 Task: Find the cheapest one-way business class flight from New Delhi to London for June 15th, 2023.
Action: Mouse moved to (380, 313)
Screenshot: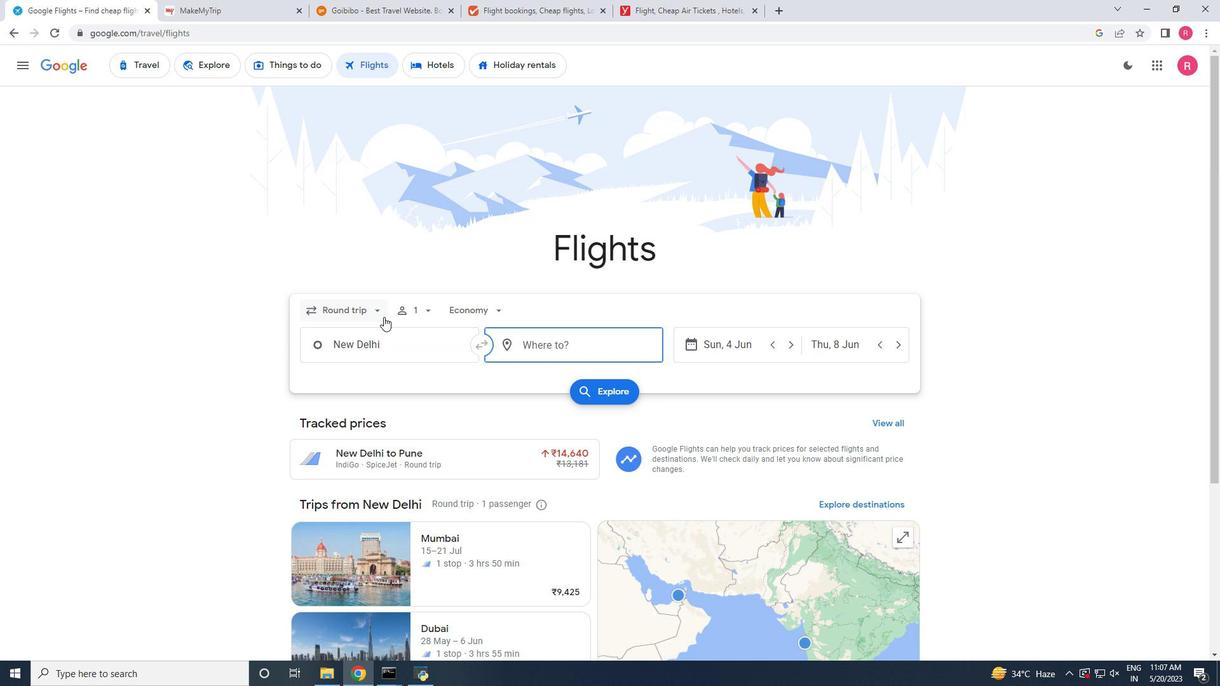 
Action: Mouse pressed left at (380, 313)
Screenshot: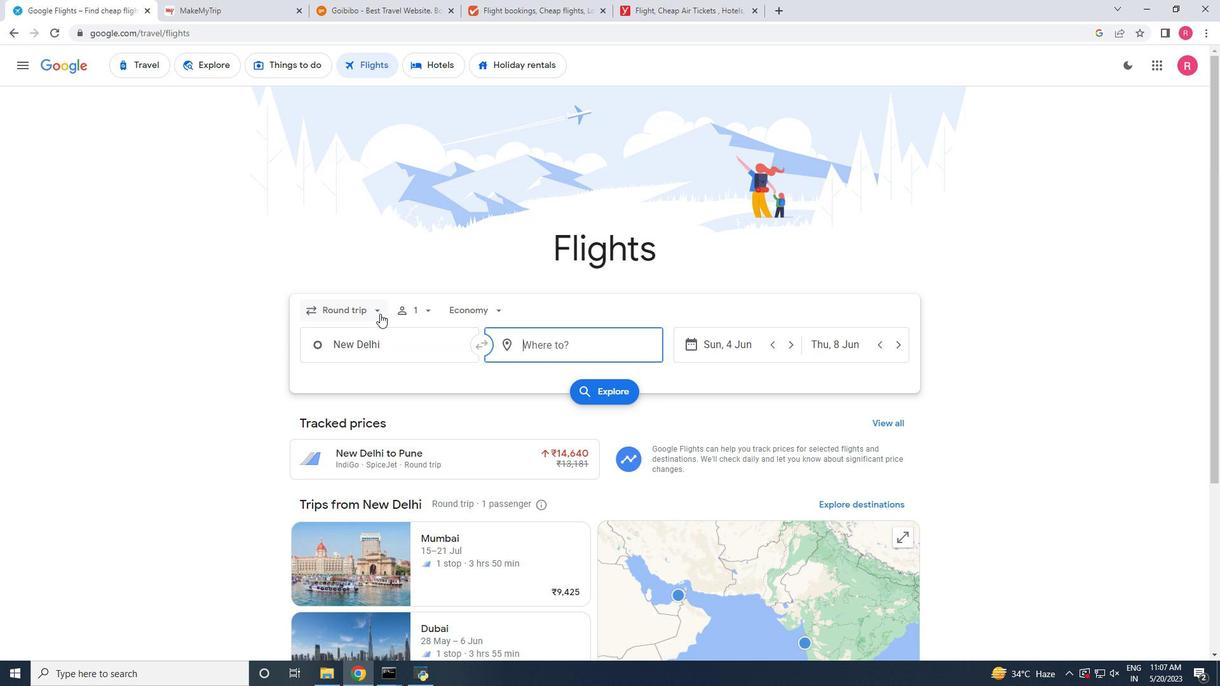 
Action: Mouse moved to (337, 364)
Screenshot: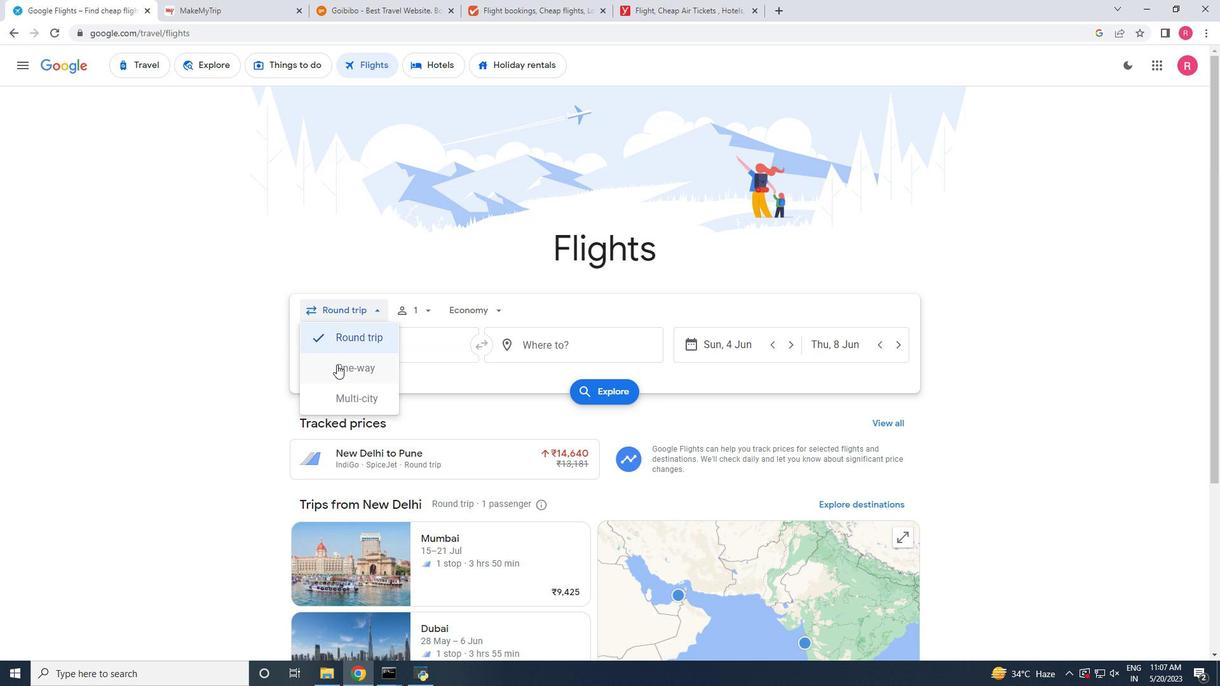 
Action: Mouse pressed left at (337, 364)
Screenshot: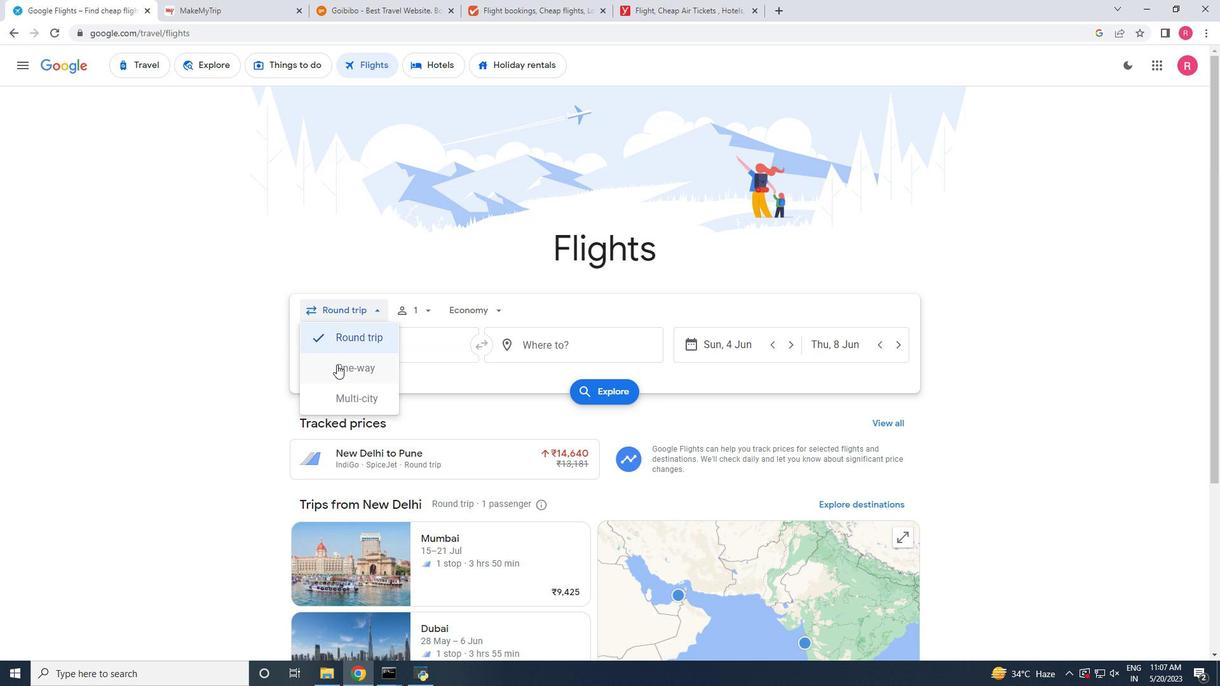 
Action: Mouse moved to (429, 308)
Screenshot: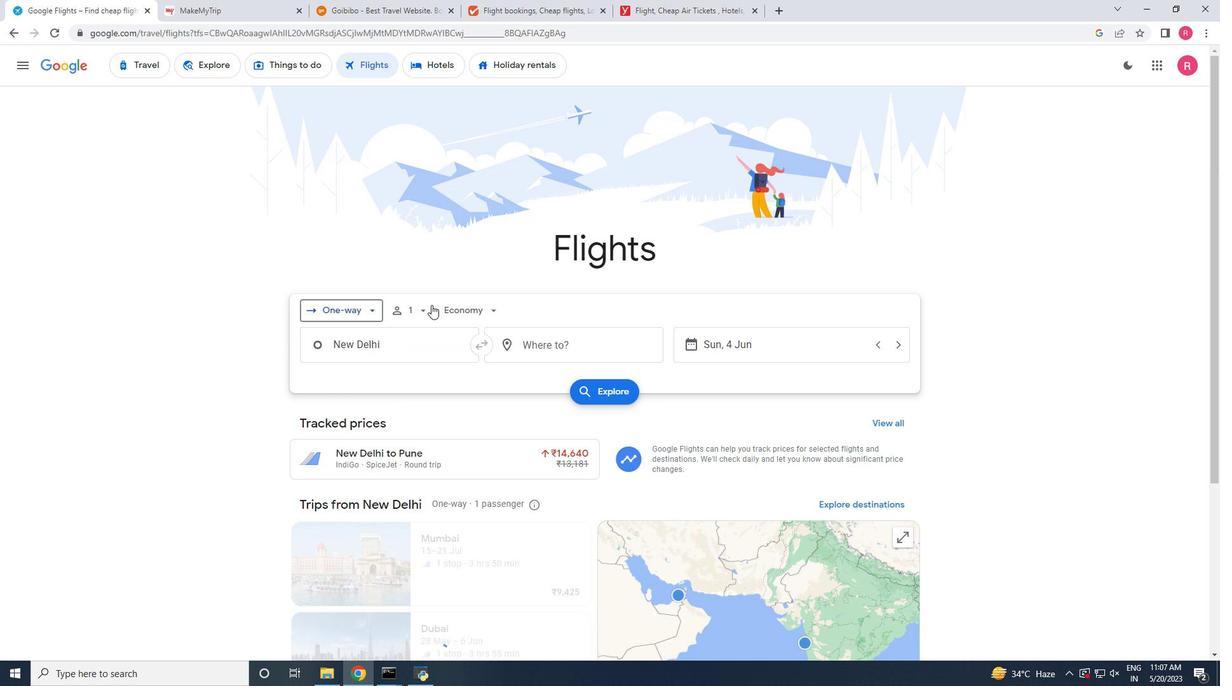 
Action: Mouse pressed left at (429, 308)
Screenshot: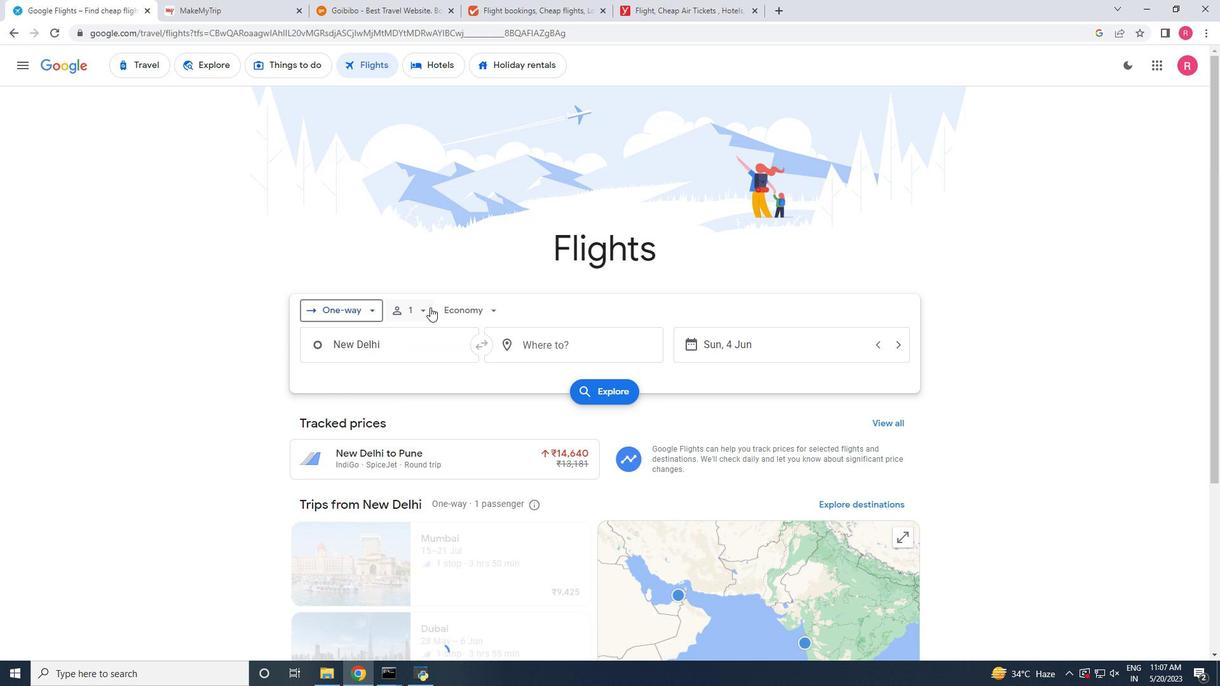 
Action: Mouse moved to (507, 481)
Screenshot: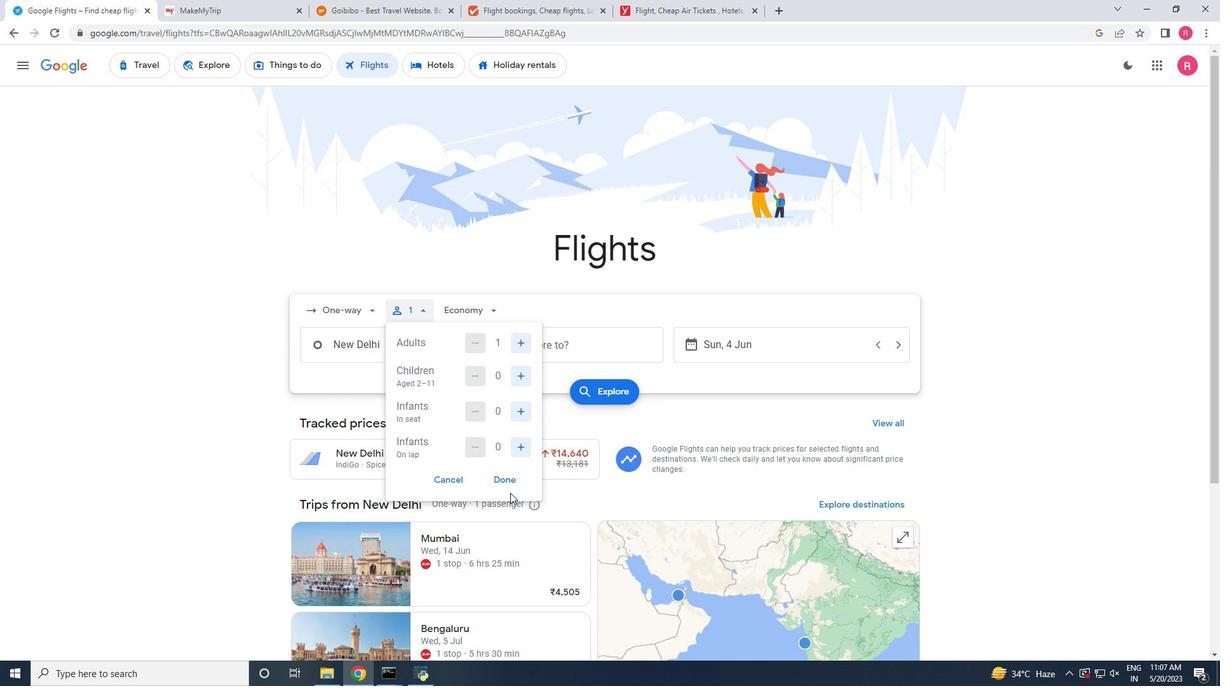 
Action: Mouse pressed left at (507, 481)
Screenshot: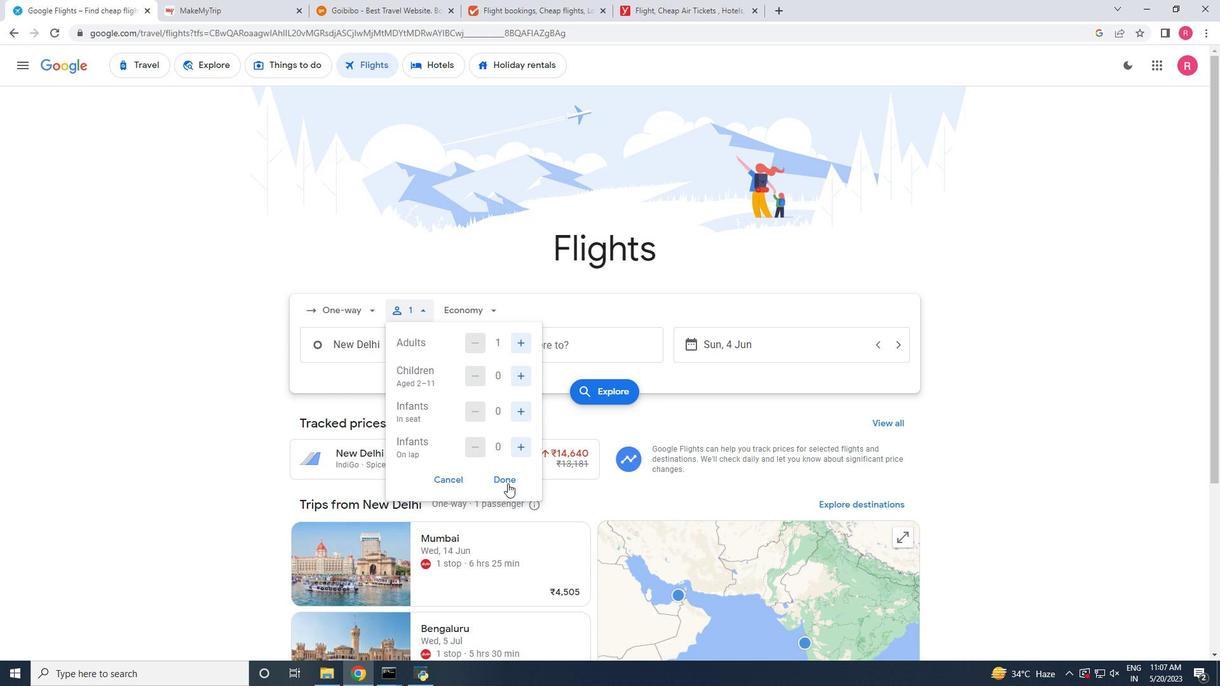 
Action: Mouse moved to (468, 308)
Screenshot: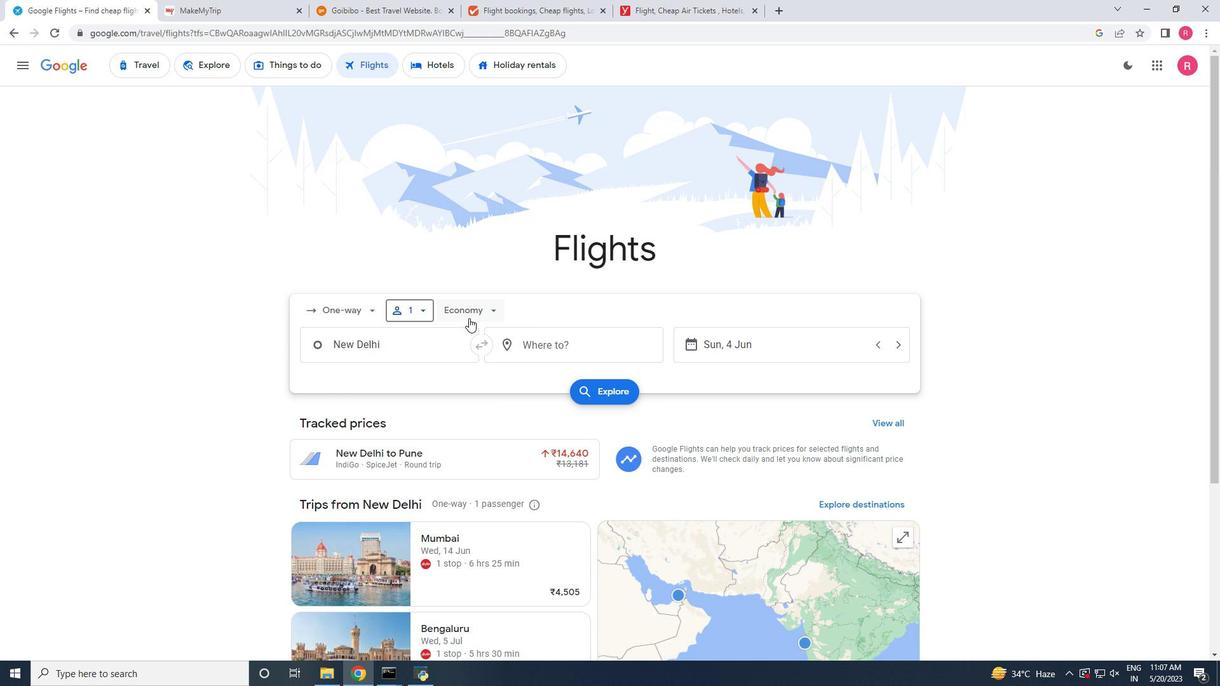 
Action: Mouse pressed left at (468, 308)
Screenshot: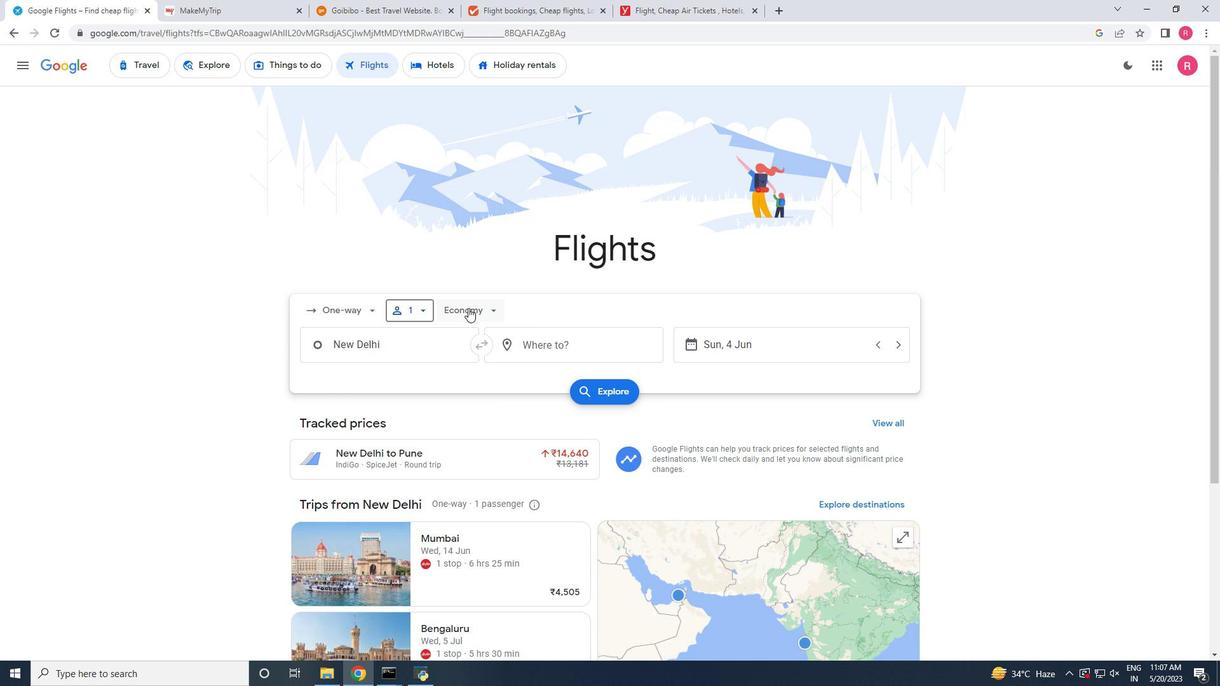 
Action: Mouse moved to (505, 394)
Screenshot: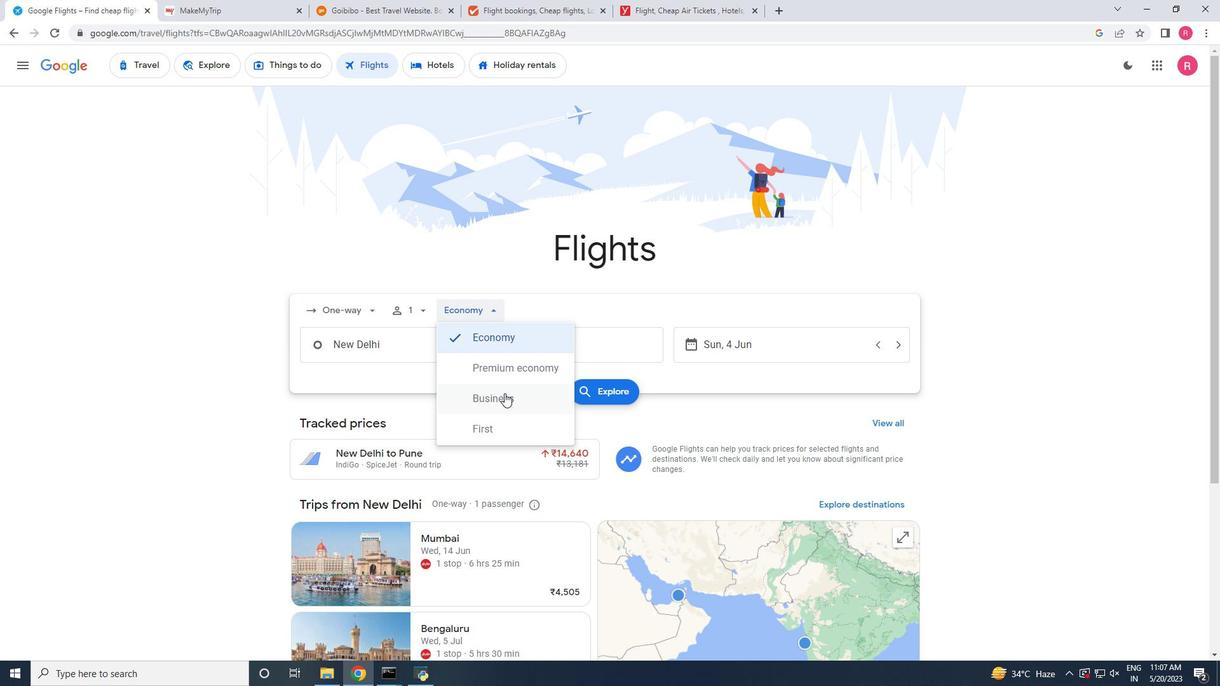 
Action: Mouse pressed left at (505, 394)
Screenshot: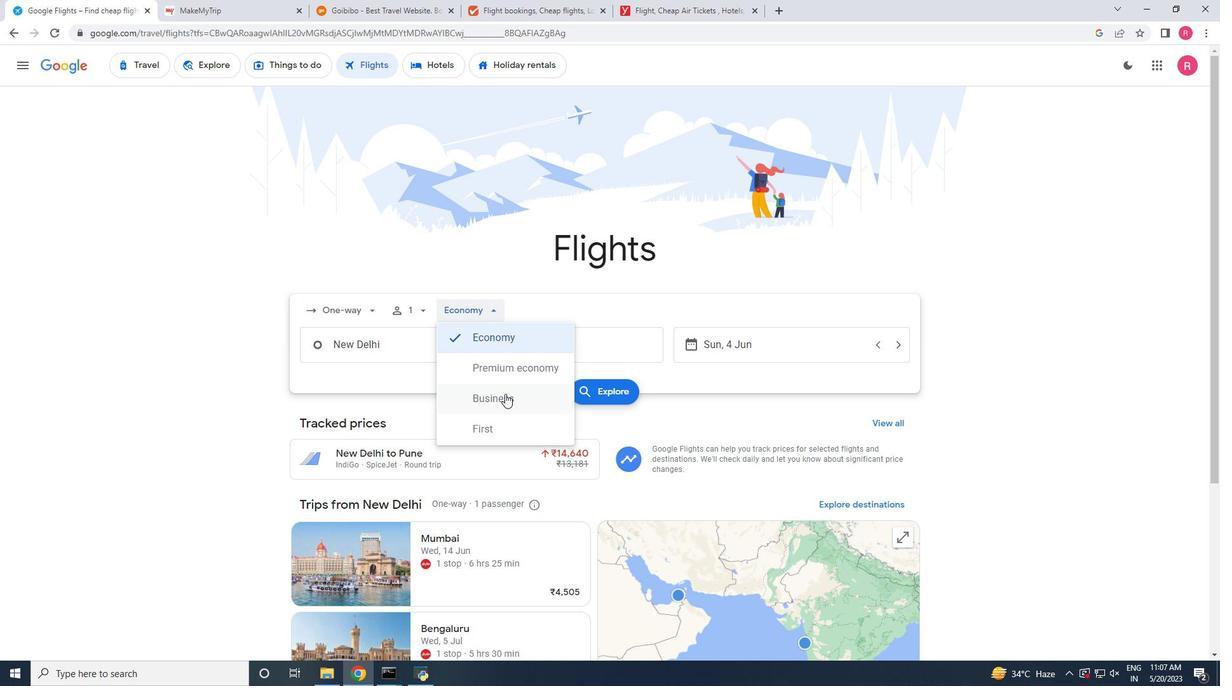 
Action: Mouse moved to (399, 353)
Screenshot: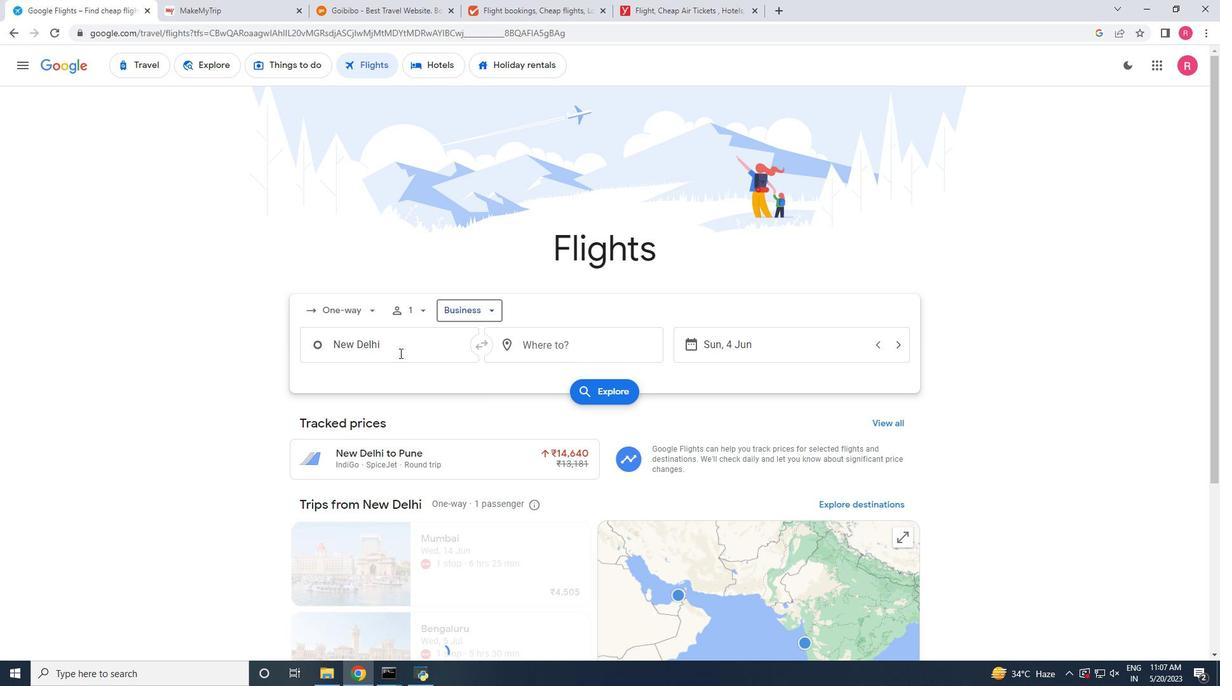 
Action: Mouse pressed left at (399, 353)
Screenshot: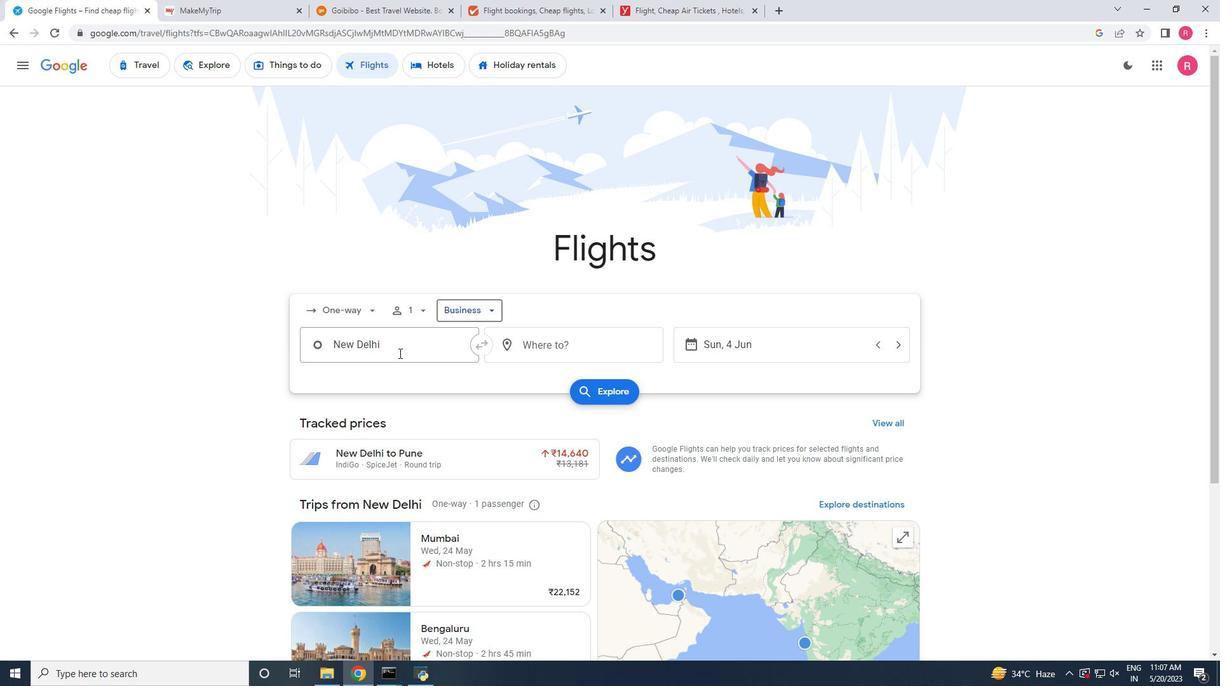 
Action: Mouse moved to (424, 419)
Screenshot: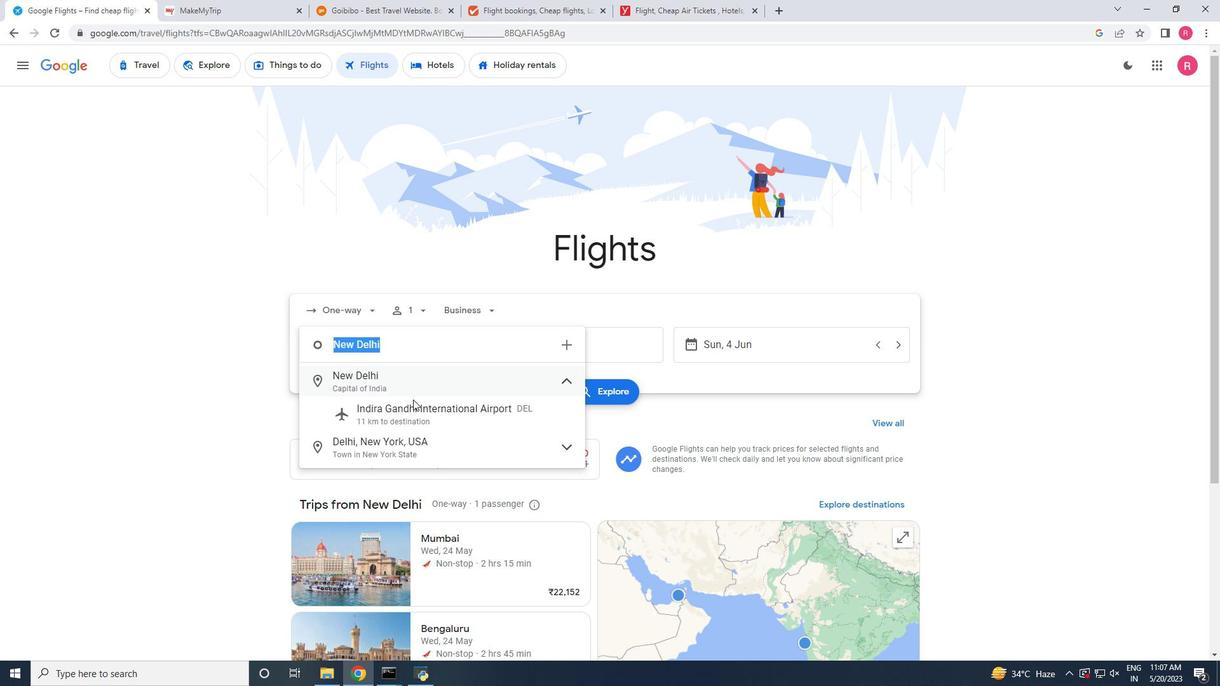 
Action: Mouse pressed left at (424, 419)
Screenshot: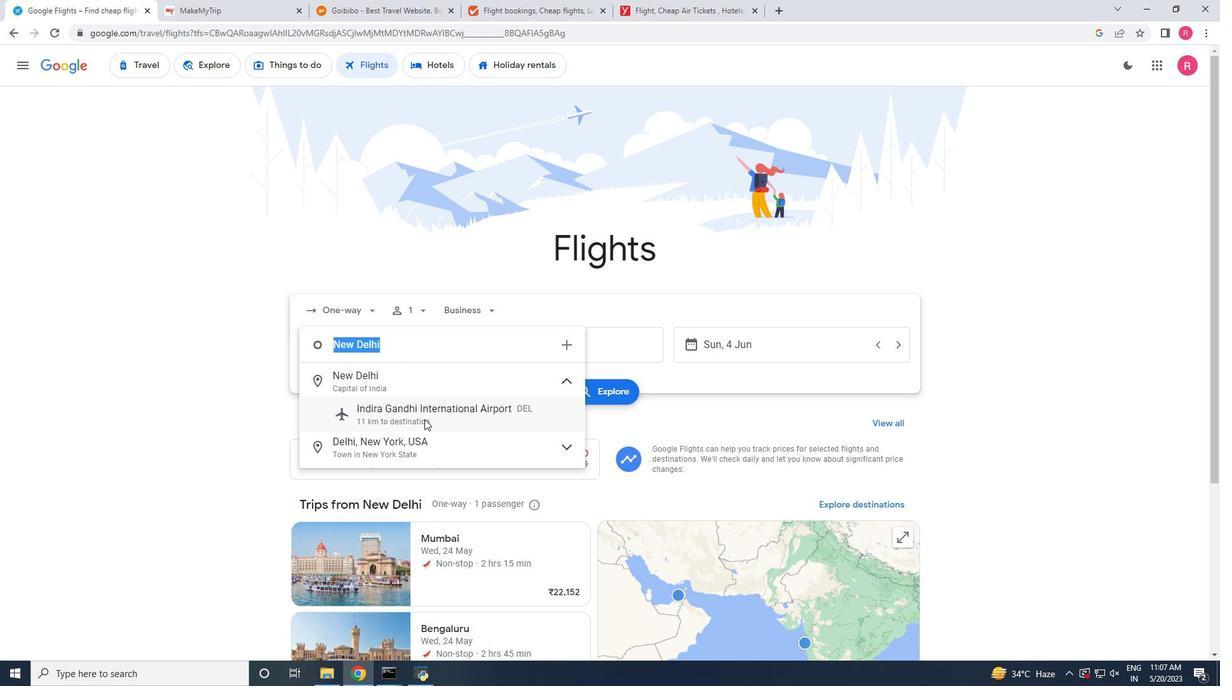 
Action: Mouse moved to (579, 342)
Screenshot: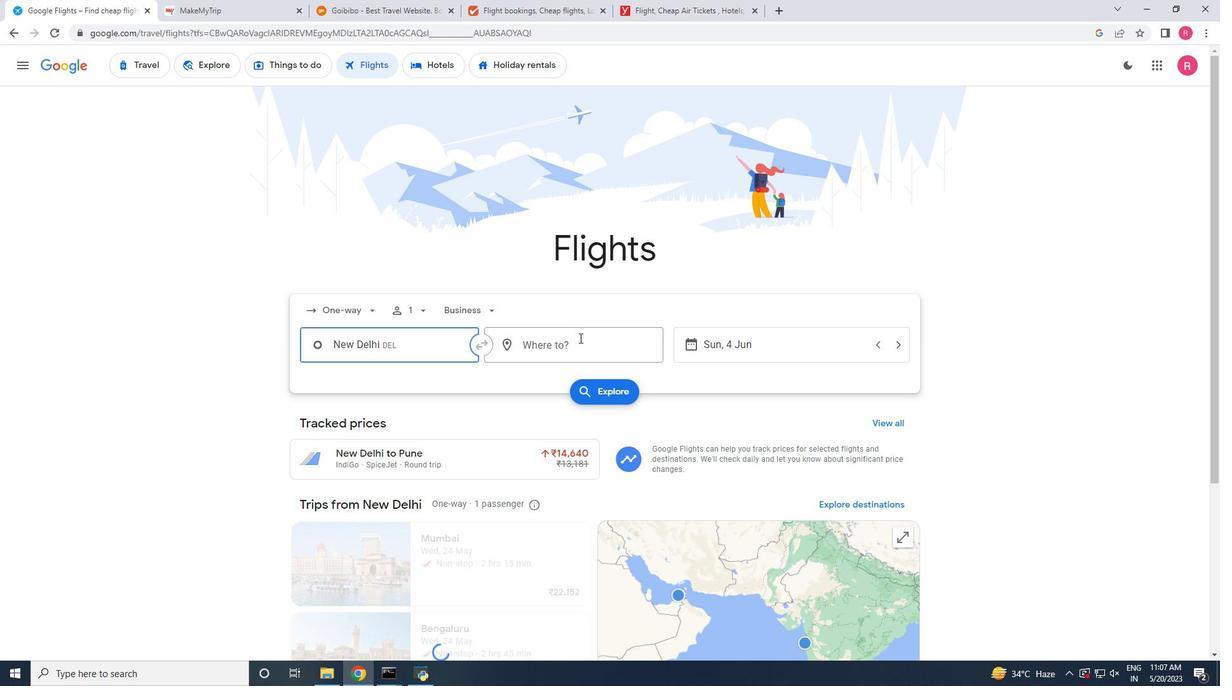 
Action: Mouse pressed left at (579, 342)
Screenshot: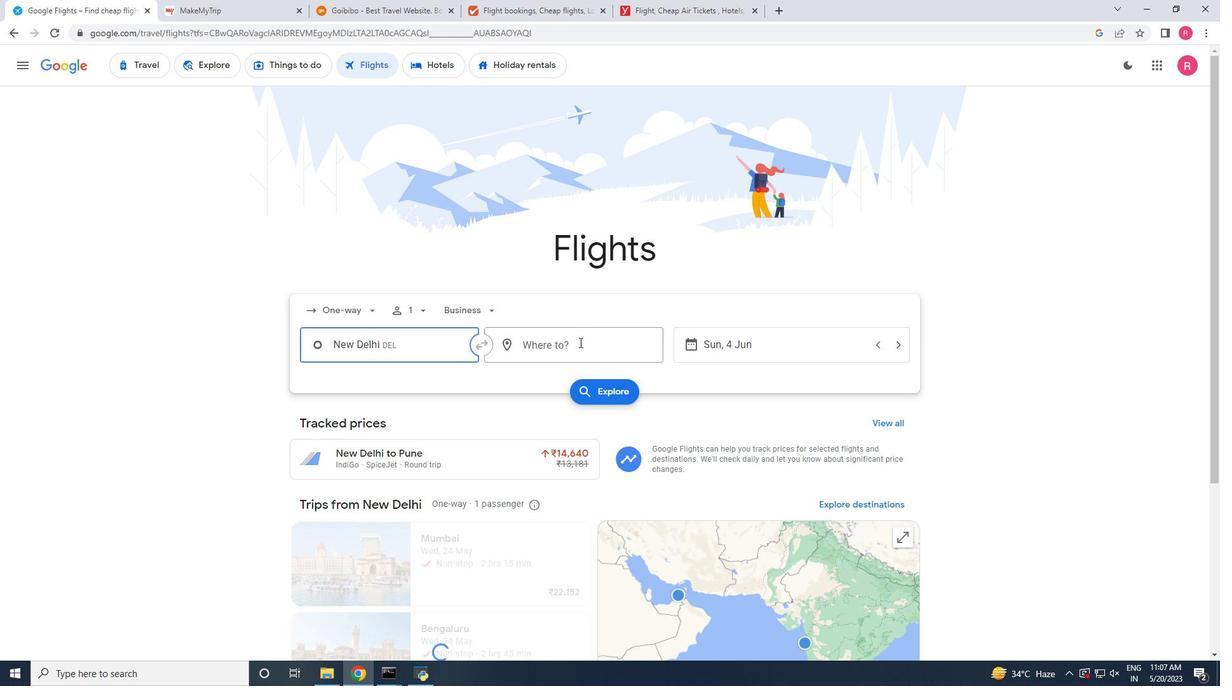 
Action: Key pressed g<Key.backspace>lan<Key.backspace>o<Key.backspace><Key.backspace>
Screenshot: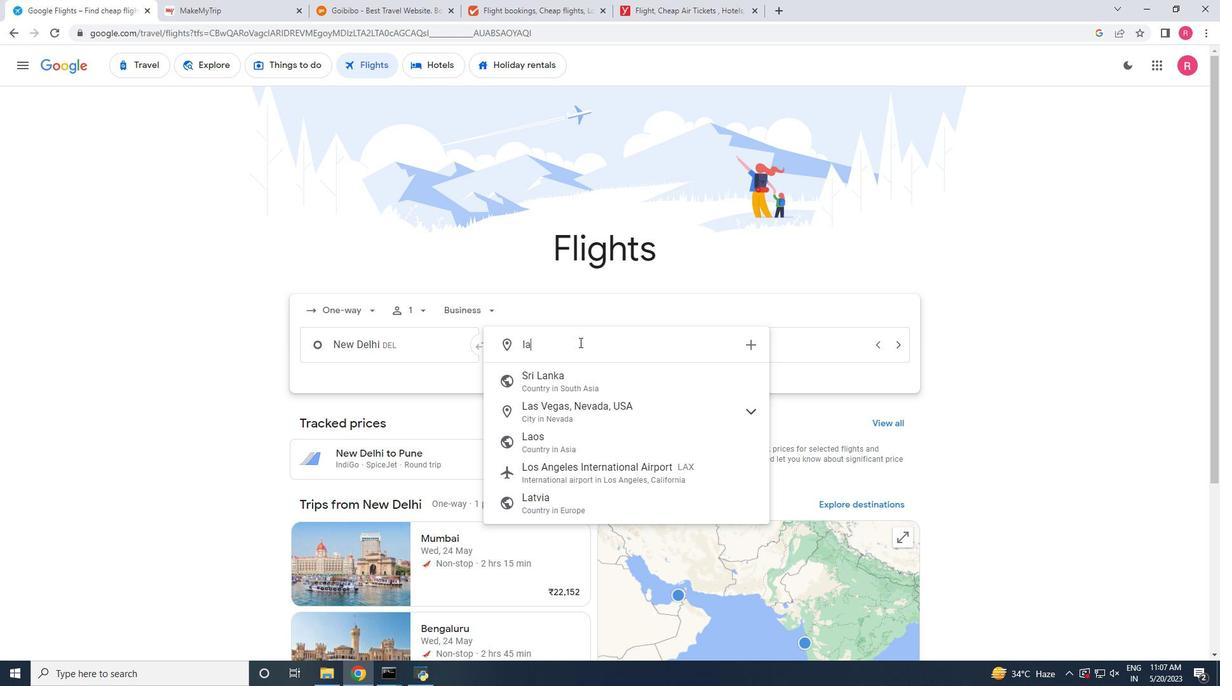 
Action: Mouse moved to (582, 380)
Screenshot: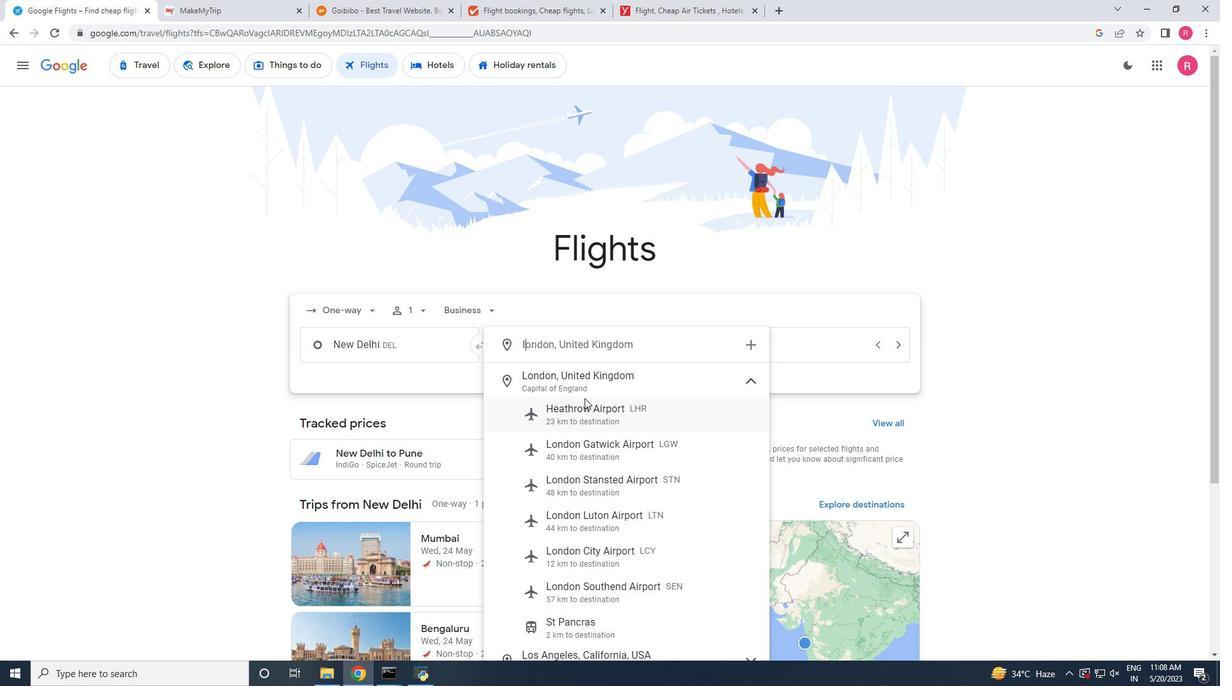 
Action: Mouse pressed left at (582, 380)
Screenshot: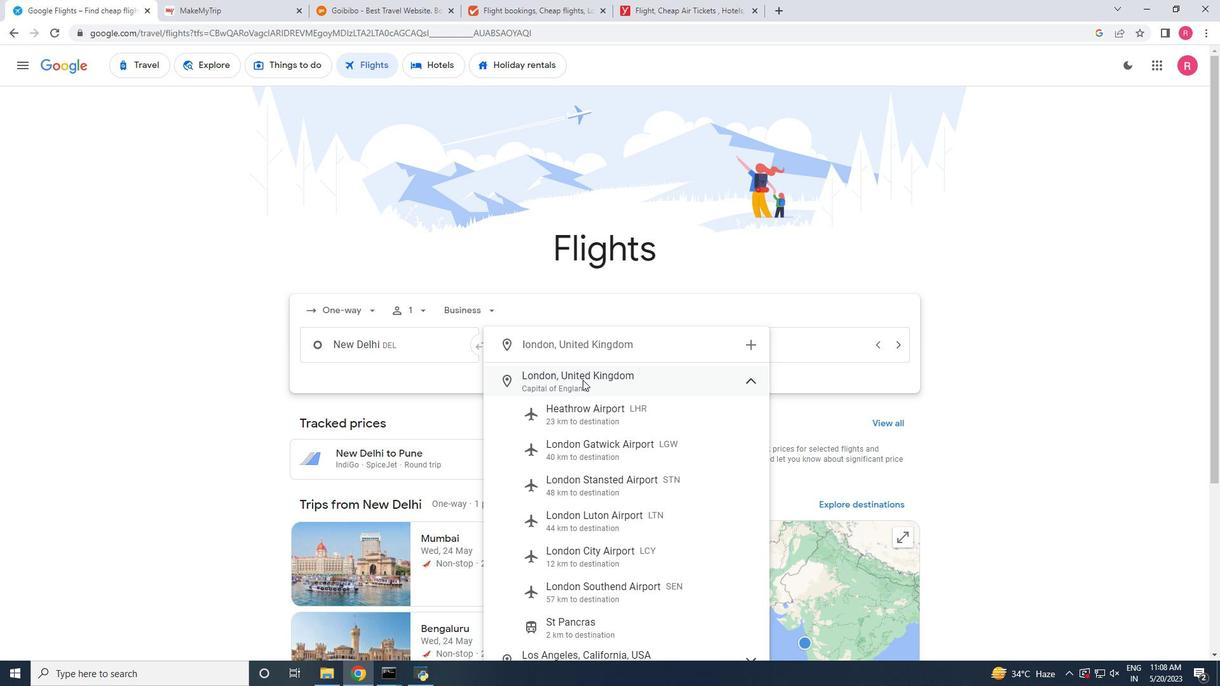 
Action: Mouse moved to (772, 343)
Screenshot: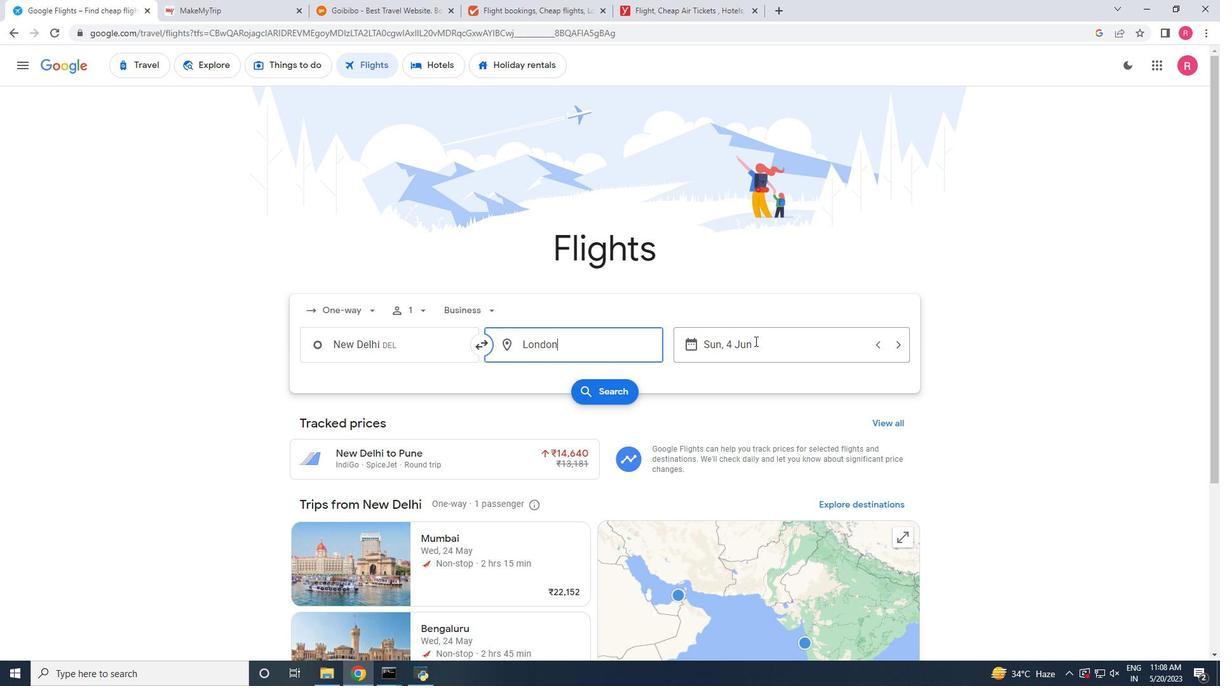 
Action: Mouse pressed left at (772, 343)
Screenshot: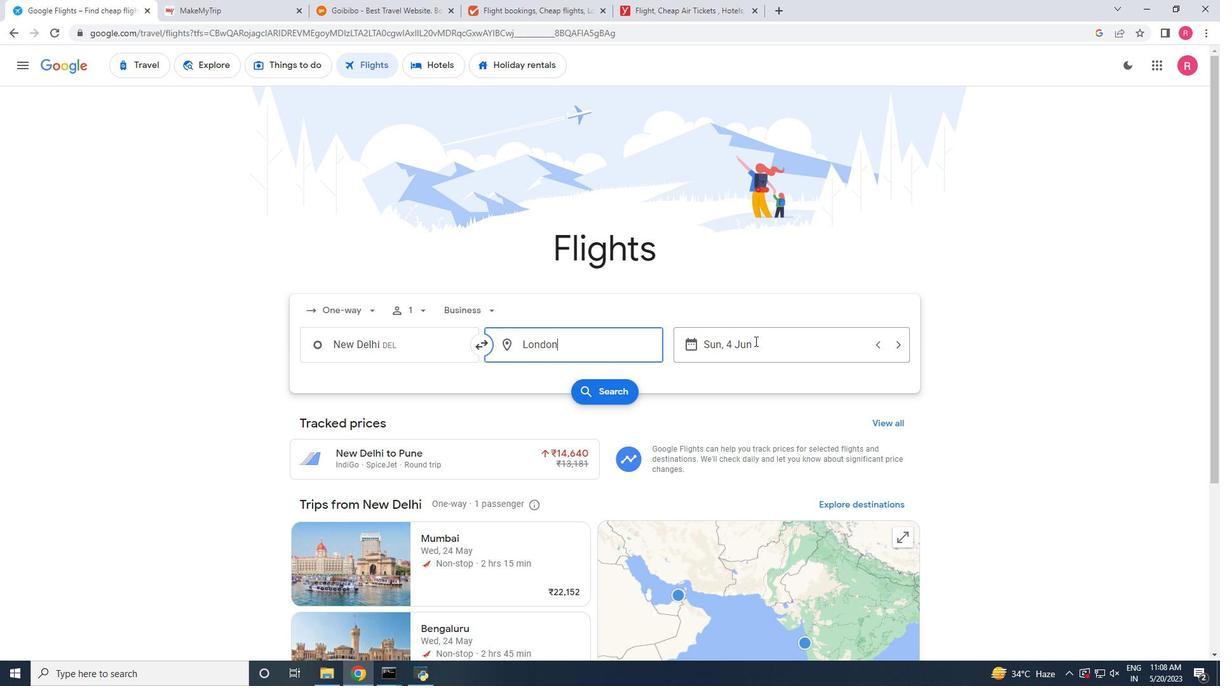 
Action: Mouse moved to (825, 492)
Screenshot: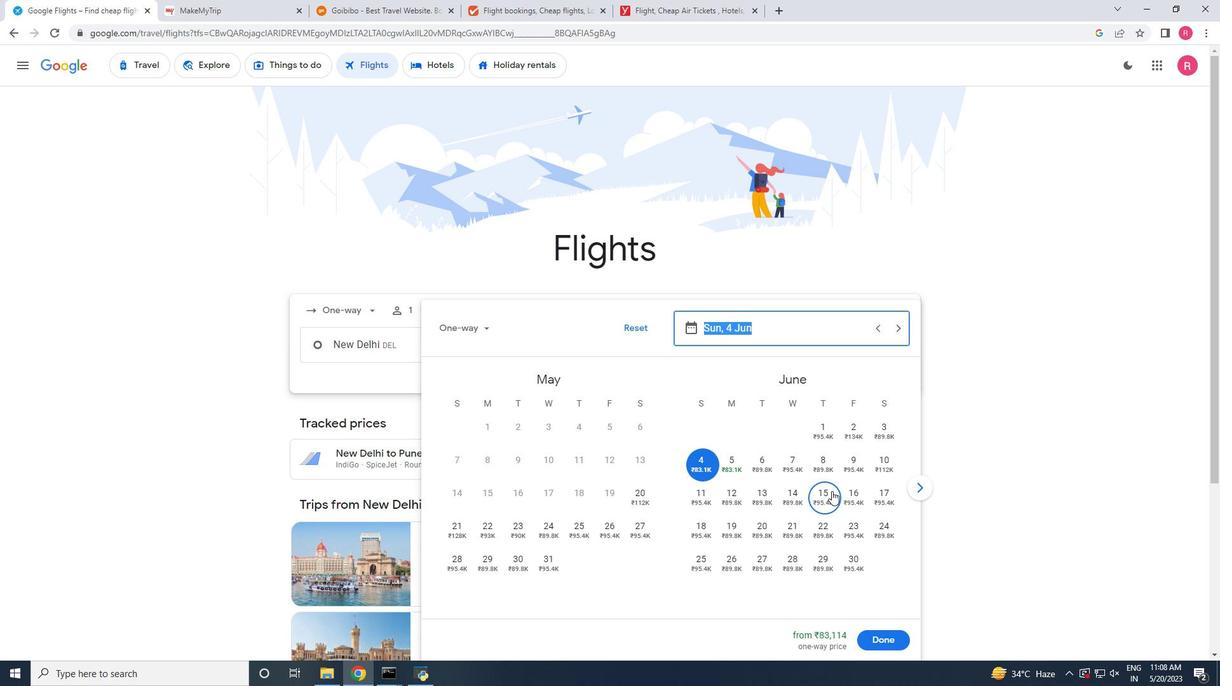 
Action: Mouse pressed left at (825, 492)
Screenshot: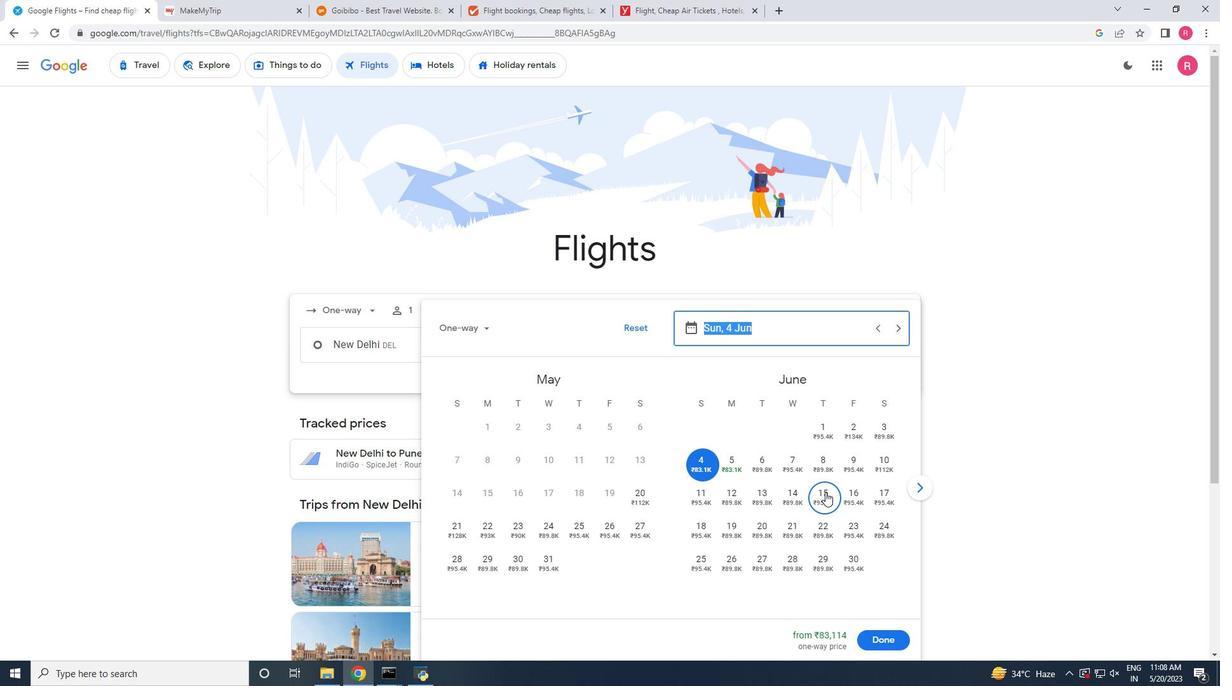 
Action: Mouse moved to (878, 638)
Screenshot: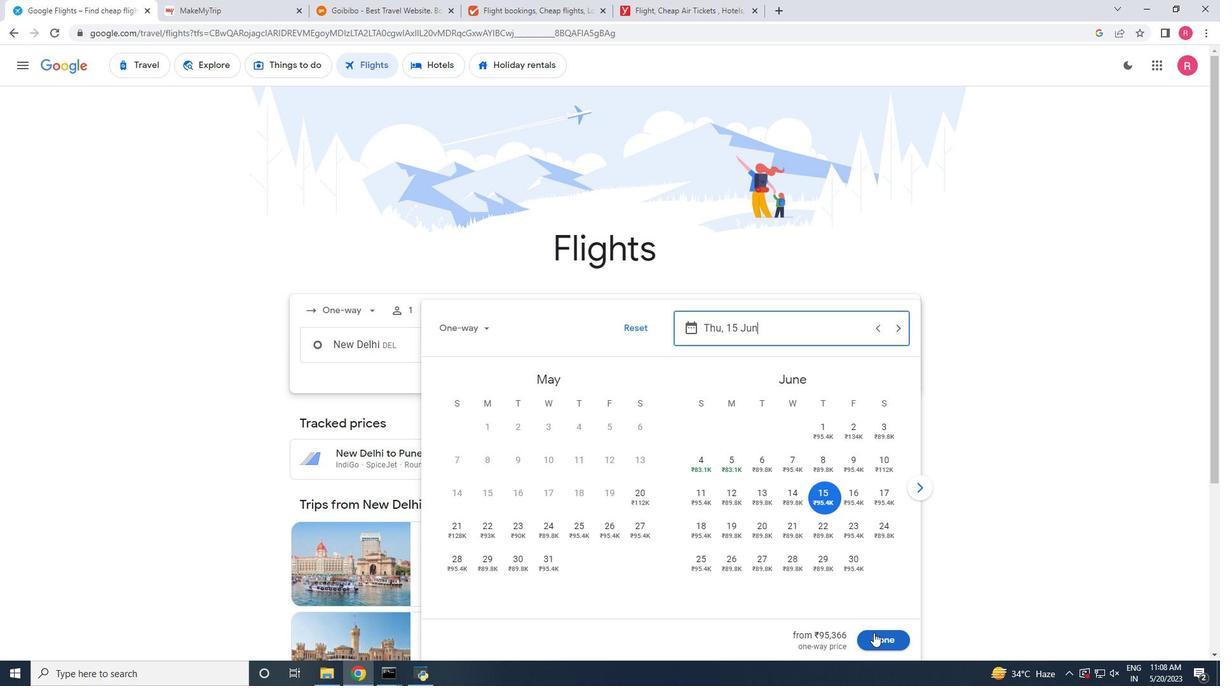 
Action: Mouse pressed left at (878, 638)
Screenshot: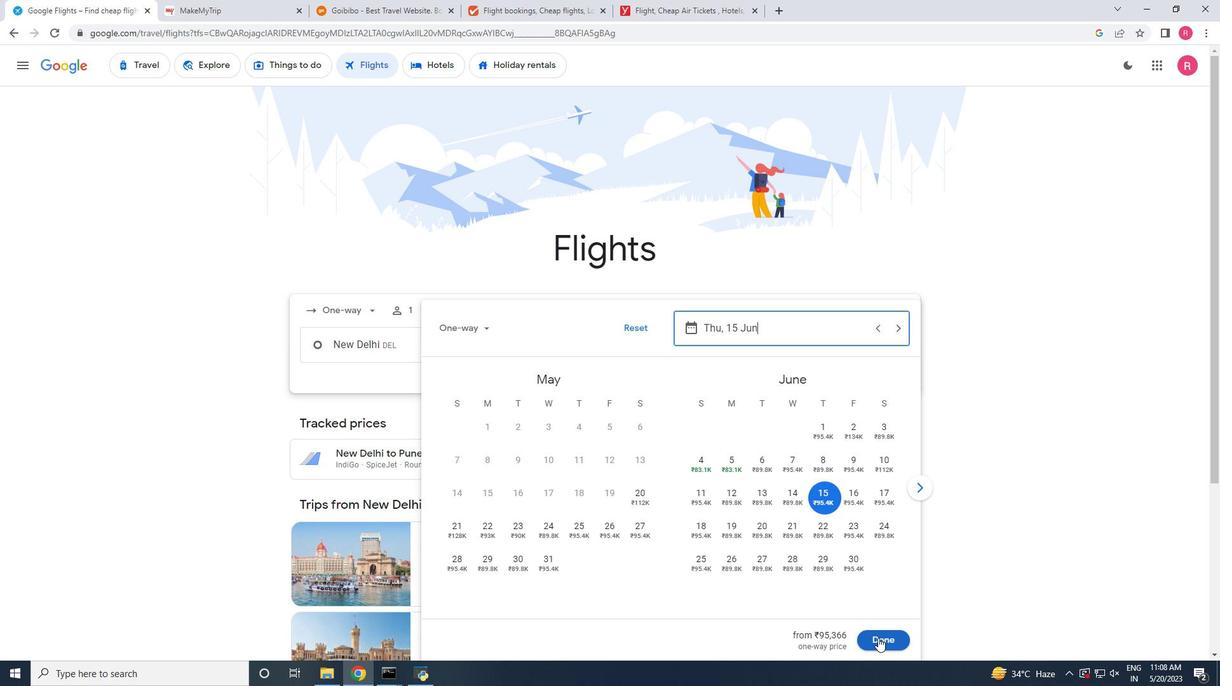 
Action: Mouse moved to (612, 385)
Screenshot: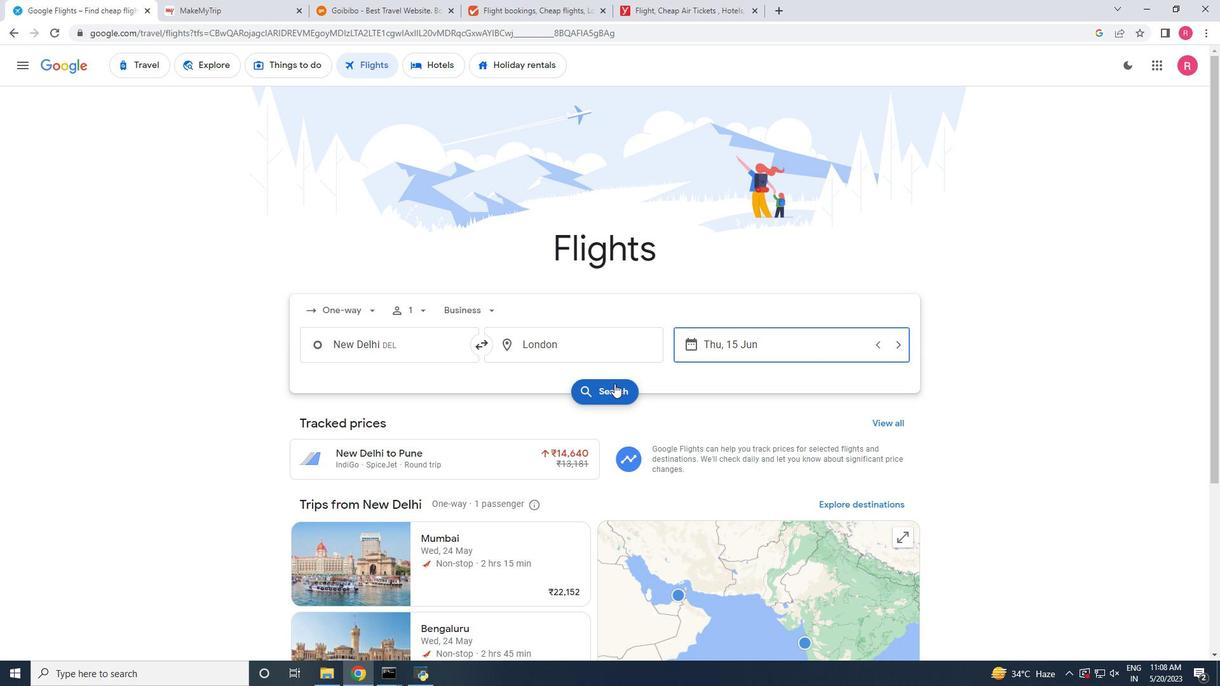 
Action: Mouse pressed left at (612, 385)
Screenshot: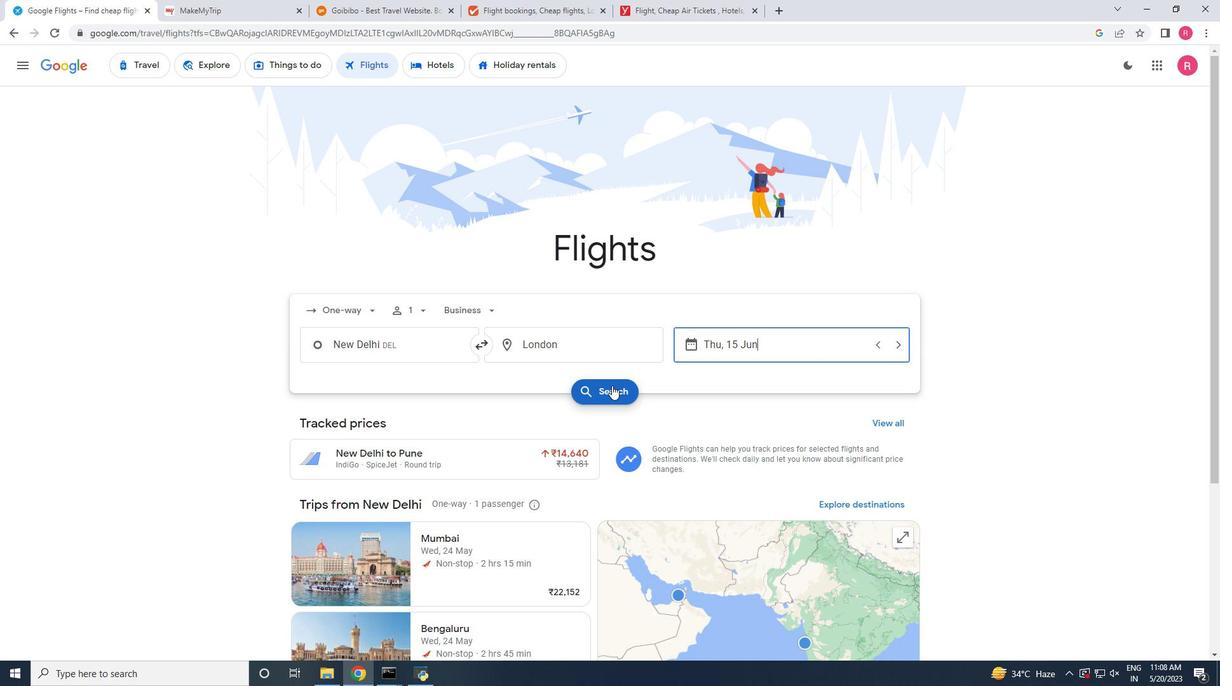 
Action: Mouse moved to (905, 338)
Screenshot: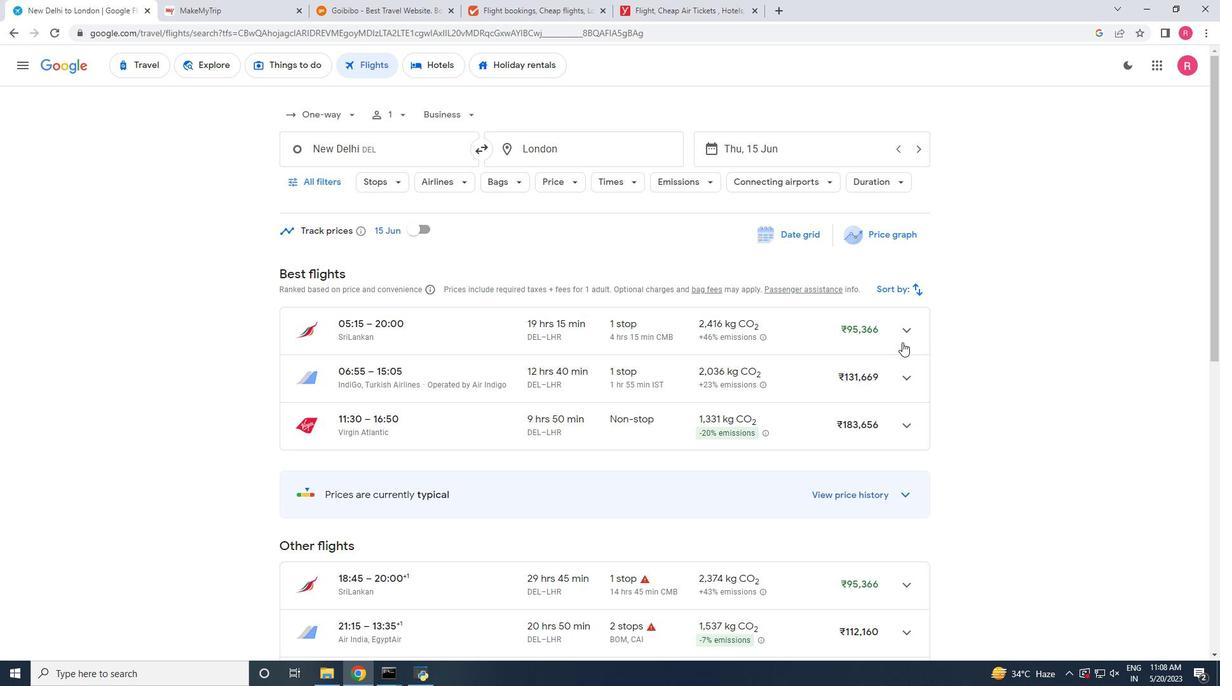 
Action: Mouse pressed left at (905, 338)
Screenshot: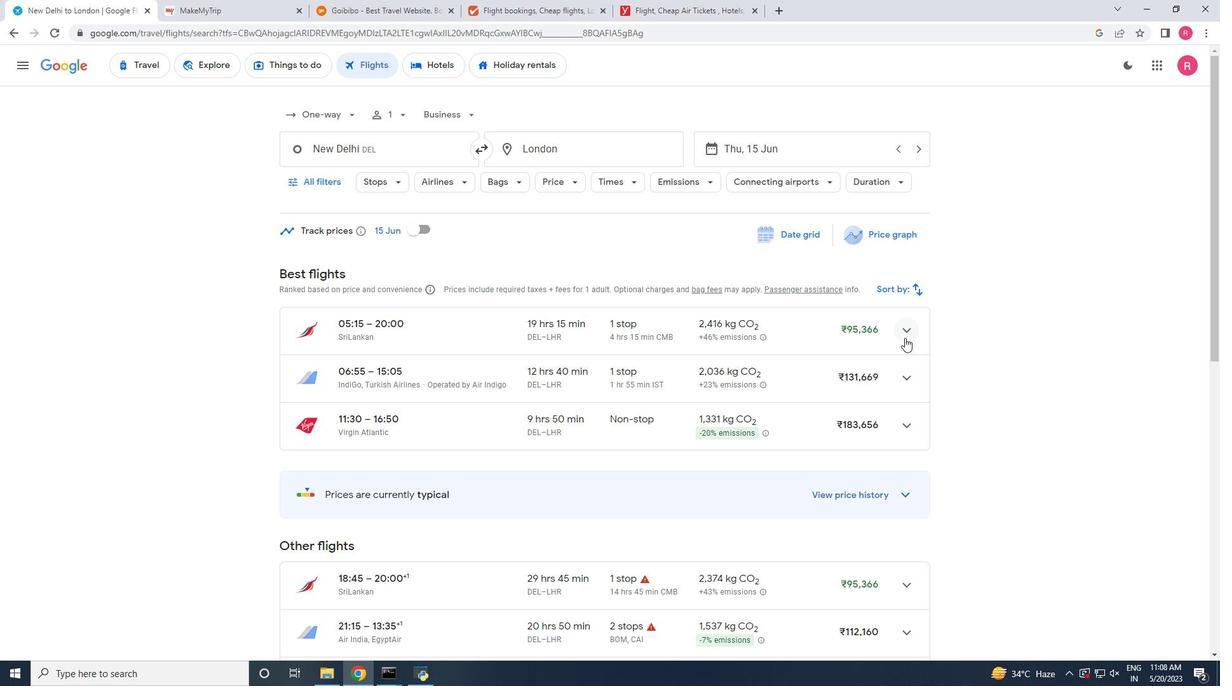 
Action: Mouse moved to (903, 337)
Screenshot: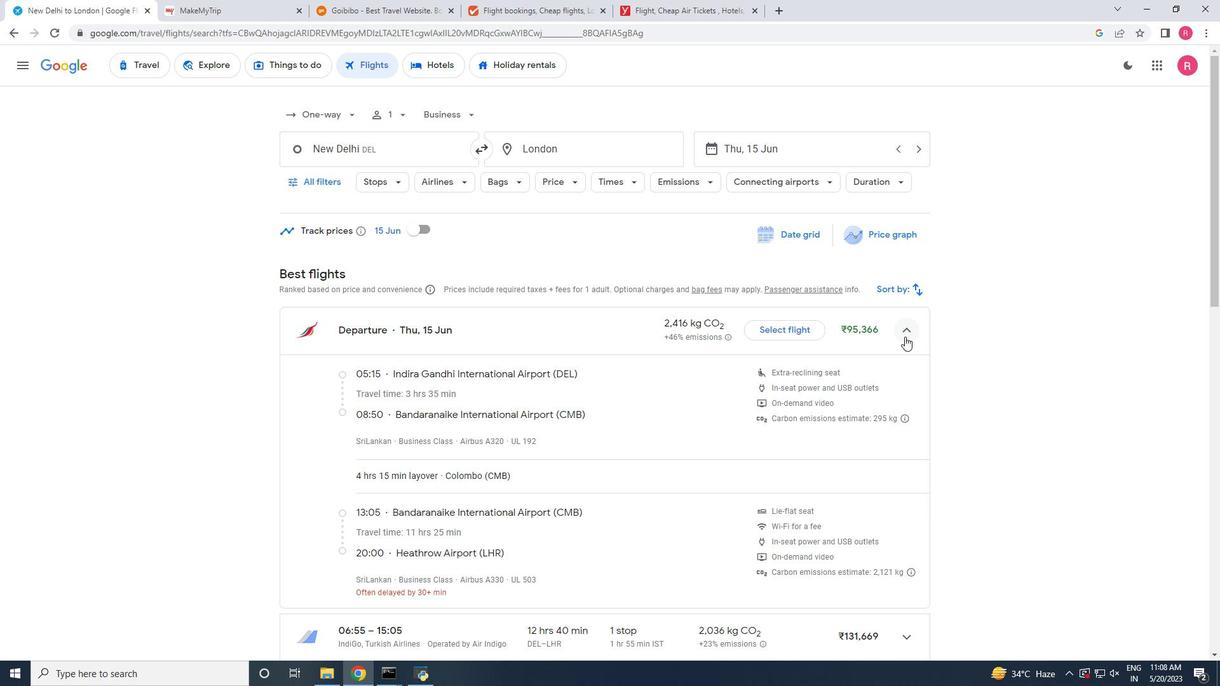 
Action: Mouse scrolled (903, 336) with delta (0, 0)
Screenshot: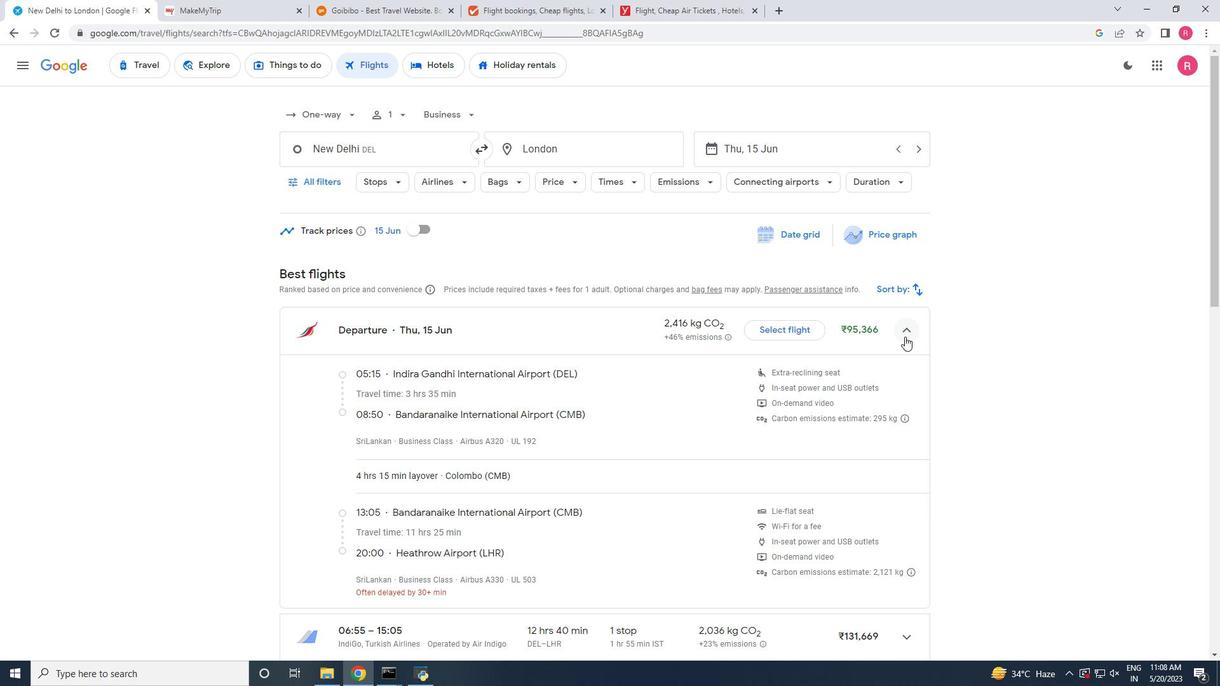 
Action: Mouse moved to (901, 338)
Screenshot: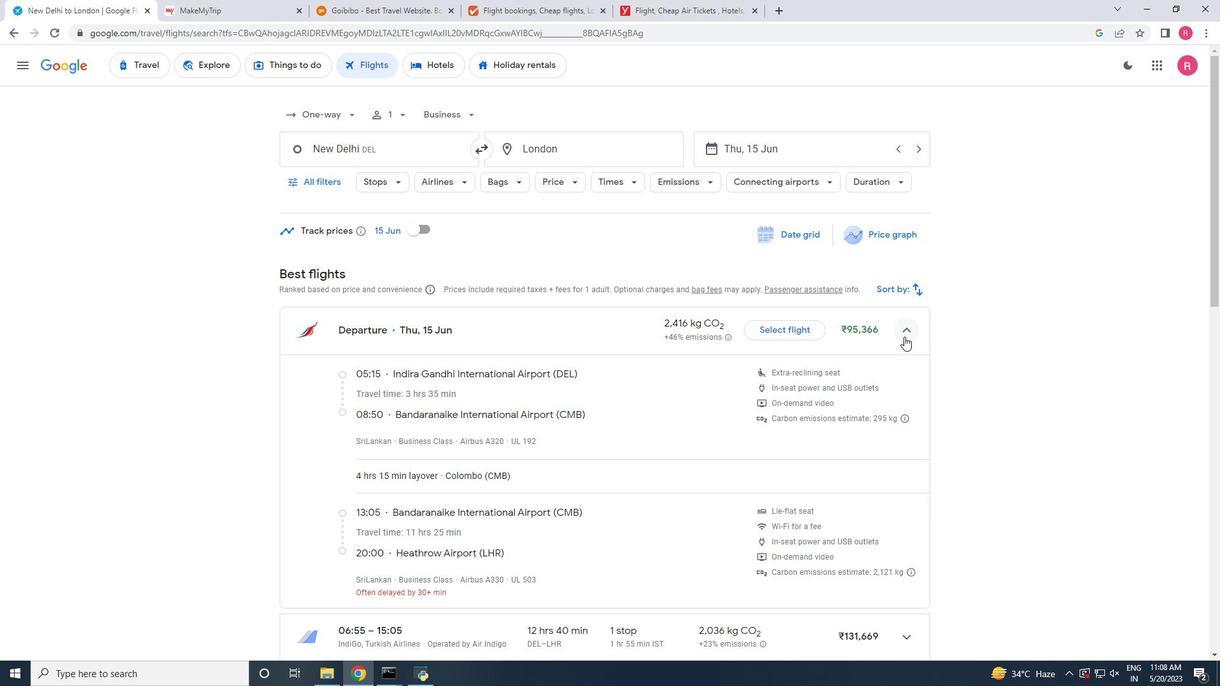 
Action: Mouse scrolled (901, 337) with delta (0, 0)
Screenshot: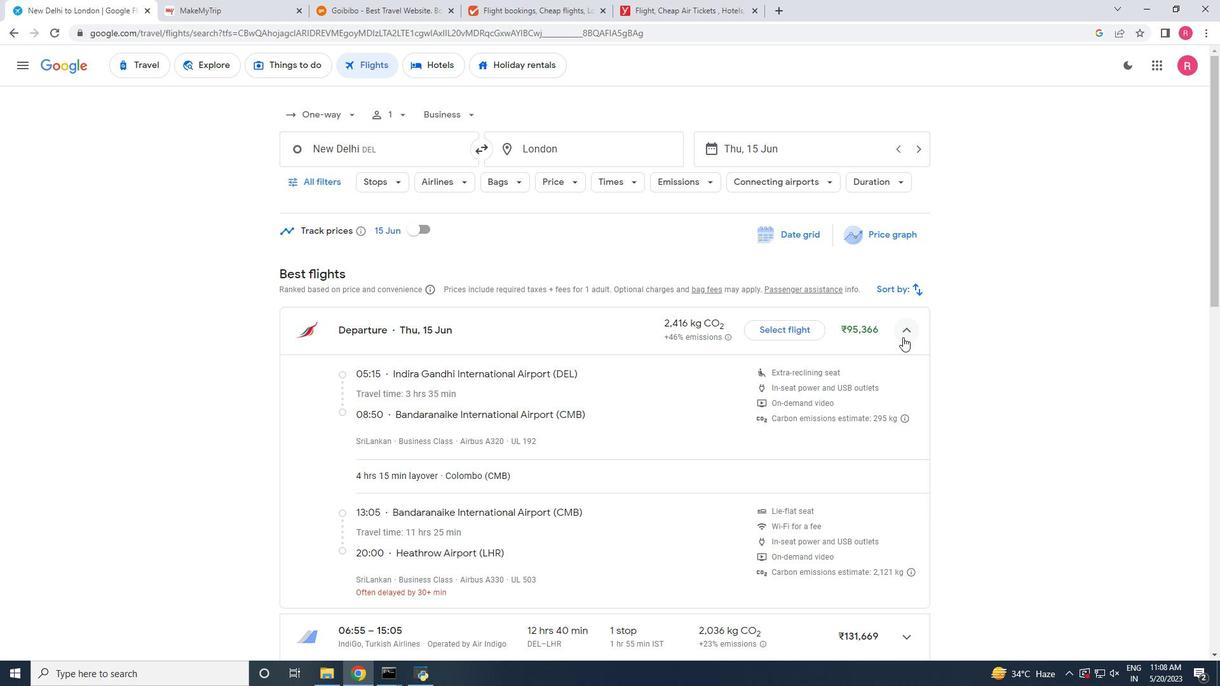 
Action: Mouse moved to (831, 334)
Screenshot: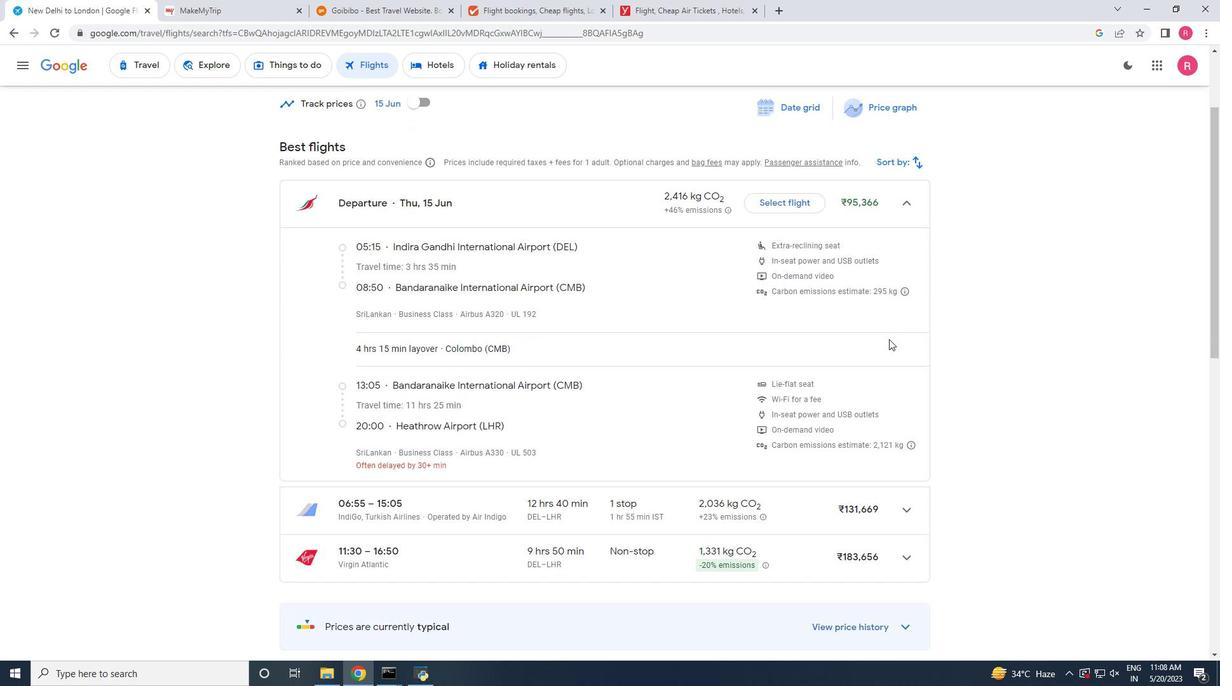 
Action: Mouse scrolled (831, 333) with delta (0, 0)
Screenshot: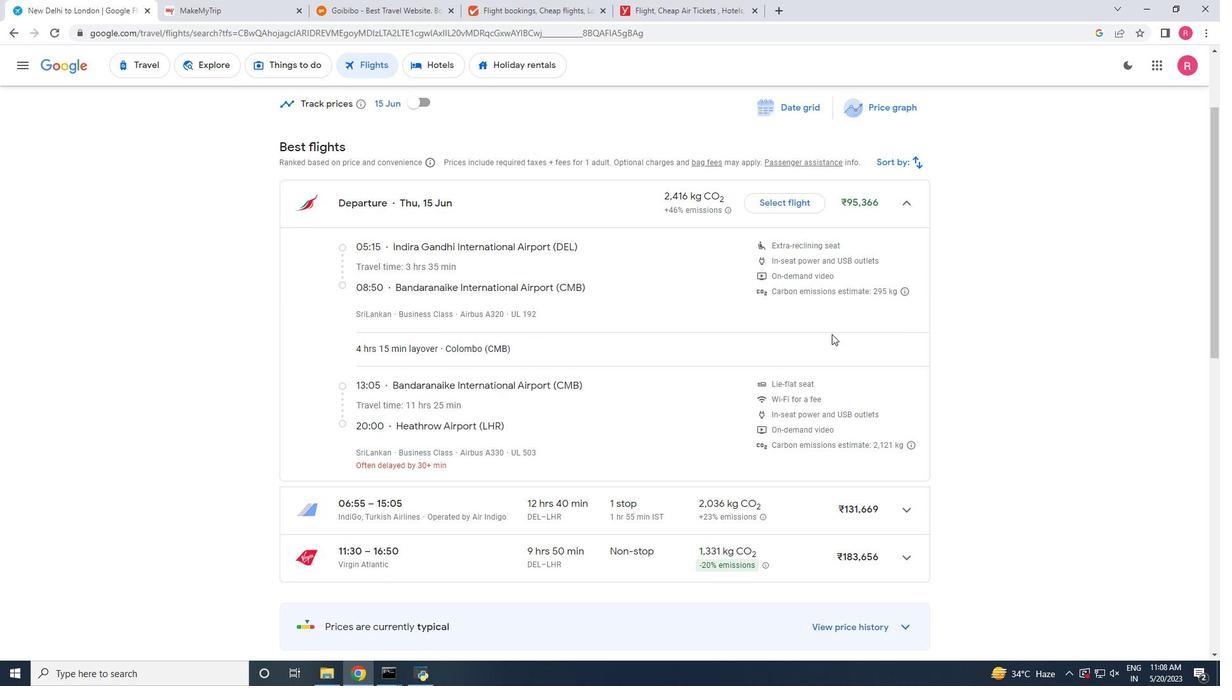 
Action: Mouse scrolled (831, 333) with delta (0, 0)
Screenshot: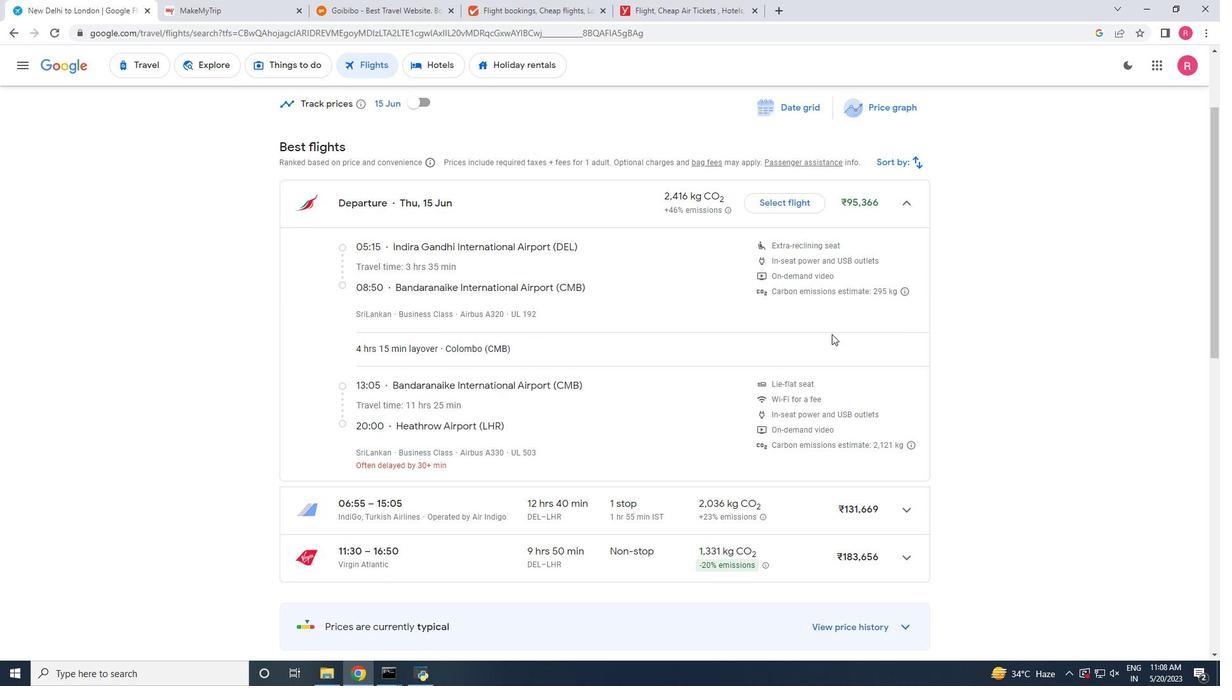 
Action: Mouse scrolled (831, 333) with delta (0, 0)
Screenshot: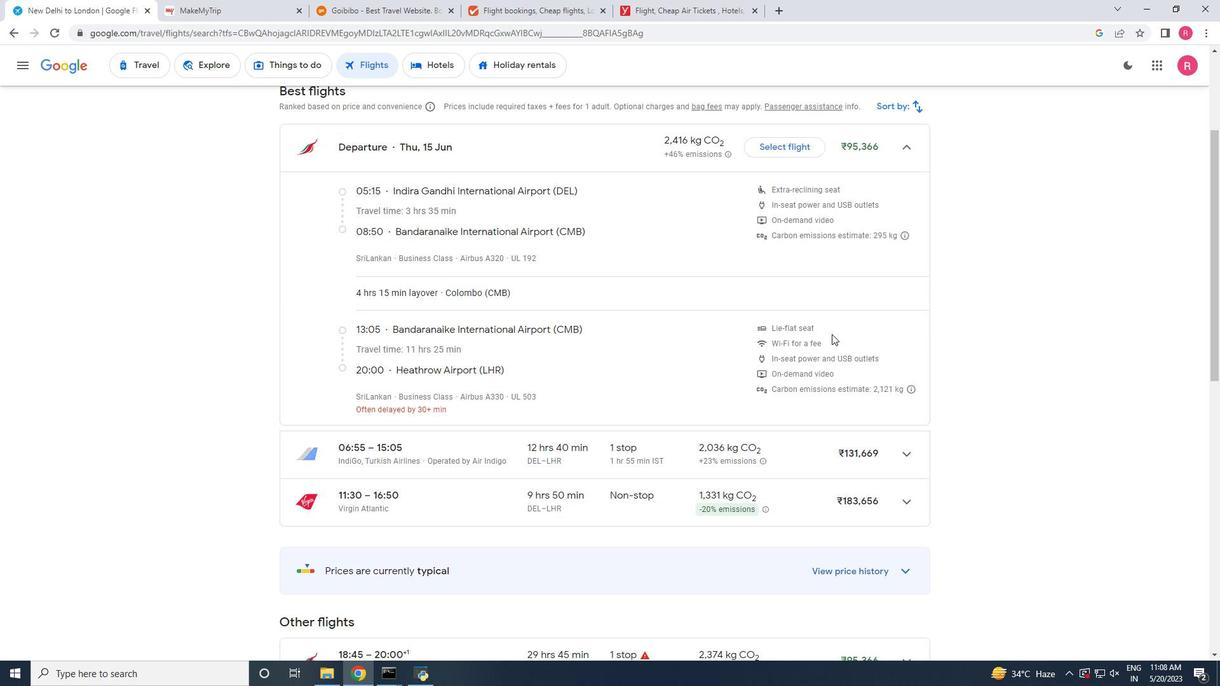 
Action: Mouse scrolled (831, 333) with delta (0, 0)
Screenshot: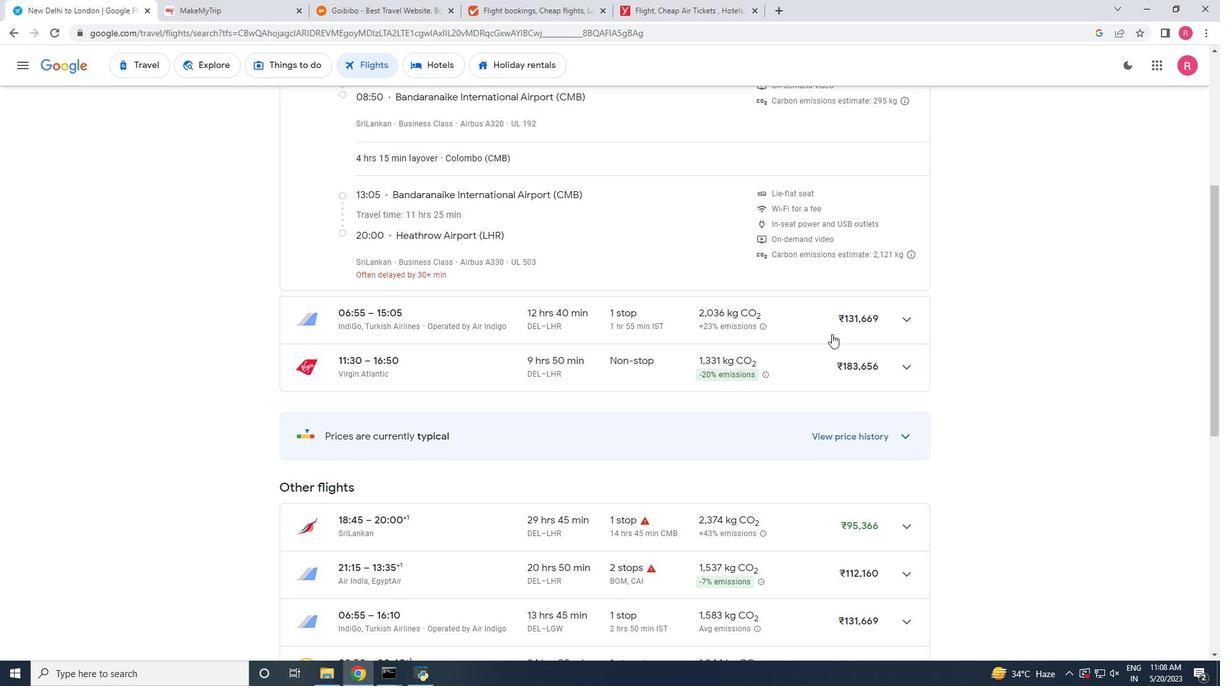 
Action: Mouse scrolled (831, 333) with delta (0, 0)
Screenshot: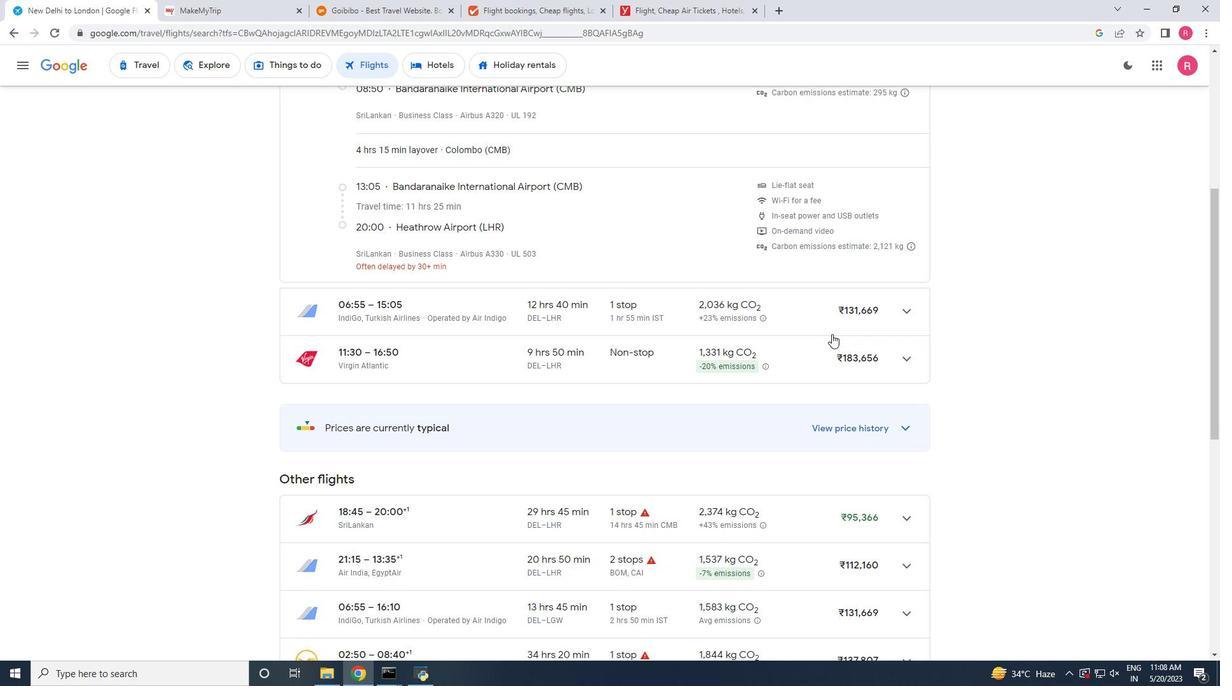 
Action: Mouse scrolled (831, 333) with delta (0, 0)
Screenshot: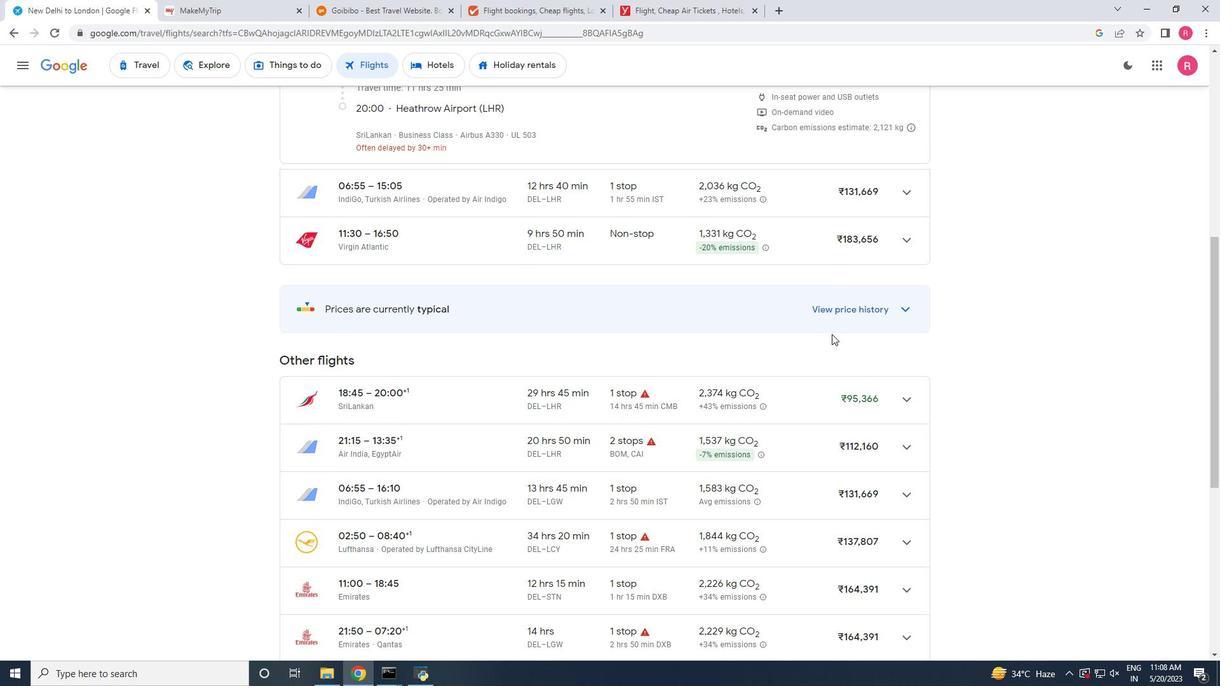 
Action: Mouse scrolled (831, 333) with delta (0, 0)
Screenshot: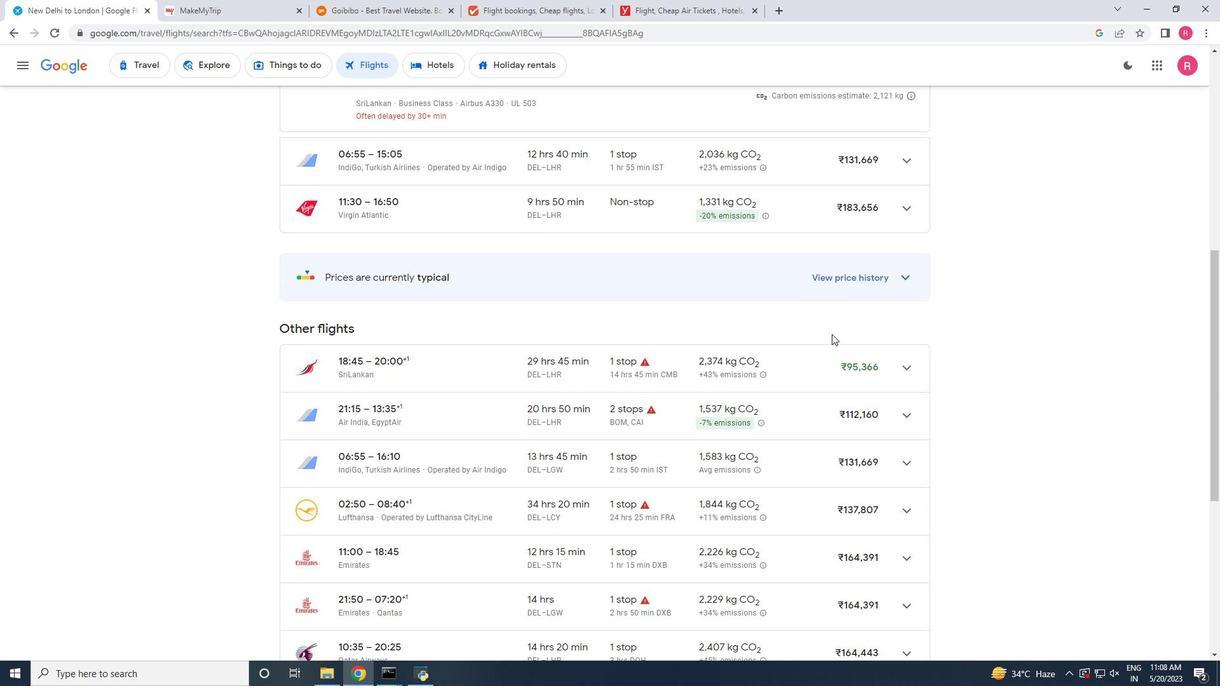
Action: Mouse scrolled (831, 333) with delta (0, 0)
Screenshot: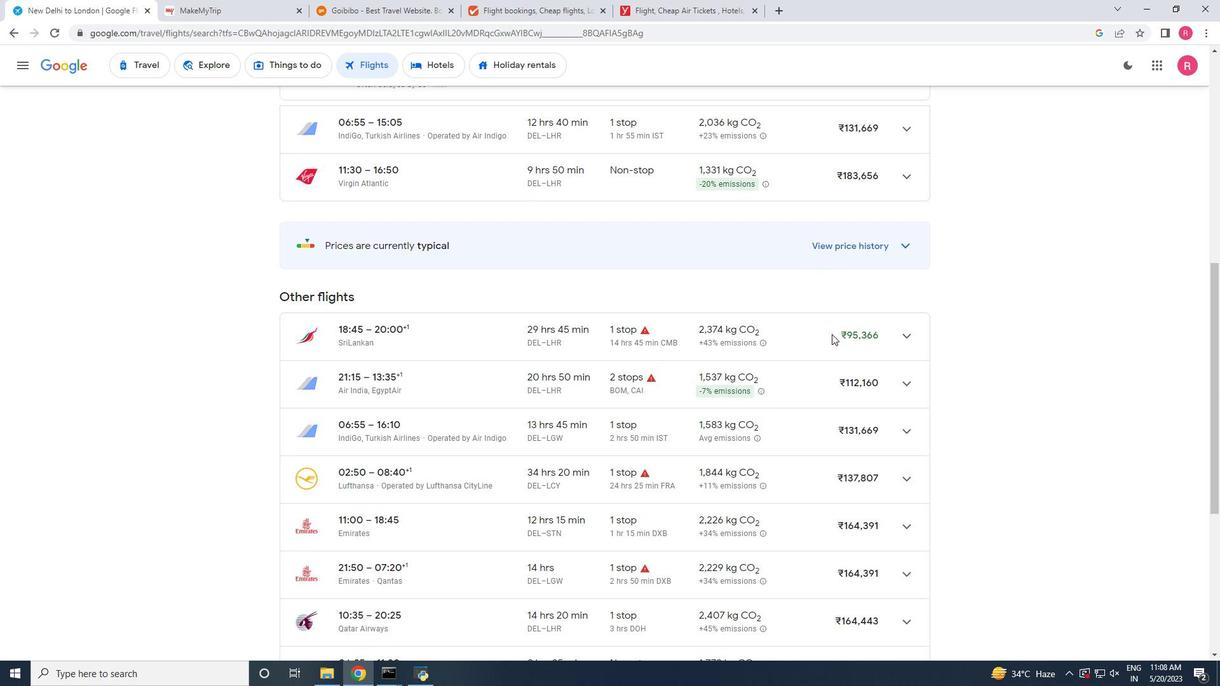 
Action: Mouse scrolled (831, 333) with delta (0, 0)
Screenshot: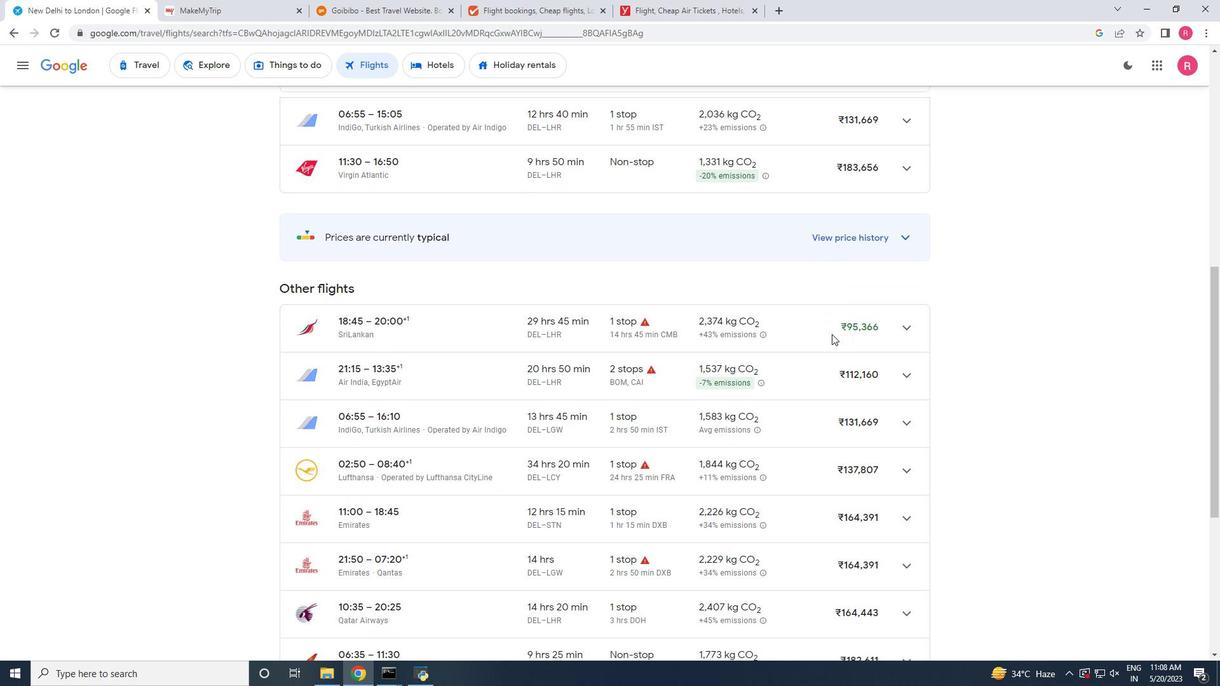 
Action: Mouse scrolled (831, 333) with delta (0, 0)
Screenshot: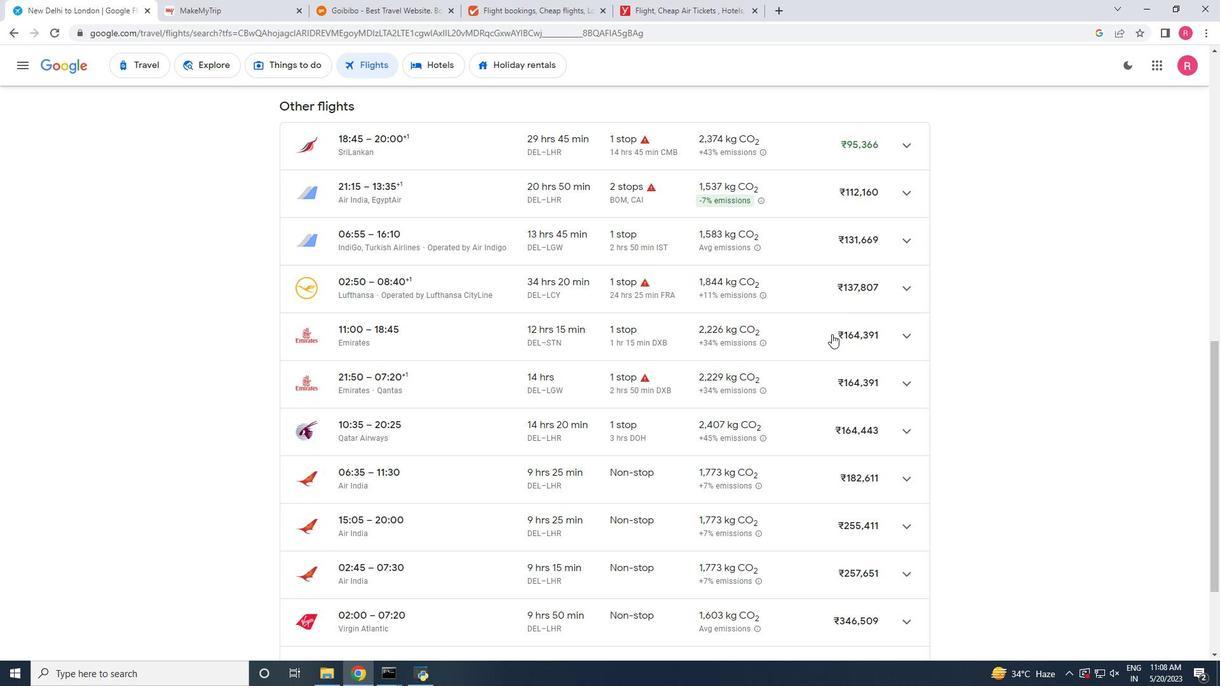 
Action: Mouse scrolled (831, 334) with delta (0, 0)
Screenshot: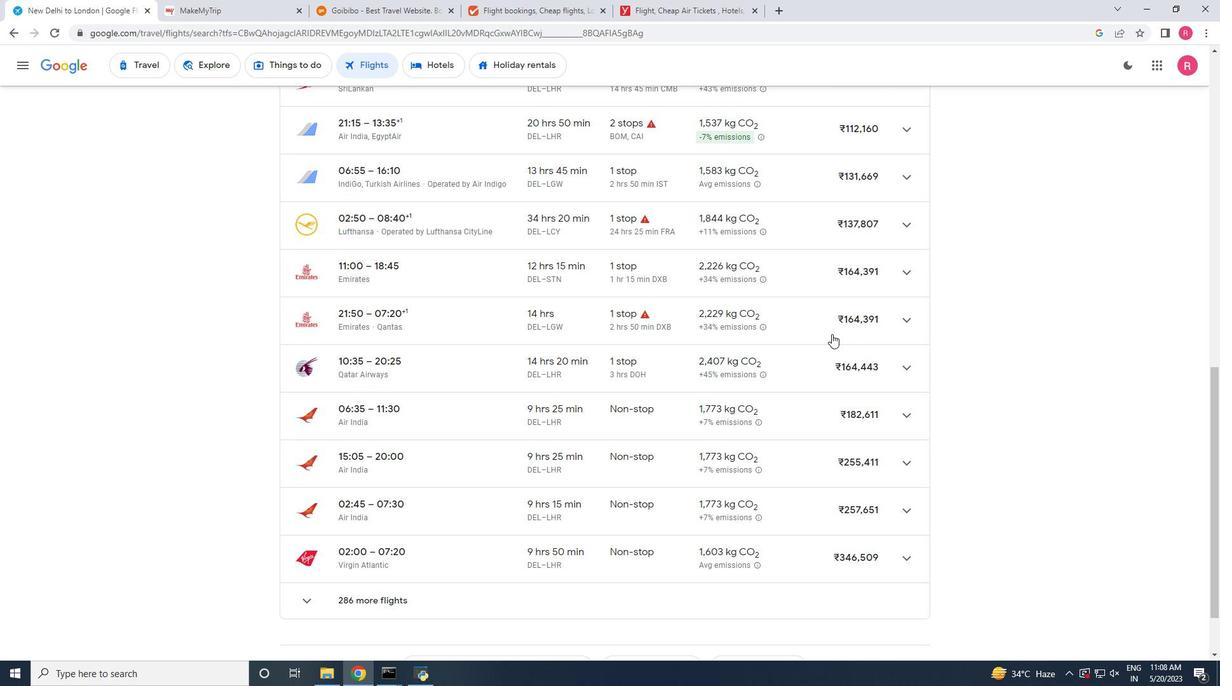 
Action: Mouse scrolled (831, 334) with delta (0, 0)
Screenshot: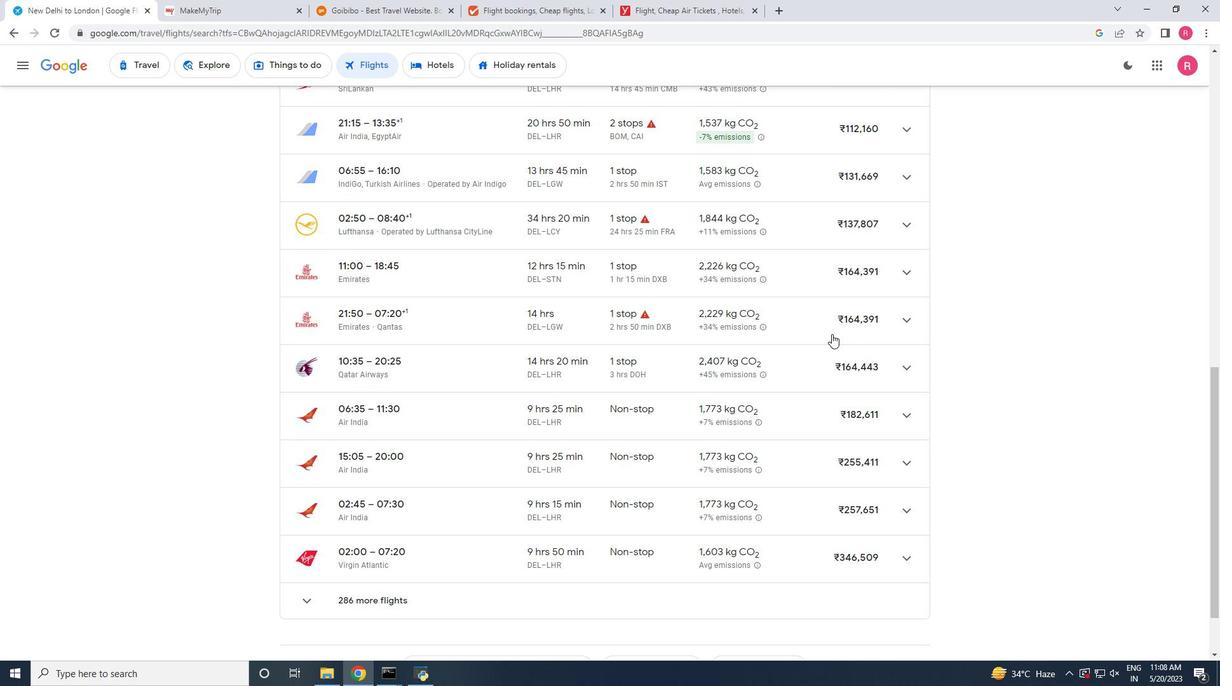
Action: Mouse scrolled (831, 334) with delta (0, 0)
Screenshot: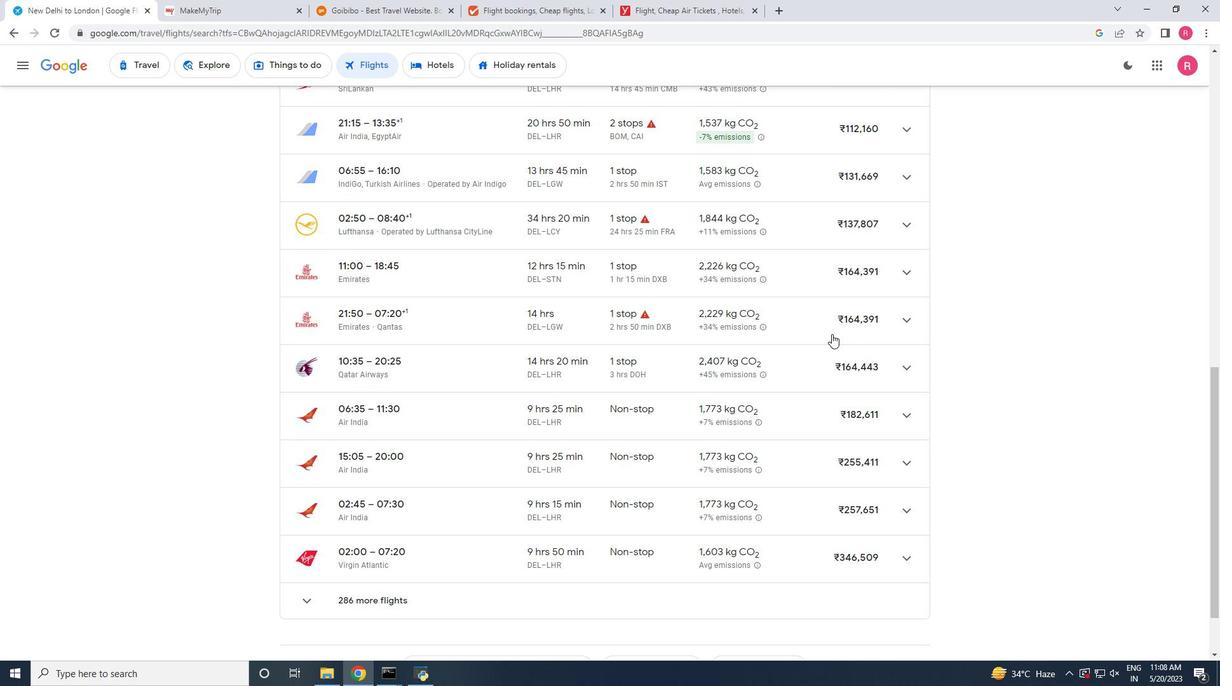 
Action: Mouse scrolled (831, 334) with delta (0, 0)
Screenshot: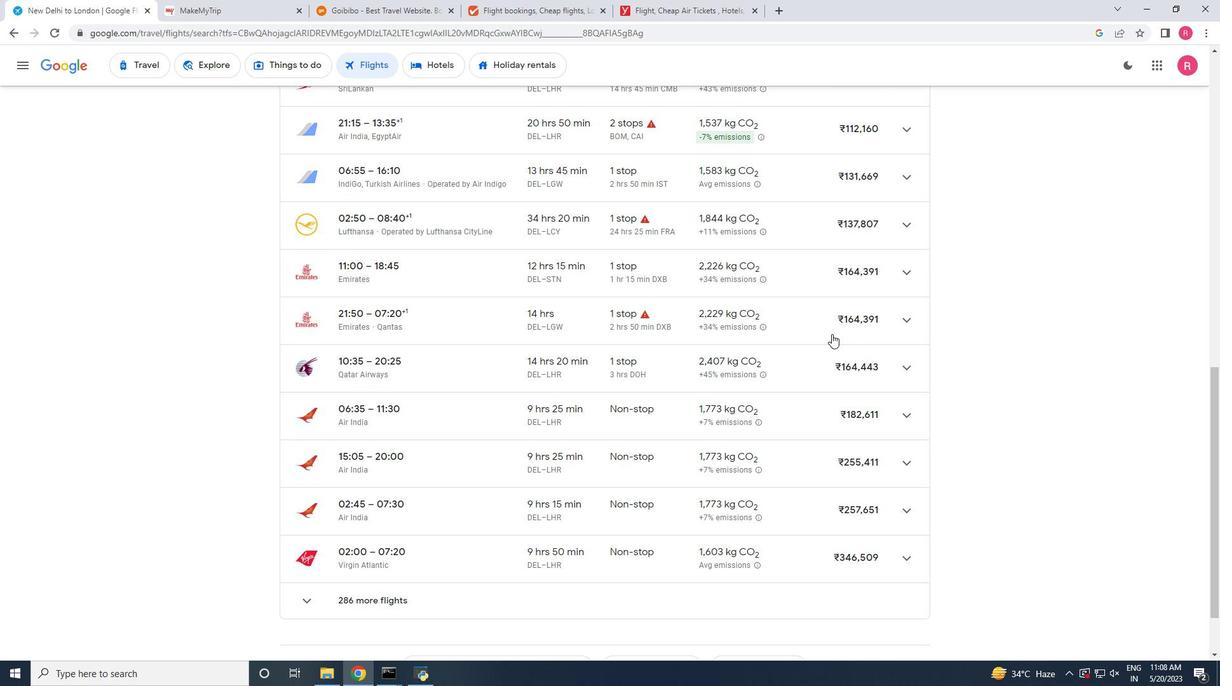 
Action: Mouse scrolled (831, 334) with delta (0, 0)
Screenshot: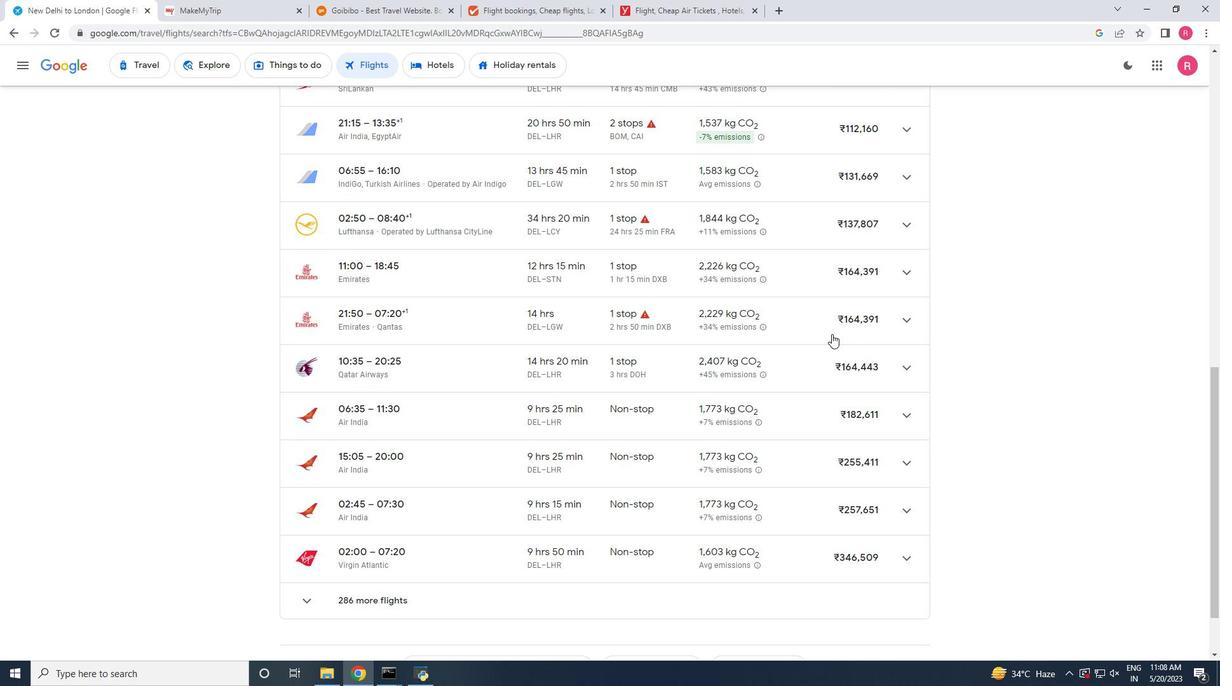 
Action: Mouse moved to (884, 340)
Screenshot: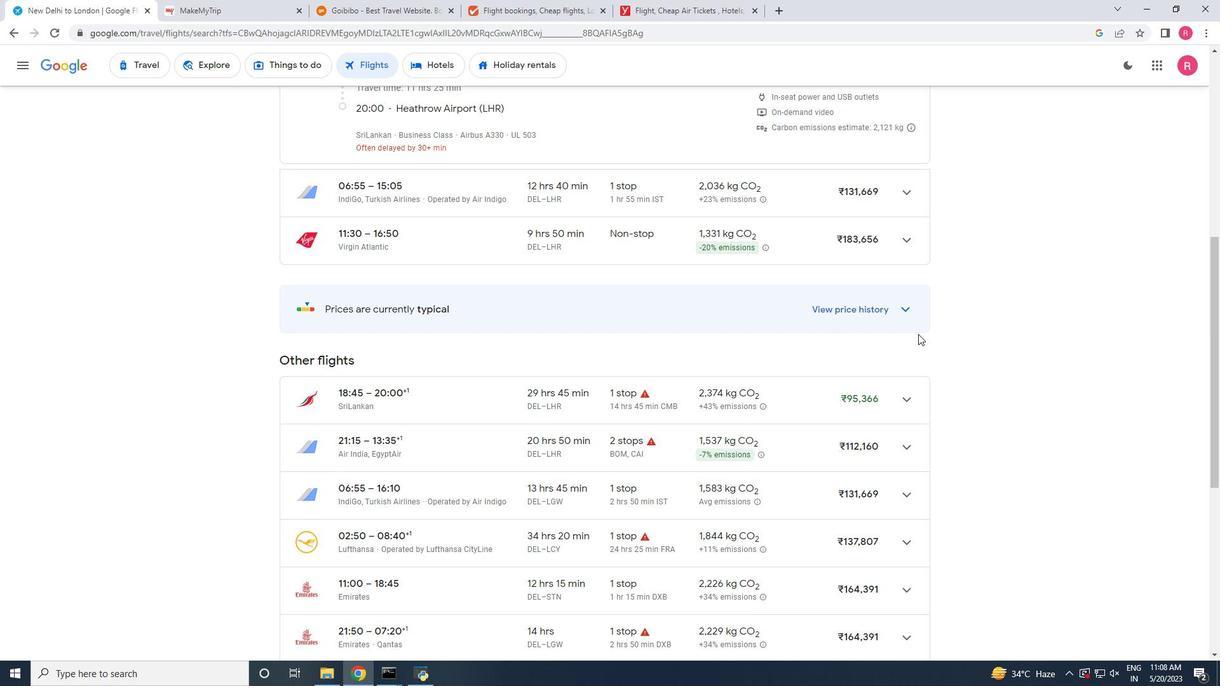 
Action: Mouse scrolled (884, 341) with delta (0, 0)
Screenshot: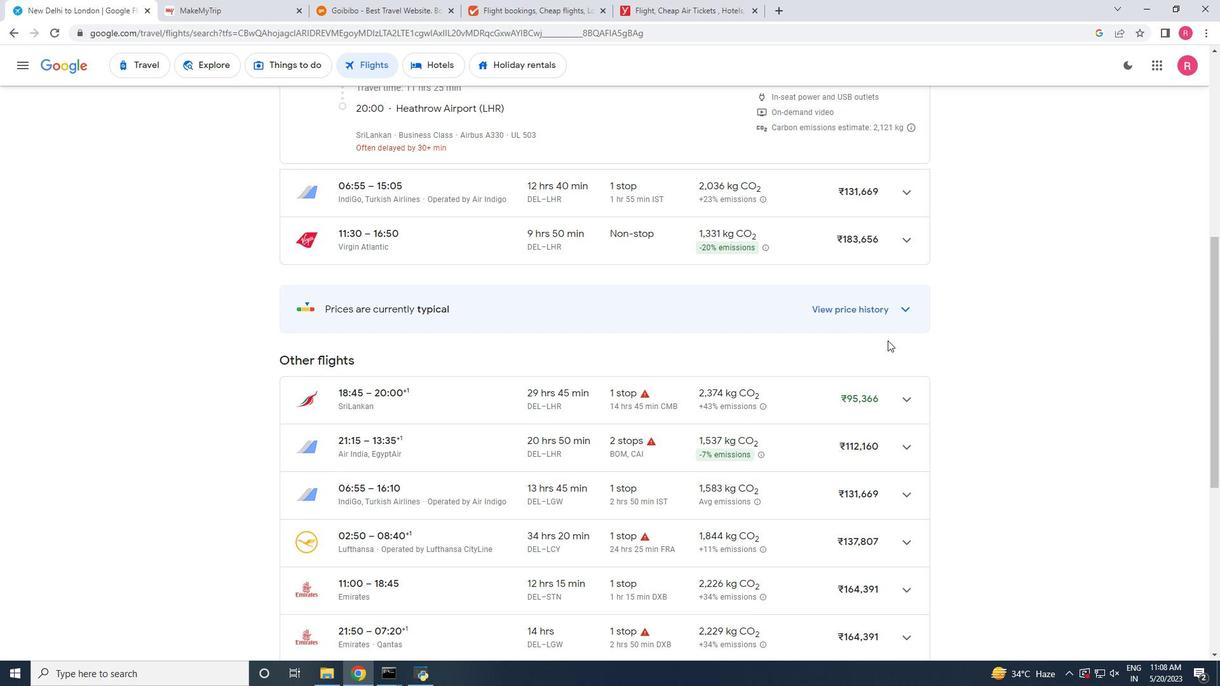 
Action: Mouse scrolled (884, 341) with delta (0, 0)
Screenshot: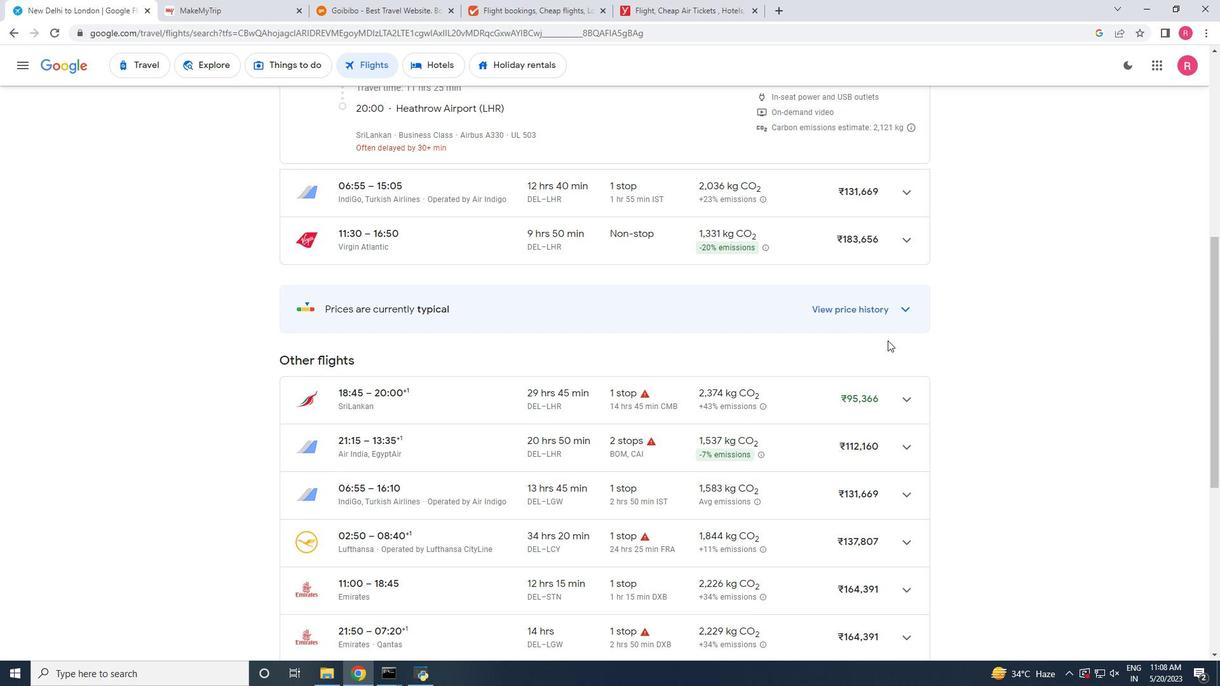 
Action: Mouse scrolled (884, 341) with delta (0, 0)
Screenshot: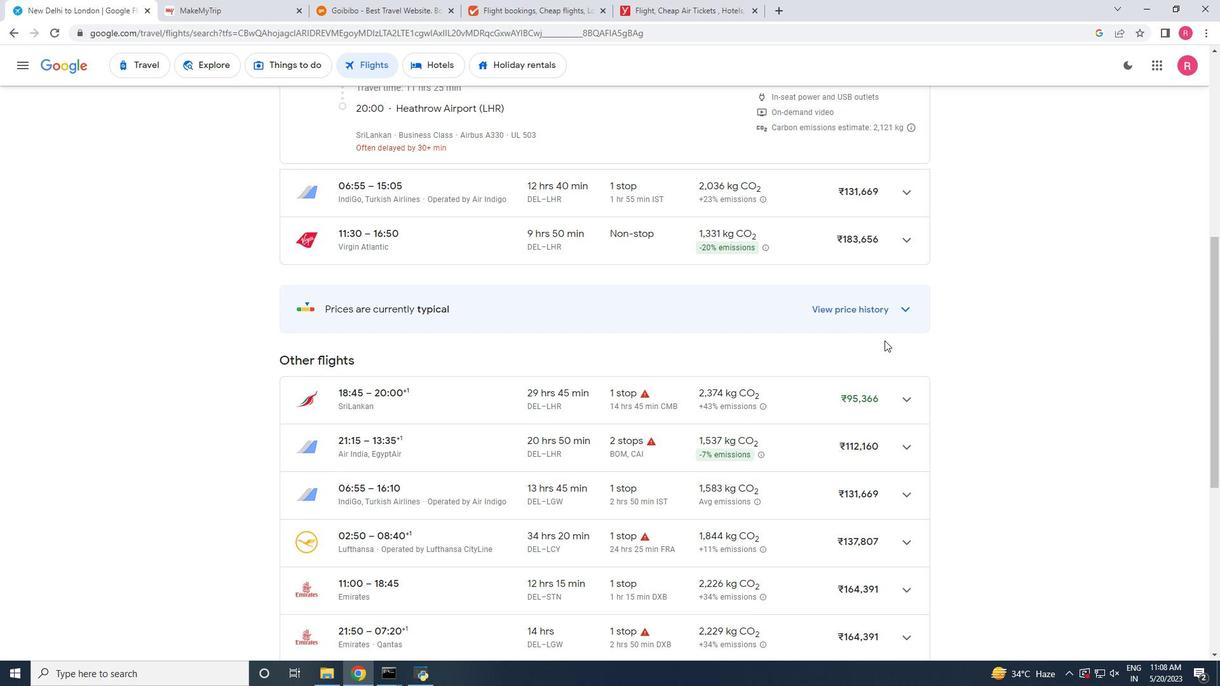 
Action: Mouse scrolled (884, 341) with delta (0, 0)
Screenshot: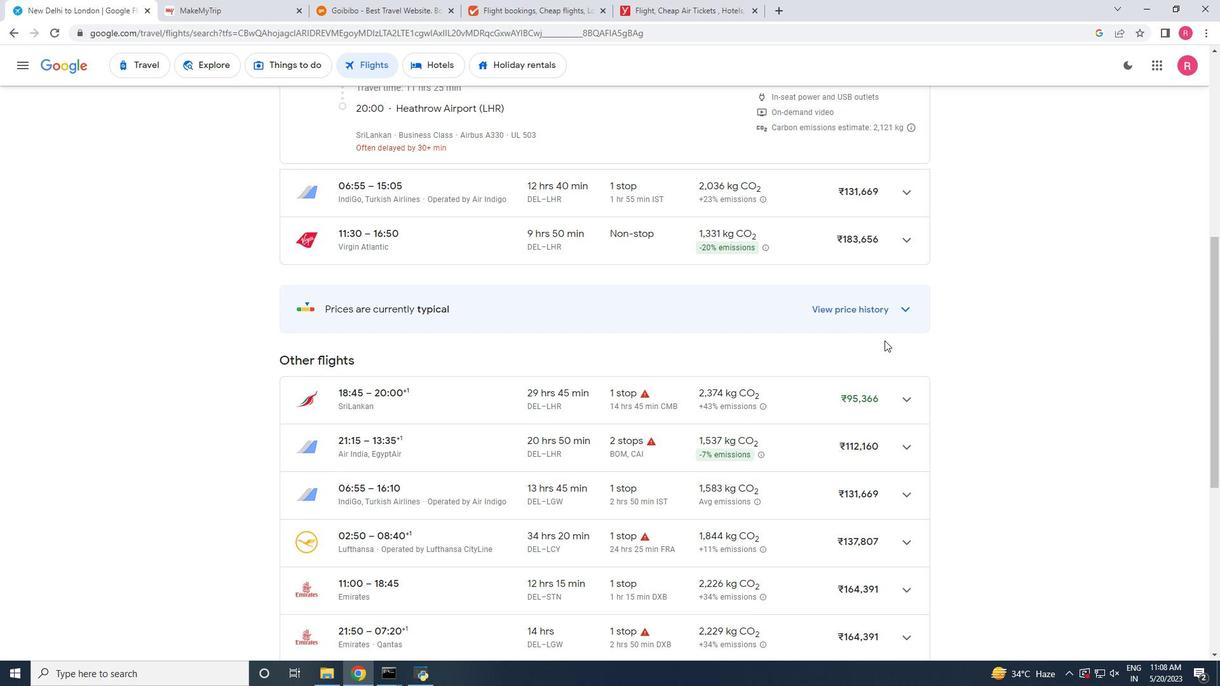 
Action: Mouse moved to (877, 362)
Screenshot: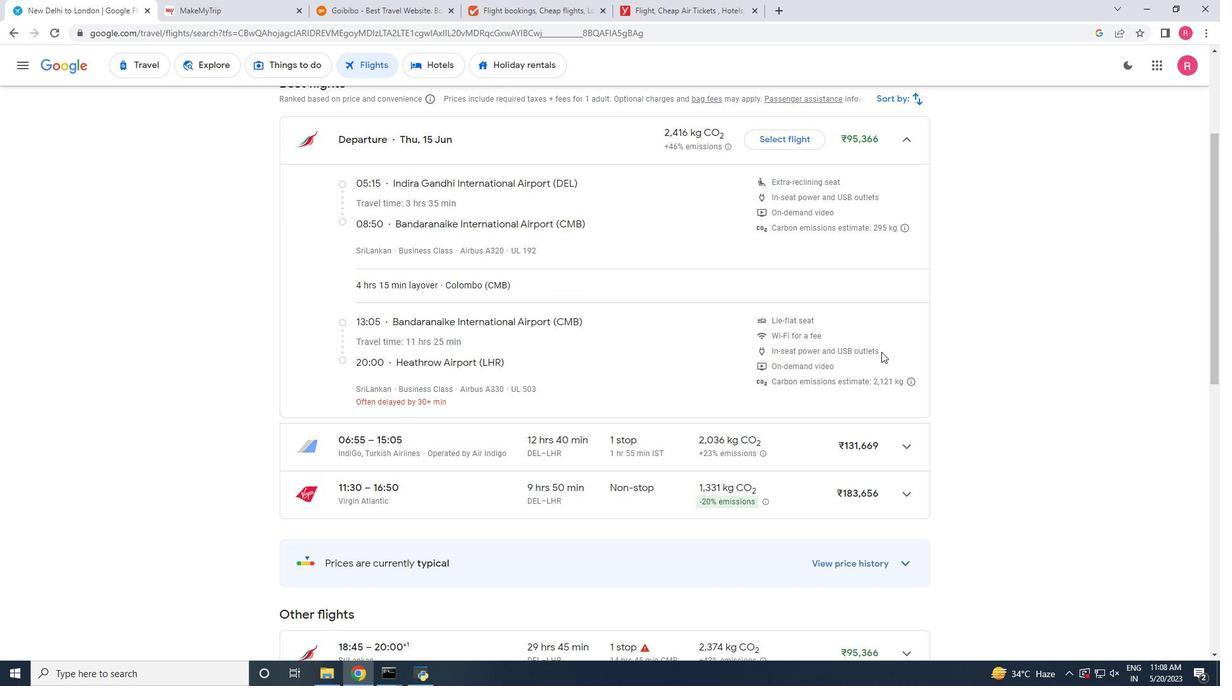 
Action: Mouse scrolled (877, 362) with delta (0, 0)
Screenshot: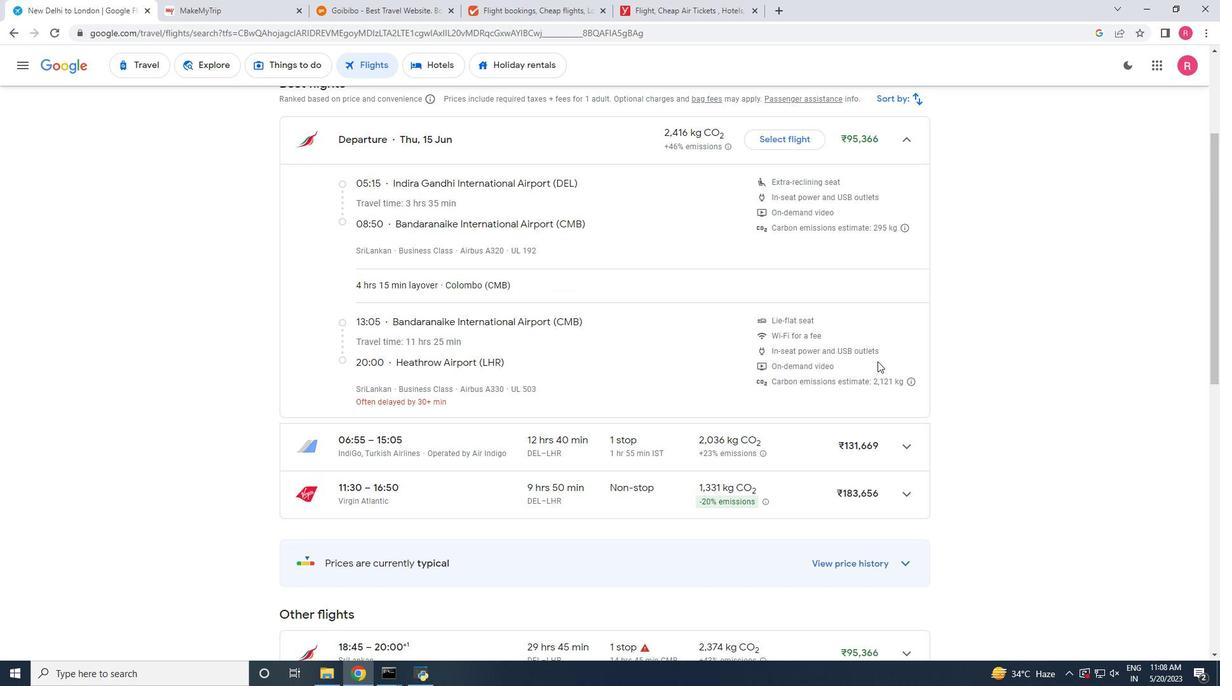
Action: Mouse scrolled (877, 362) with delta (0, 0)
Screenshot: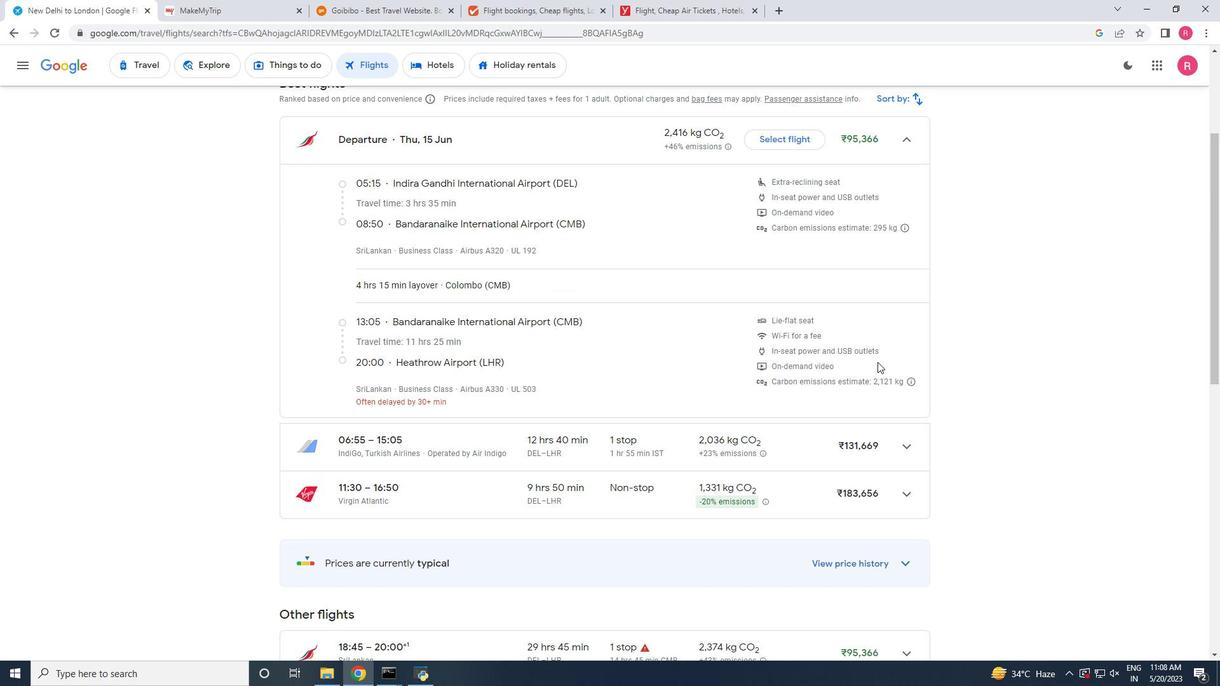 
Action: Mouse scrolled (877, 362) with delta (0, 0)
Screenshot: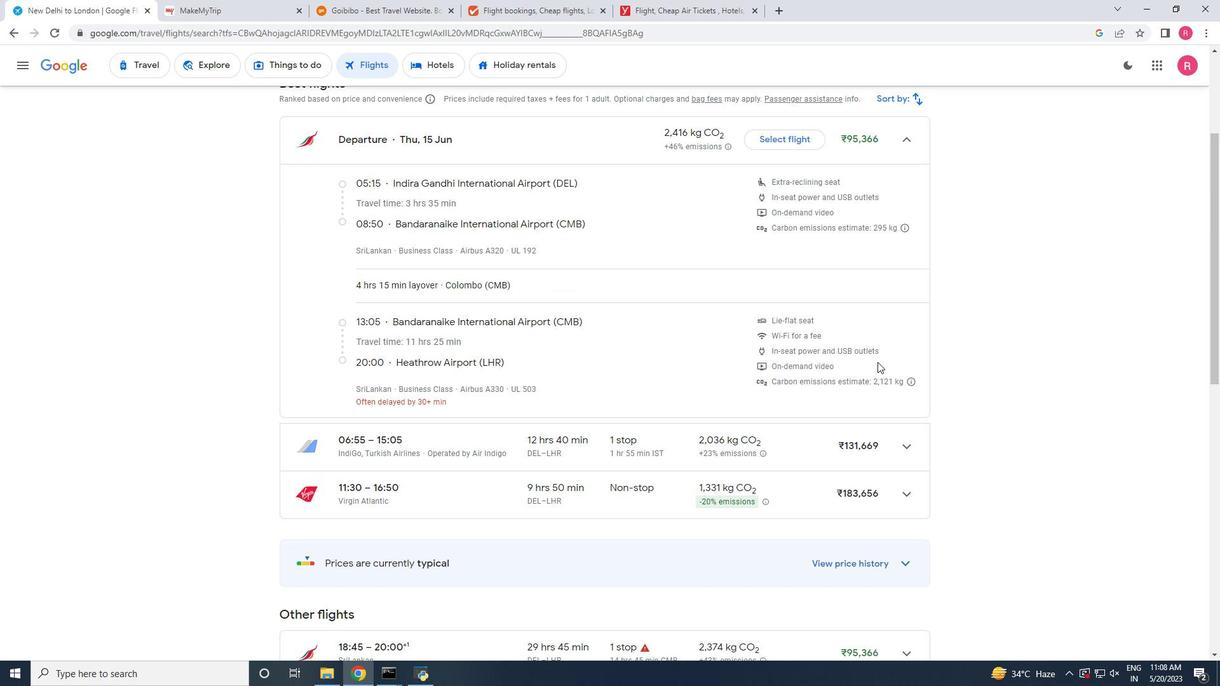 
Action: Mouse scrolled (877, 361) with delta (0, 0)
Screenshot: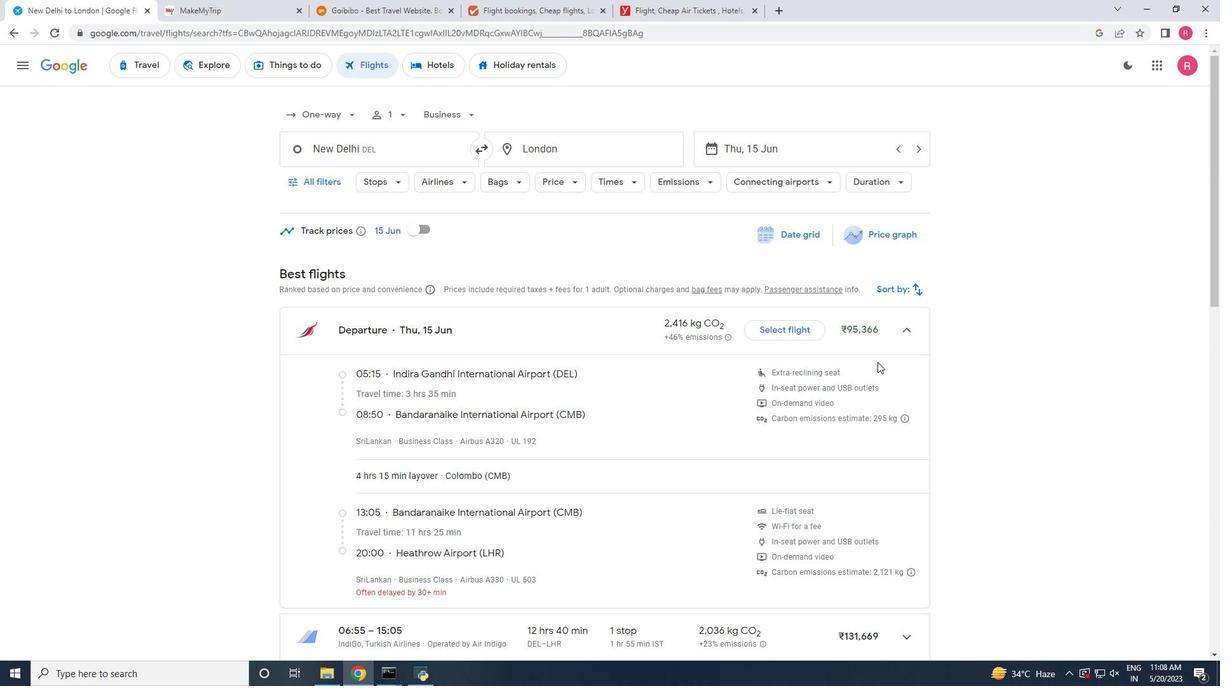 
Action: Mouse scrolled (877, 361) with delta (0, 0)
Screenshot: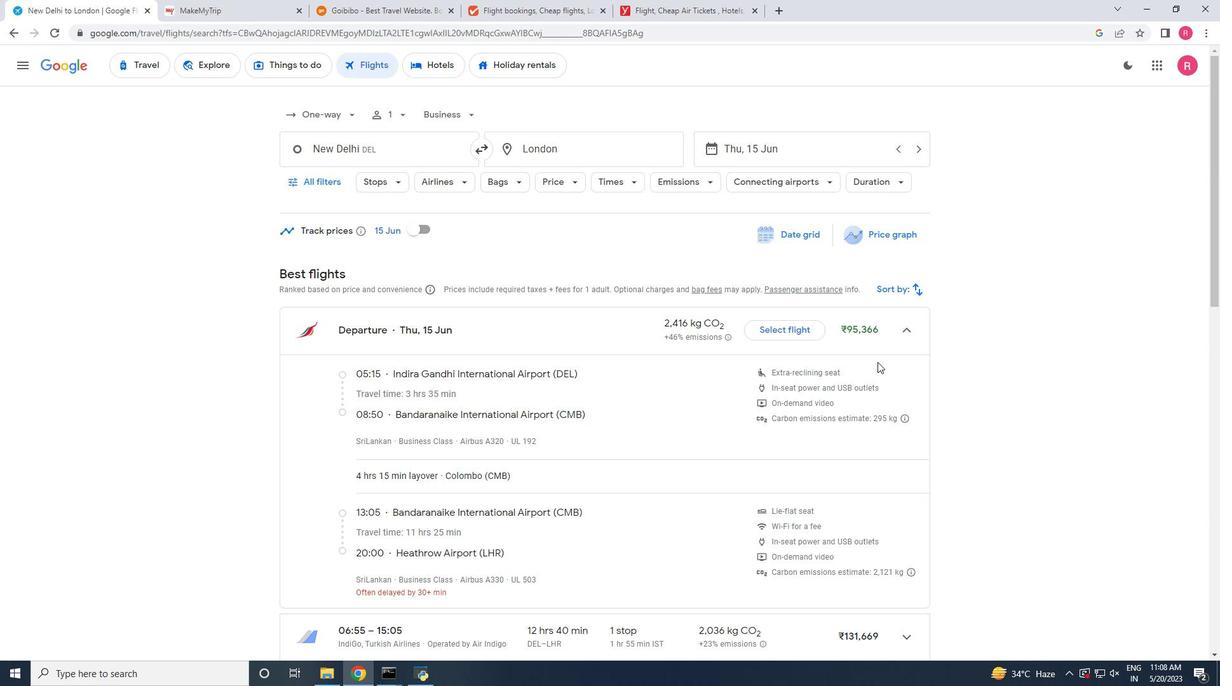 
Action: Mouse scrolled (877, 361) with delta (0, 0)
Screenshot: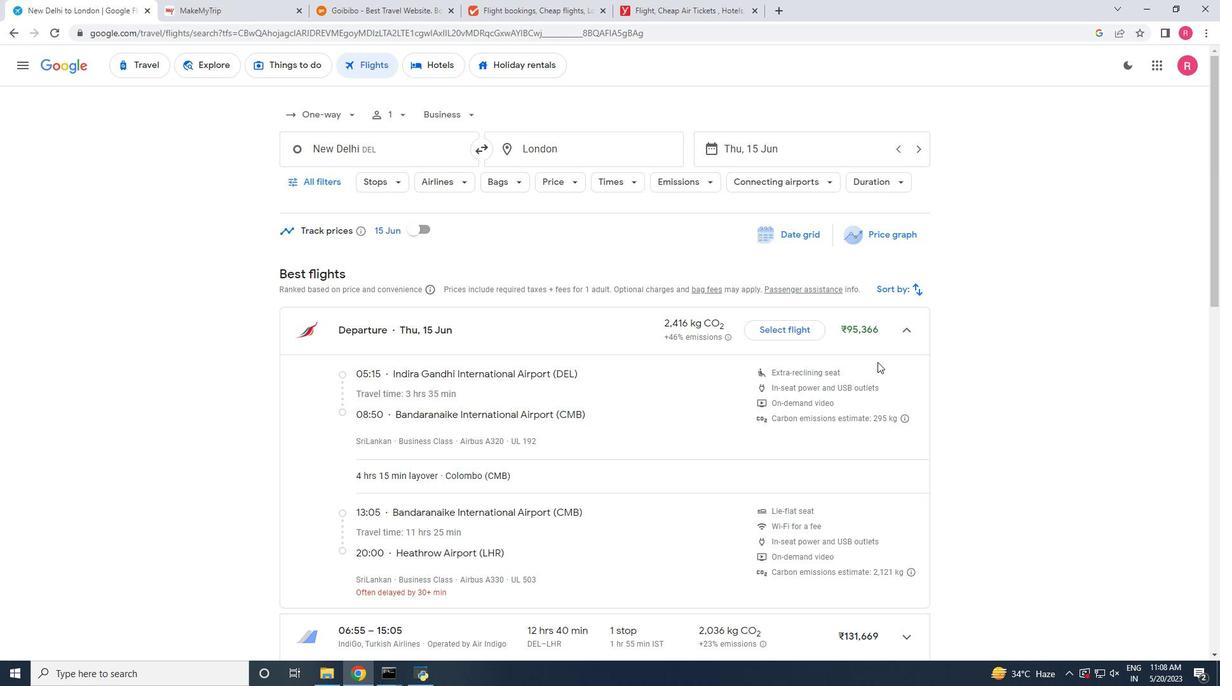 
Action: Mouse scrolled (877, 361) with delta (0, 0)
Screenshot: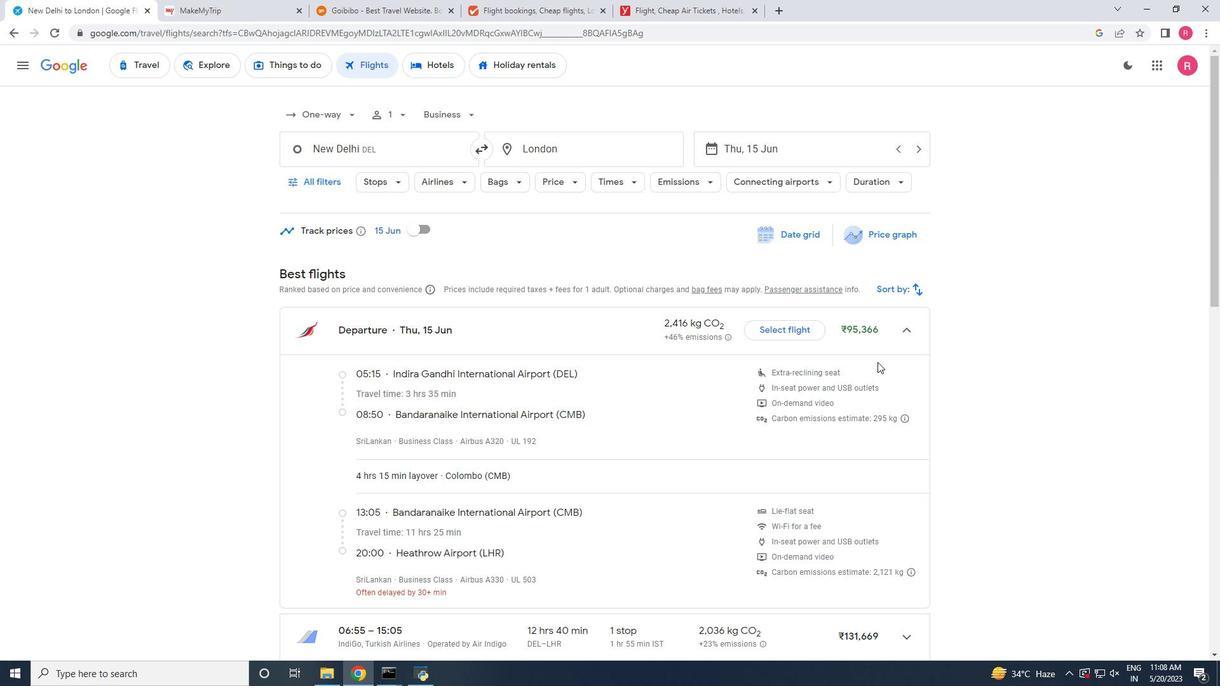 
Action: Mouse moved to (898, 382)
Screenshot: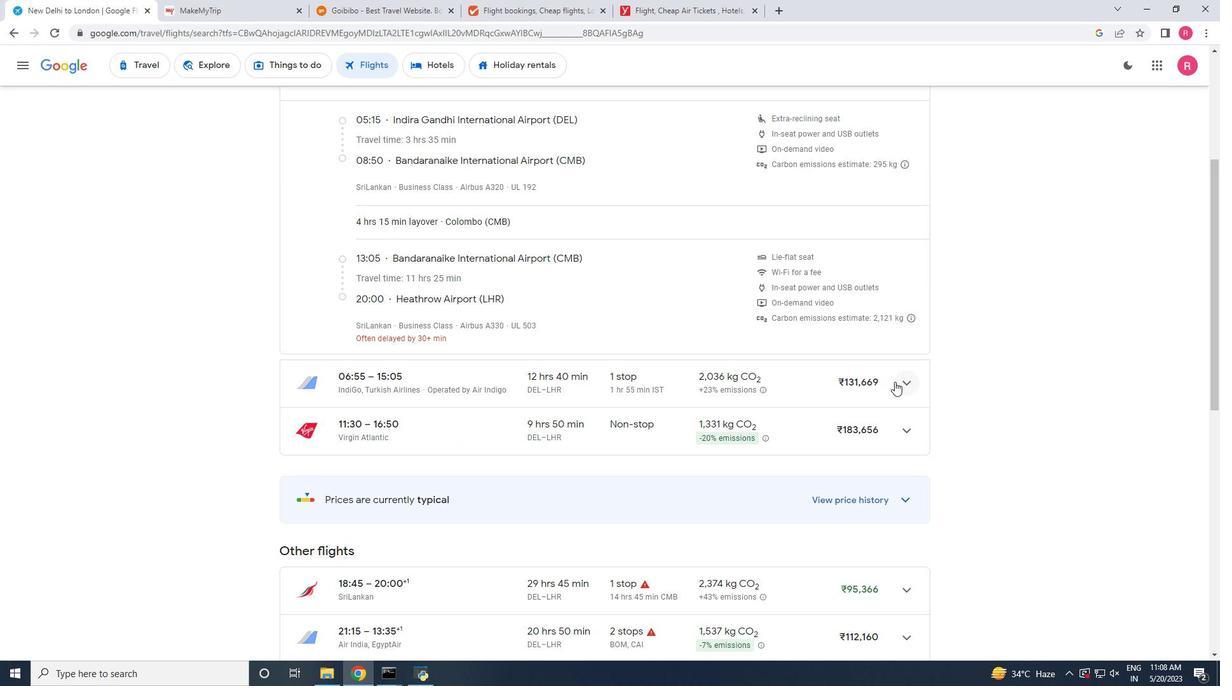 
Action: Mouse pressed left at (898, 382)
Screenshot: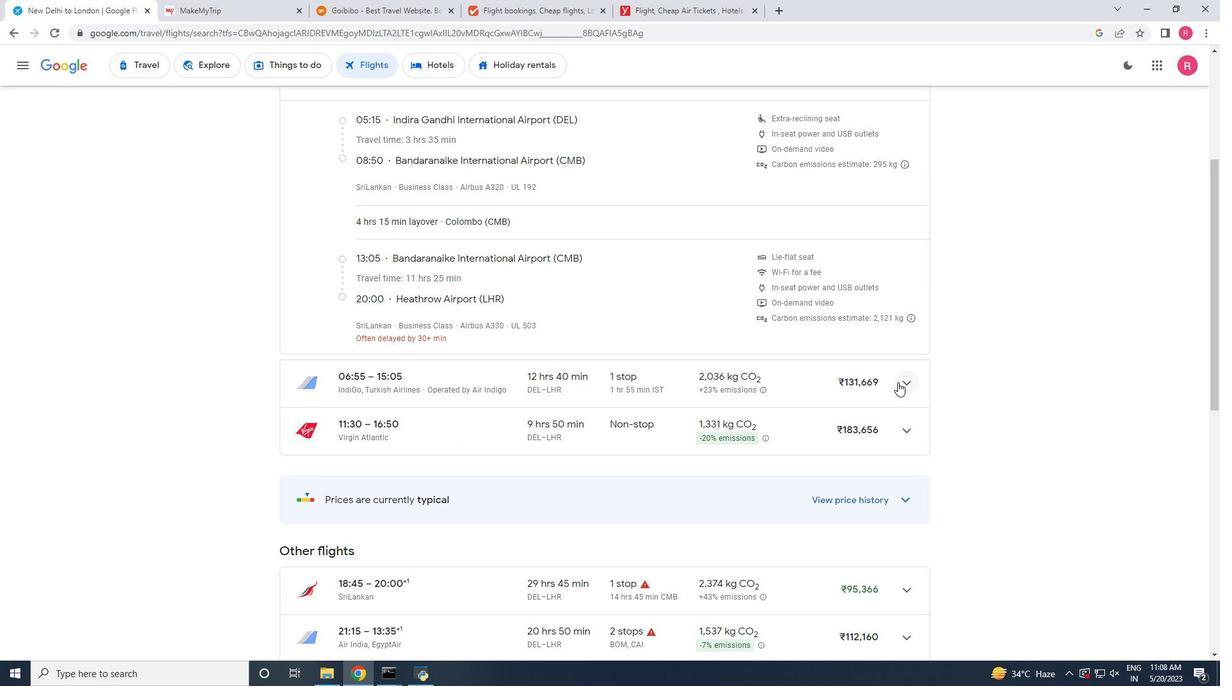 
Action: Mouse moved to (898, 382)
Screenshot: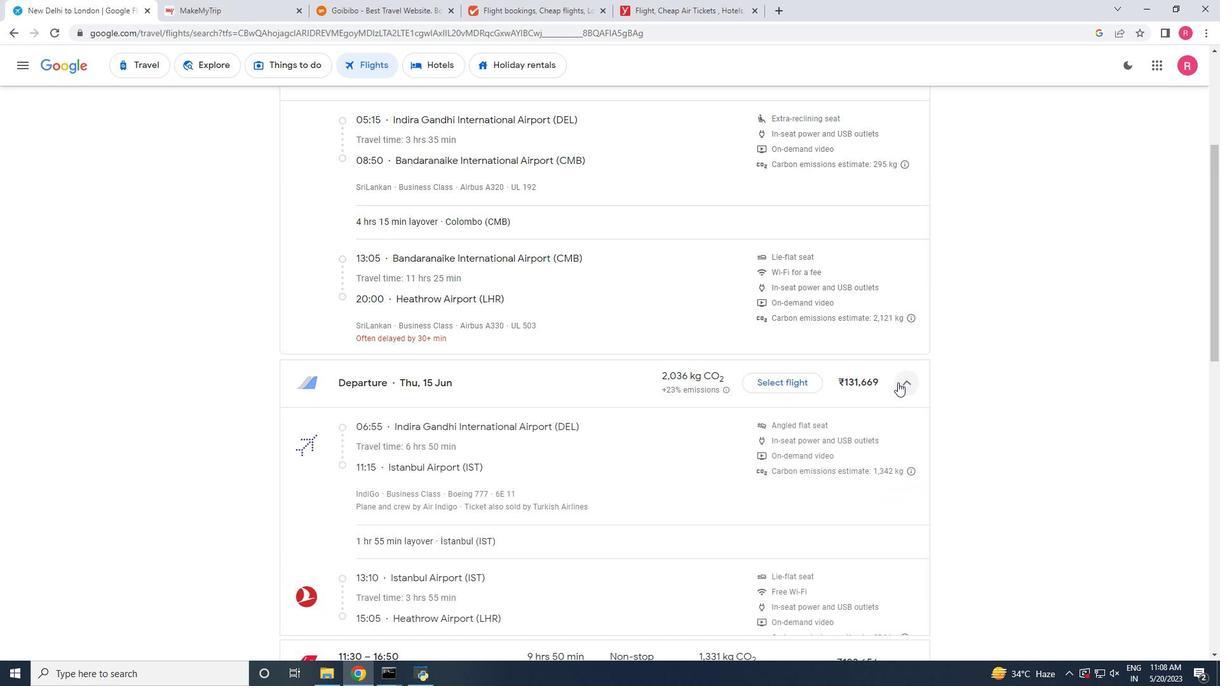
Action: Mouse scrolled (898, 381) with delta (0, 0)
Screenshot: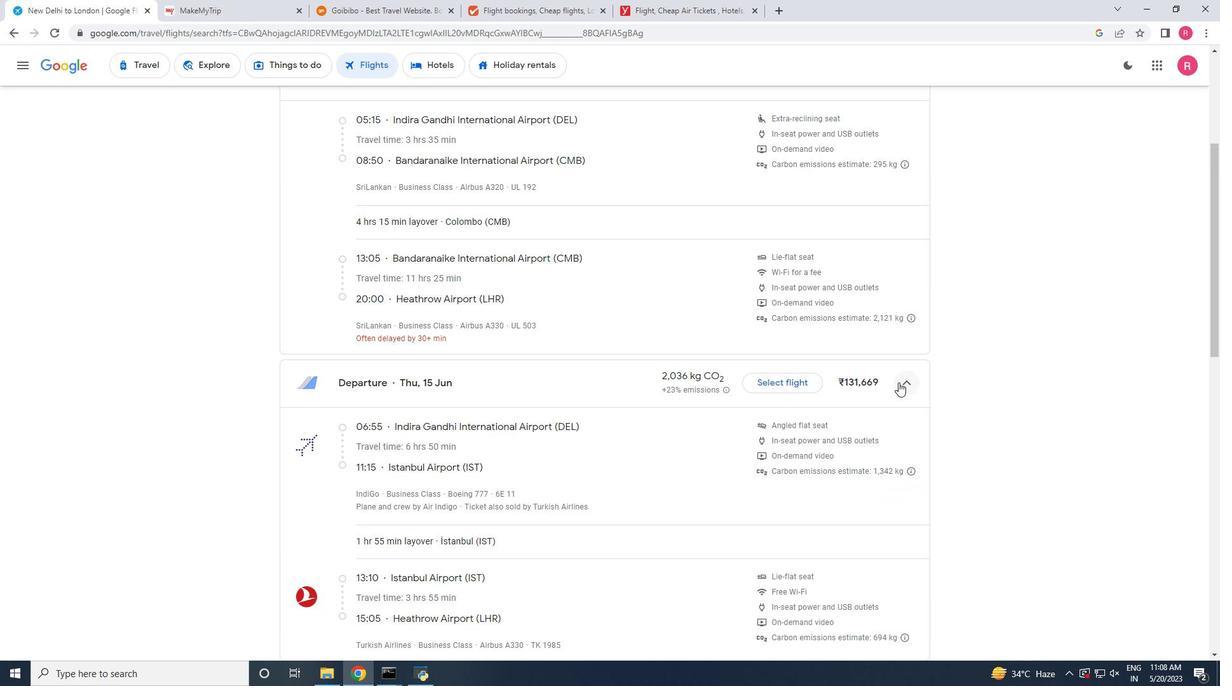 
Action: Mouse moved to (898, 383)
Screenshot: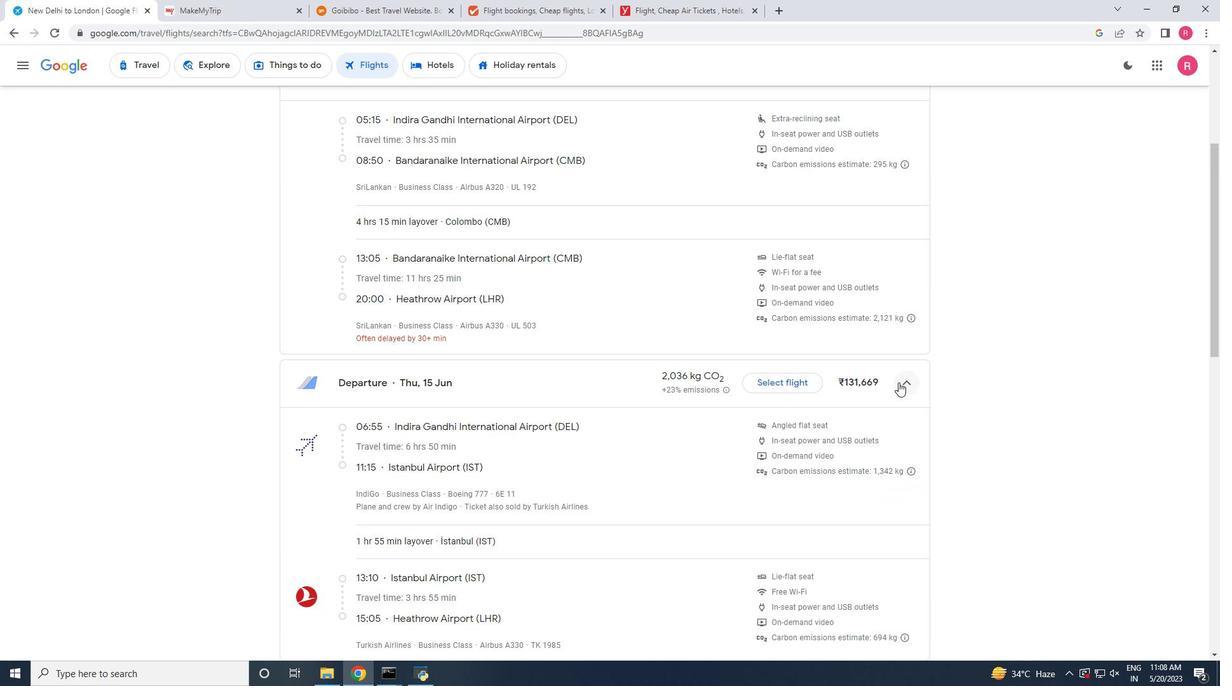 
Action: Mouse scrolled (898, 383) with delta (0, 0)
Screenshot: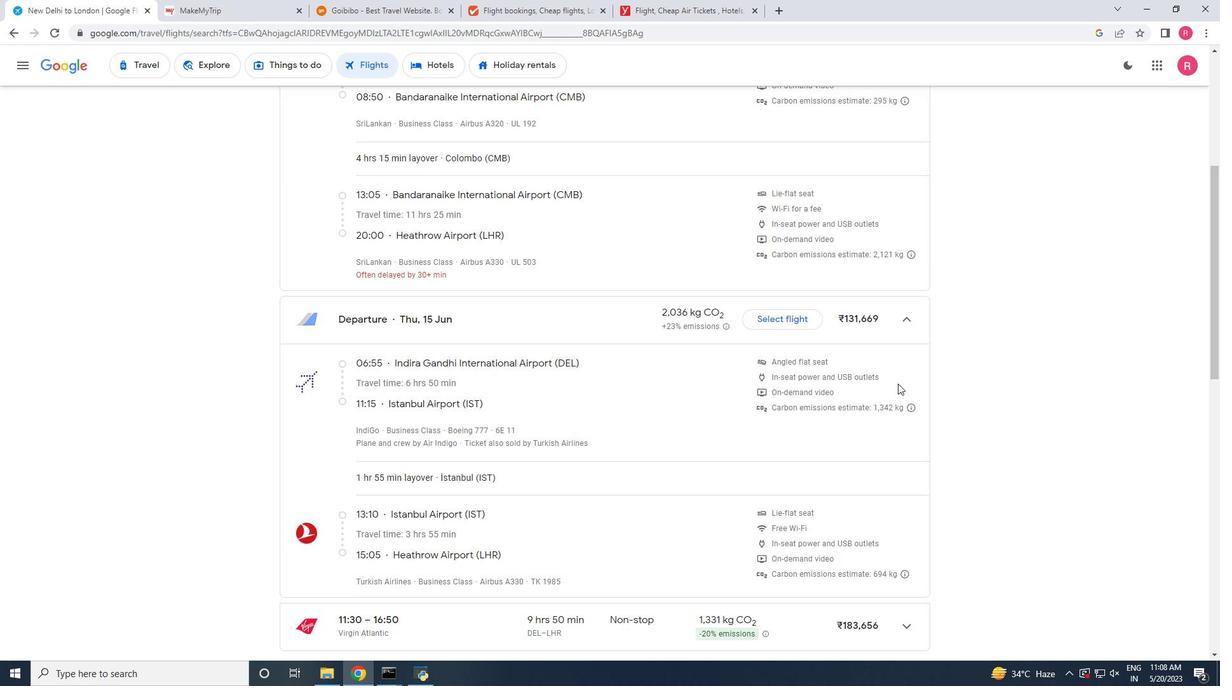 
Action: Mouse moved to (896, 385)
Screenshot: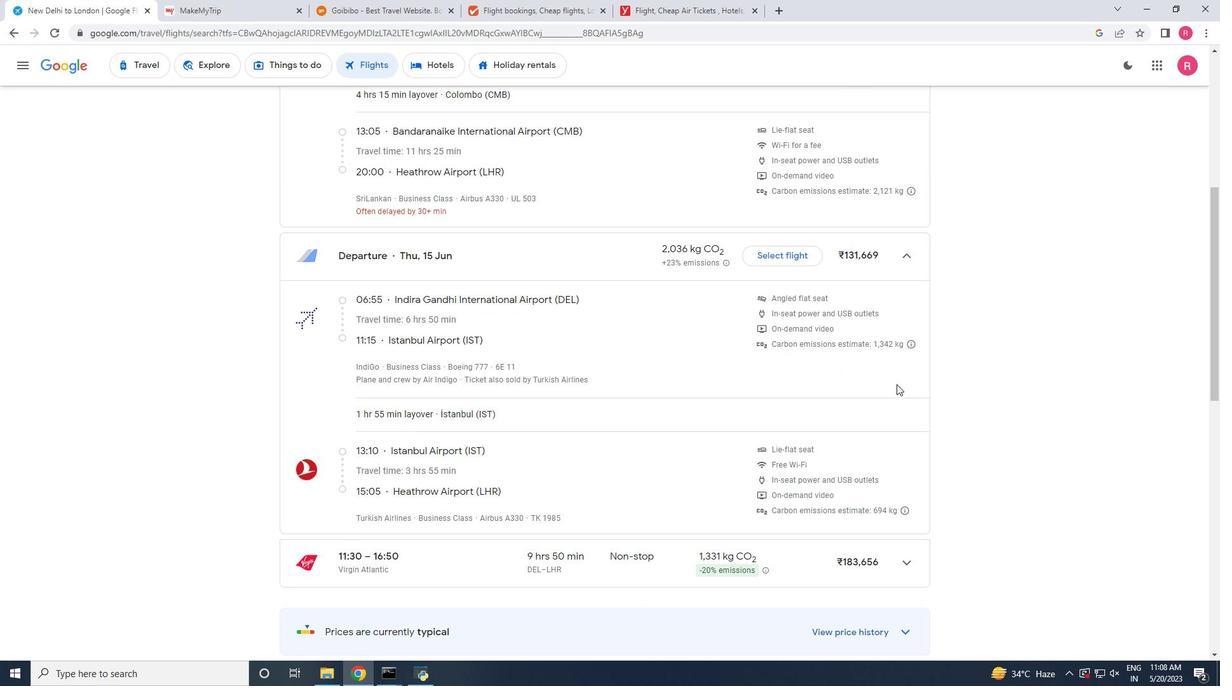 
Action: Mouse scrolled (896, 384) with delta (0, 0)
Screenshot: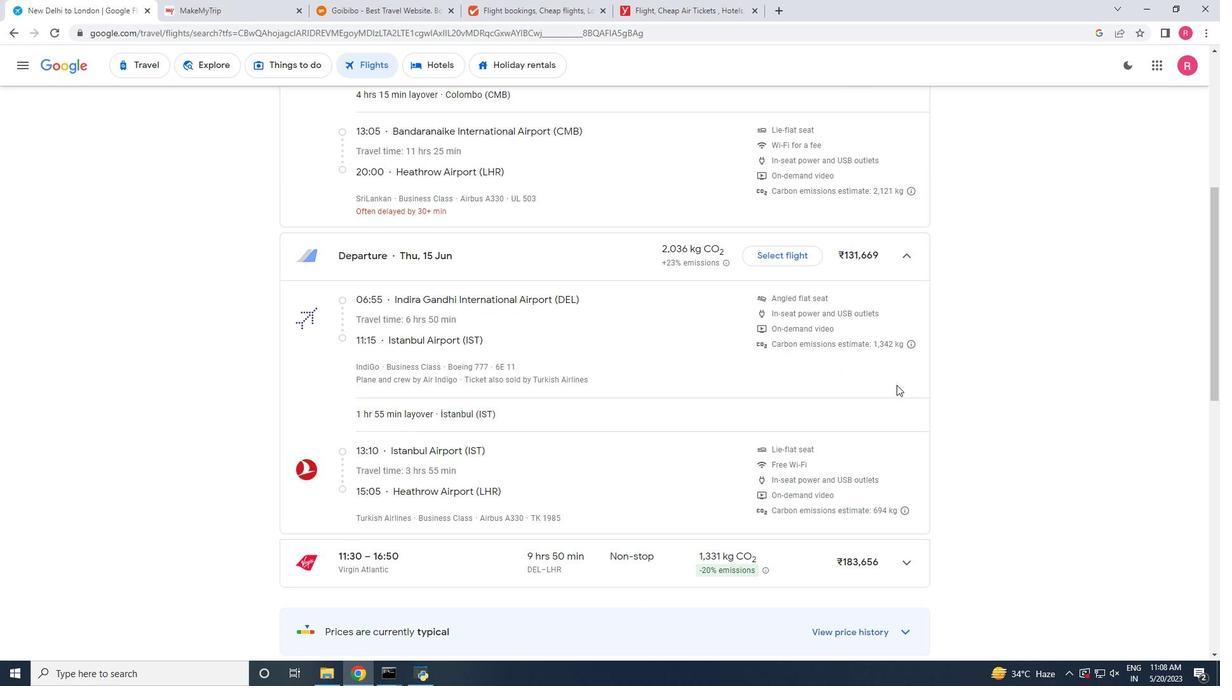 
Action: Mouse scrolled (896, 384) with delta (0, 0)
Screenshot: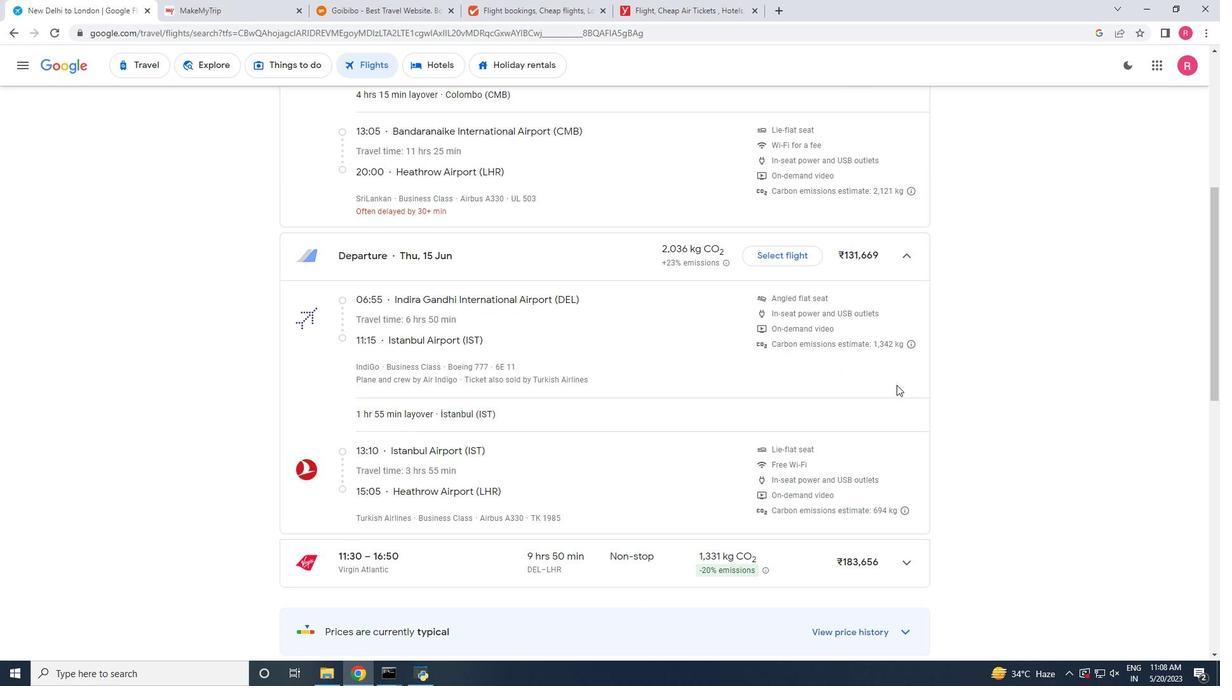 
Action: Mouse moved to (895, 386)
Screenshot: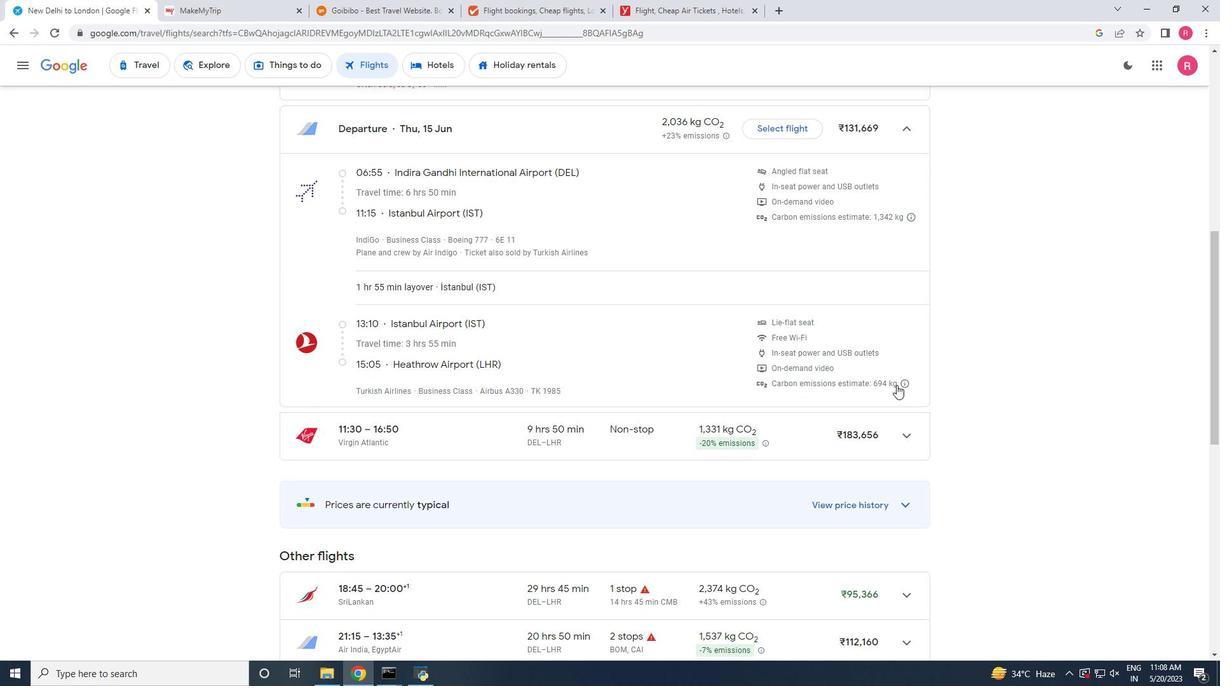 
Action: Mouse scrolled (895, 385) with delta (0, 0)
Screenshot: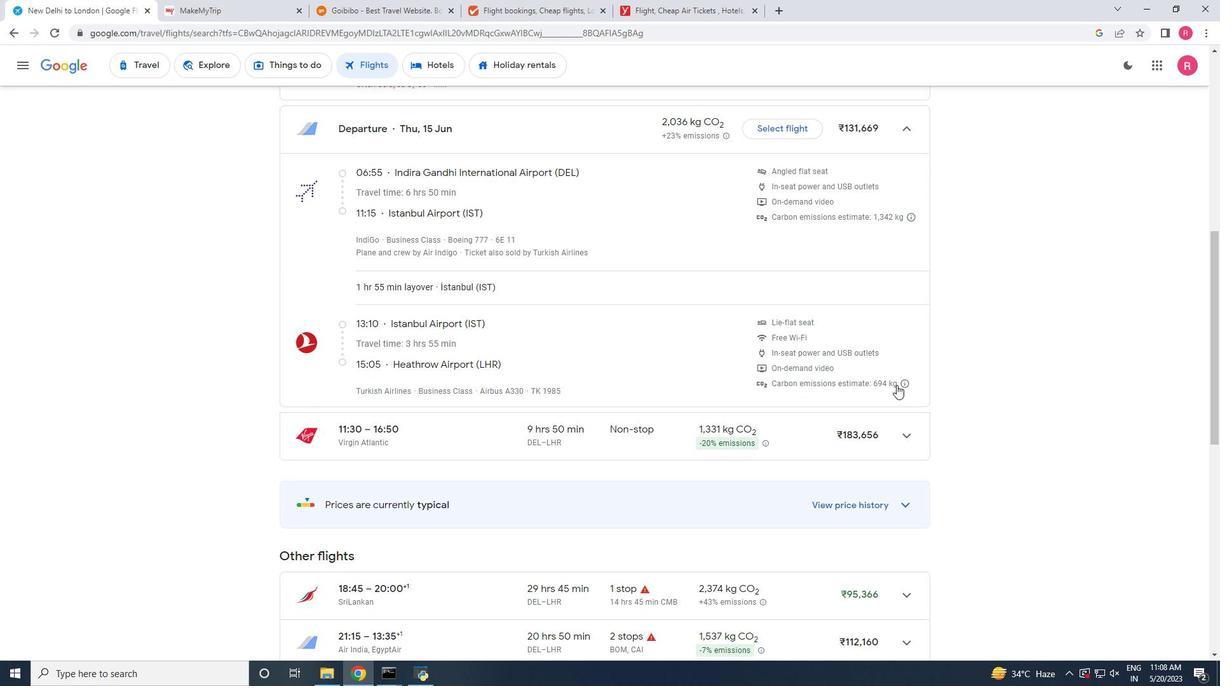 
Action: Mouse moved to (899, 376)
Screenshot: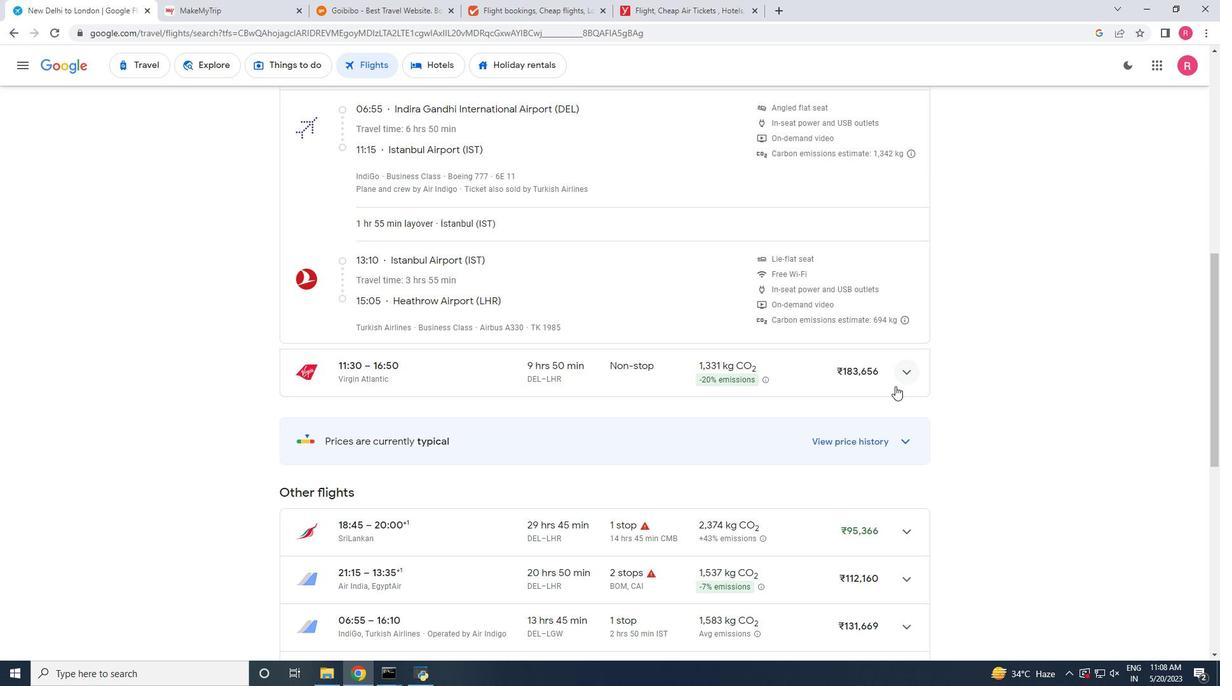 
Action: Mouse pressed left at (899, 376)
Screenshot: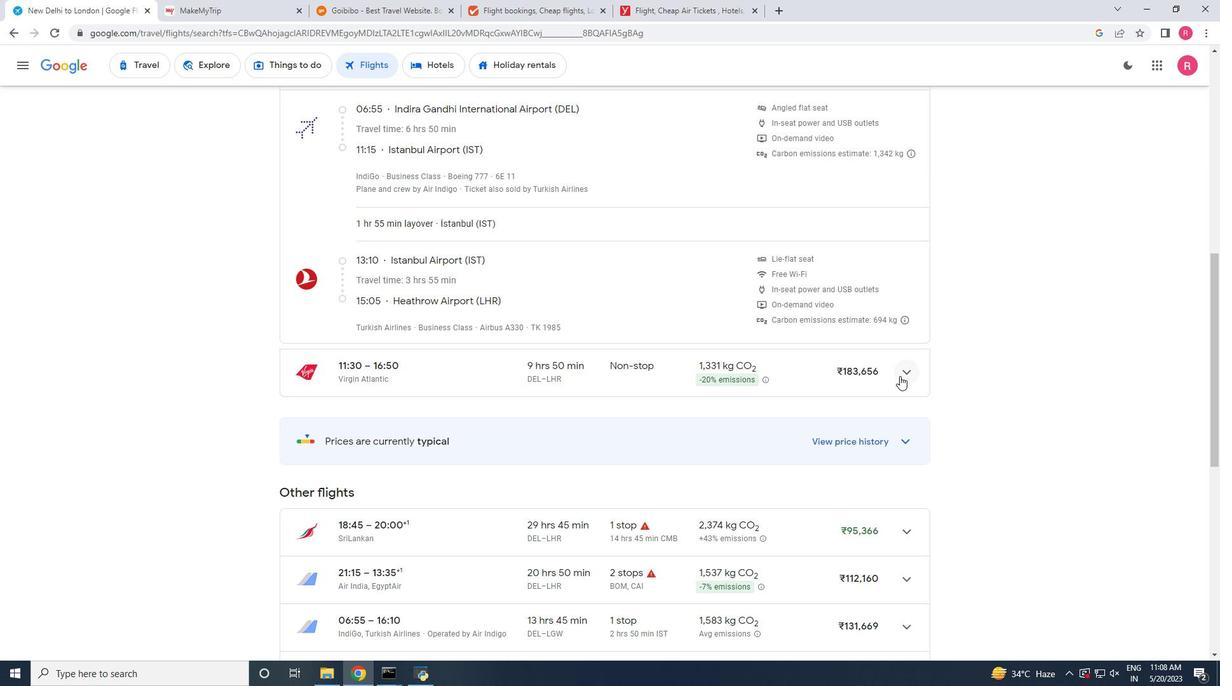 
Action: Mouse scrolled (899, 375) with delta (0, 0)
Screenshot: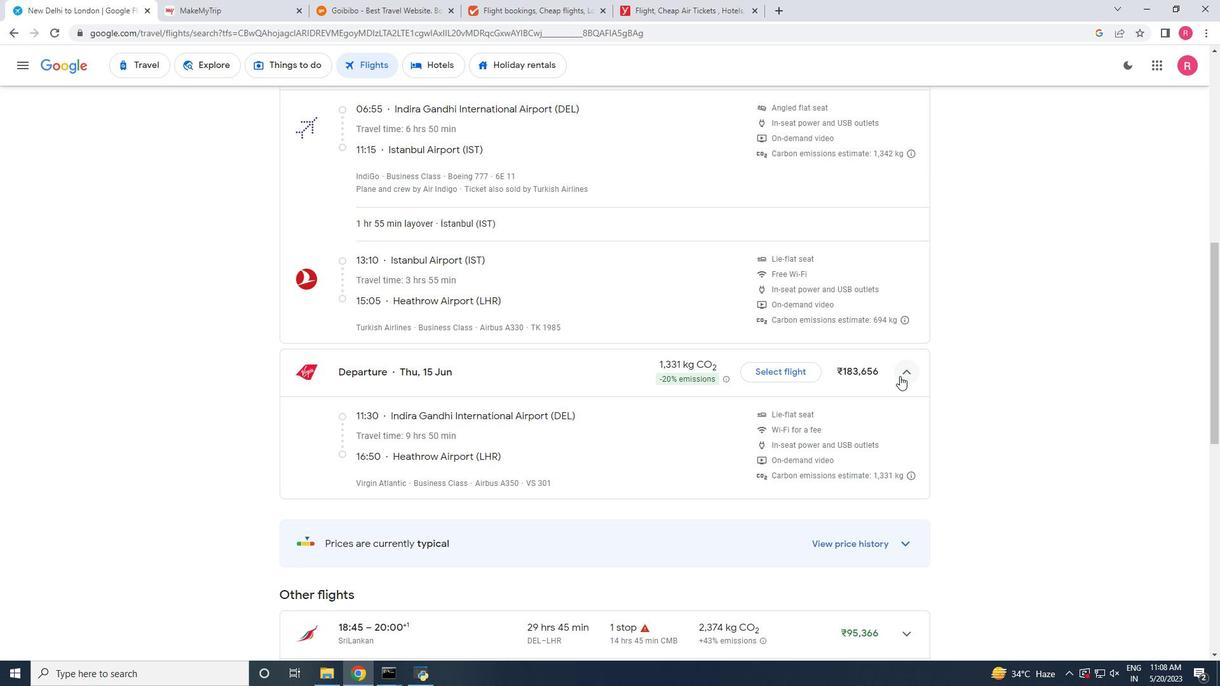 
Action: Mouse scrolled (899, 375) with delta (0, 0)
Screenshot: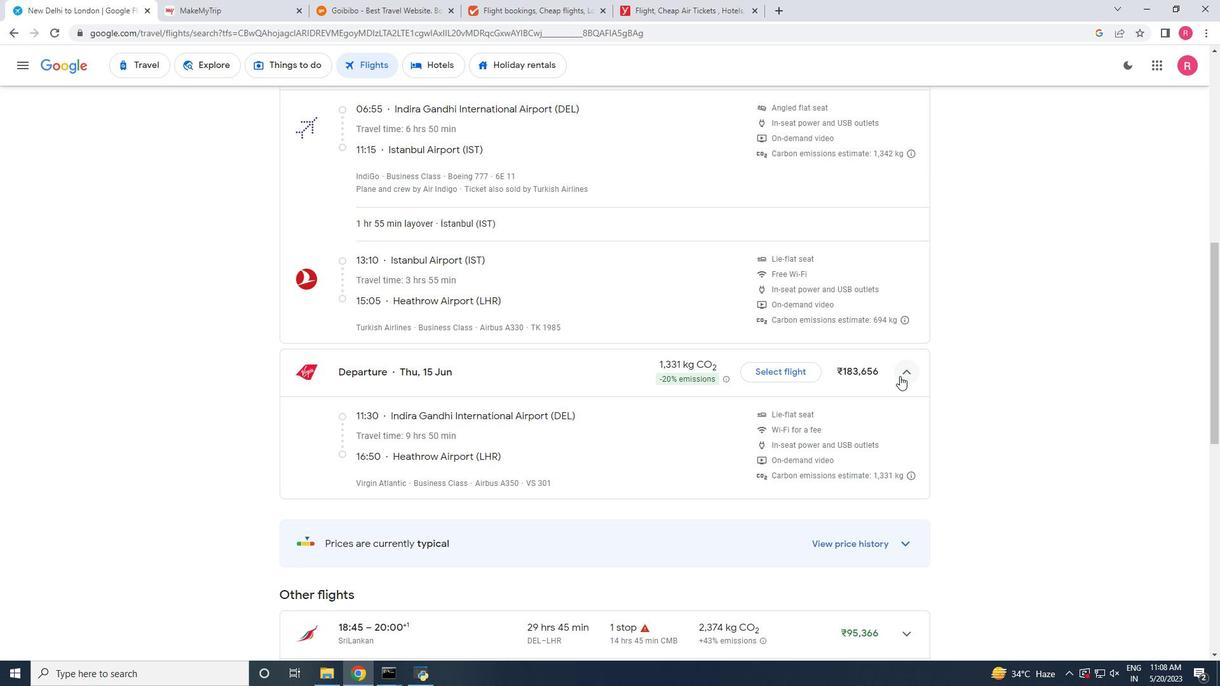 
Action: Mouse moved to (879, 364)
Screenshot: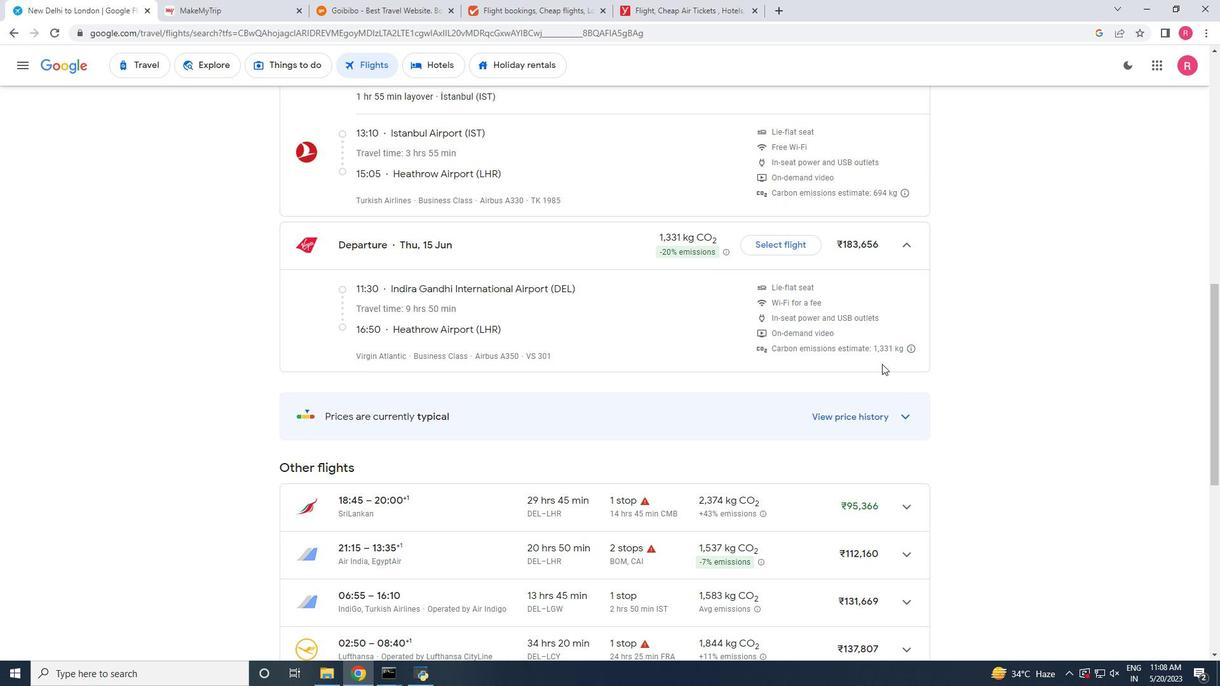 
Action: Mouse scrolled (879, 364) with delta (0, 0)
Screenshot: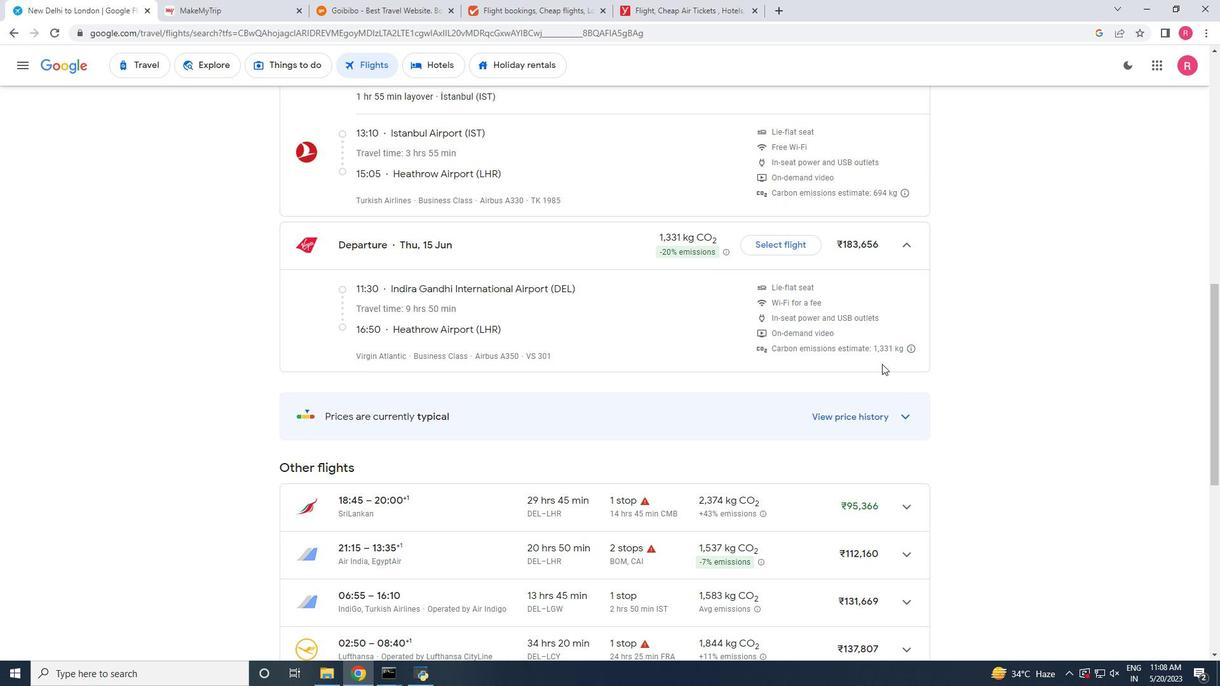 
Action: Mouse moved to (879, 367)
Screenshot: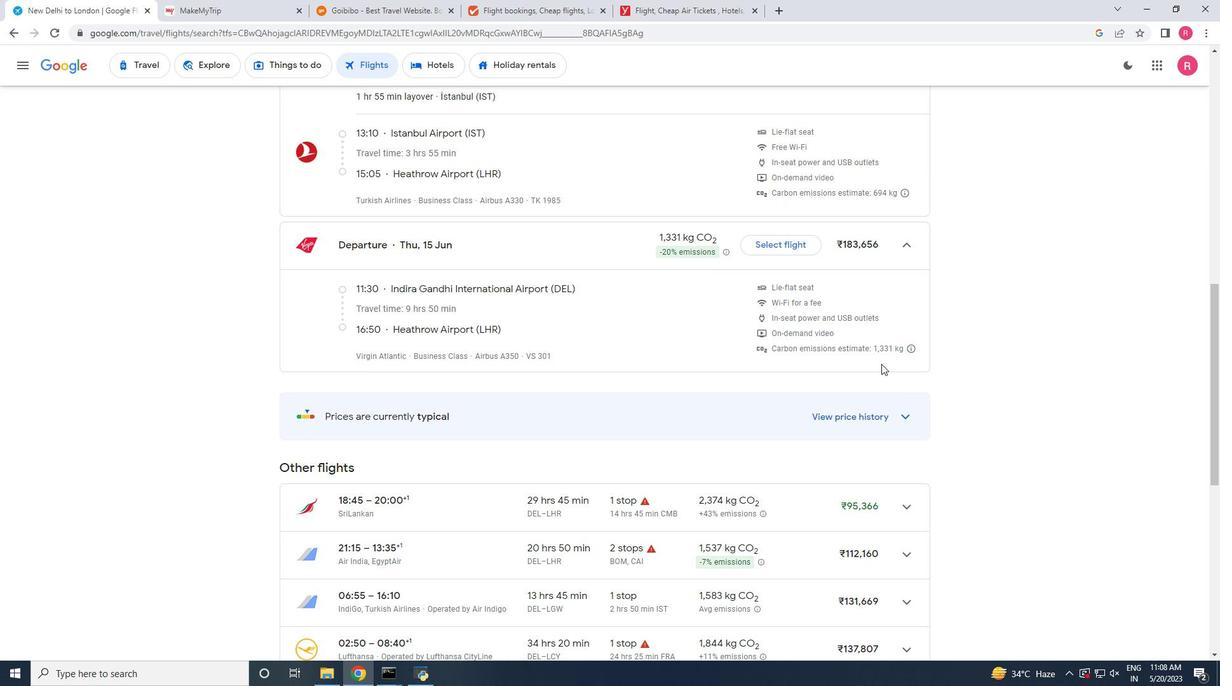 
Action: Mouse scrolled (879, 366) with delta (0, 0)
Screenshot: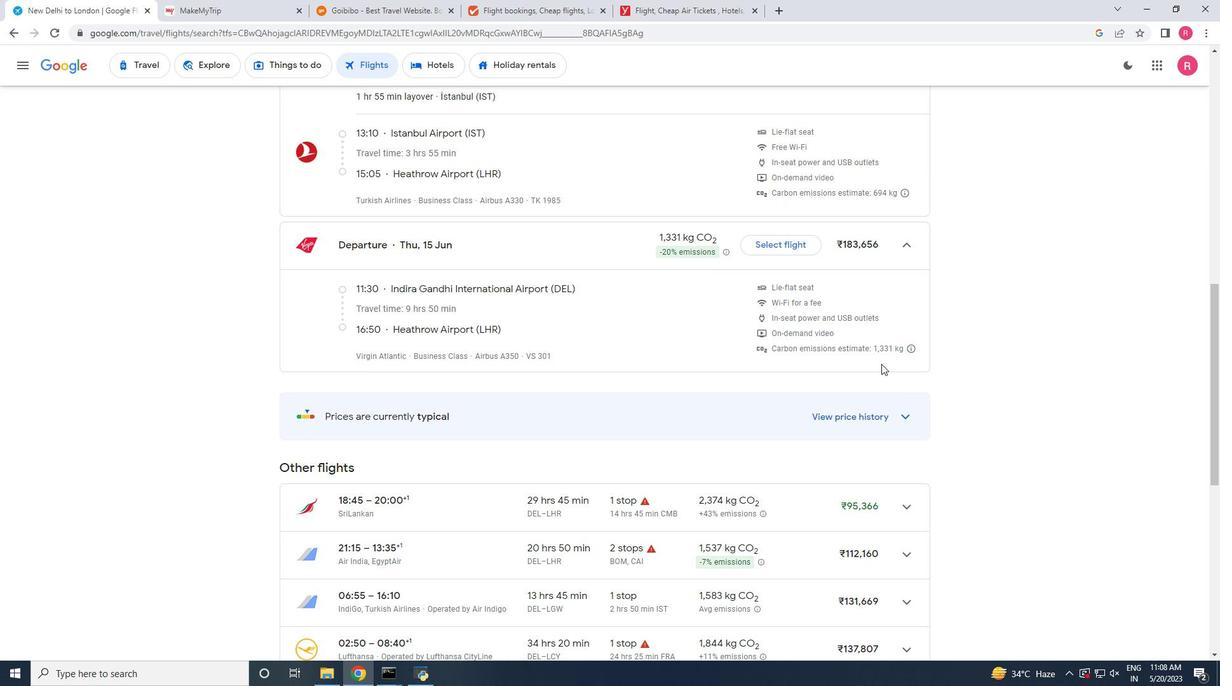 
Action: Mouse moved to (896, 380)
Screenshot: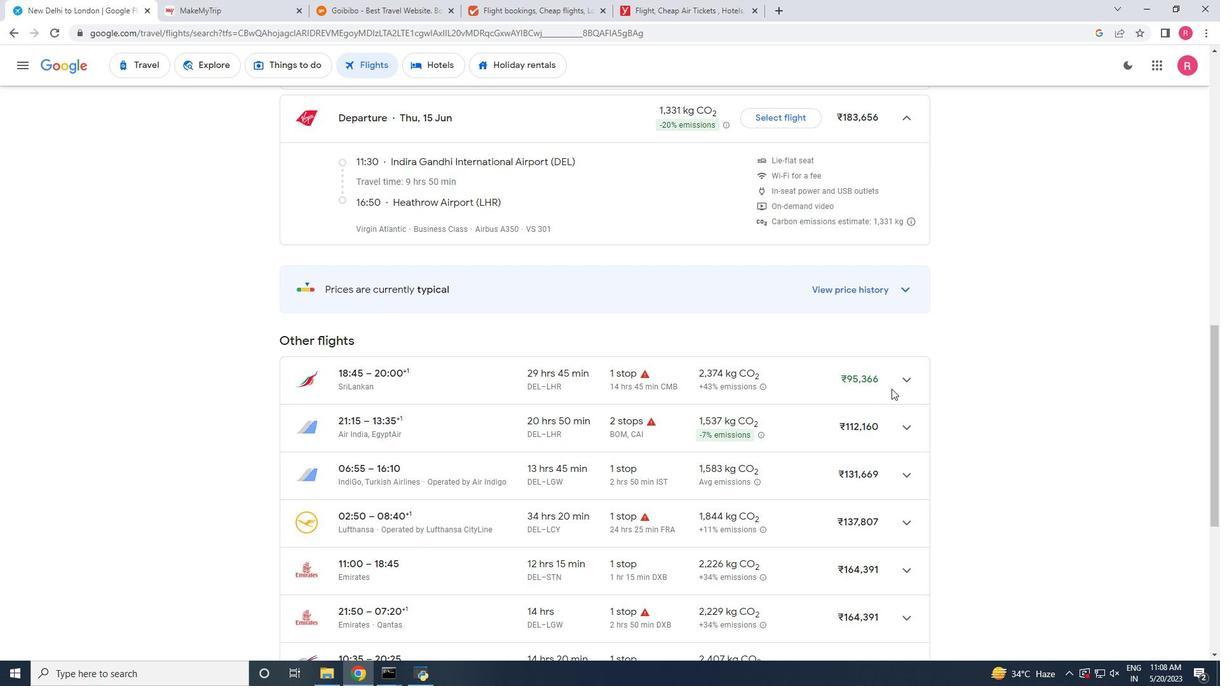 
Action: Mouse pressed left at (896, 380)
Screenshot: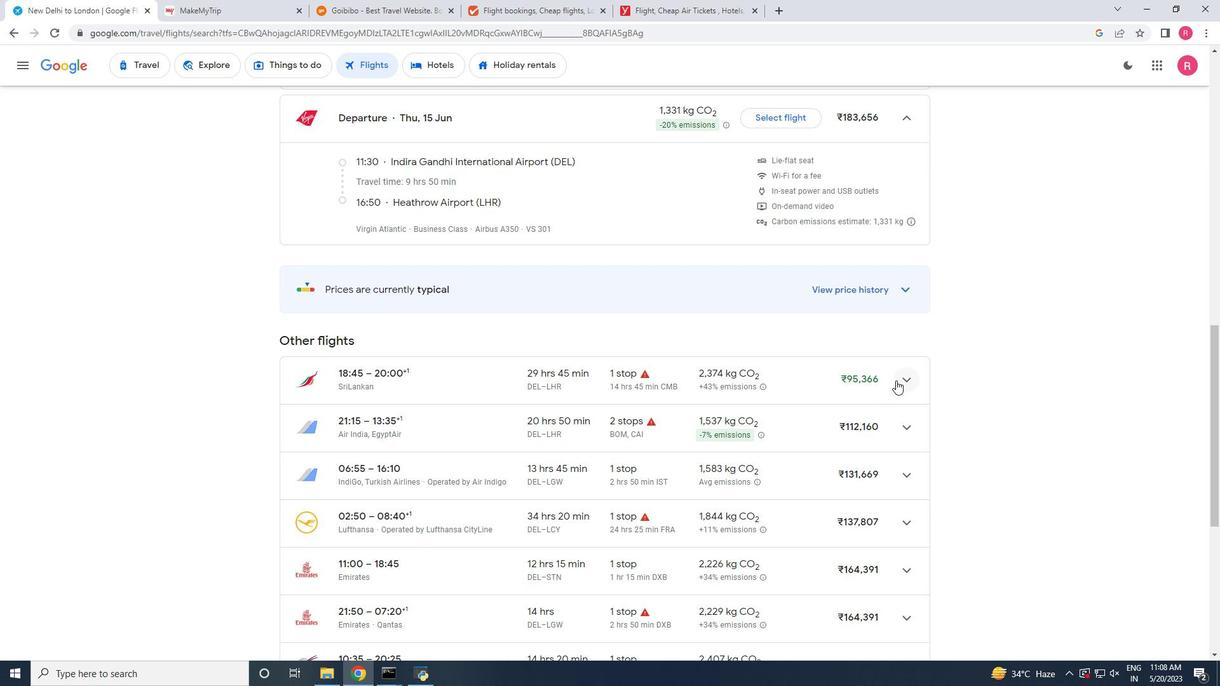 
Action: Mouse moved to (904, 286)
Screenshot: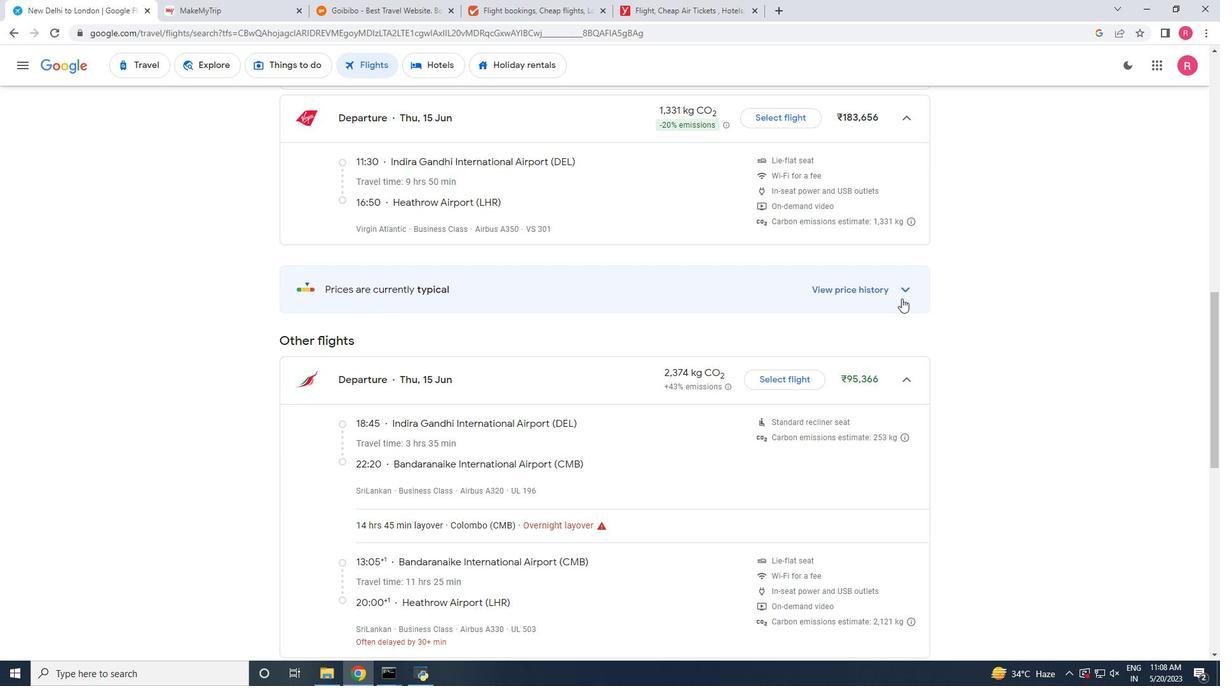 
Action: Mouse pressed left at (904, 286)
Screenshot: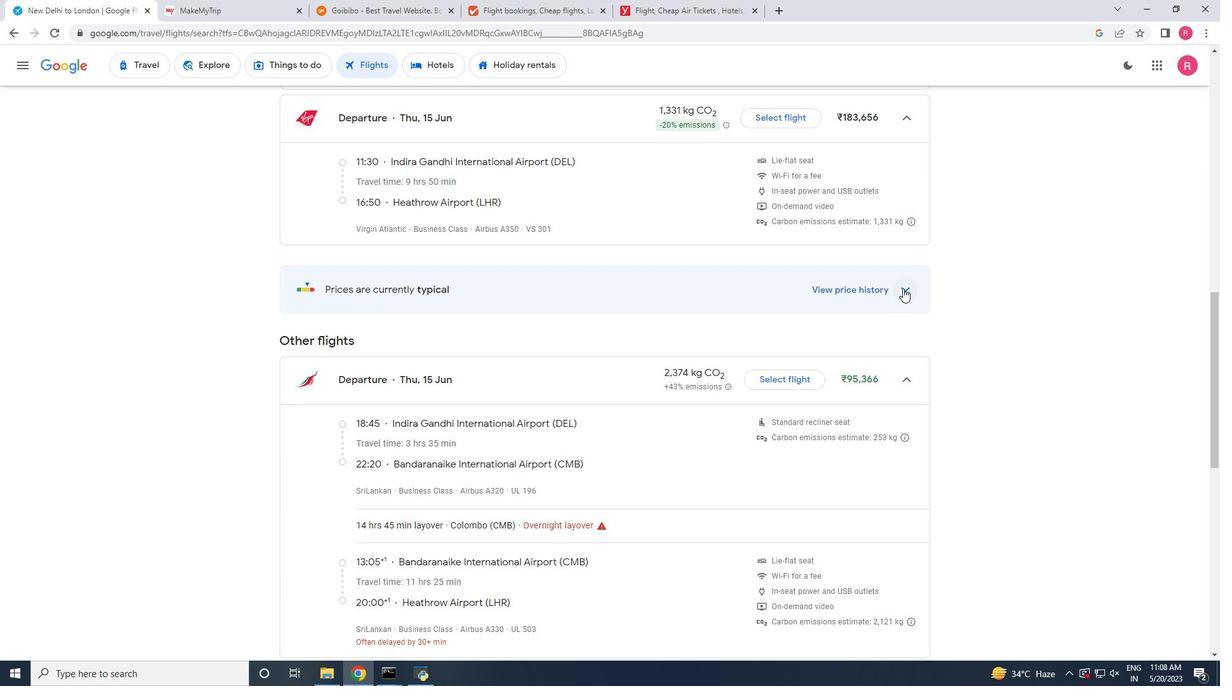 
Action: Mouse moved to (837, 327)
Screenshot: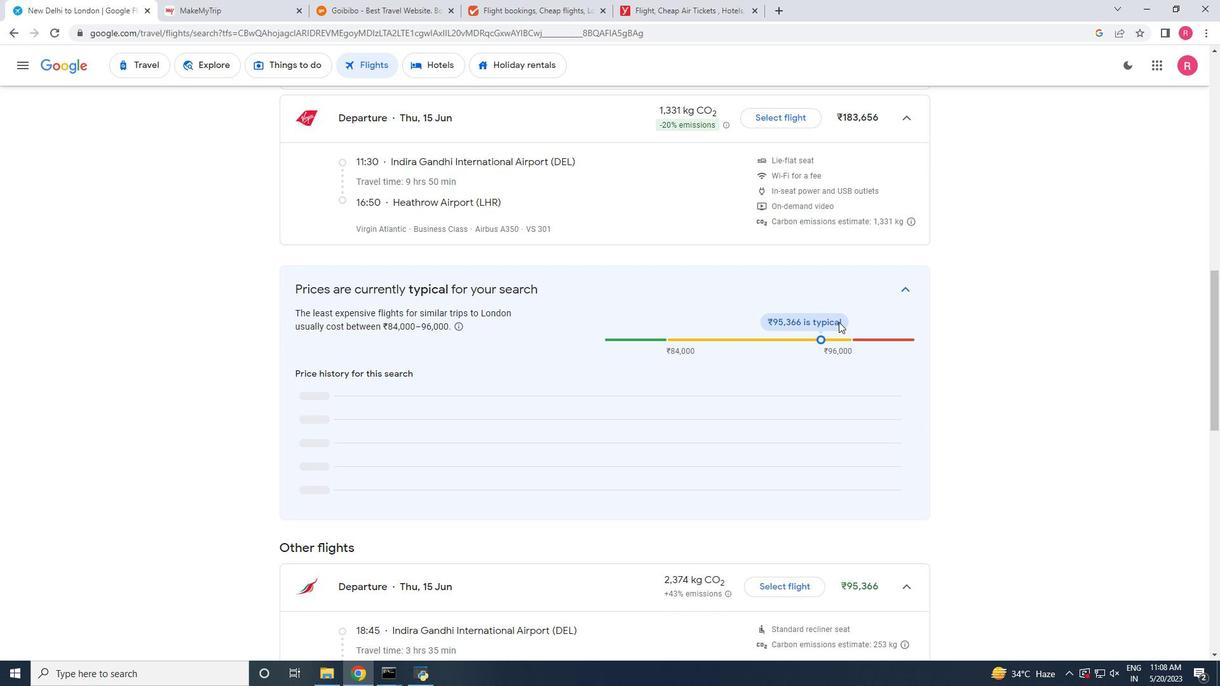 
Action: Mouse scrolled (837, 327) with delta (0, 0)
Screenshot: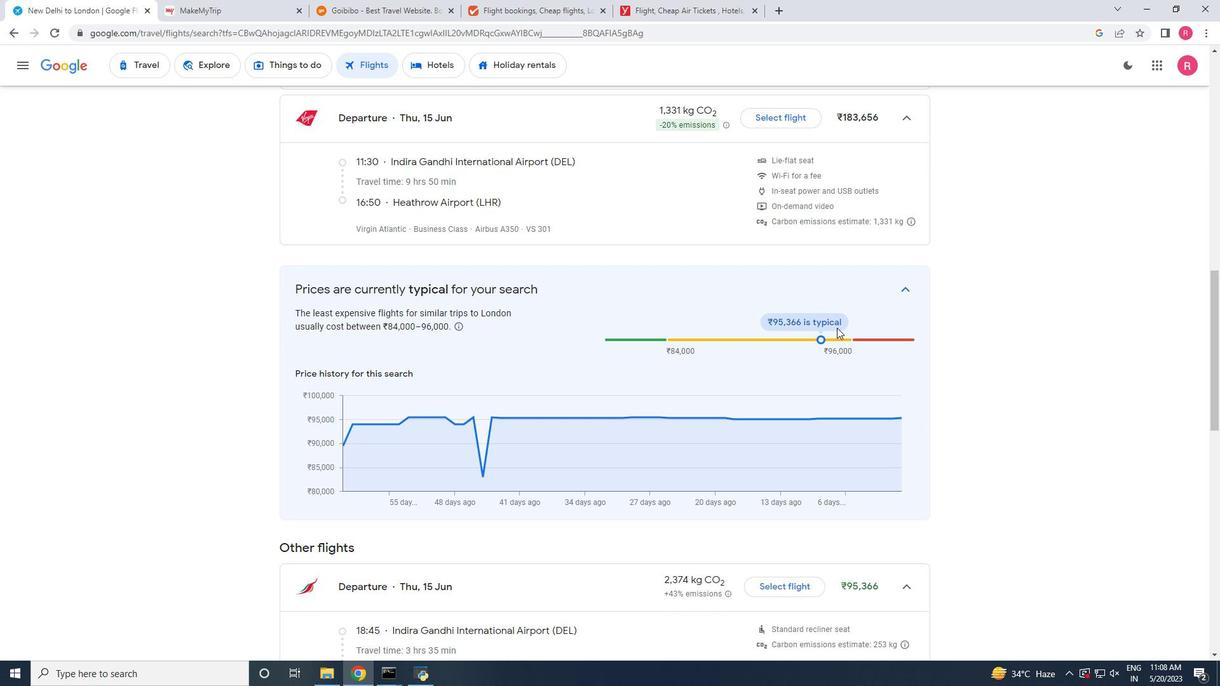 
Action: Mouse scrolled (837, 327) with delta (0, 0)
Screenshot: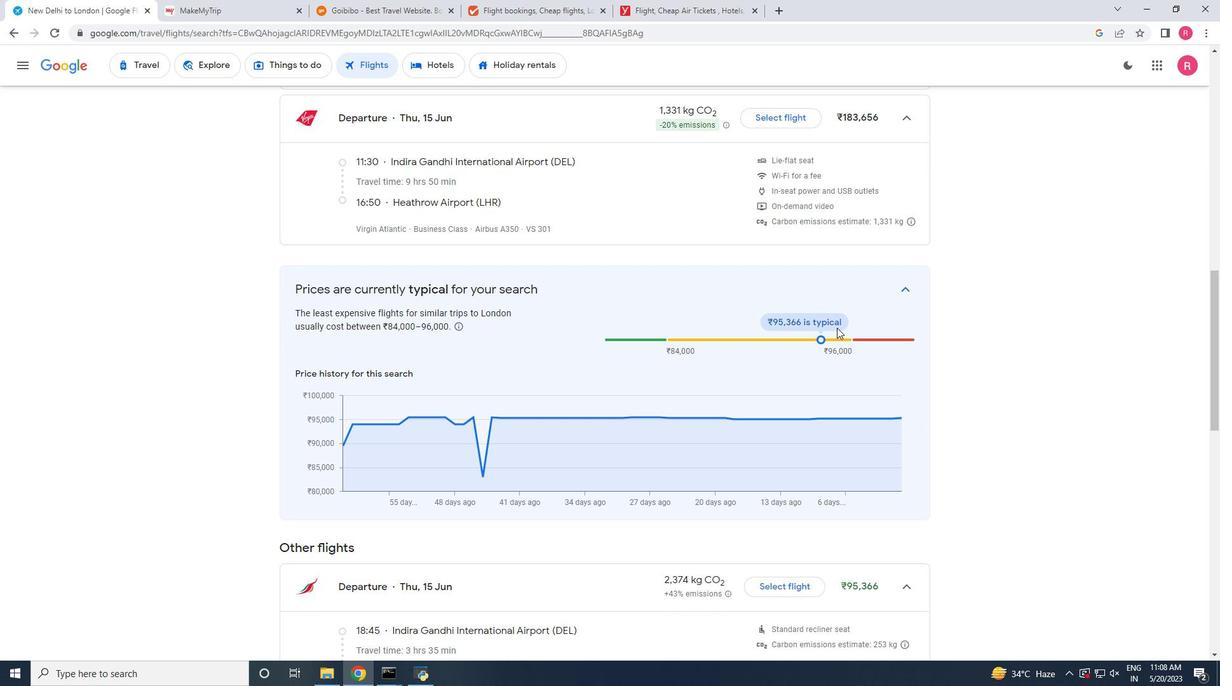 
Action: Mouse scrolled (837, 327) with delta (0, 0)
Screenshot: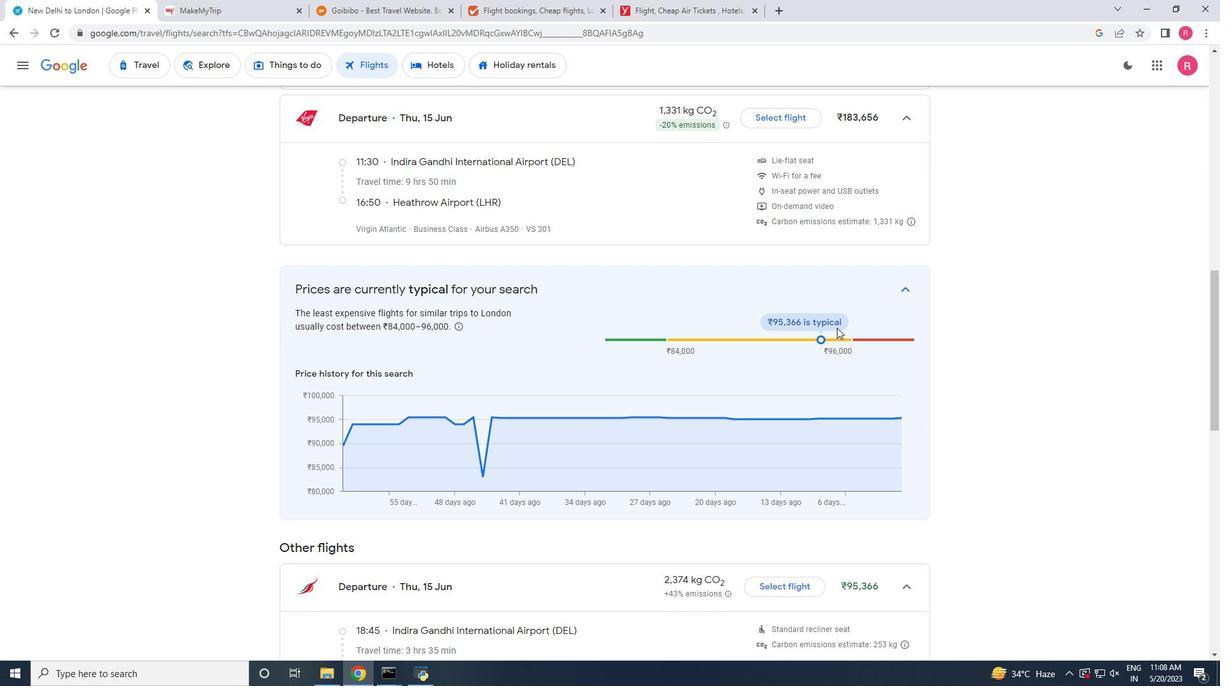 
Action: Mouse scrolled (837, 327) with delta (0, 0)
Screenshot: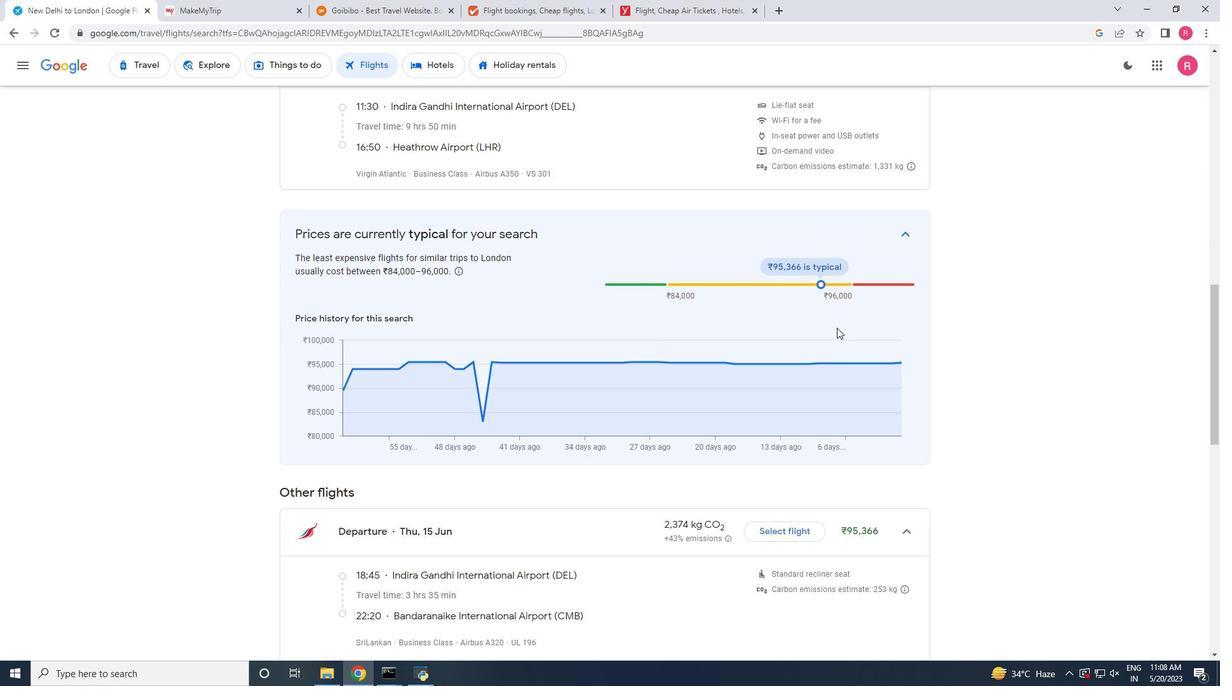 
Action: Mouse moved to (851, 347)
Screenshot: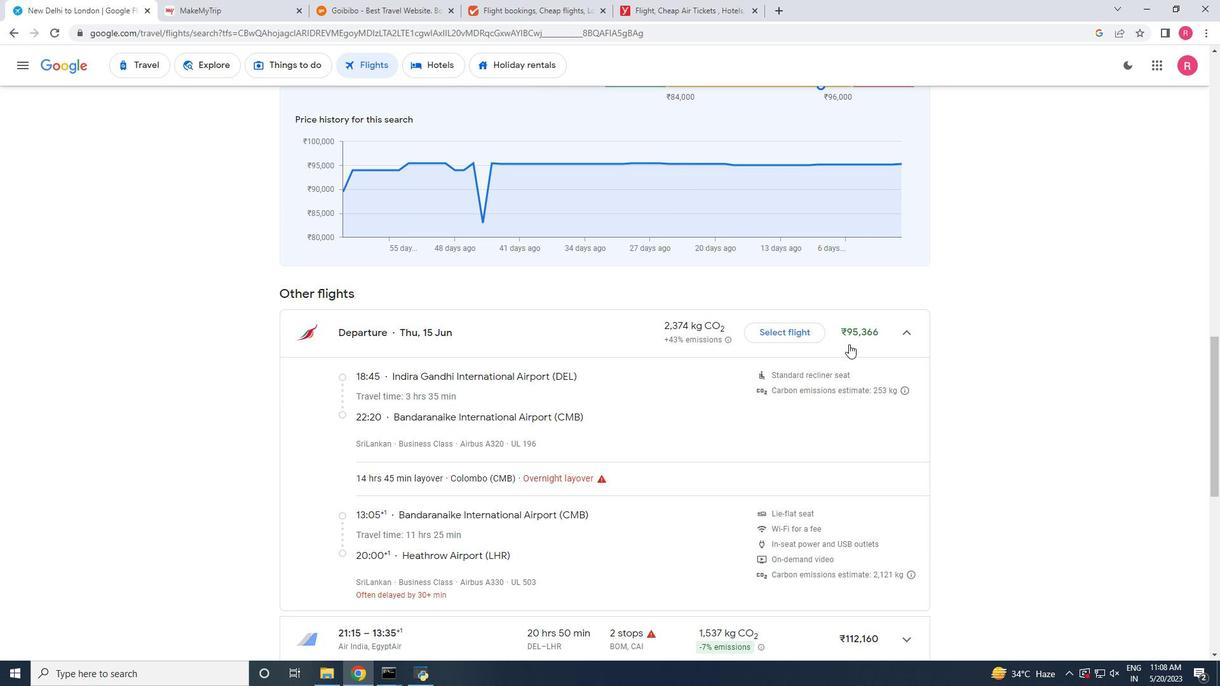 
Action: Mouse scrolled (851, 347) with delta (0, 0)
Screenshot: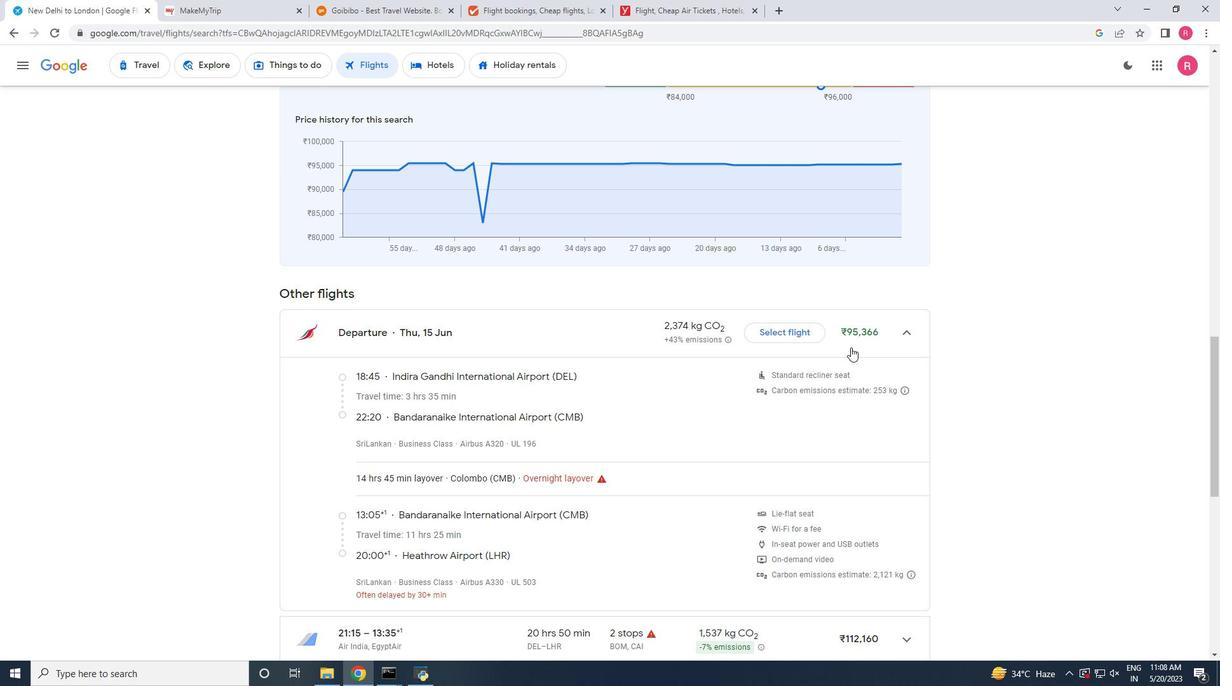 
Action: Mouse scrolled (851, 347) with delta (0, 0)
Screenshot: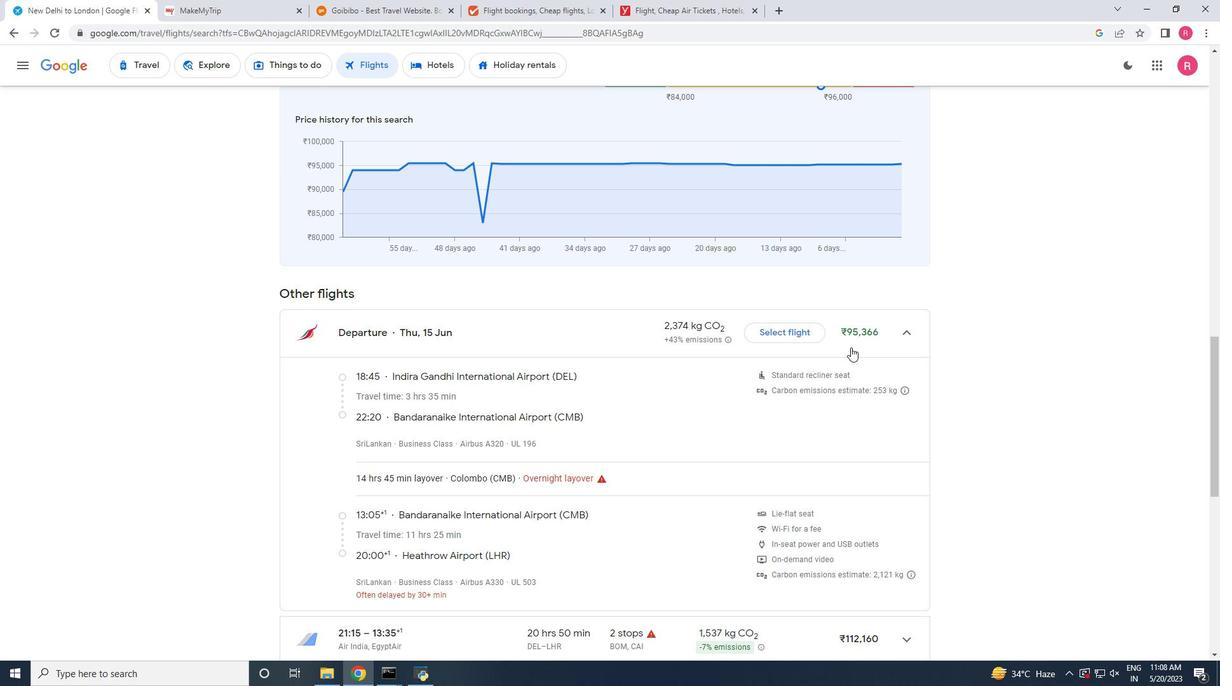 
Action: Mouse scrolled (851, 347) with delta (0, 0)
Screenshot: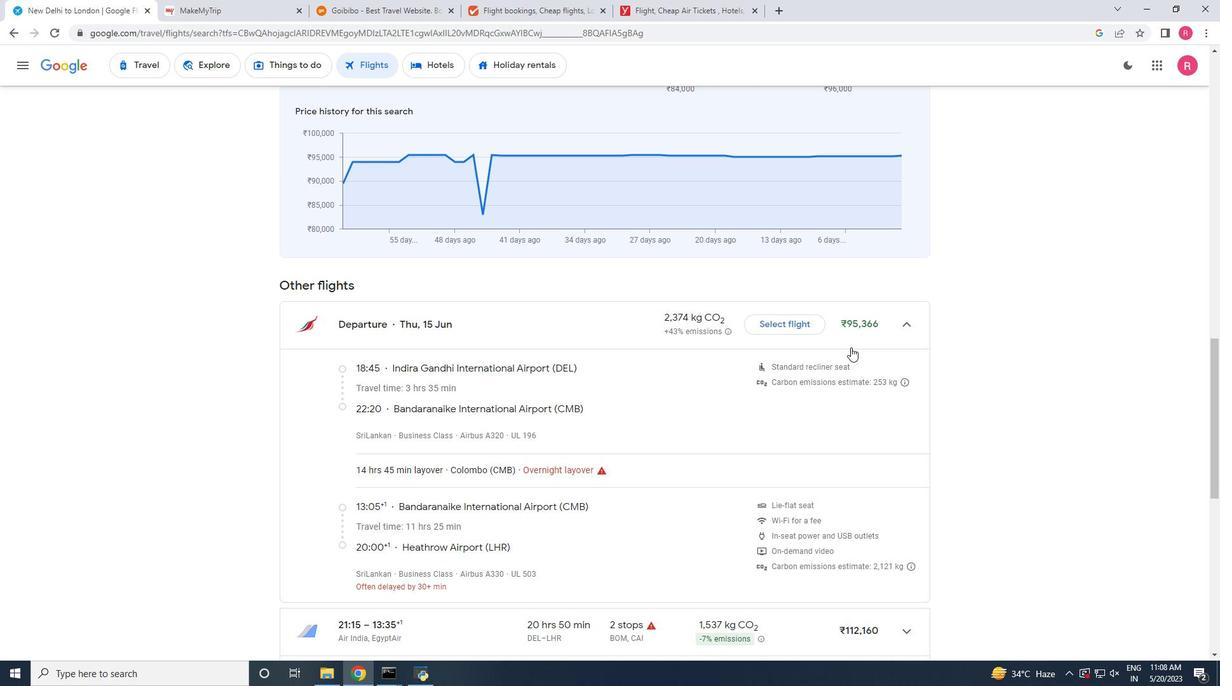 
Action: Mouse moved to (877, 416)
Screenshot: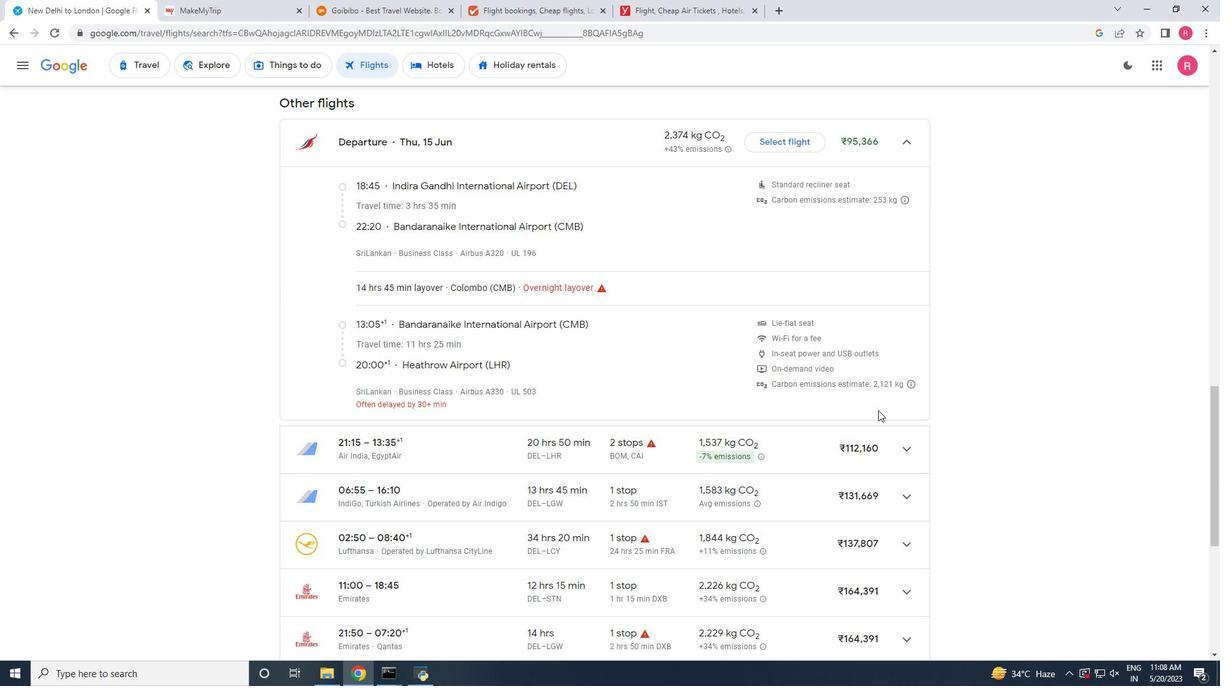
Action: Mouse scrolled (877, 415) with delta (0, 0)
Screenshot: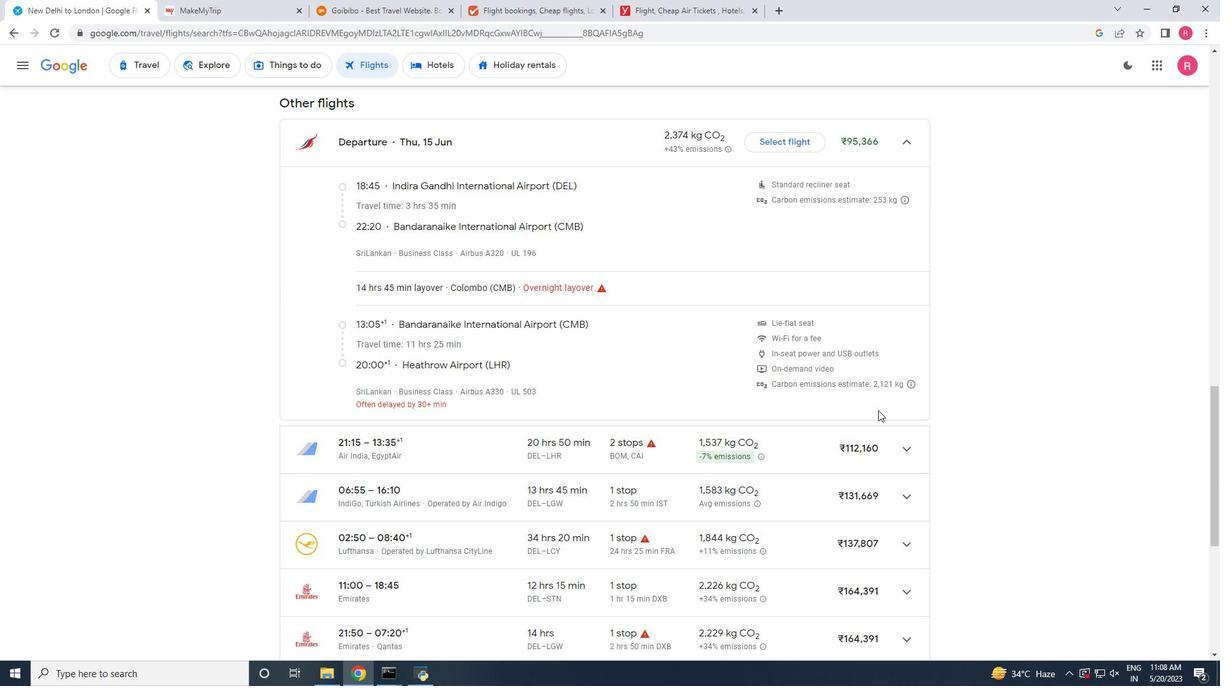 
Action: Mouse moved to (877, 418)
Screenshot: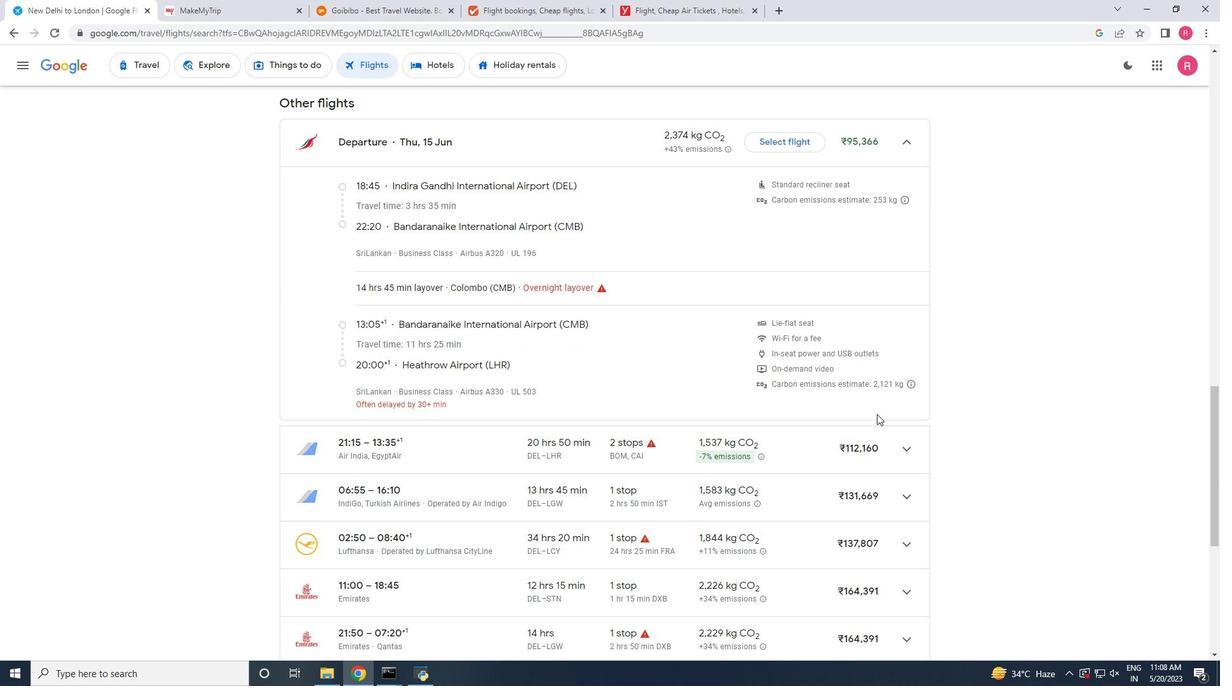 
Action: Mouse scrolled (877, 417) with delta (0, 0)
Screenshot: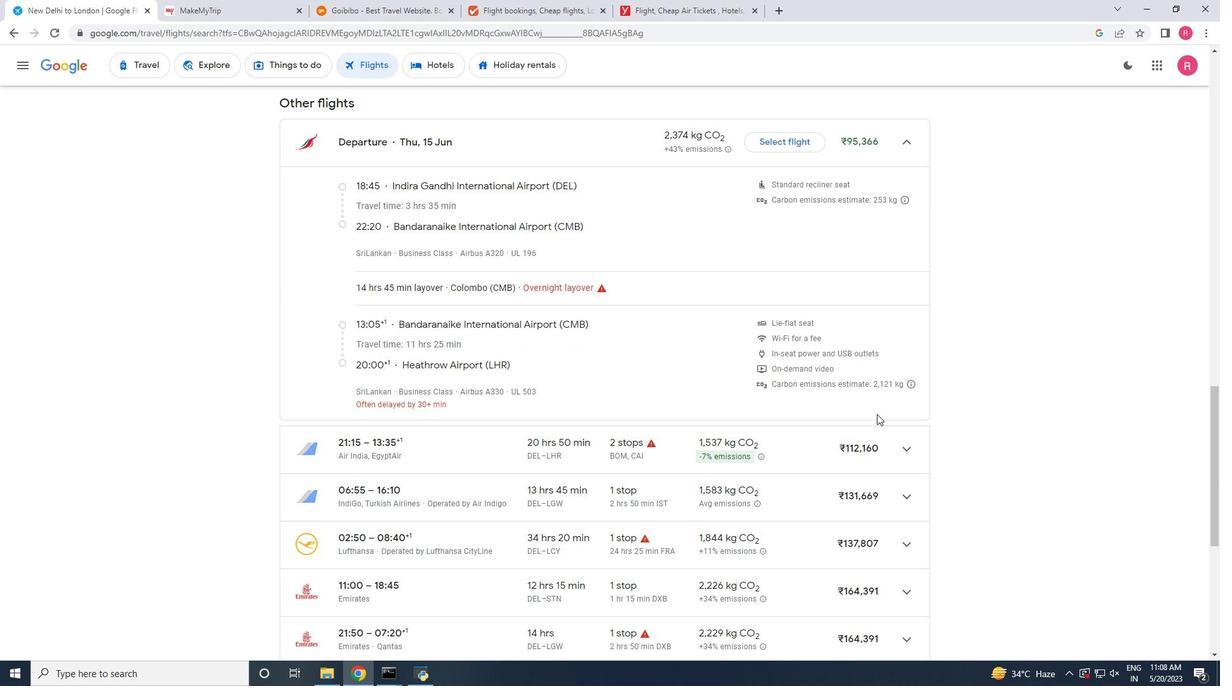 
Action: Mouse moved to (917, 318)
Screenshot: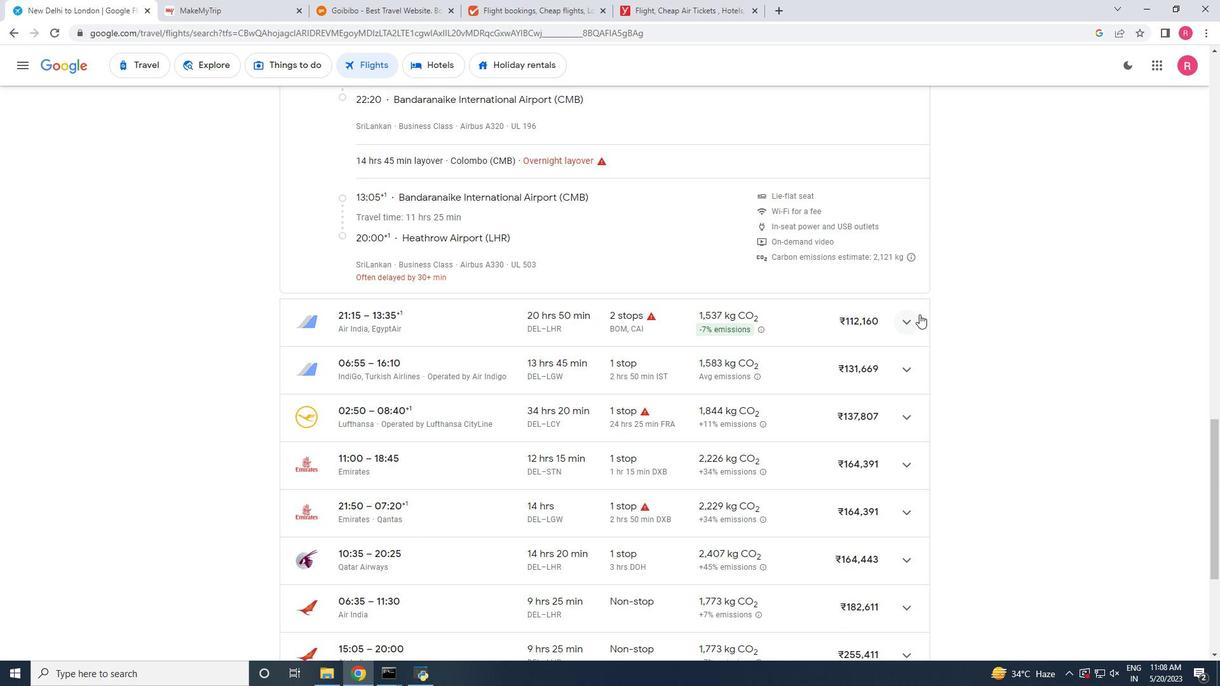 
Action: Mouse pressed left at (917, 318)
Screenshot: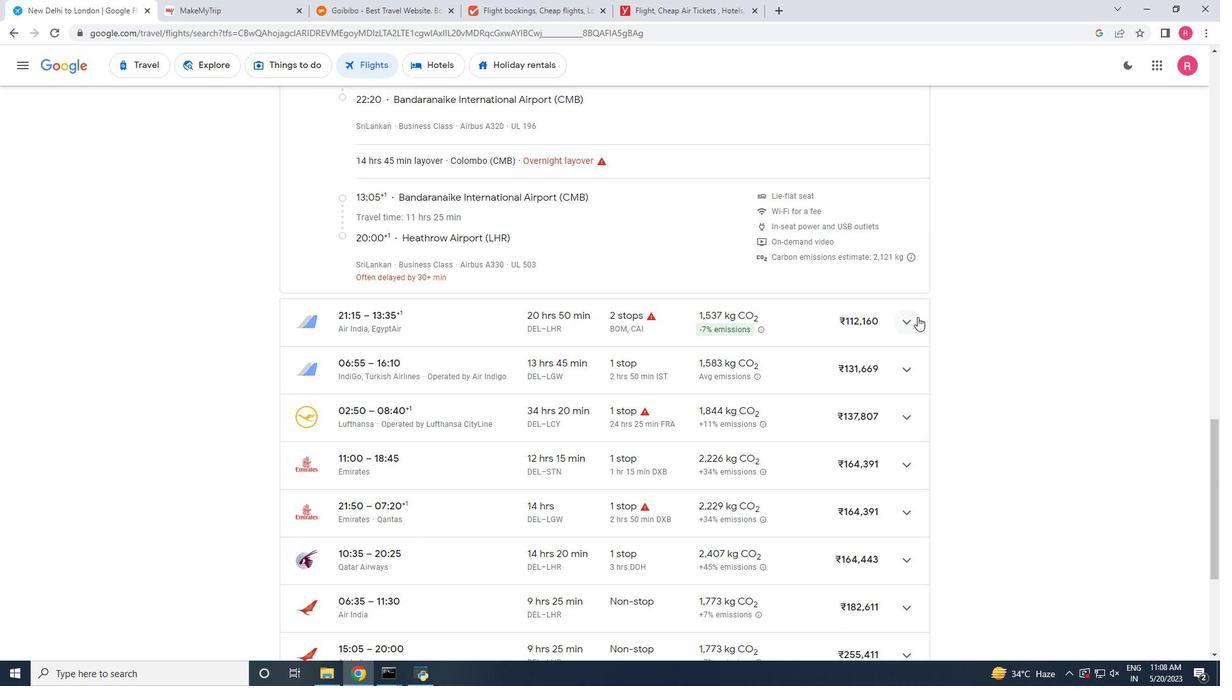 
Action: Mouse moved to (908, 331)
Screenshot: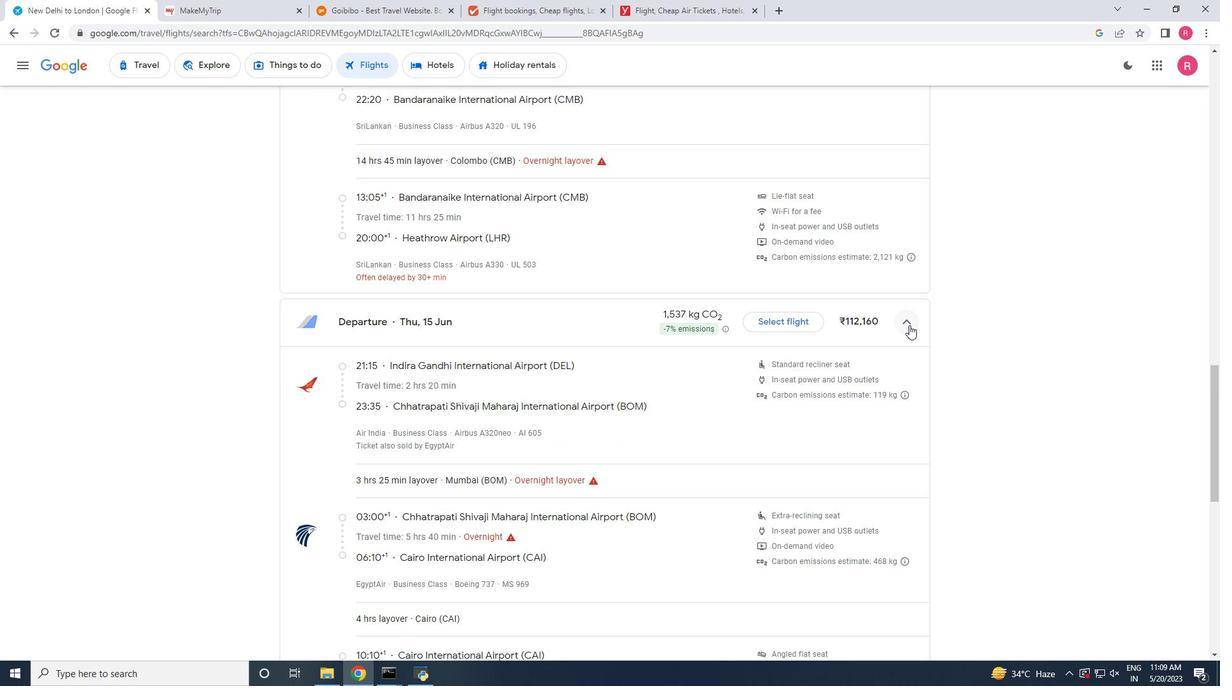 
Action: Mouse scrolled (908, 330) with delta (0, 0)
Screenshot: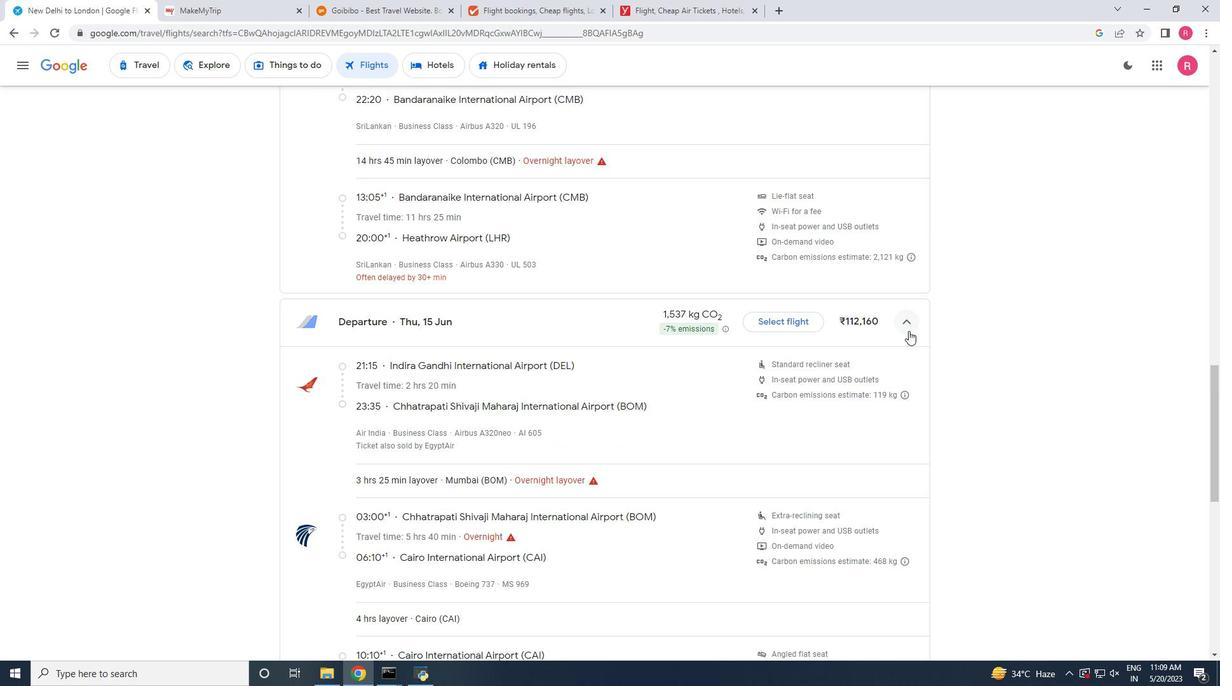 
Action: Mouse scrolled (908, 330) with delta (0, 0)
Screenshot: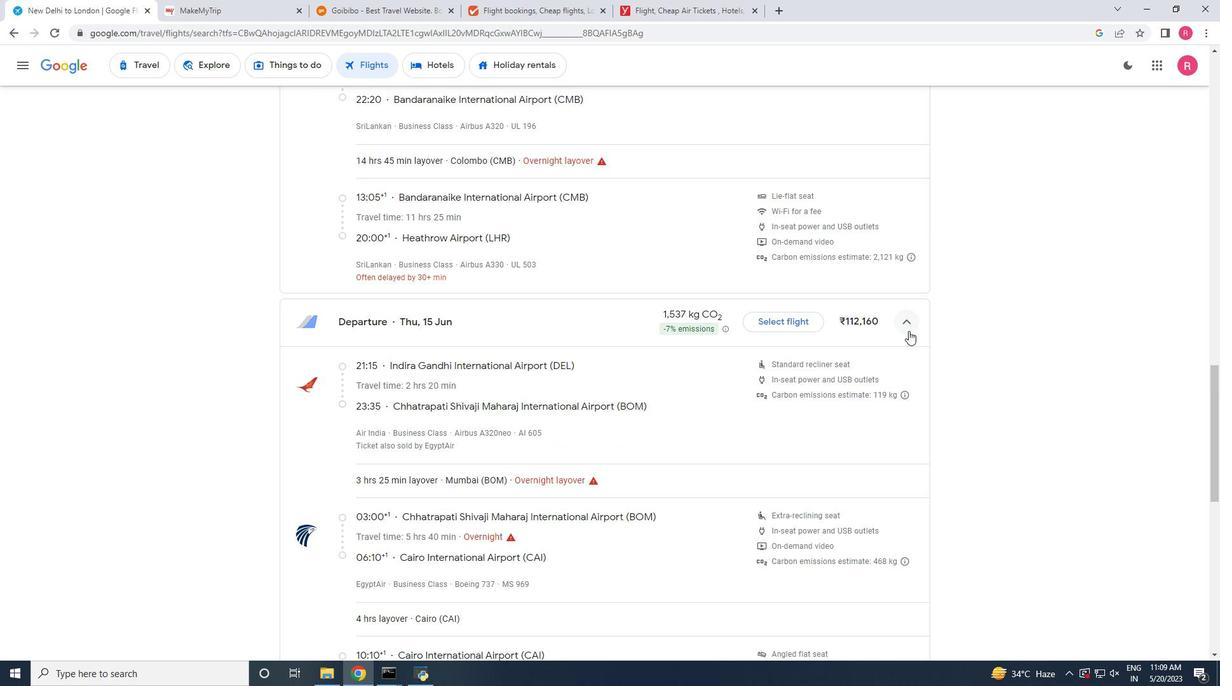 
Action: Mouse scrolled (908, 330) with delta (0, 0)
Screenshot: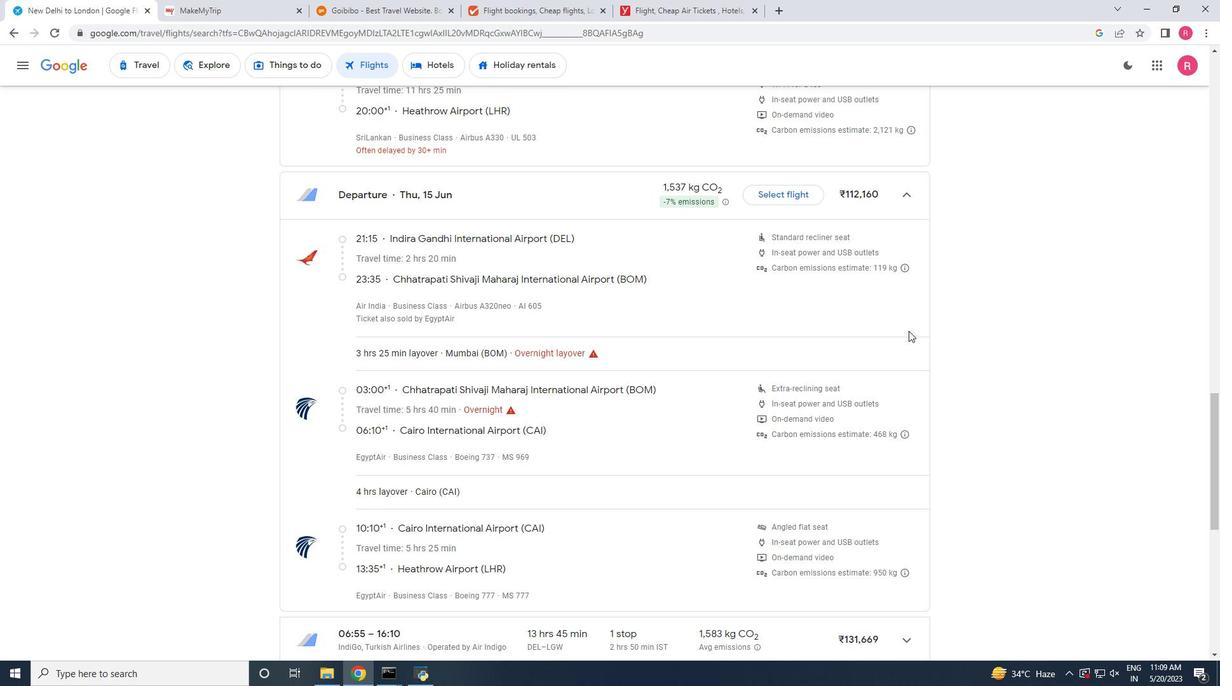 
Action: Mouse moved to (917, 390)
Screenshot: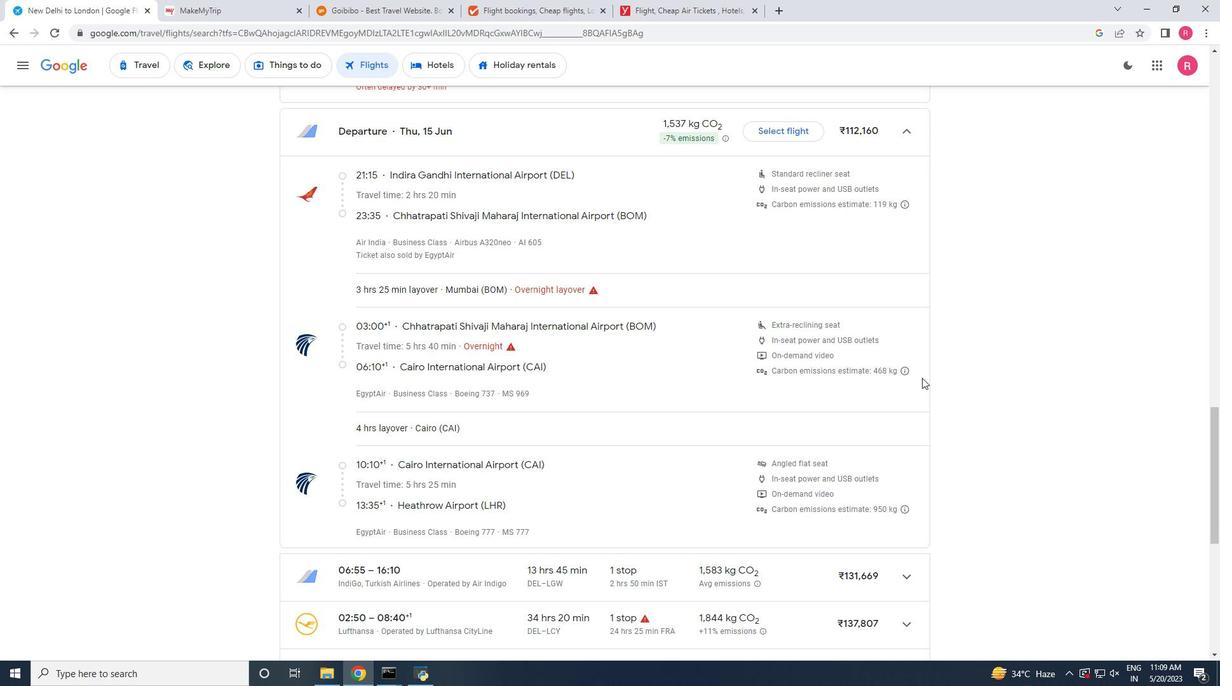 
Action: Mouse scrolled (917, 389) with delta (0, 0)
Screenshot: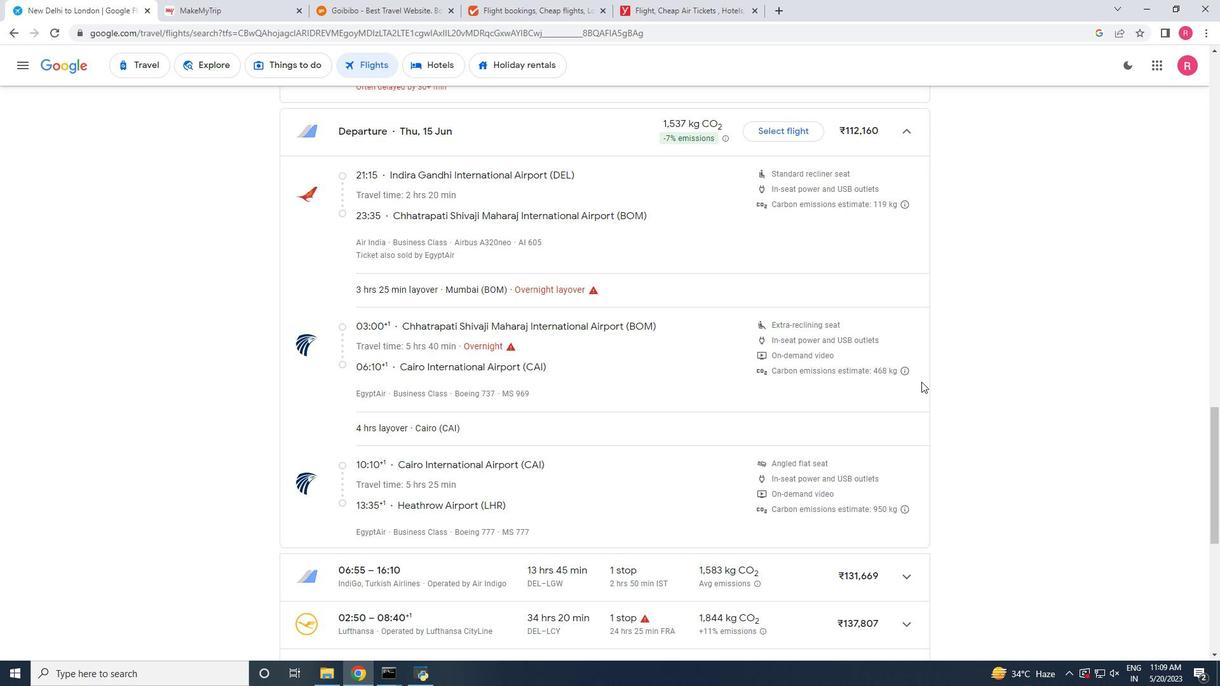 
Action: Mouse moved to (912, 518)
Screenshot: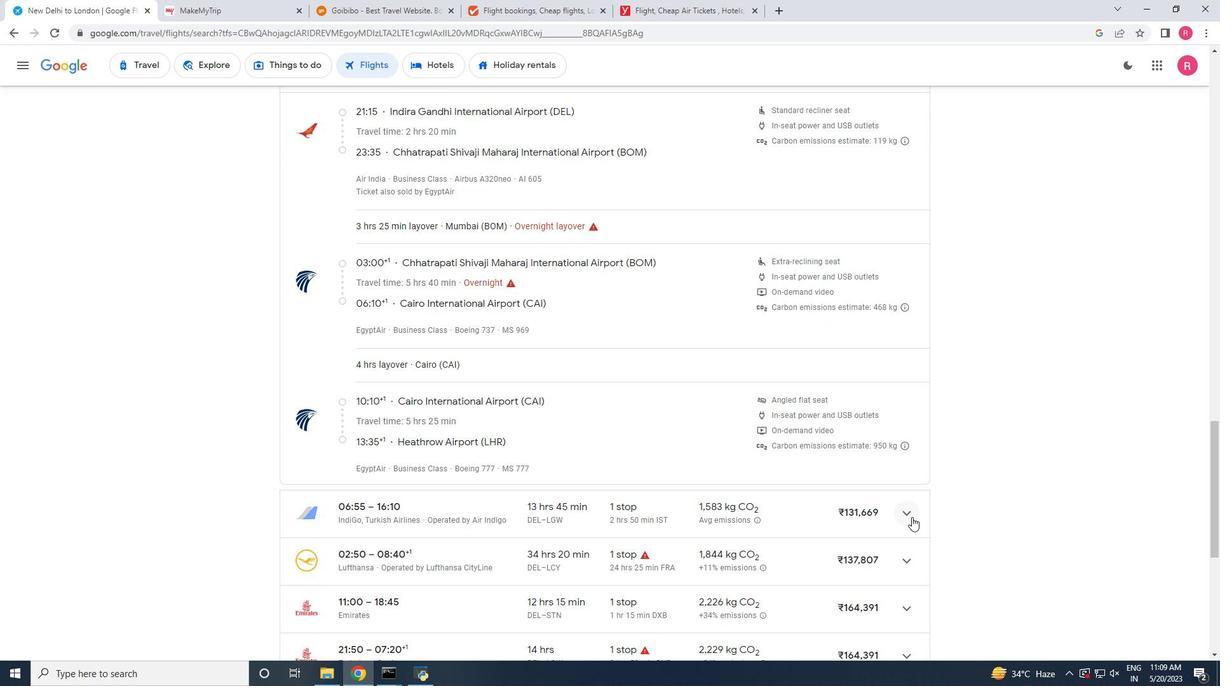 
Action: Mouse pressed left at (912, 518)
Screenshot: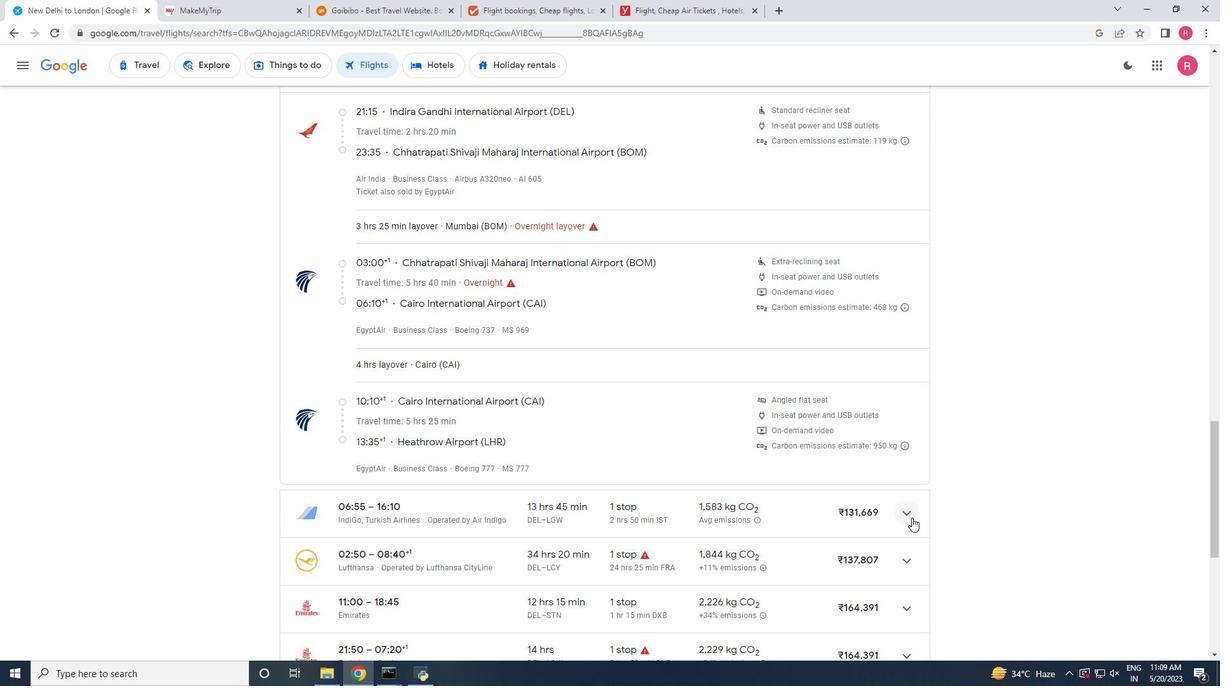 
Action: Mouse moved to (823, 442)
Screenshot: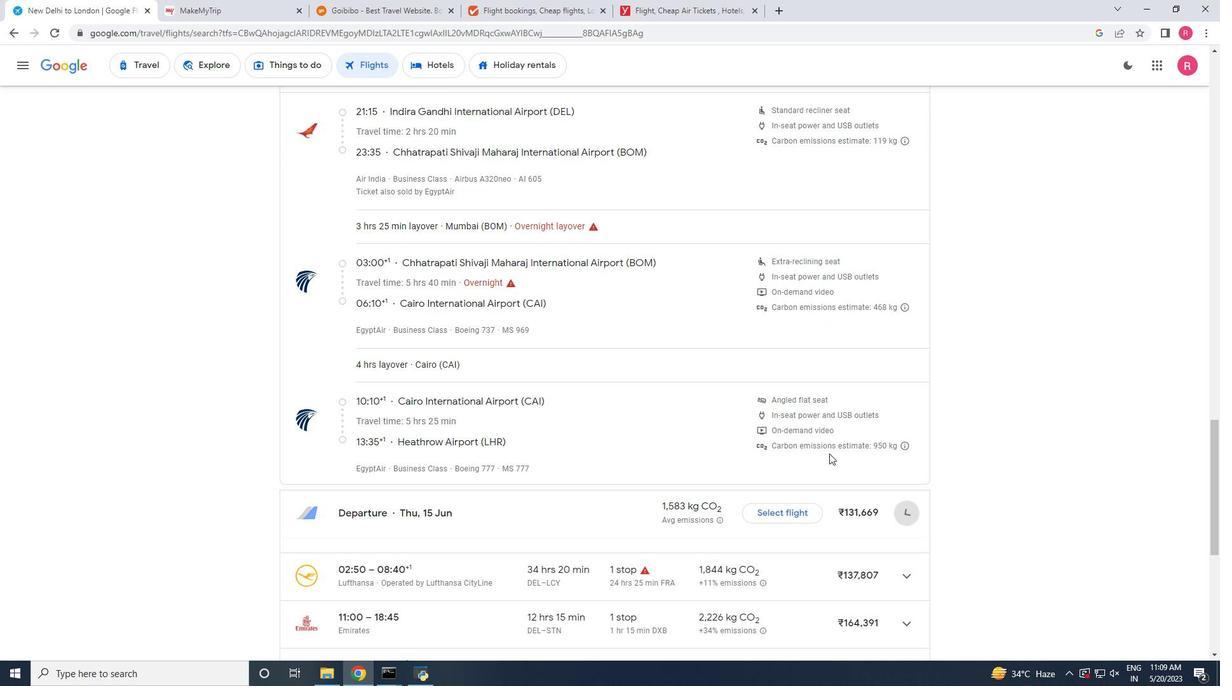 
Action: Mouse scrolled (823, 441) with delta (0, 0)
Screenshot: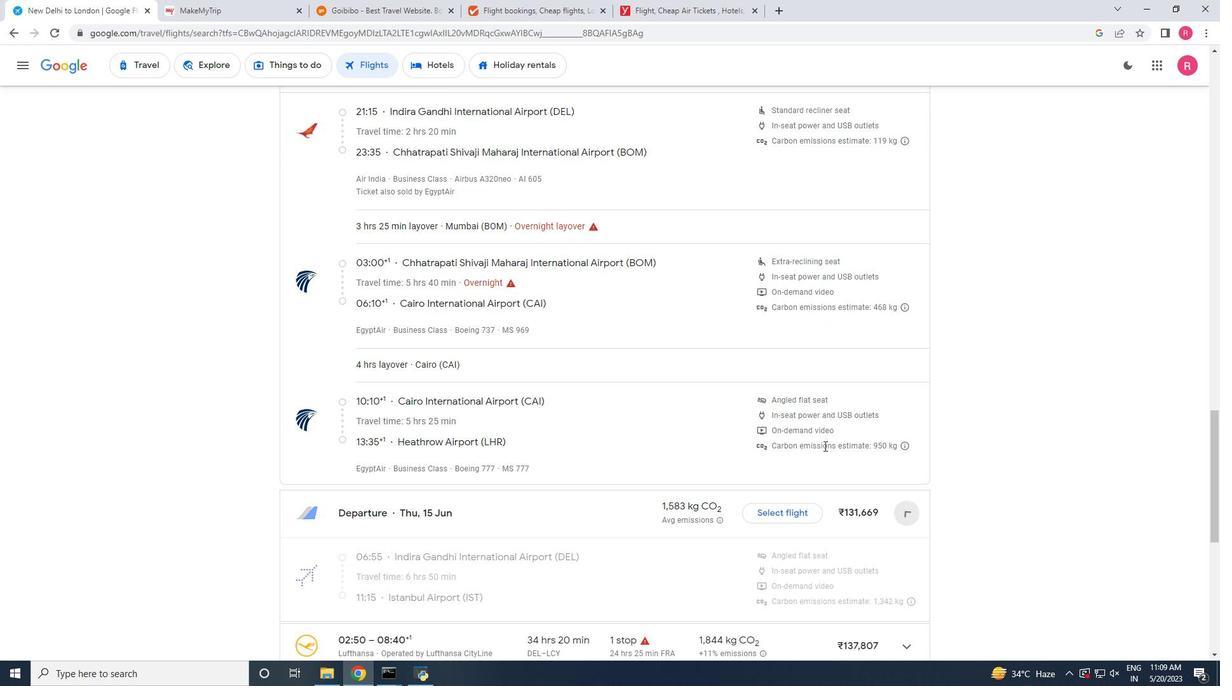 
Action: Mouse scrolled (823, 441) with delta (0, 0)
Screenshot: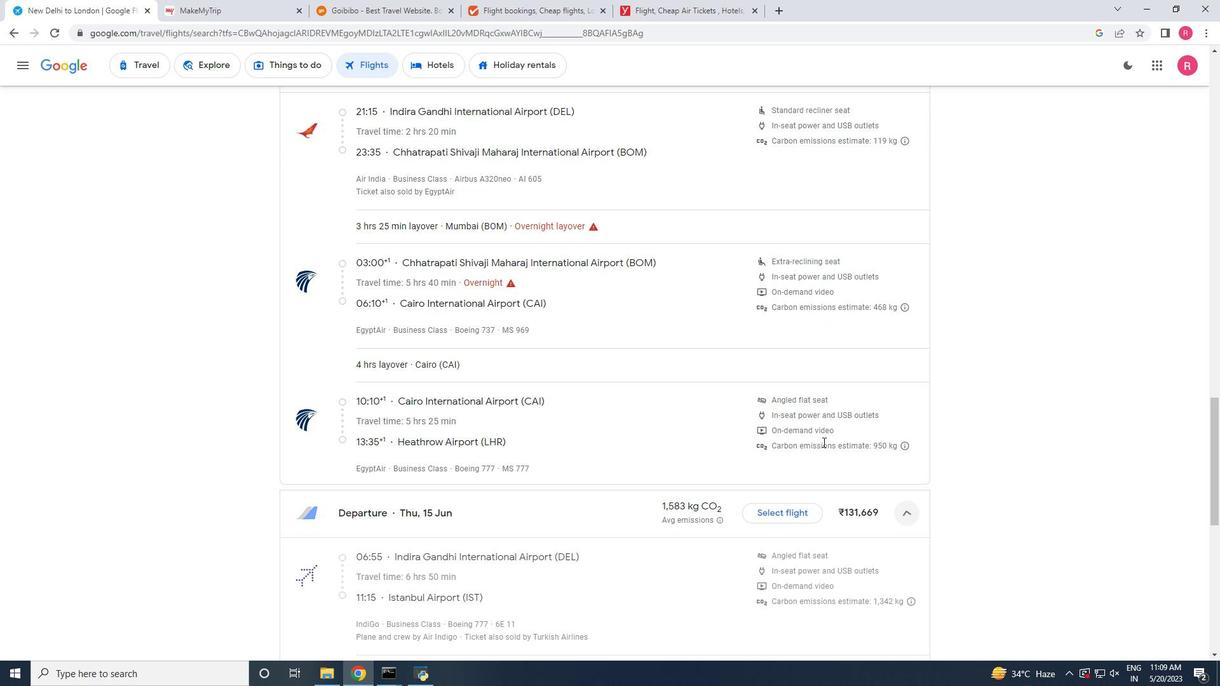 
Action: Mouse scrolled (823, 441) with delta (0, 0)
Screenshot: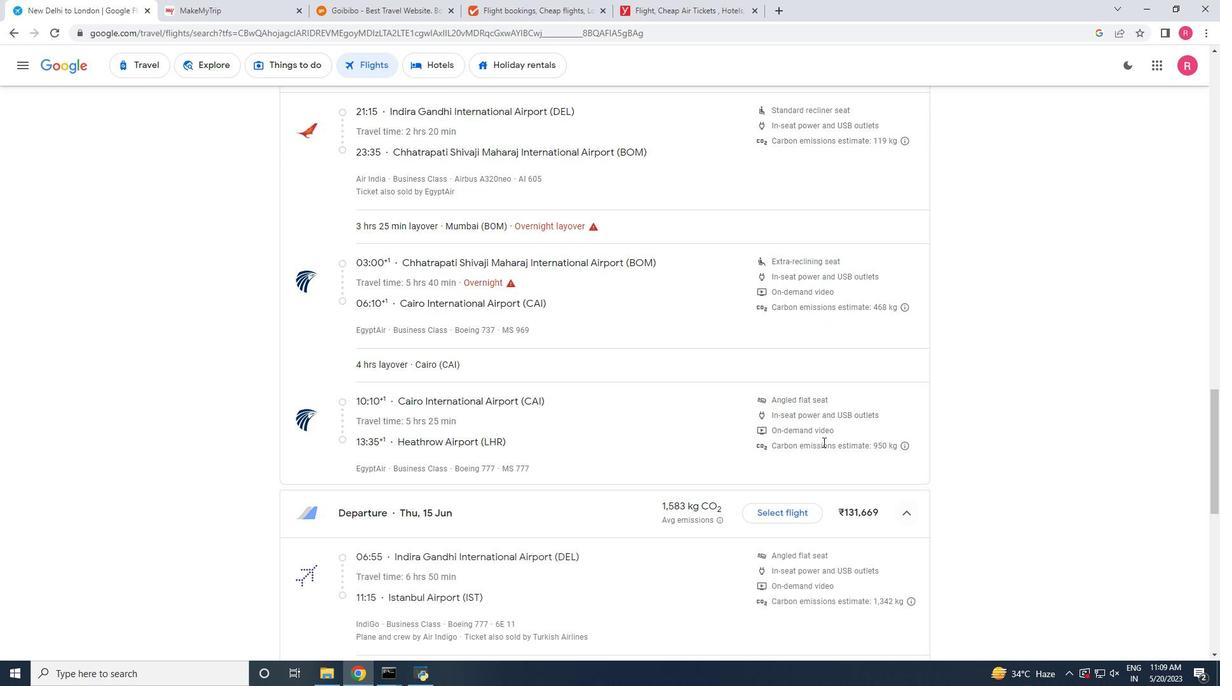 
Action: Mouse scrolled (823, 441) with delta (0, 0)
Screenshot: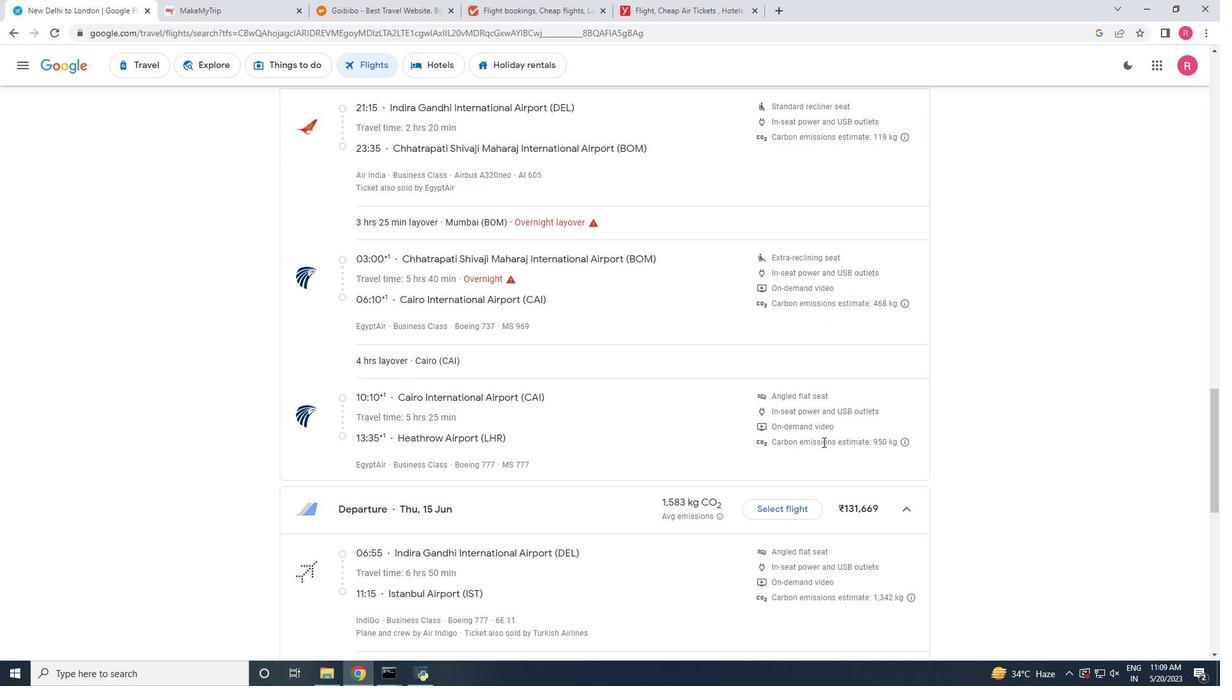 
Action: Mouse scrolled (823, 441) with delta (0, 0)
Screenshot: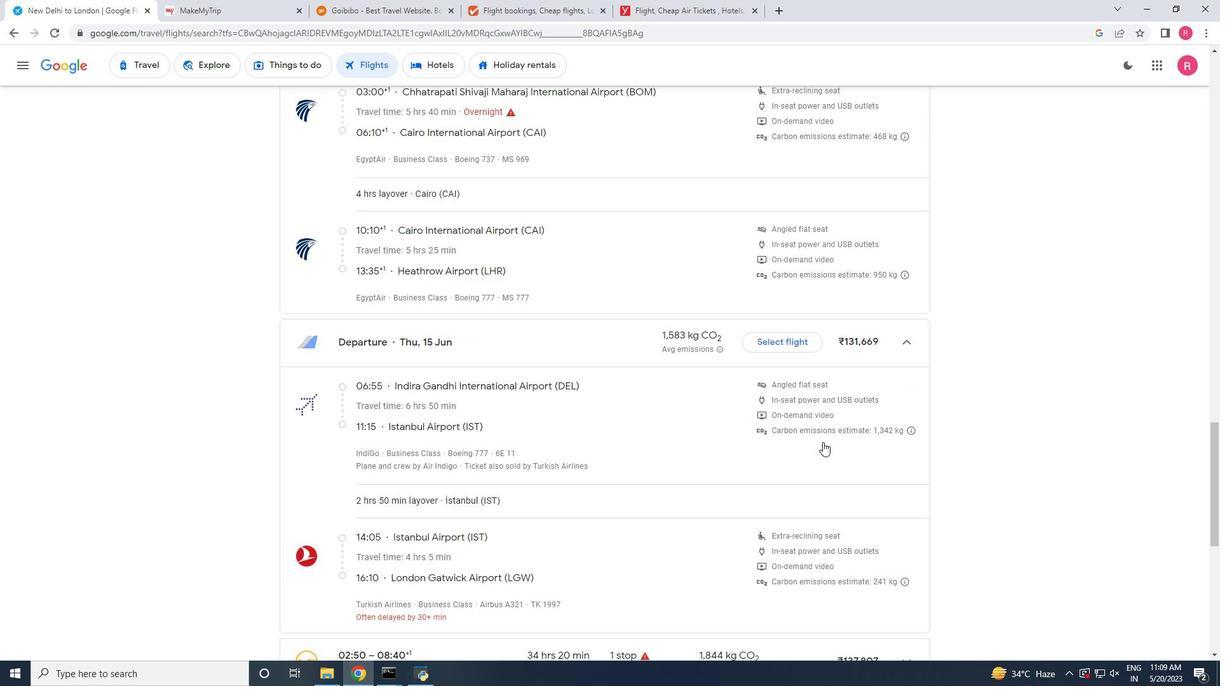 
Action: Mouse moved to (823, 438)
Screenshot: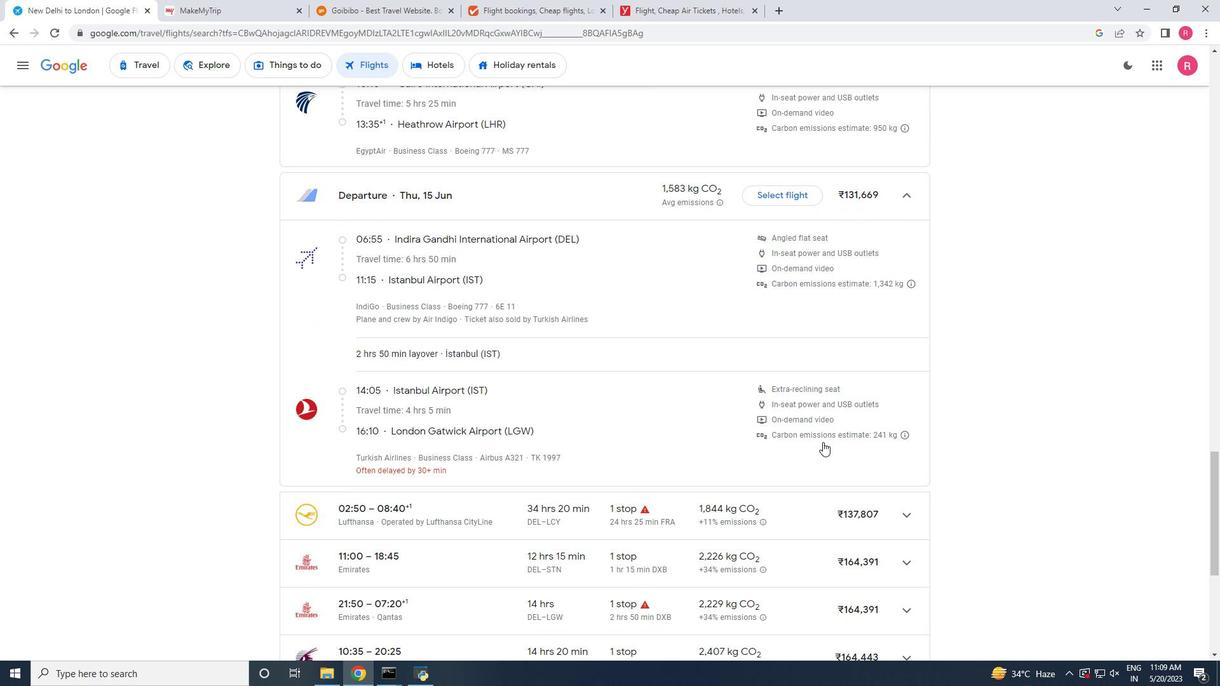 
Action: Mouse scrolled (823, 437) with delta (0, 0)
Screenshot: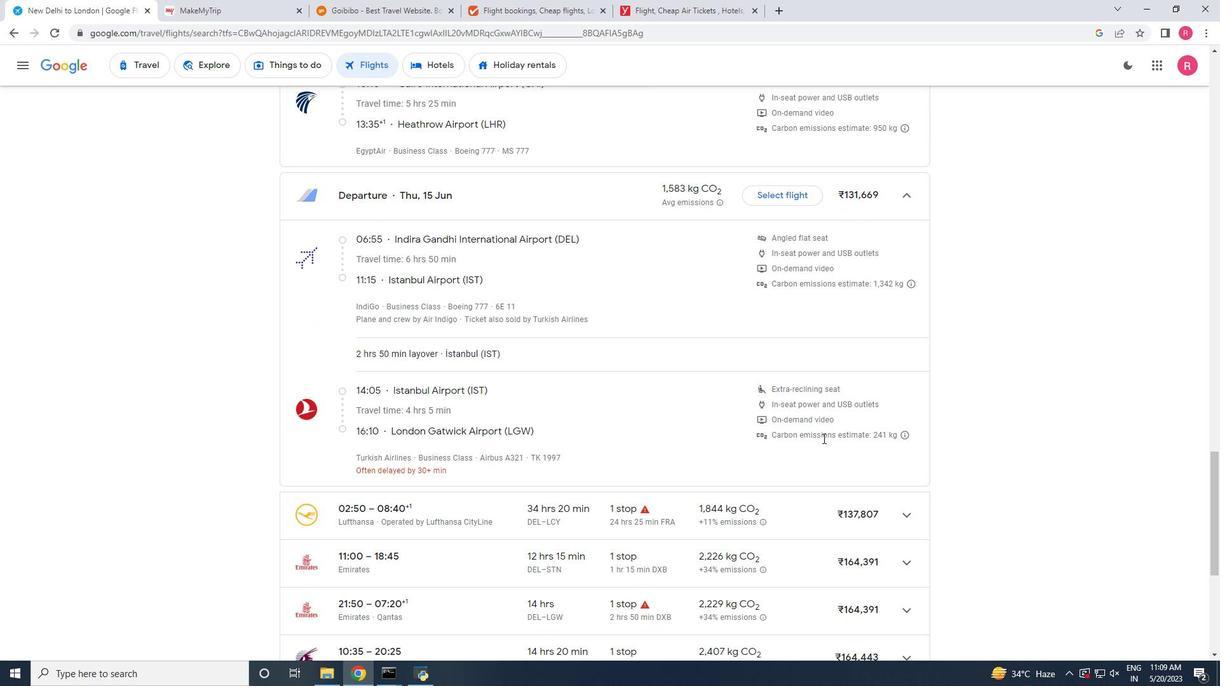 
Action: Mouse scrolled (823, 437) with delta (0, 0)
Screenshot: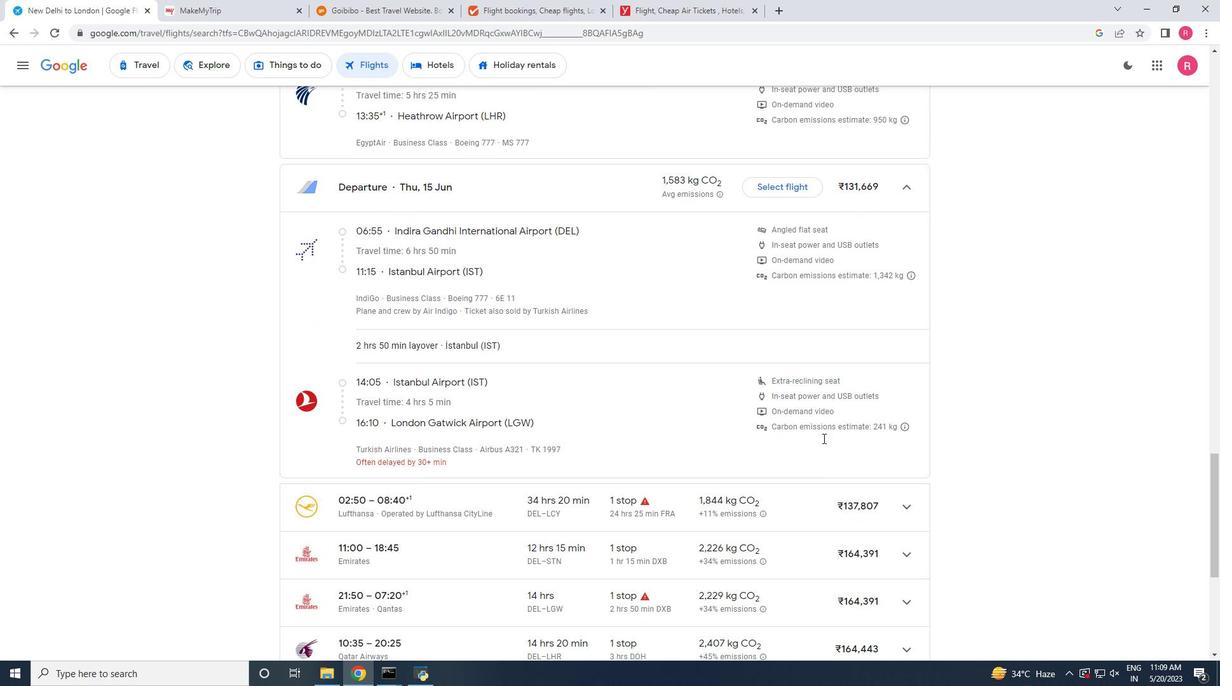 
Action: Mouse moved to (906, 391)
Screenshot: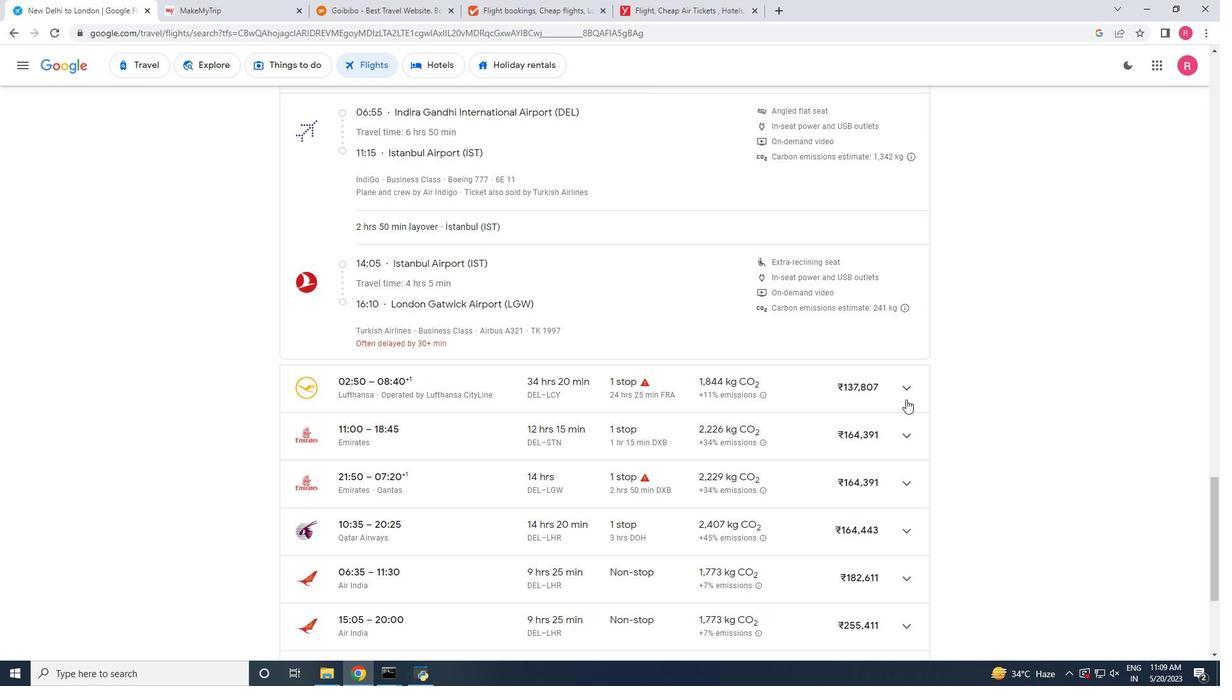 
Action: Mouse pressed left at (906, 391)
Screenshot: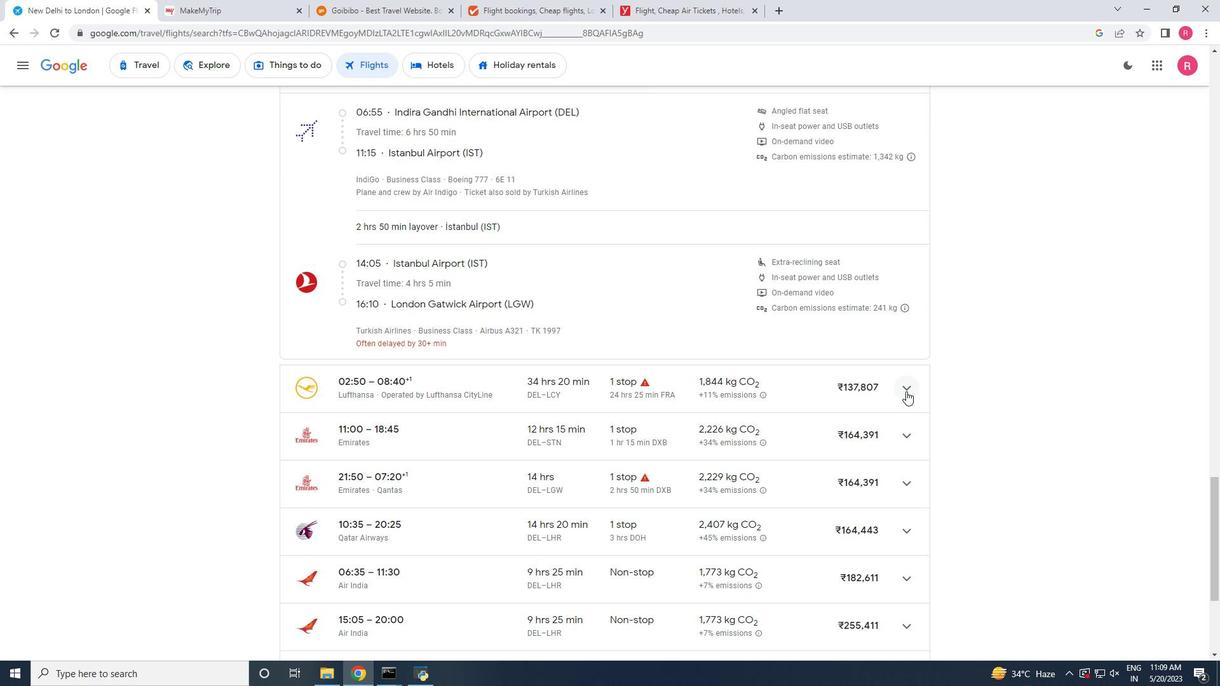 
Action: Mouse moved to (842, 401)
Screenshot: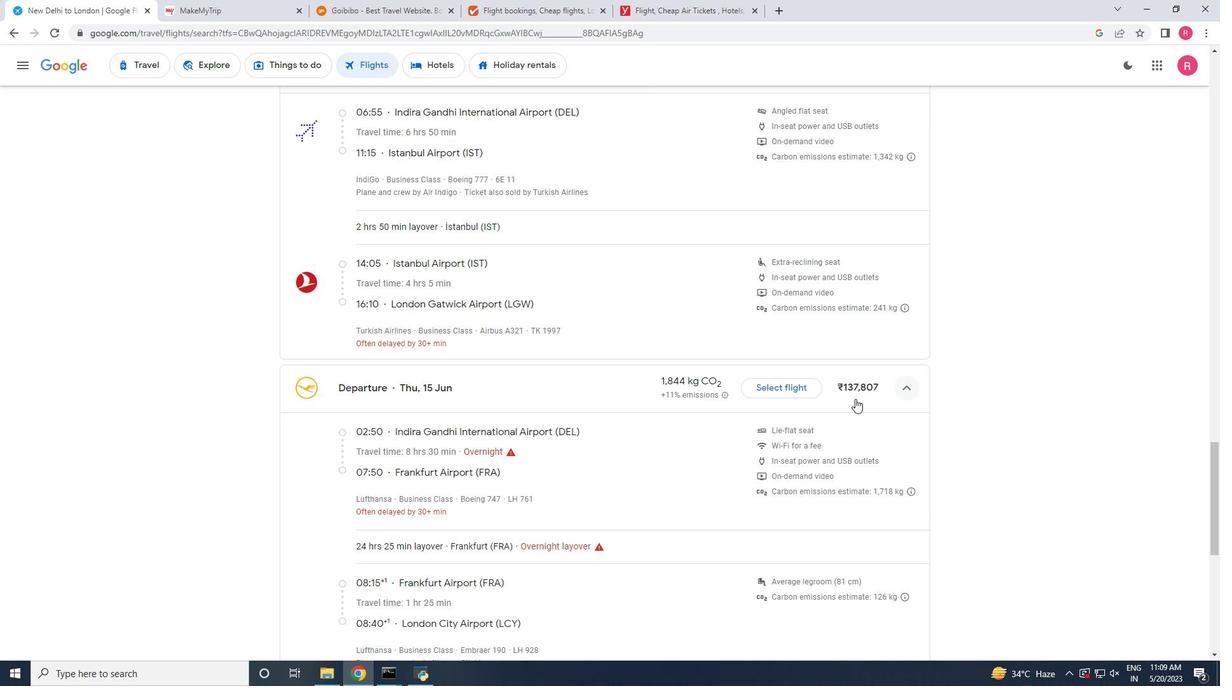 
Action: Mouse scrolled (842, 400) with delta (0, 0)
Screenshot: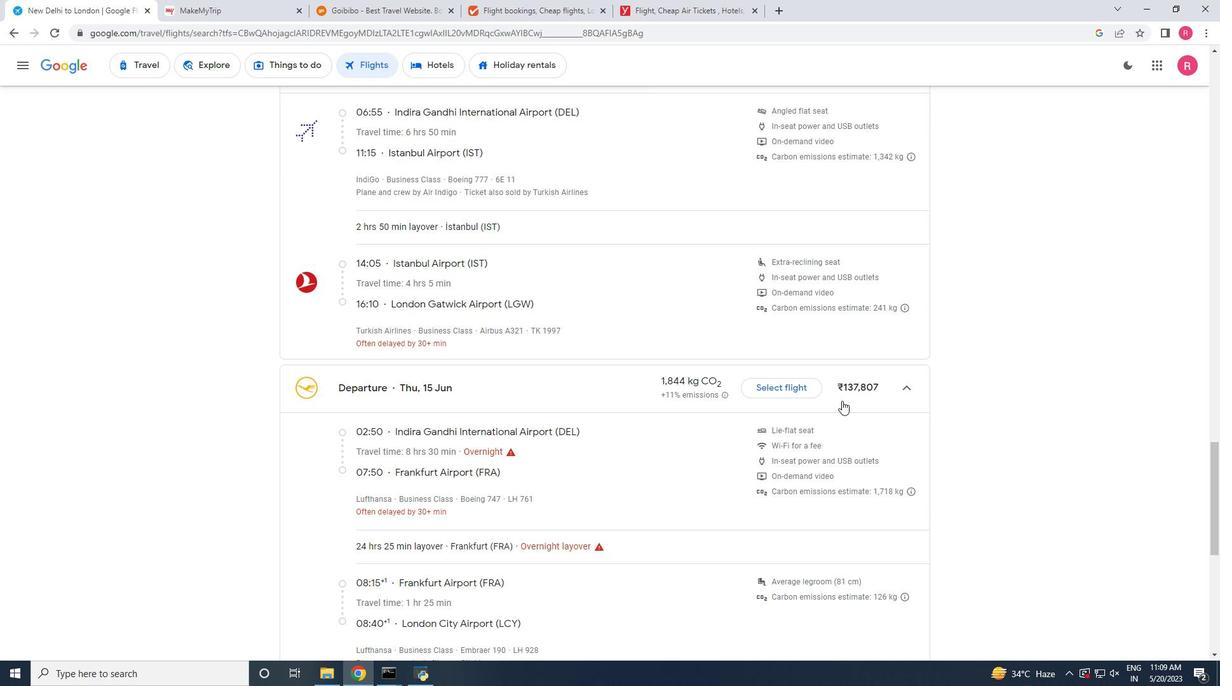 
Action: Mouse scrolled (842, 400) with delta (0, 0)
Screenshot: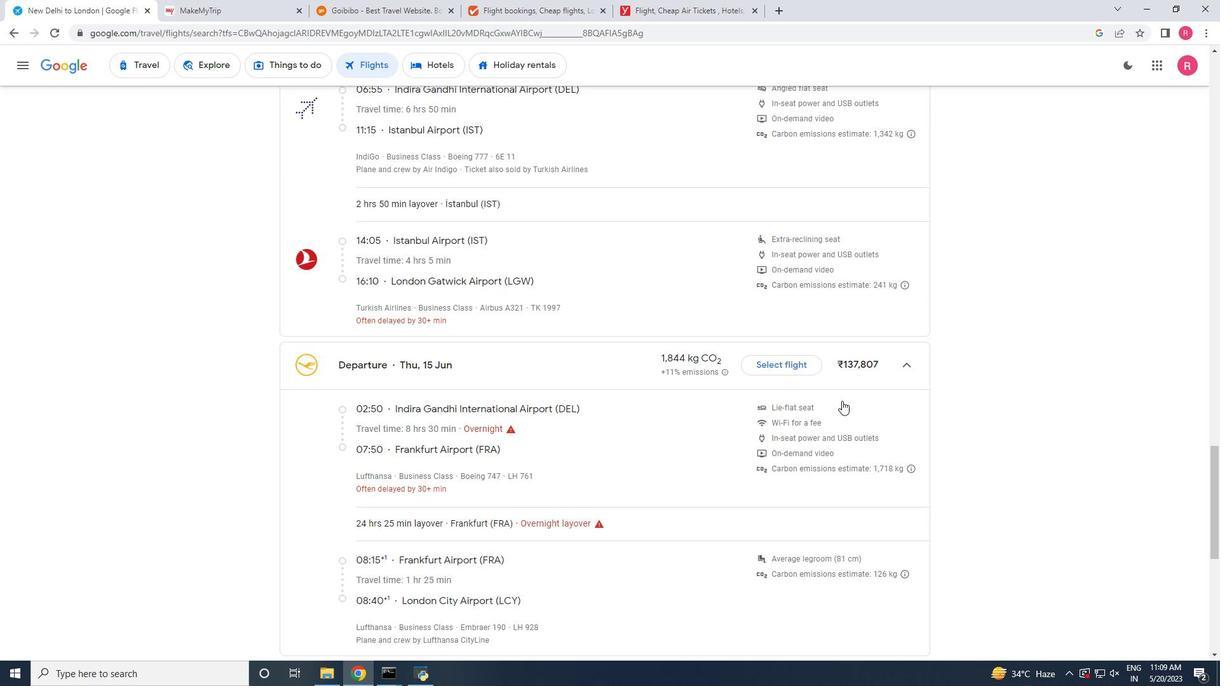 
Action: Mouse scrolled (842, 400) with delta (0, 0)
Screenshot: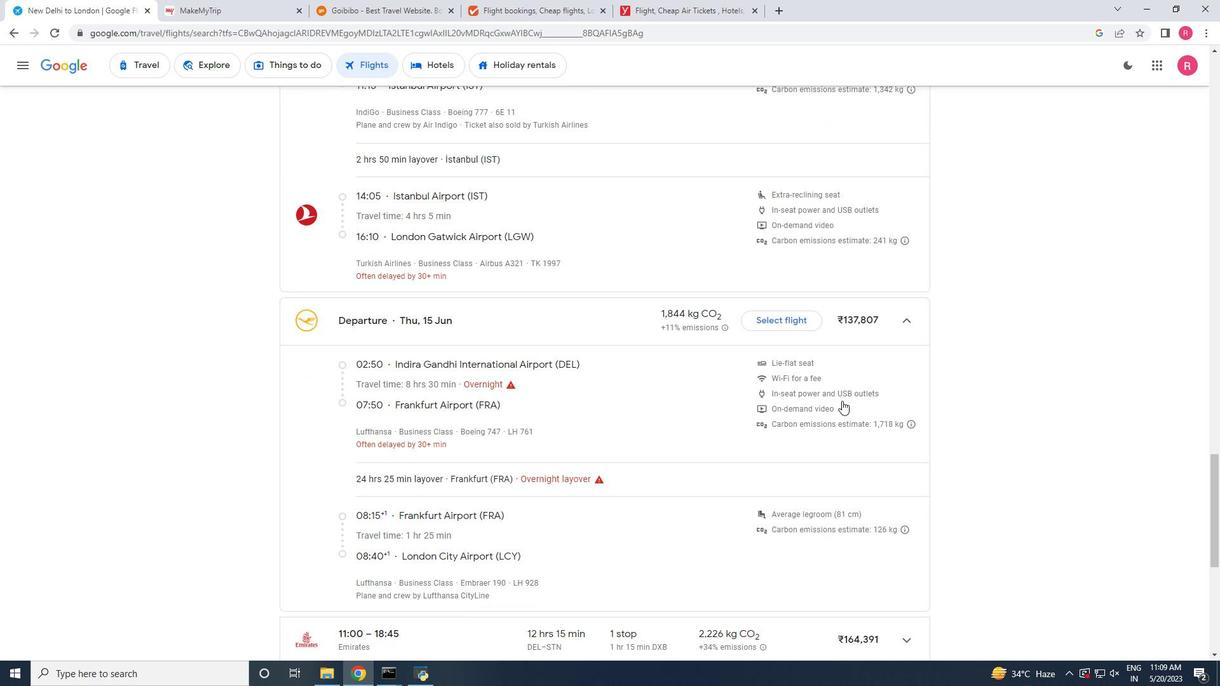
Action: Mouse scrolled (842, 400) with delta (0, 0)
Screenshot: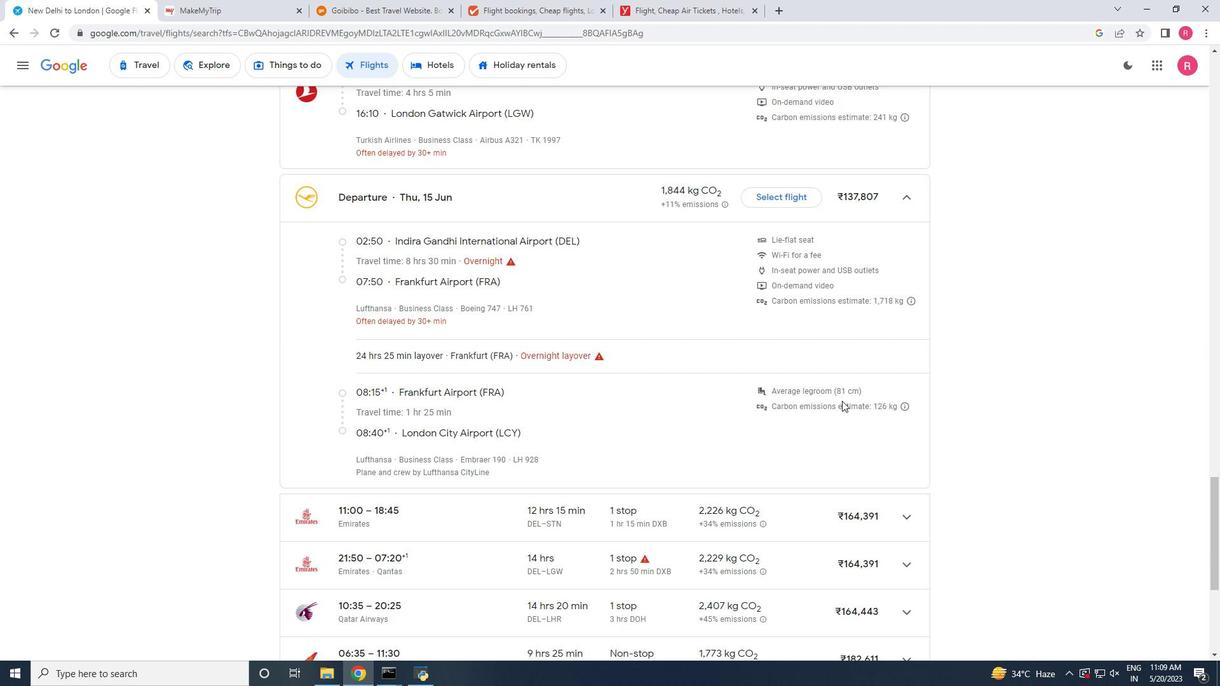 
Action: Mouse scrolled (842, 400) with delta (0, 0)
Screenshot: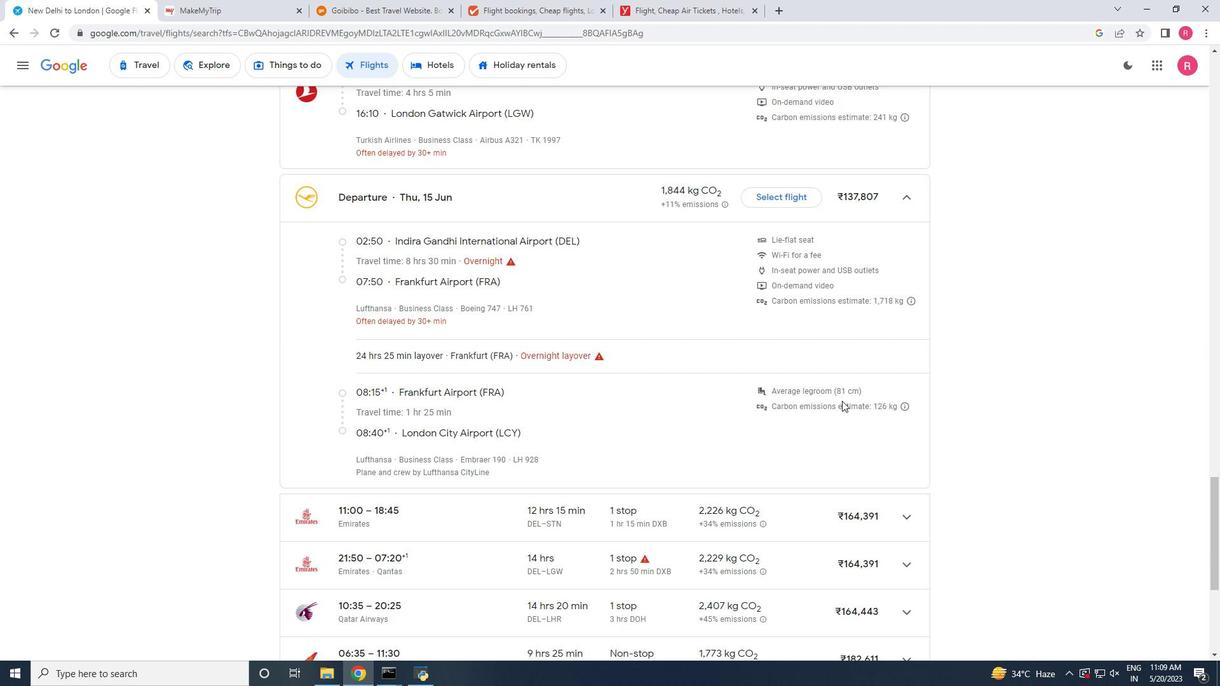 
Action: Mouse moved to (909, 395)
Screenshot: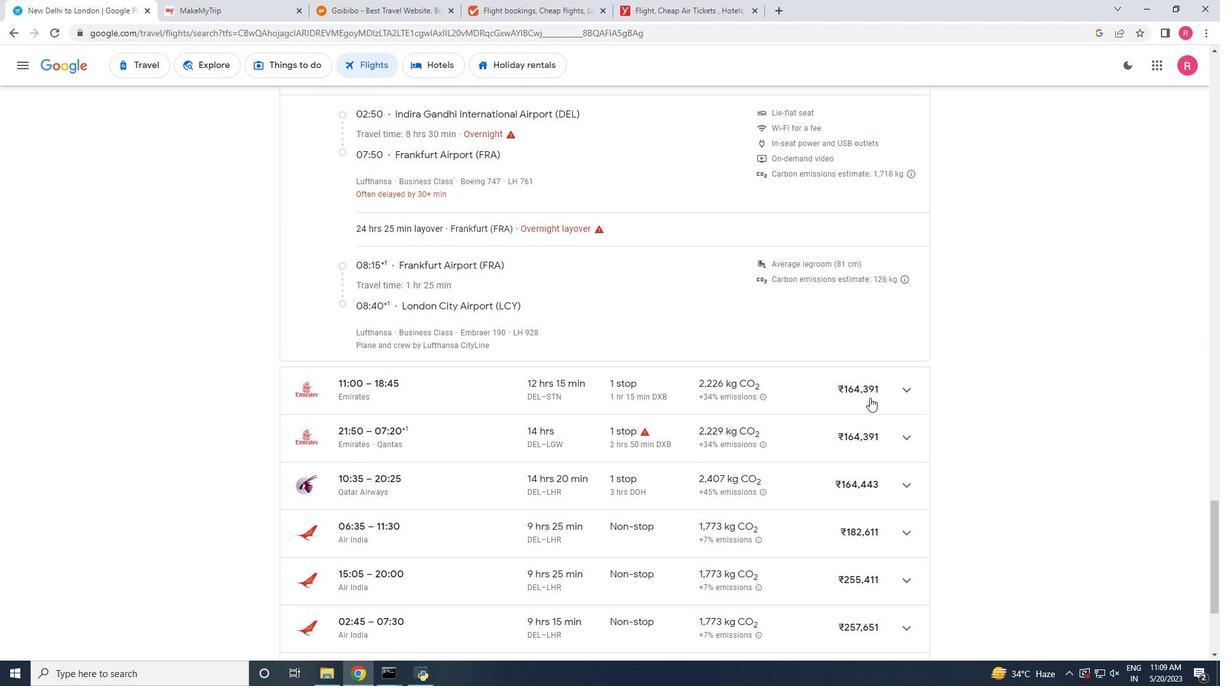 
Action: Mouse pressed left at (909, 395)
Screenshot: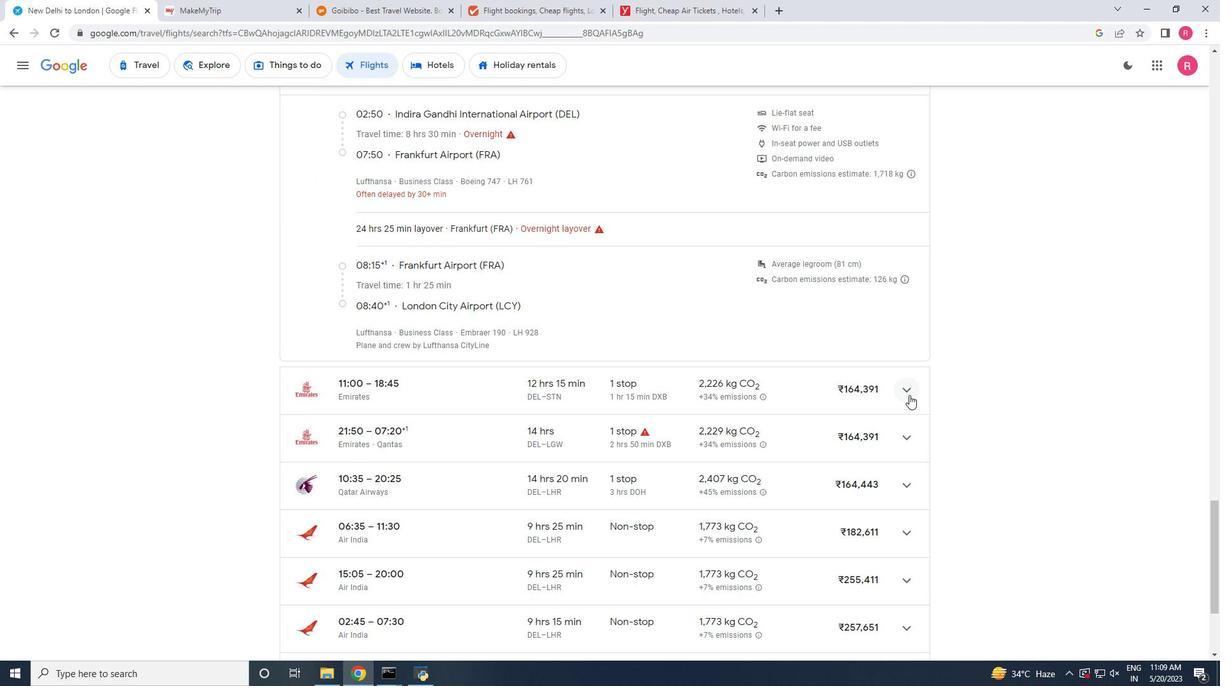
Action: Mouse scrolled (909, 394) with delta (0, 0)
Screenshot: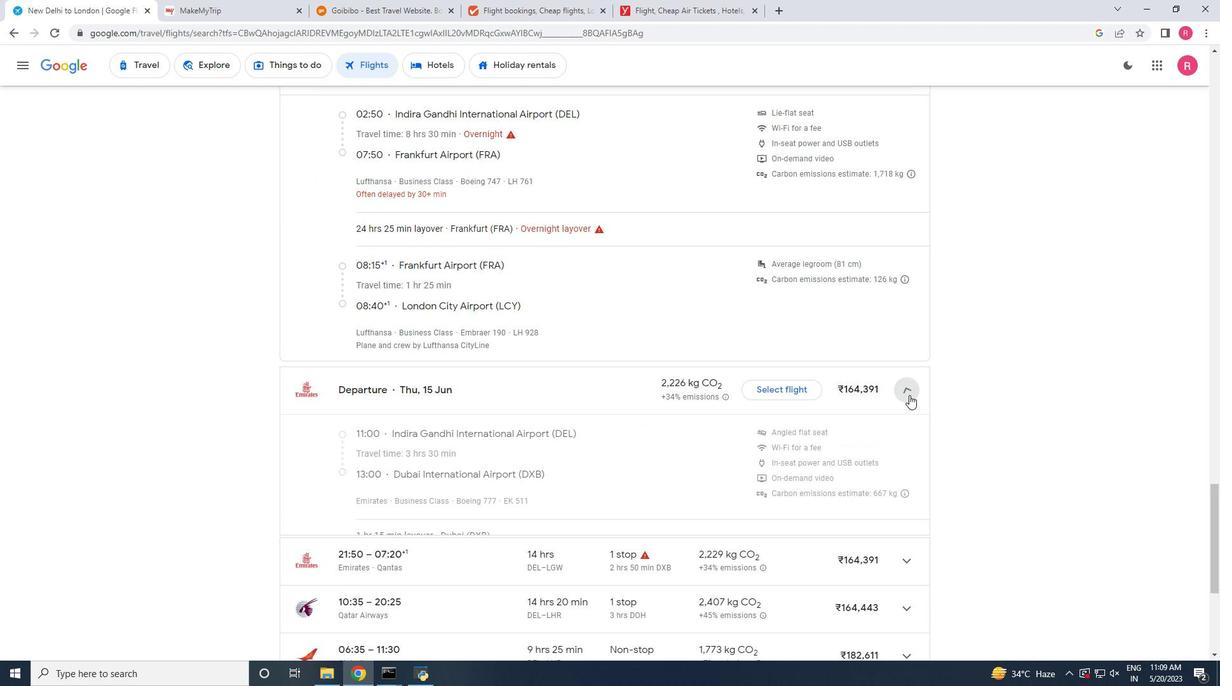 
Action: Mouse scrolled (909, 394) with delta (0, 0)
Screenshot: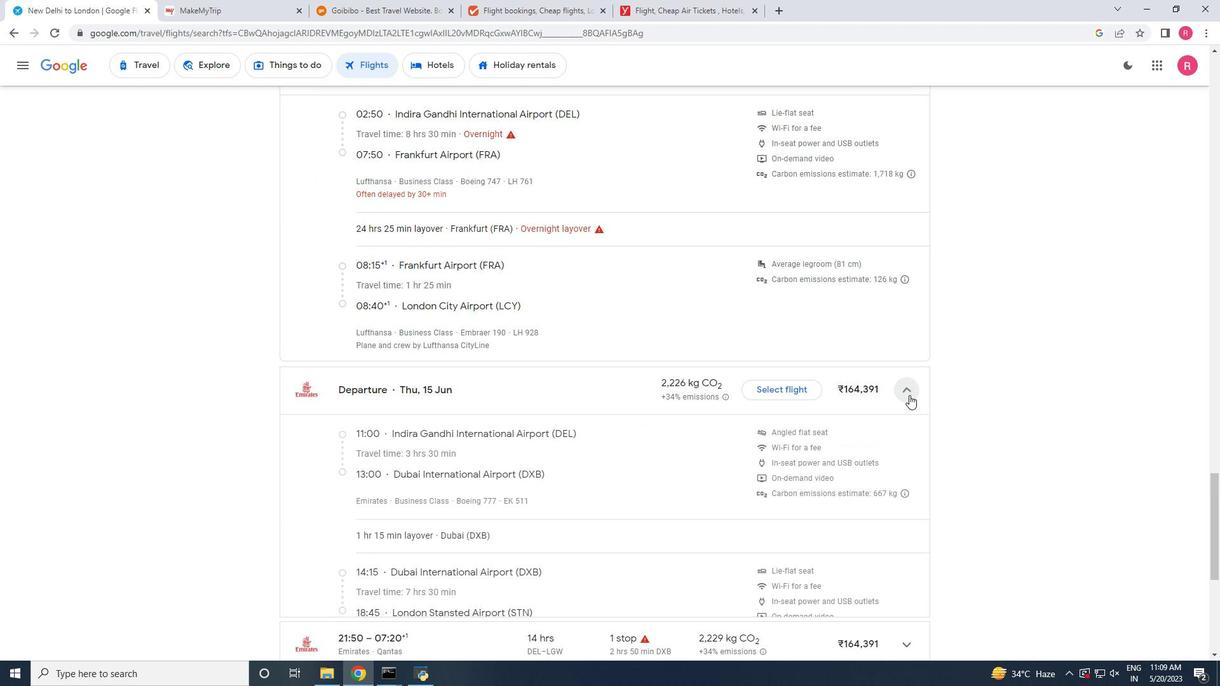 
Action: Mouse scrolled (909, 394) with delta (0, 0)
Screenshot: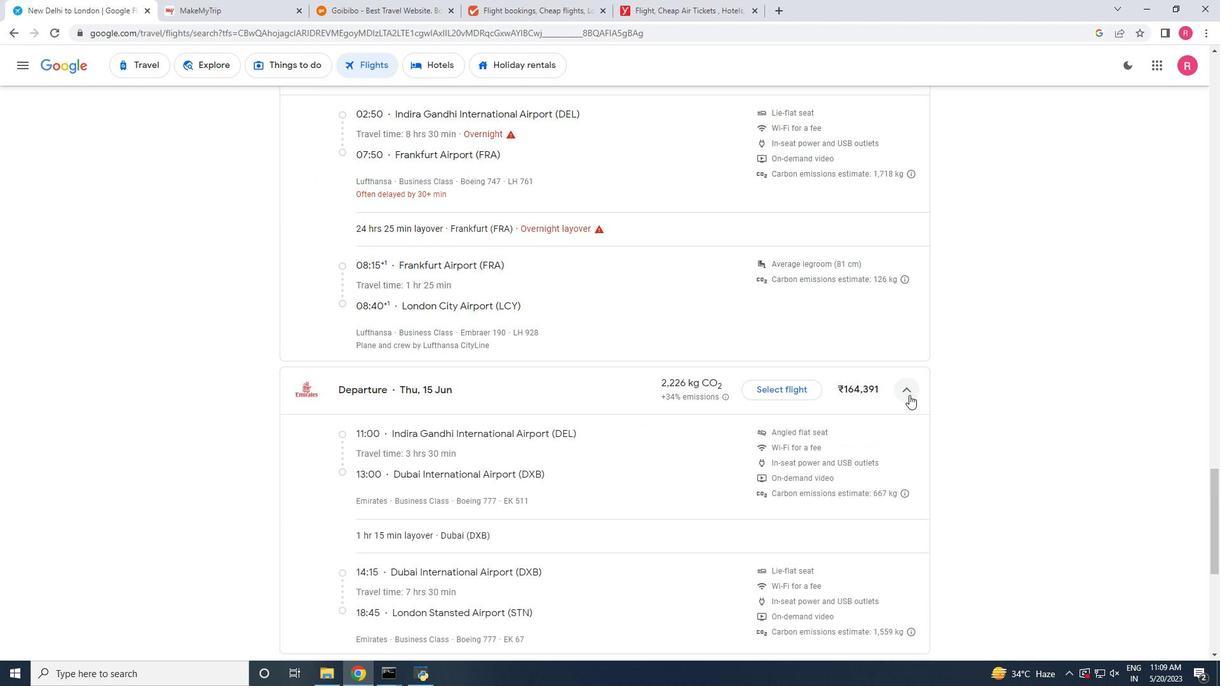 
Action: Mouse scrolled (909, 394) with delta (0, 0)
Screenshot: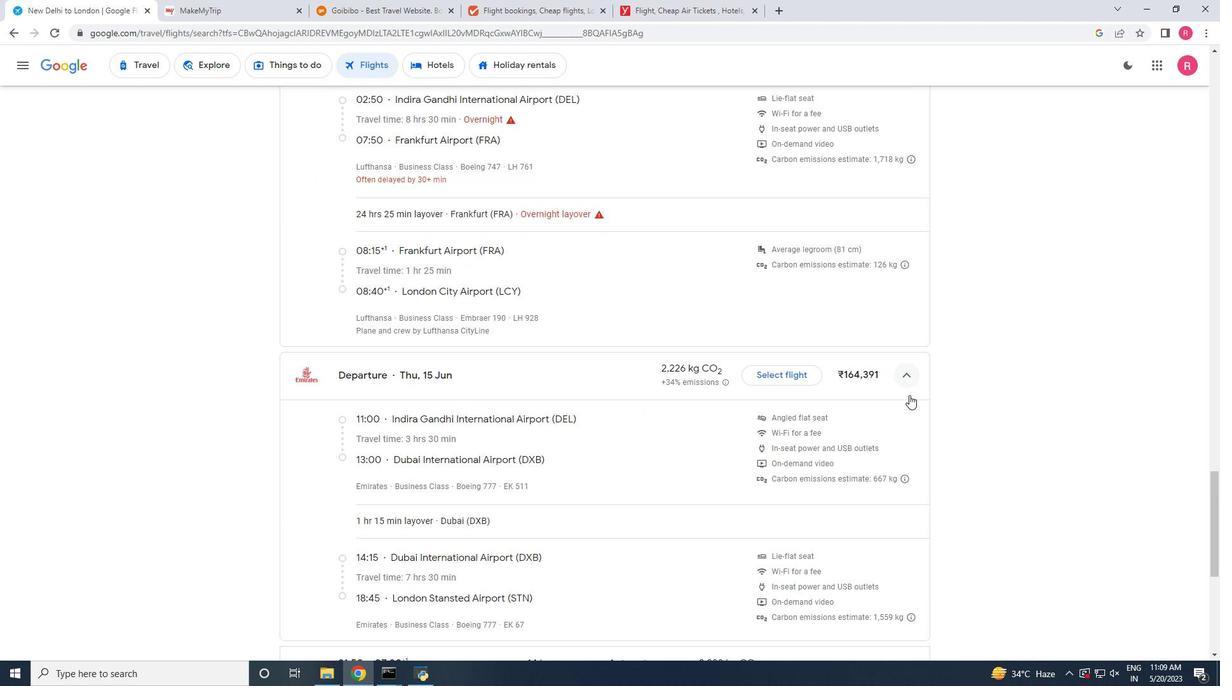 
Action: Mouse scrolled (909, 394) with delta (0, 0)
Screenshot: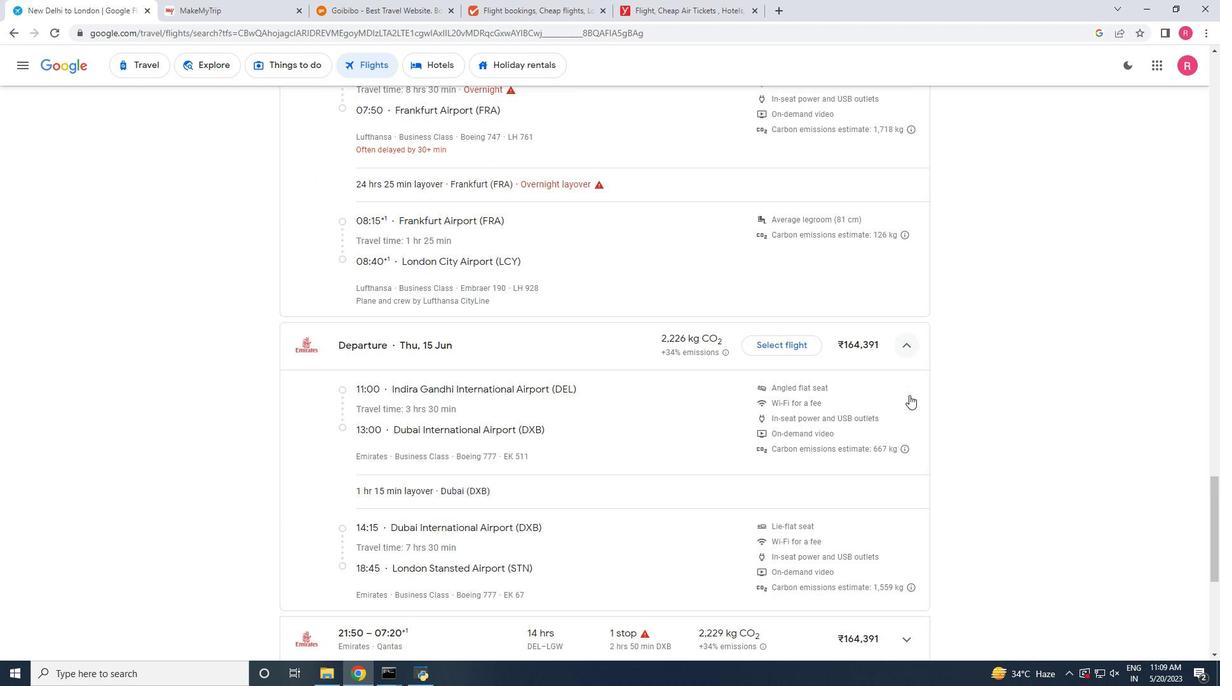 
Action: Mouse scrolled (909, 394) with delta (0, 0)
Screenshot: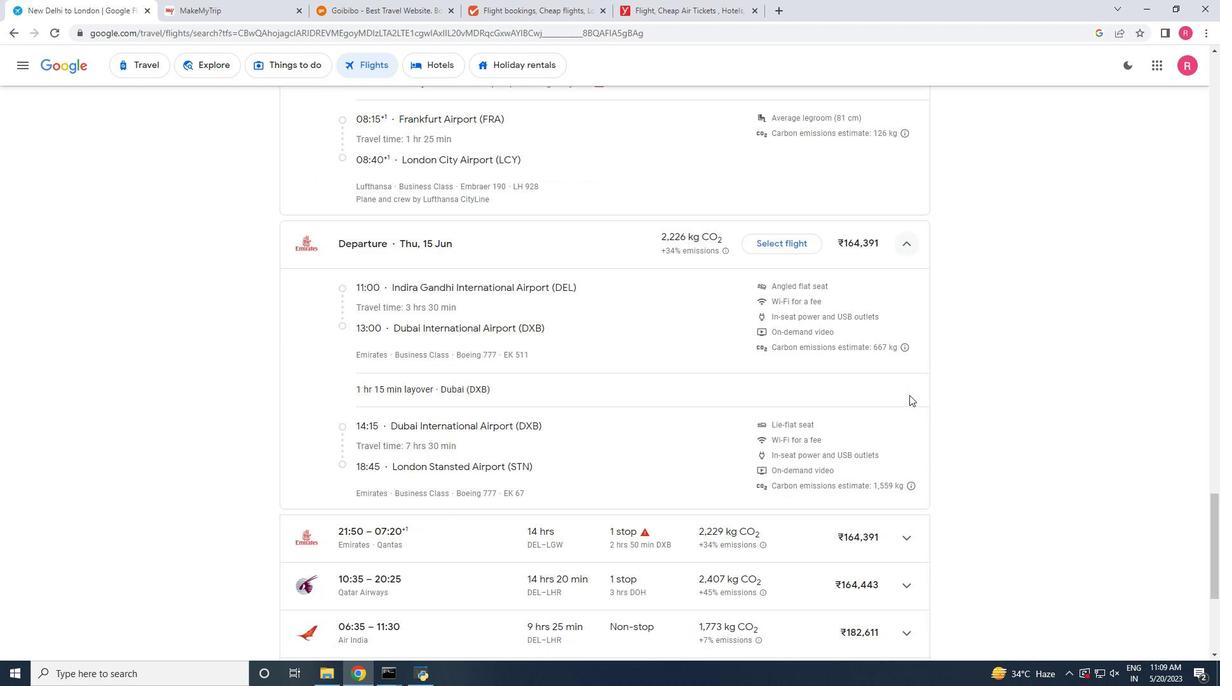 
Action: Mouse moved to (905, 312)
Screenshot: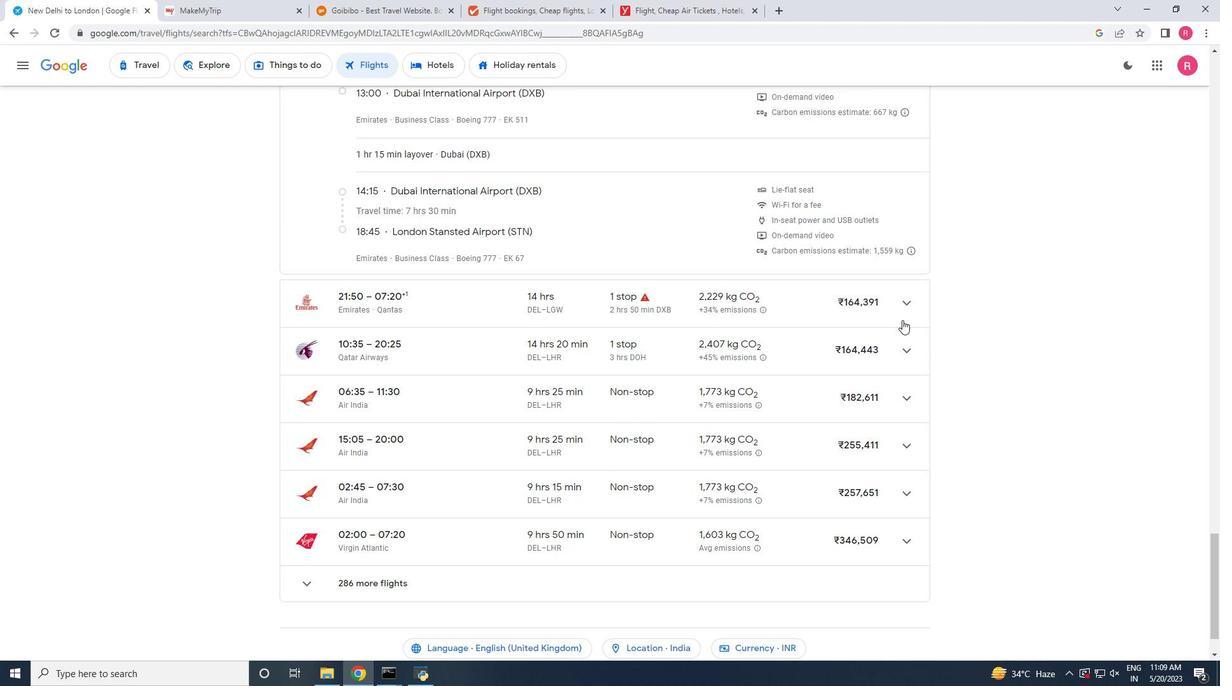 
Action: Mouse pressed left at (905, 312)
Screenshot: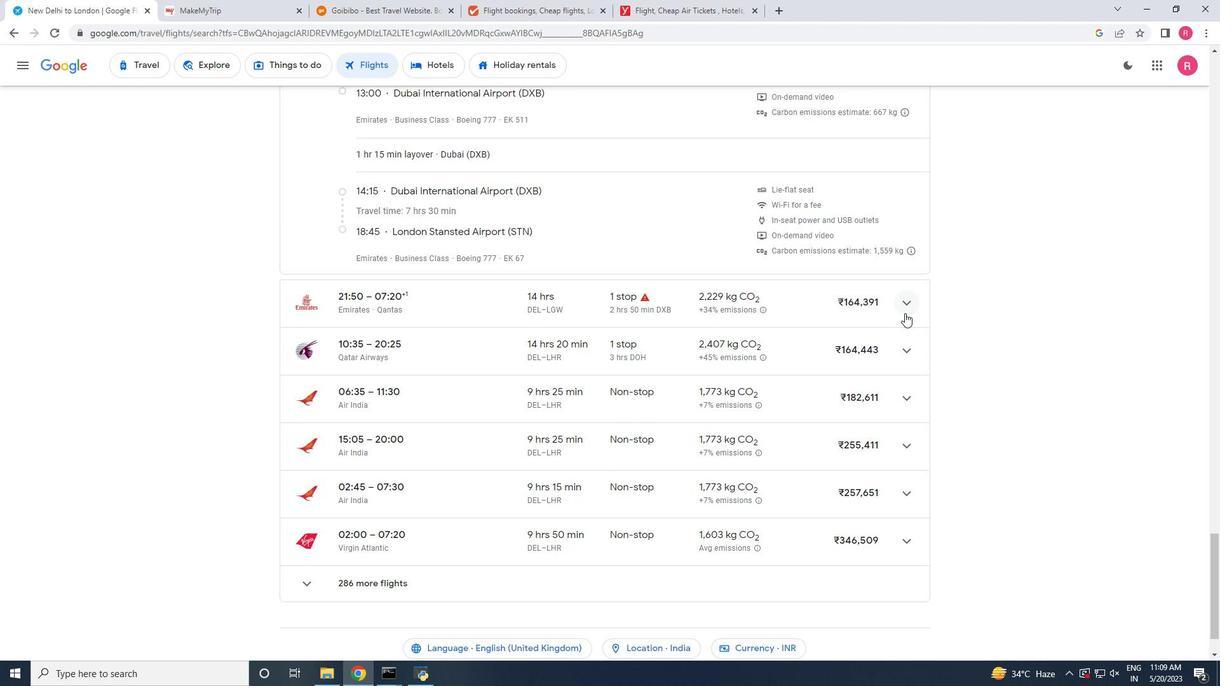 
Action: Mouse scrolled (905, 311) with delta (0, 0)
Screenshot: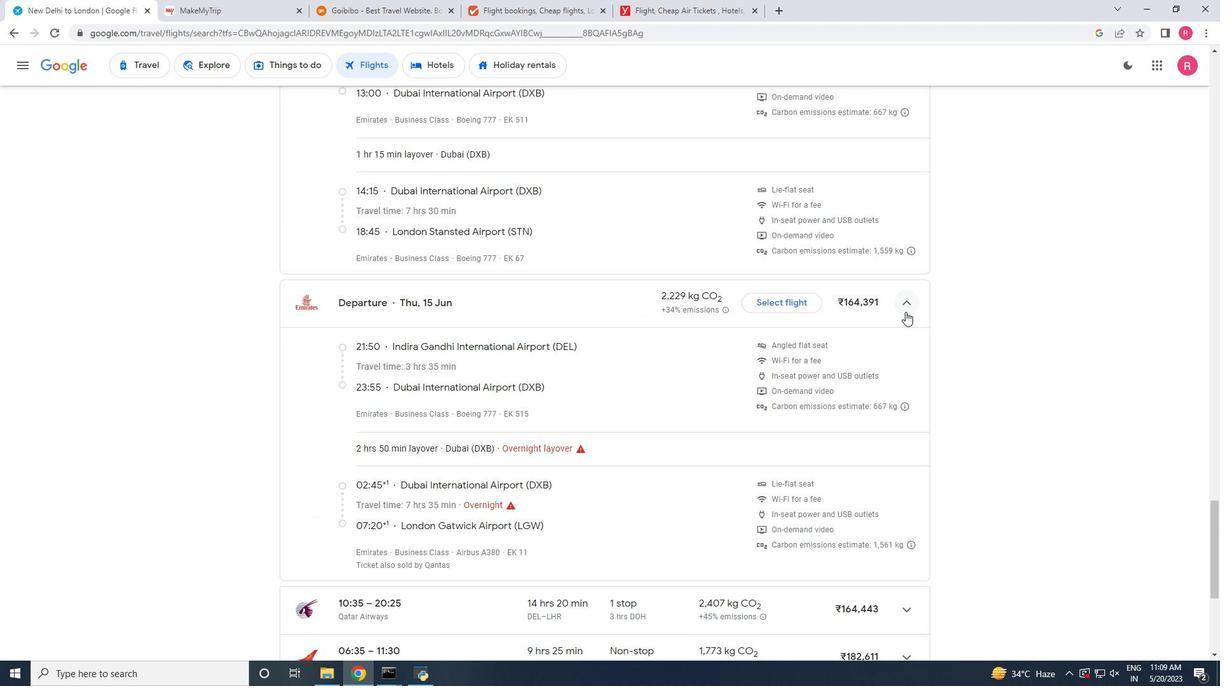 
Action: Mouse scrolled (905, 311) with delta (0, 0)
Screenshot: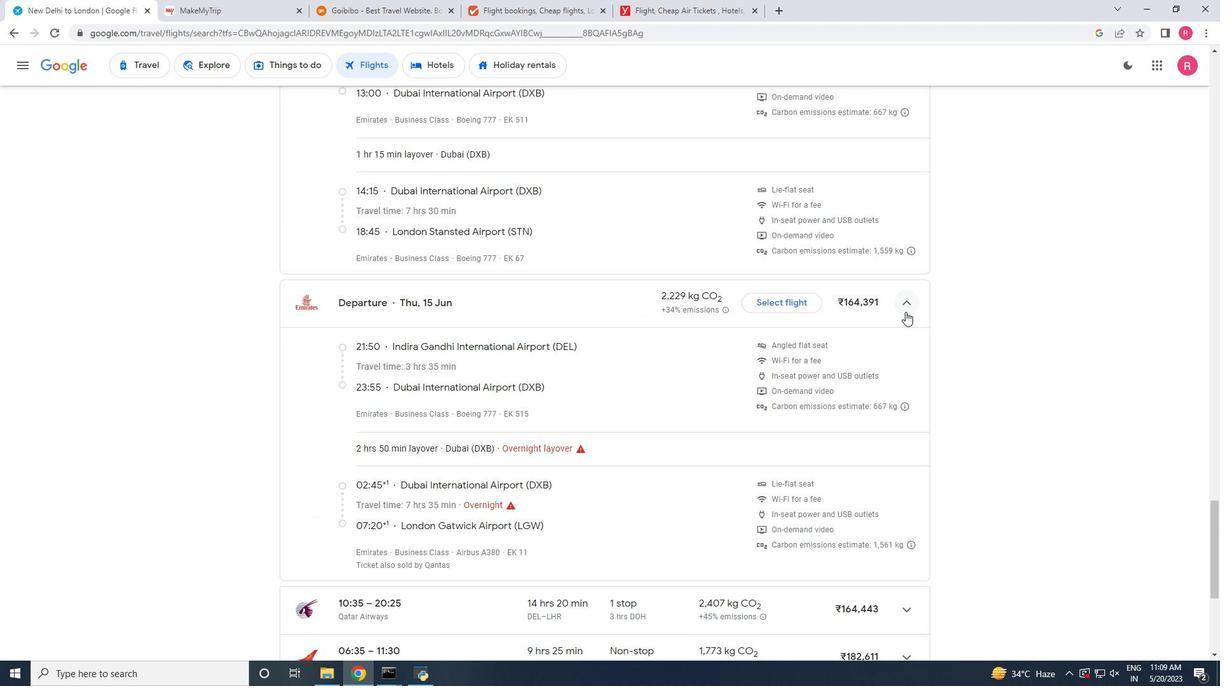 
Action: Mouse moved to (913, 429)
Screenshot: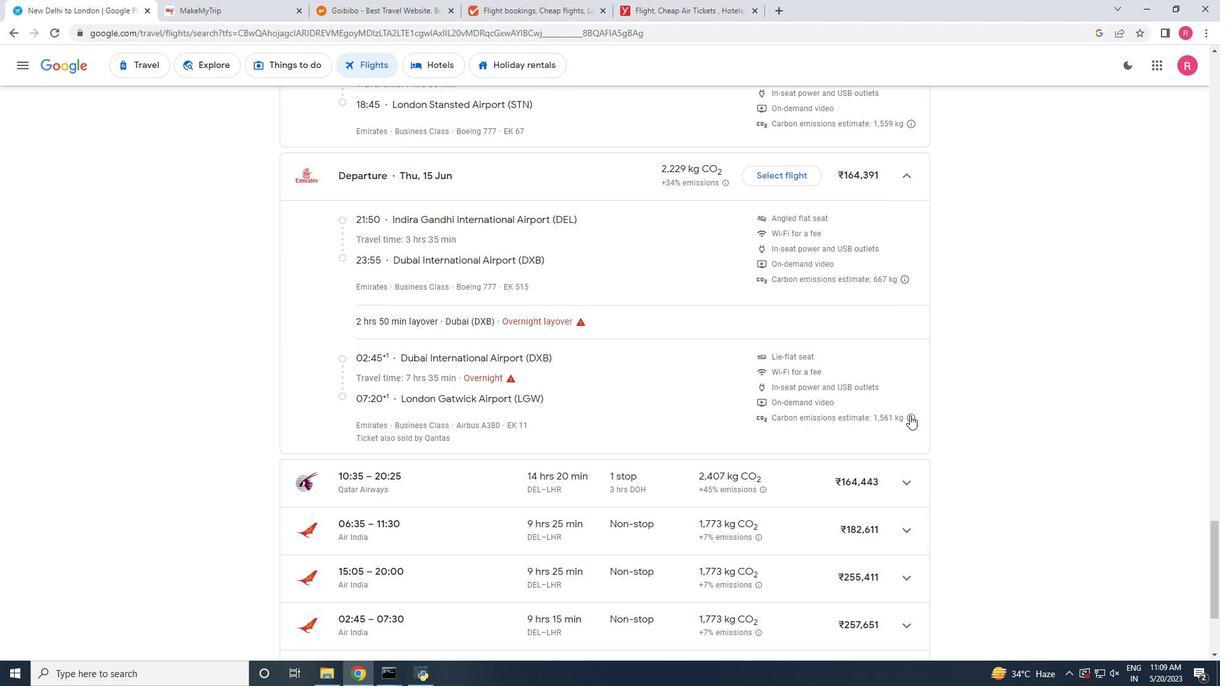 
Action: Mouse scrolled (913, 428) with delta (0, 0)
Screenshot: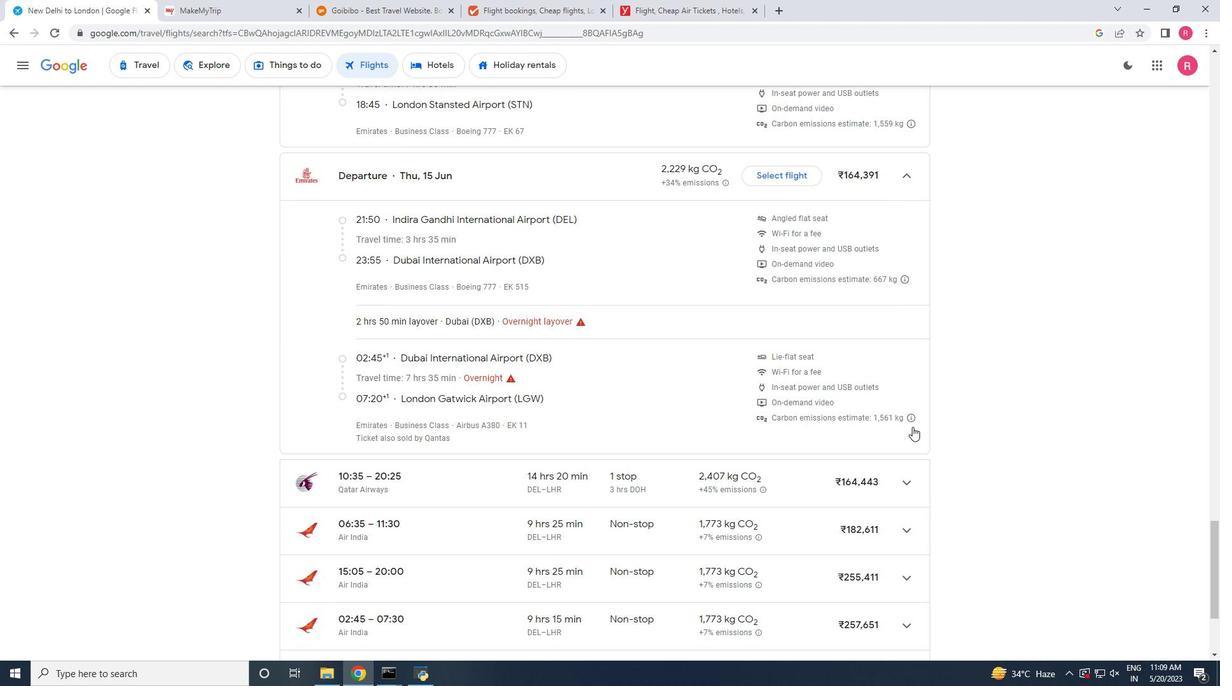 
Action: Mouse moved to (913, 431)
Screenshot: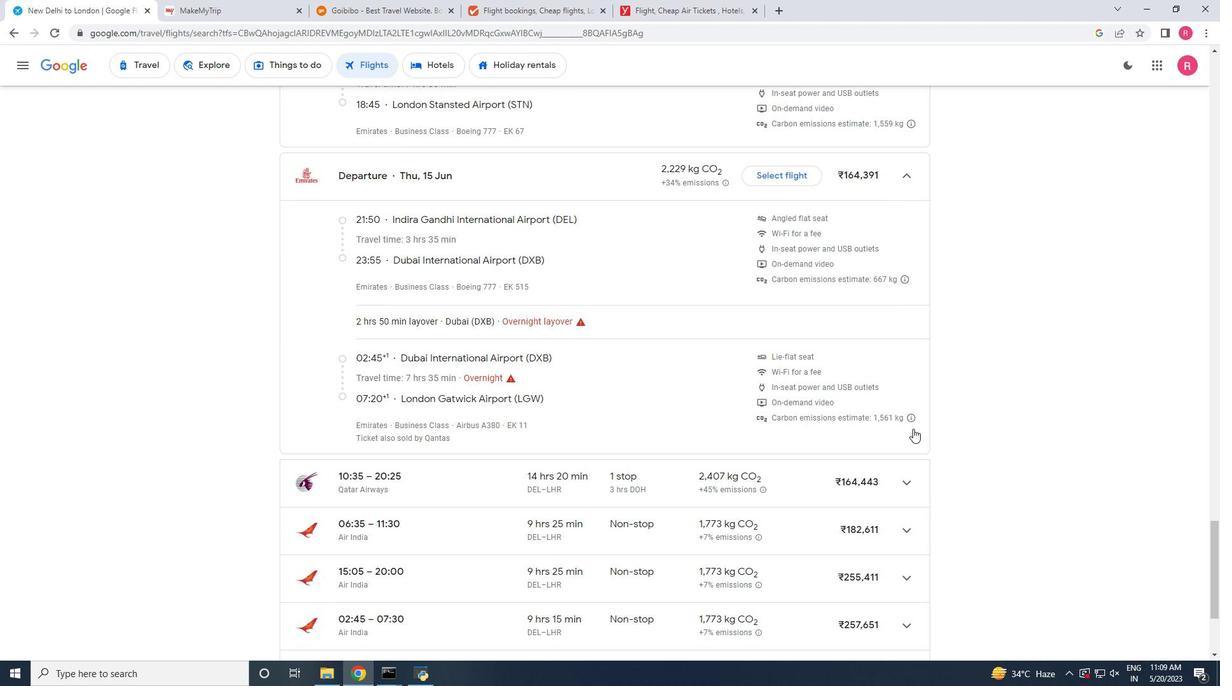 
Action: Mouse scrolled (913, 430) with delta (0, 0)
Screenshot: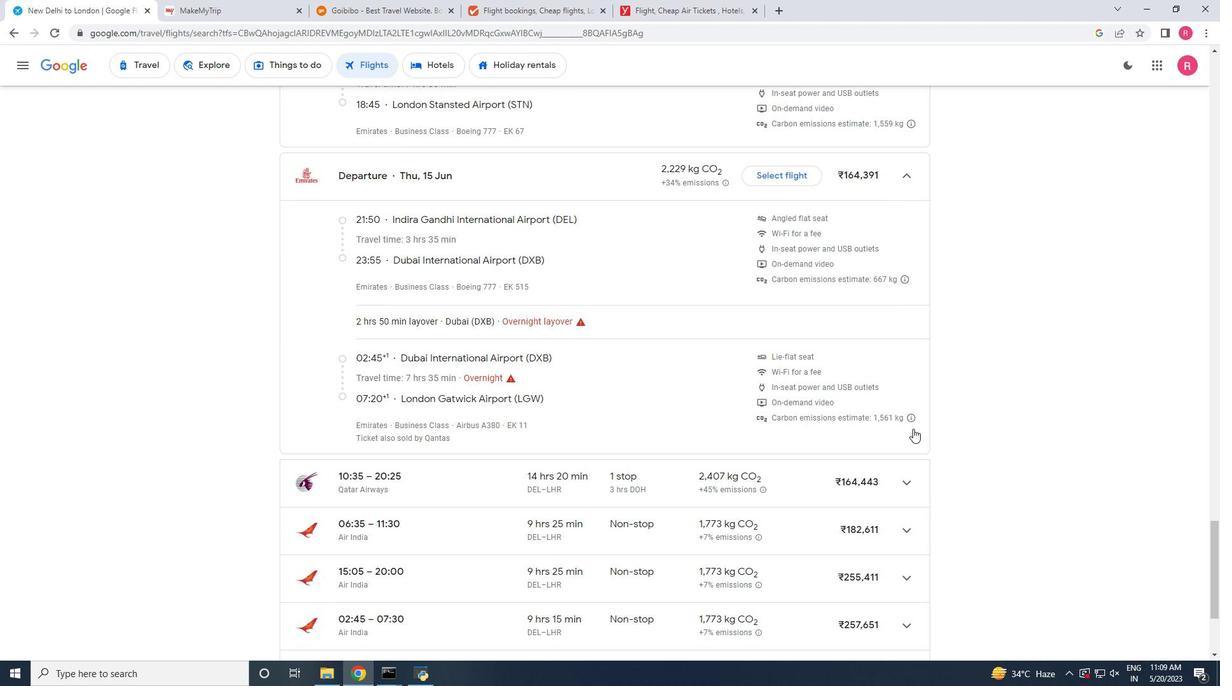 
Action: Mouse moved to (910, 436)
Screenshot: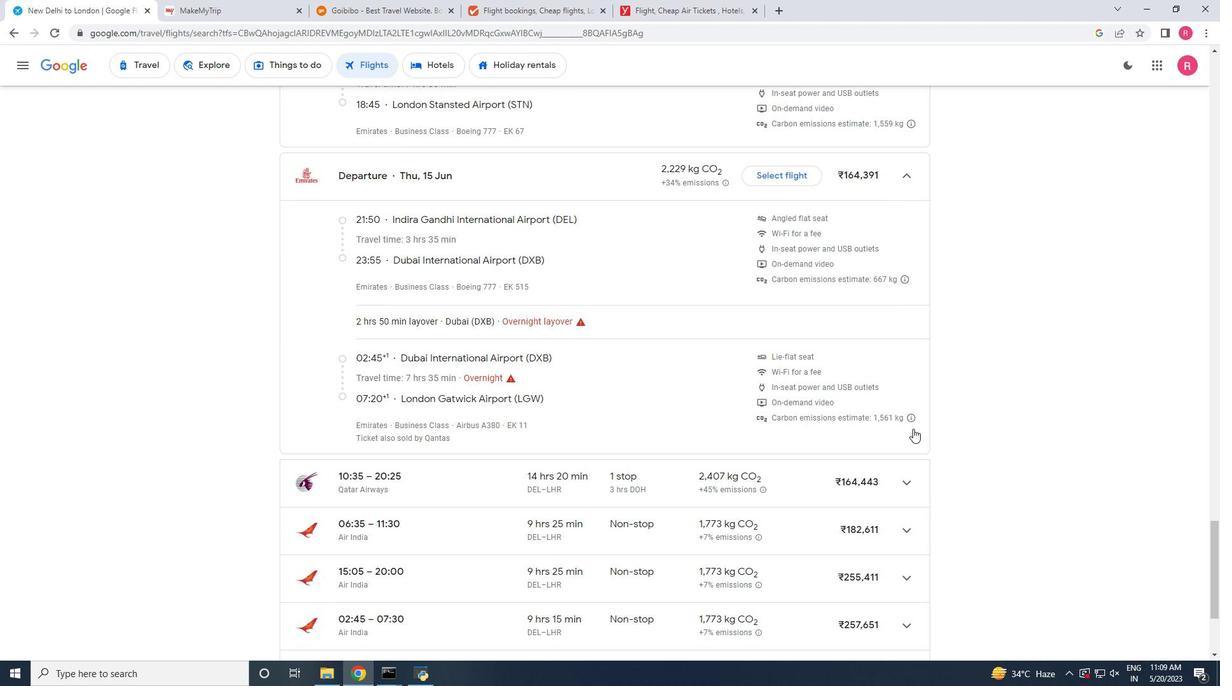 
Action: Mouse scrolled (910, 435) with delta (0, 0)
Screenshot: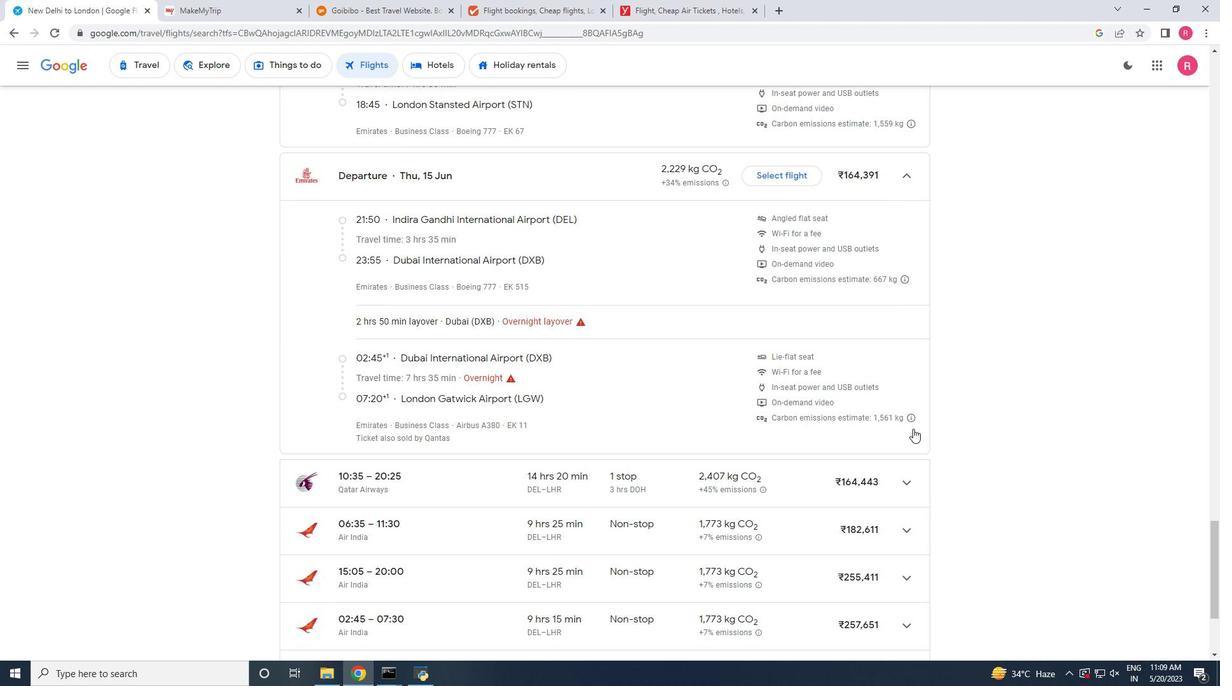 
Action: Mouse moved to (904, 301)
Screenshot: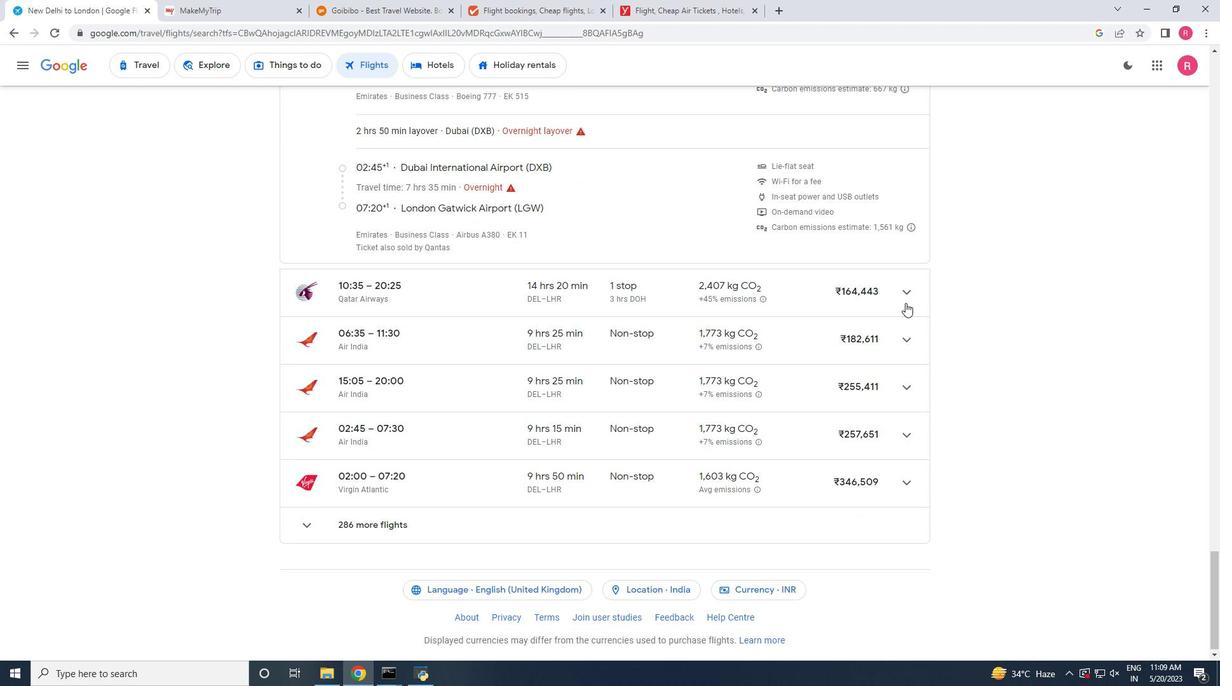 
Action: Mouse pressed left at (904, 301)
Screenshot: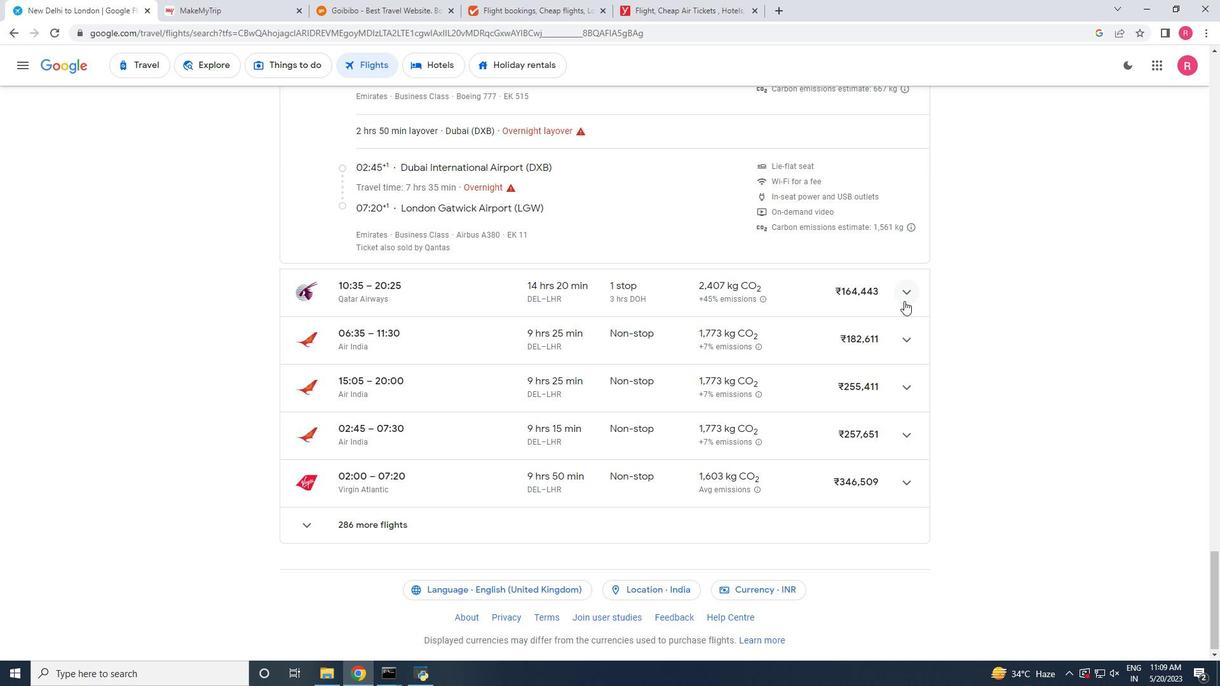 
Action: Mouse scrolled (904, 300) with delta (0, 0)
Screenshot: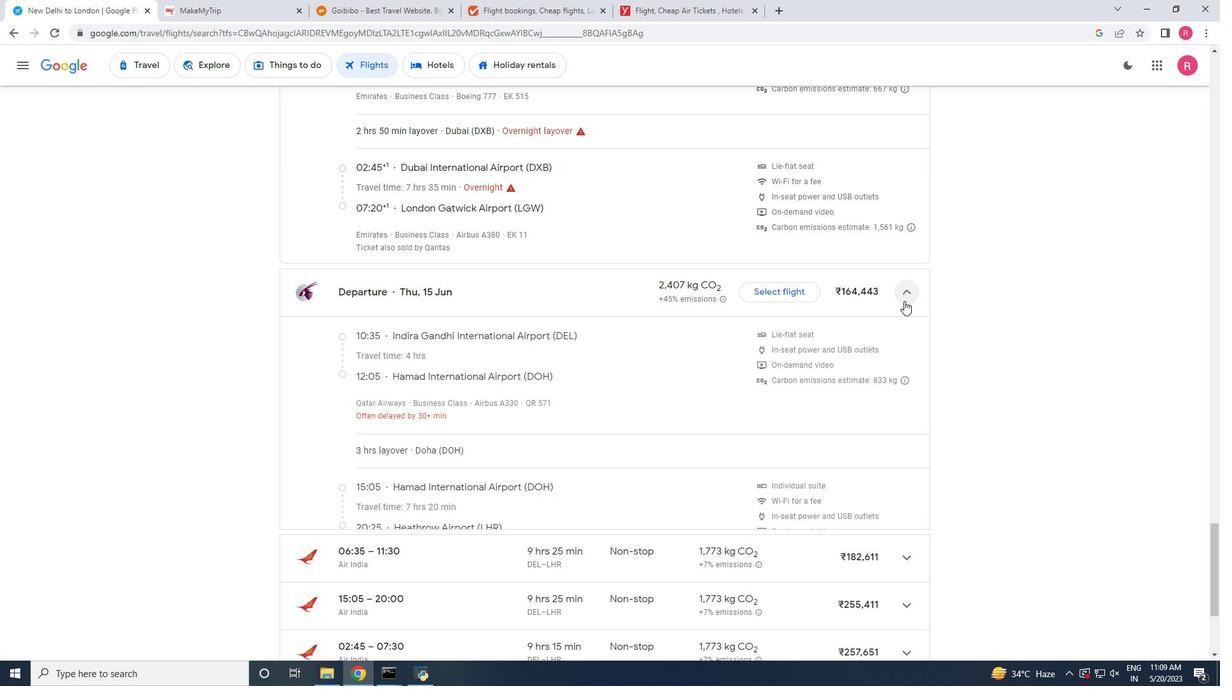 
Action: Mouse scrolled (904, 300) with delta (0, 0)
Screenshot: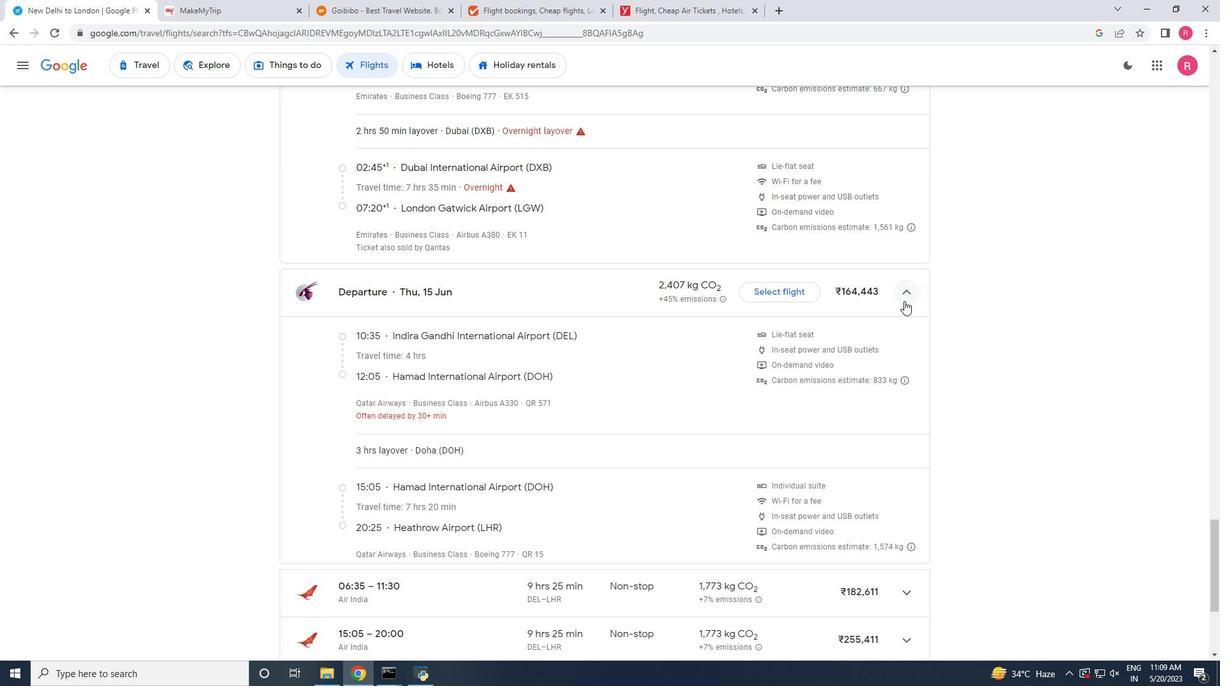 
Action: Mouse scrolled (904, 300) with delta (0, 0)
Screenshot: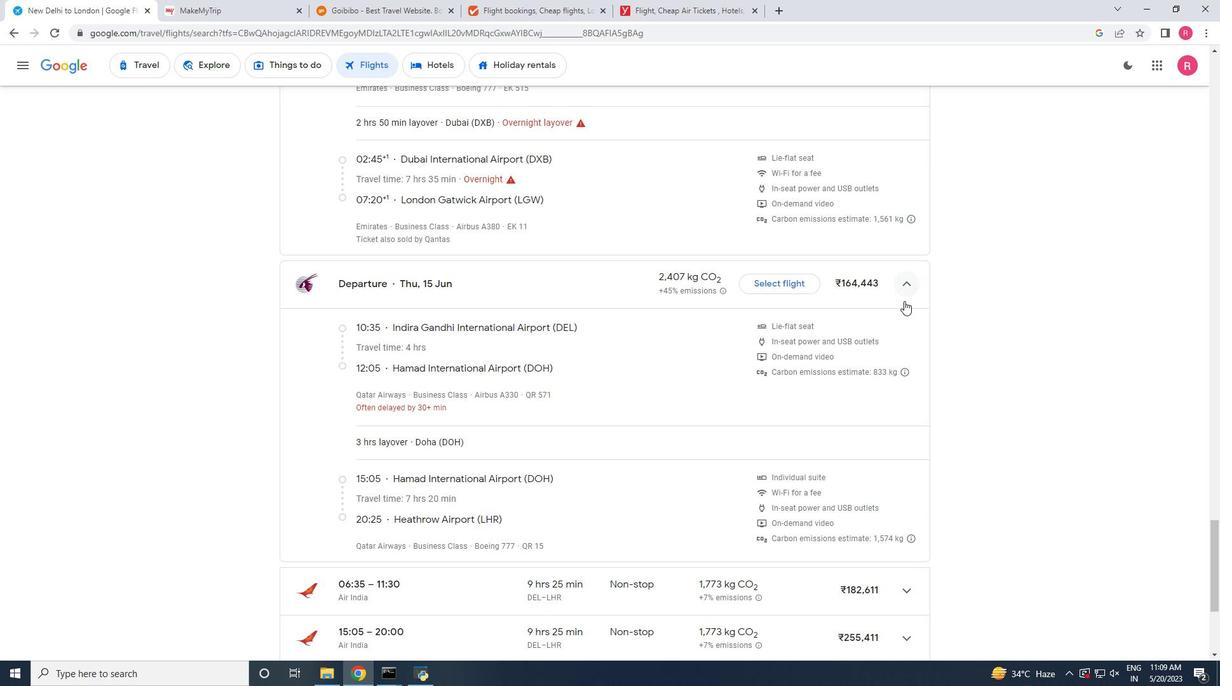 
Action: Mouse scrolled (904, 300) with delta (0, 0)
Screenshot: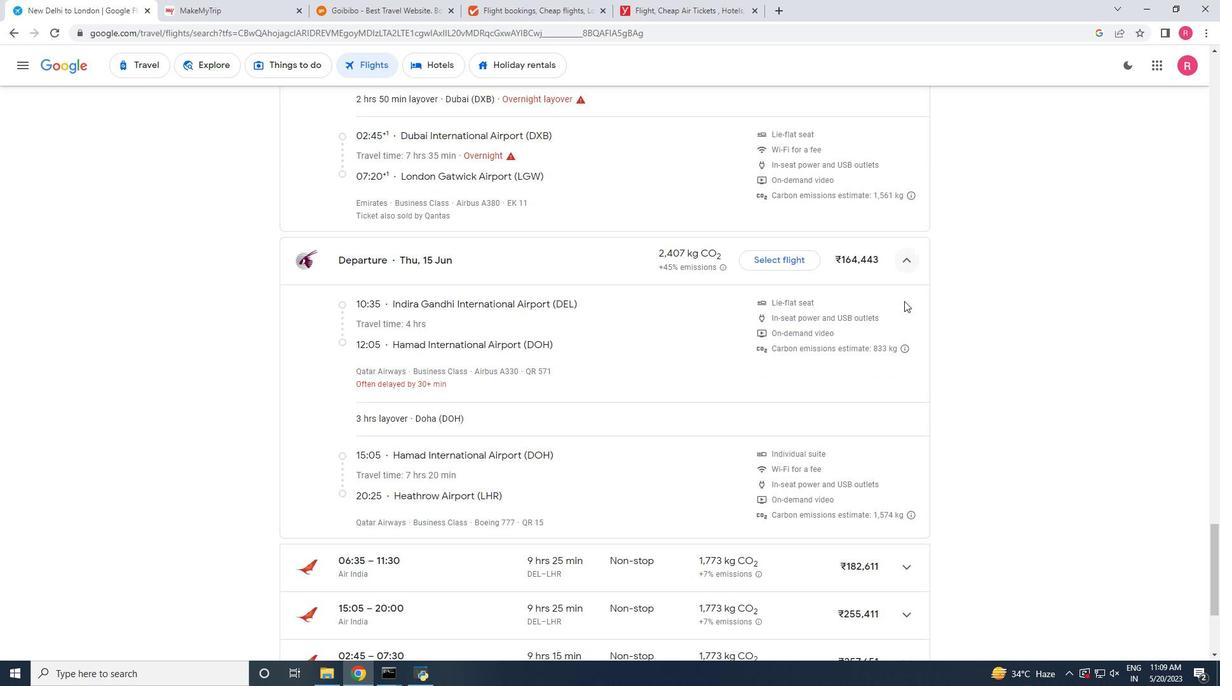
Action: Mouse scrolled (904, 300) with delta (0, 0)
Screenshot: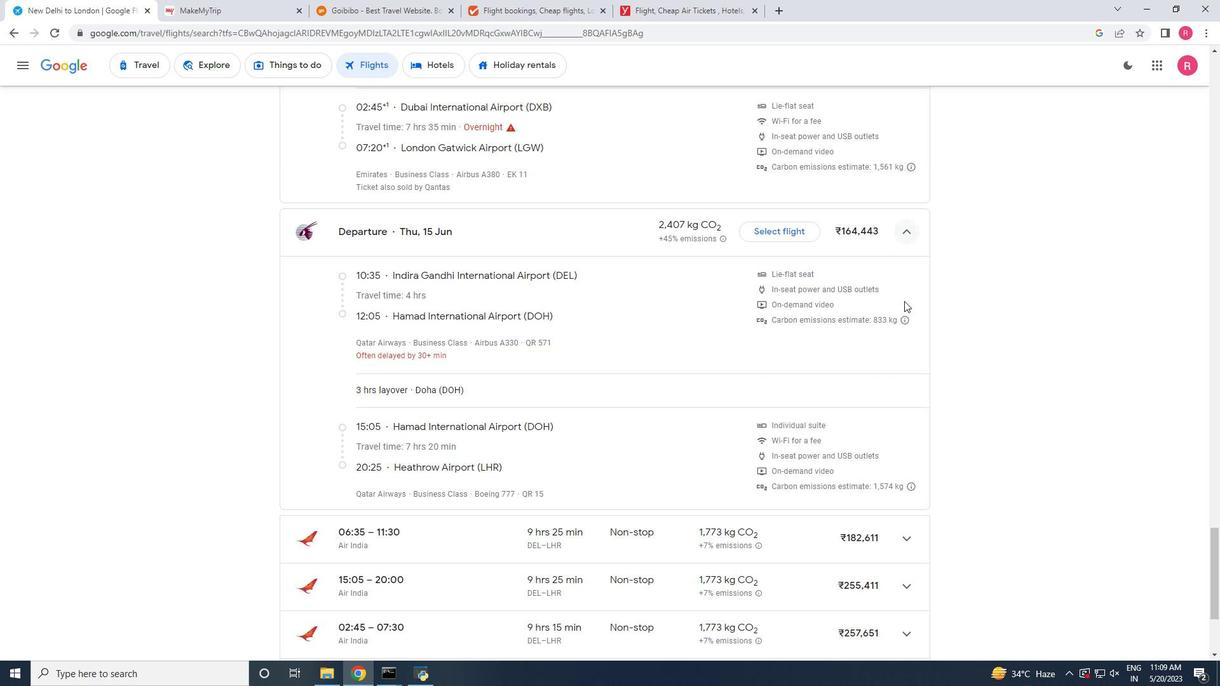 
Action: Mouse moved to (901, 340)
Screenshot: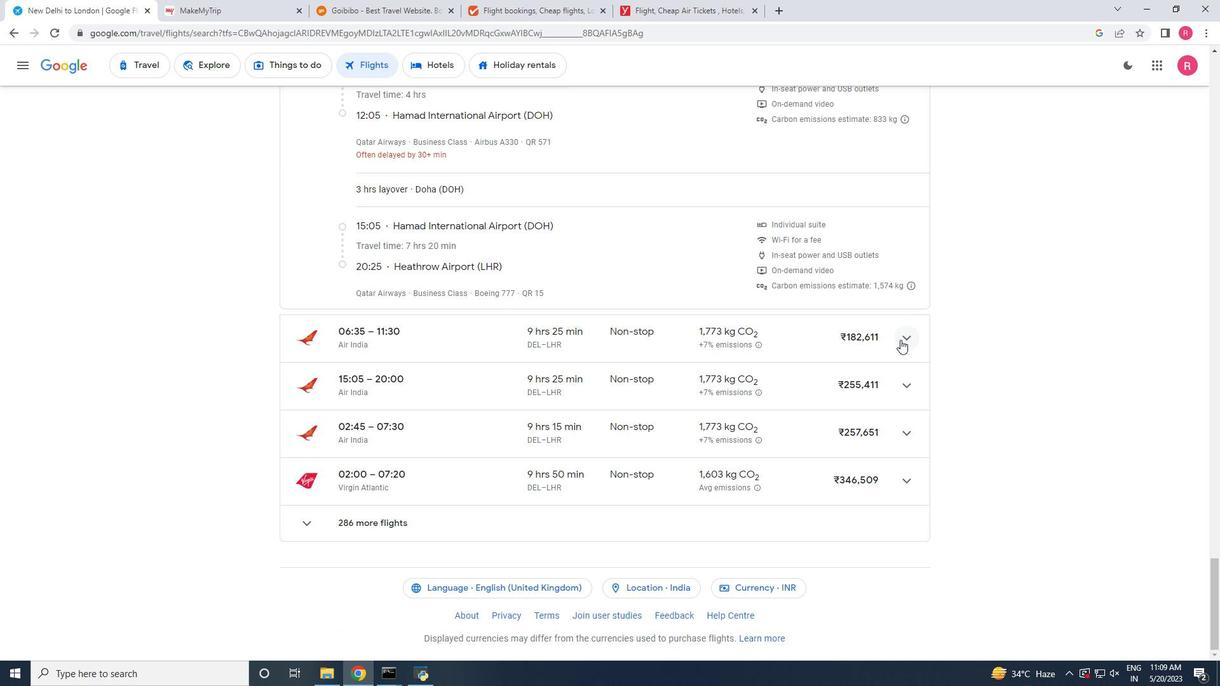 
Action: Mouse pressed left at (901, 340)
Screenshot: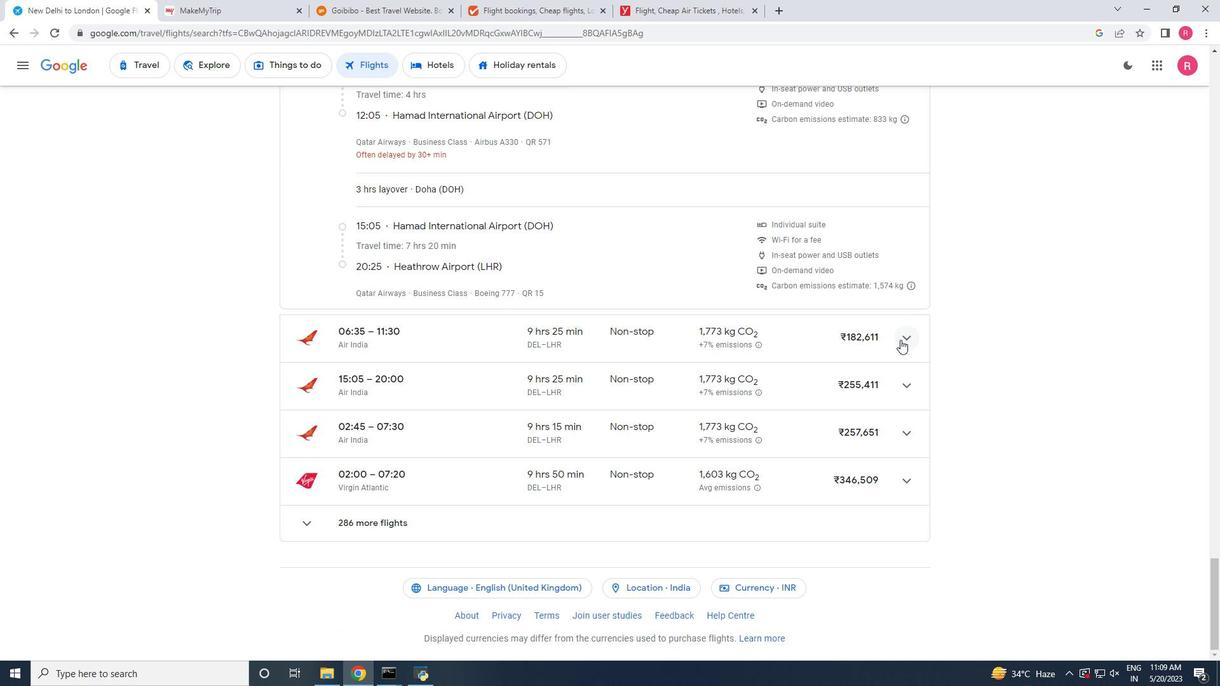 
Action: Mouse scrolled (901, 340) with delta (0, 0)
Screenshot: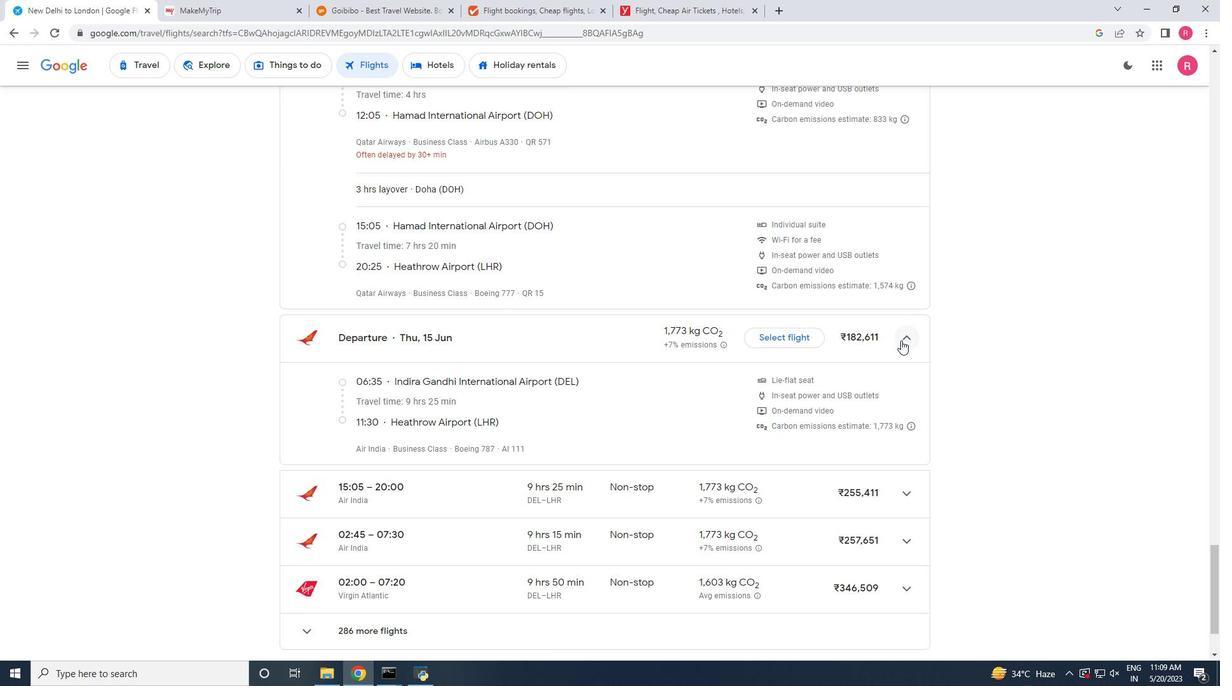 
Action: Mouse scrolled (901, 340) with delta (0, 0)
Screenshot: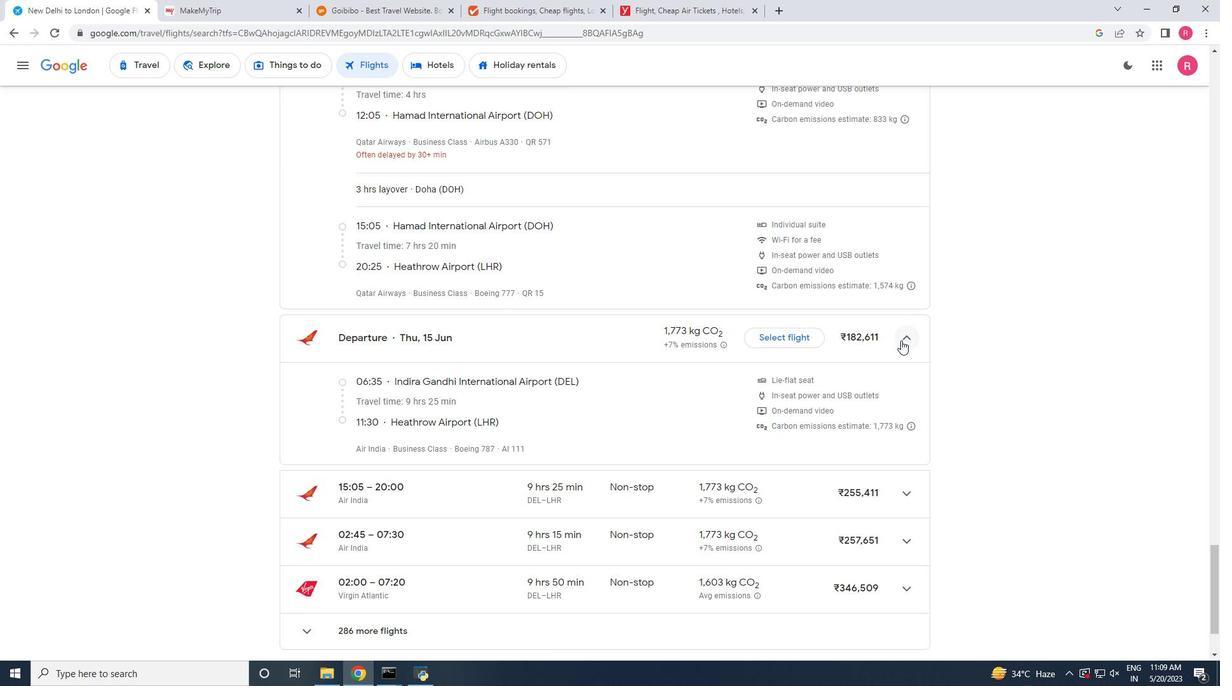 
Action: Mouse scrolled (901, 340) with delta (0, 0)
Screenshot: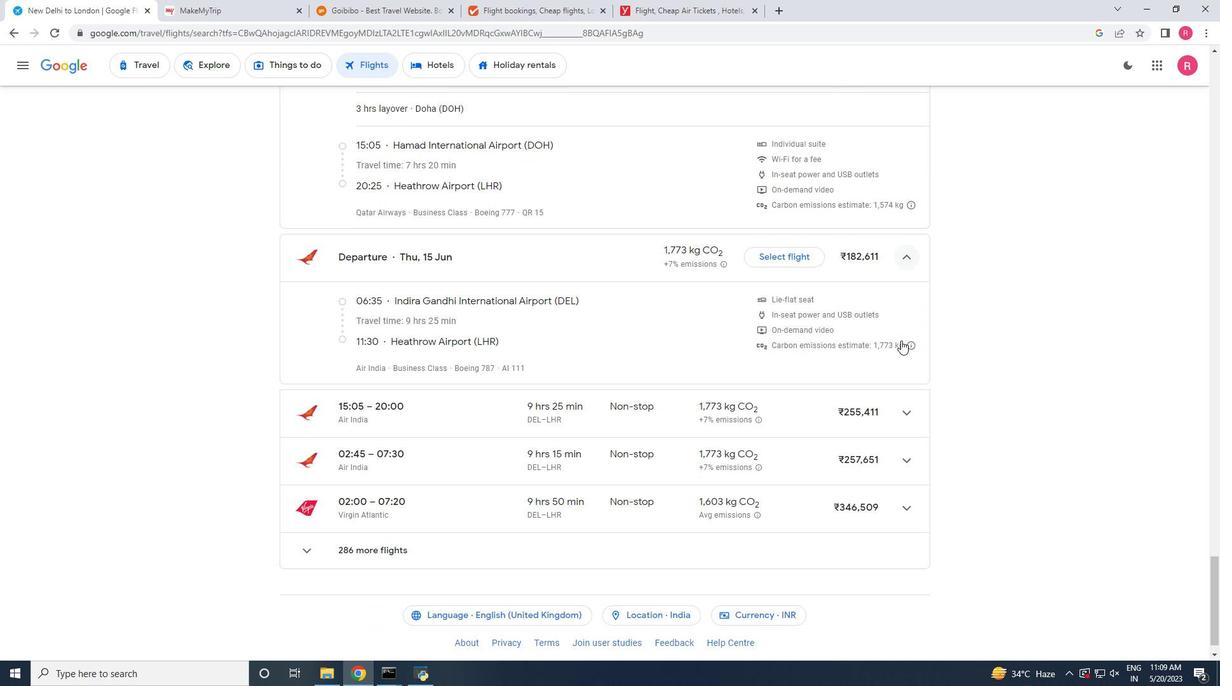 
Action: Mouse scrolled (901, 340) with delta (0, 0)
Screenshot: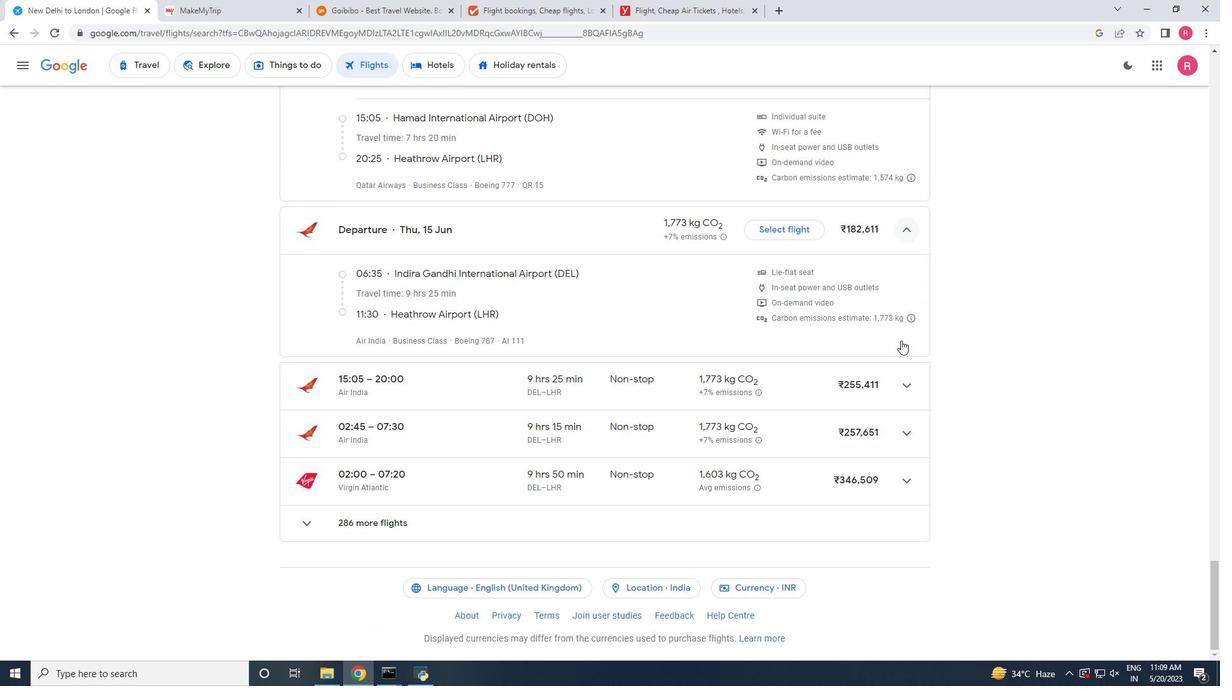 
Action: Mouse moved to (910, 396)
Screenshot: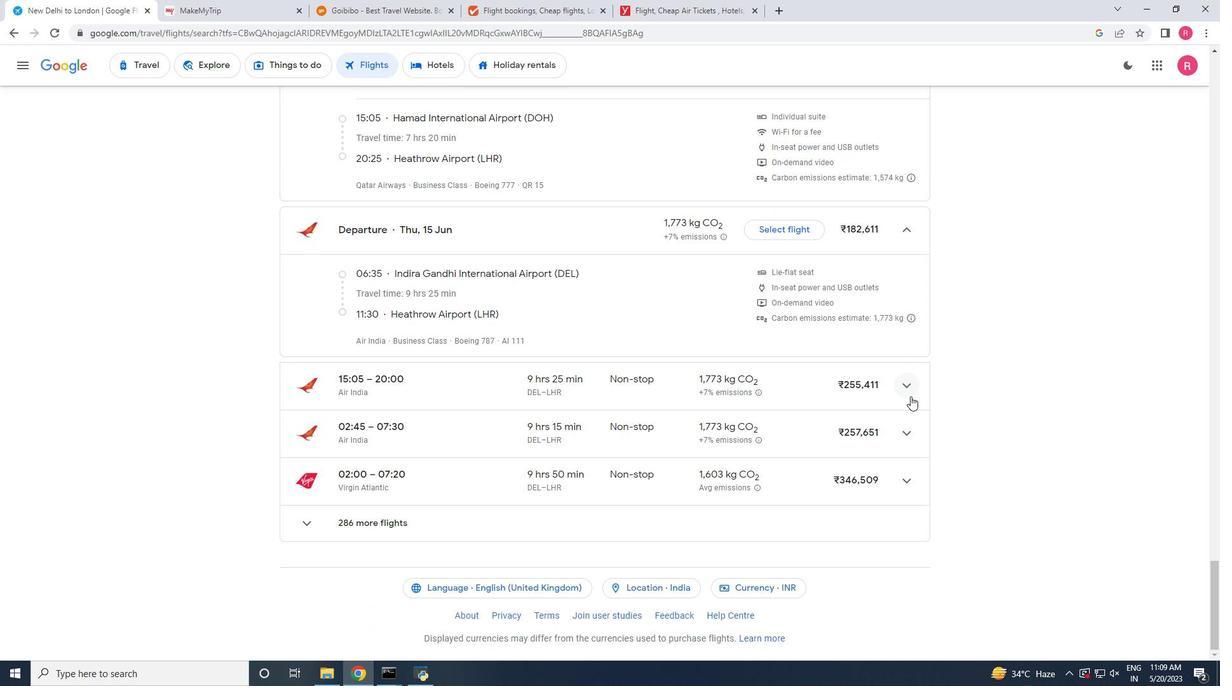 
Action: Mouse pressed left at (910, 396)
Screenshot: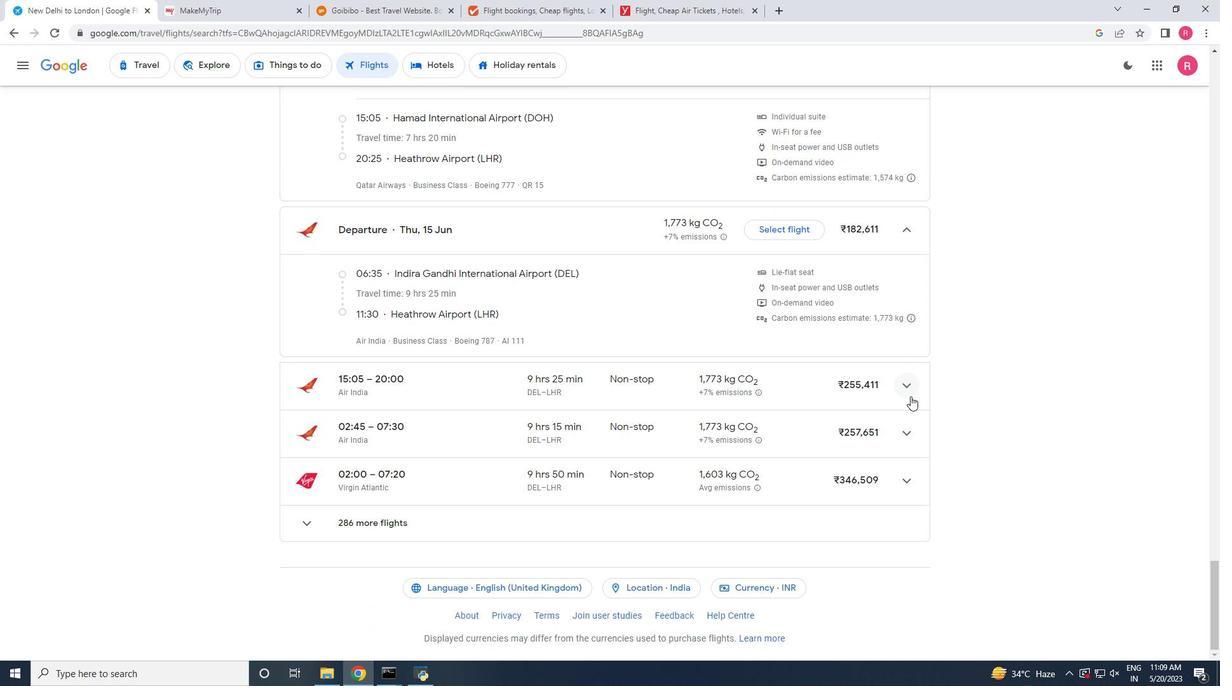 
Action: Mouse moved to (858, 358)
Screenshot: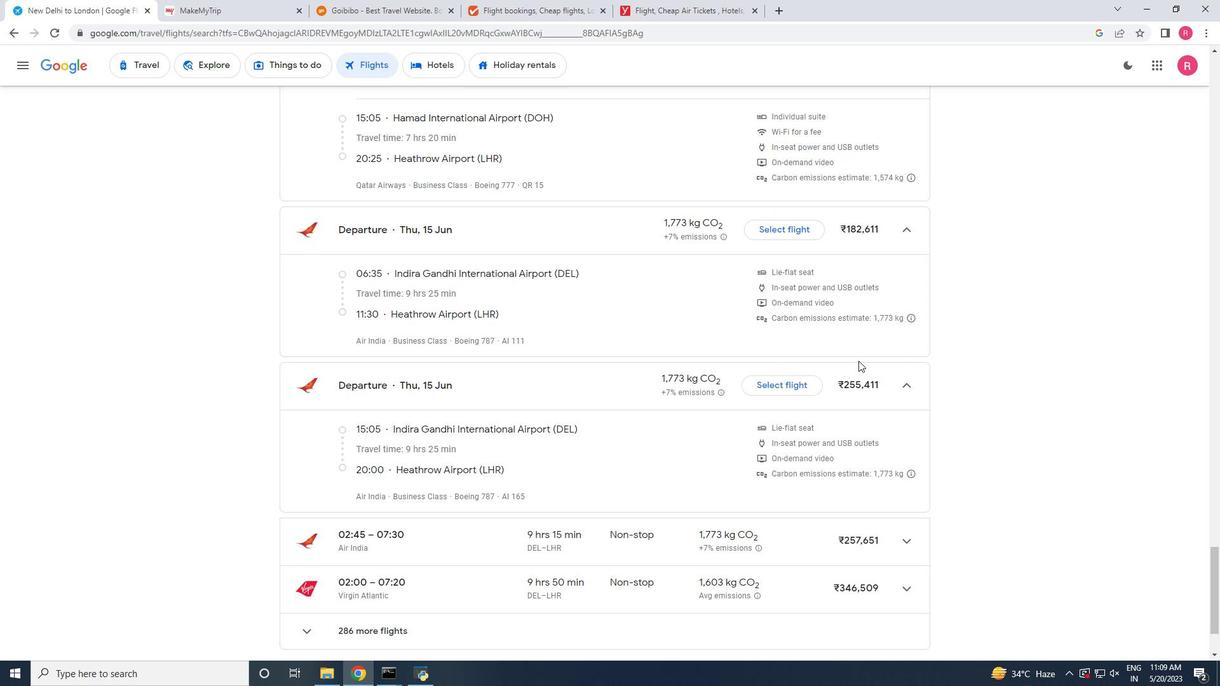 
Action: Mouse scrolled (858, 357) with delta (0, 0)
Screenshot: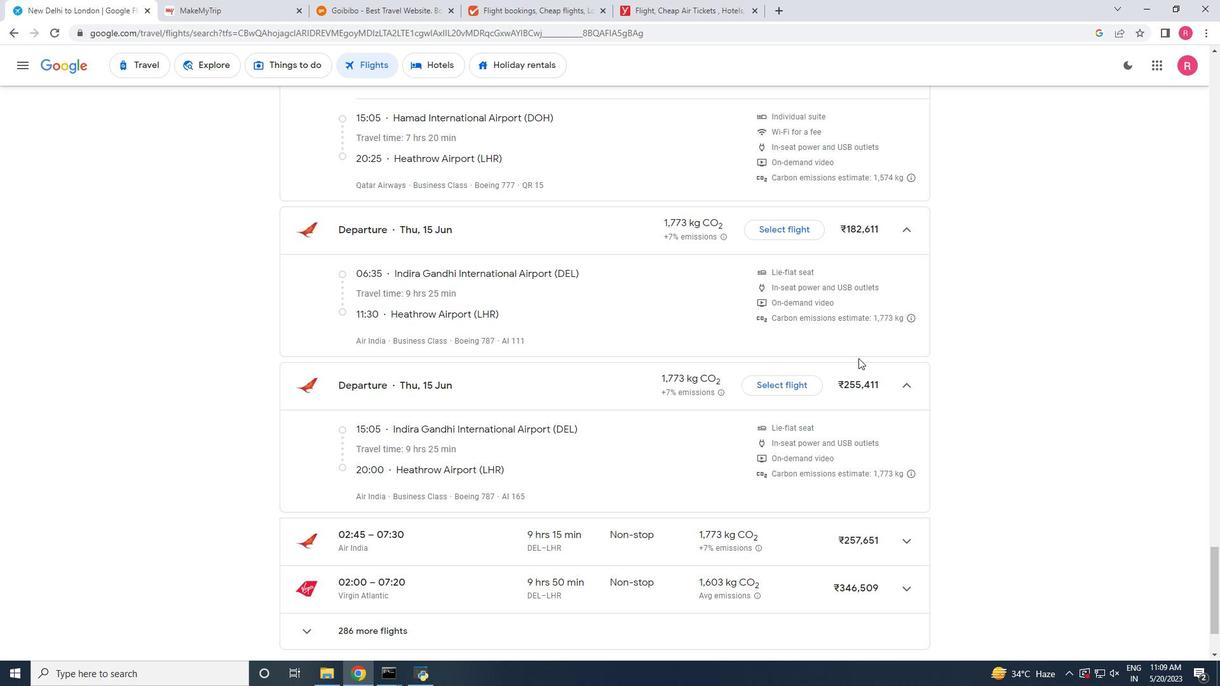 
Action: Mouse scrolled (858, 357) with delta (0, 0)
Screenshot: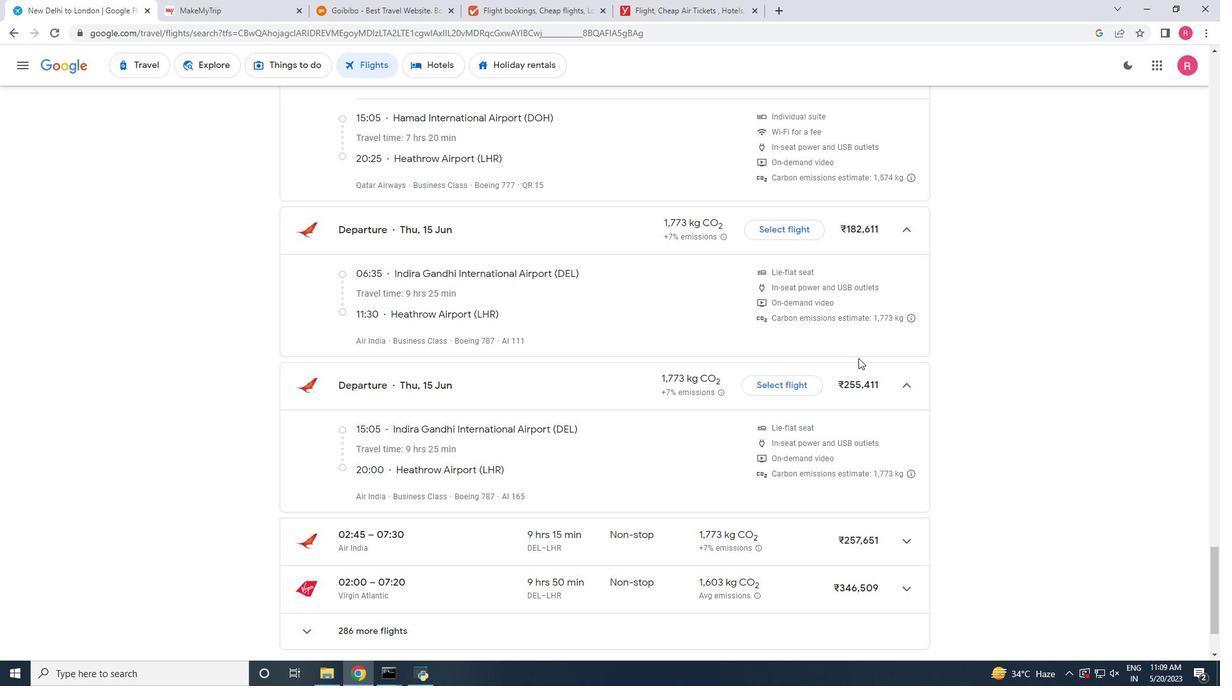 
Action: Mouse scrolled (858, 357) with delta (0, 0)
Screenshot: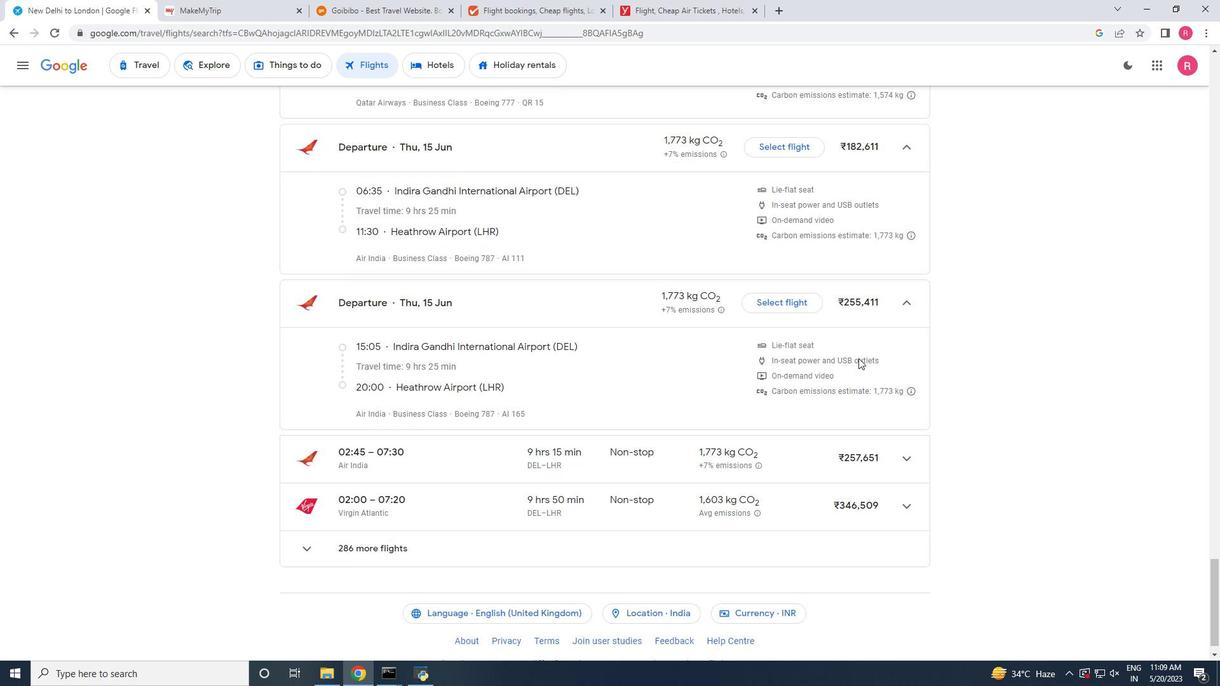 
Action: Mouse scrolled (858, 357) with delta (0, 0)
Screenshot: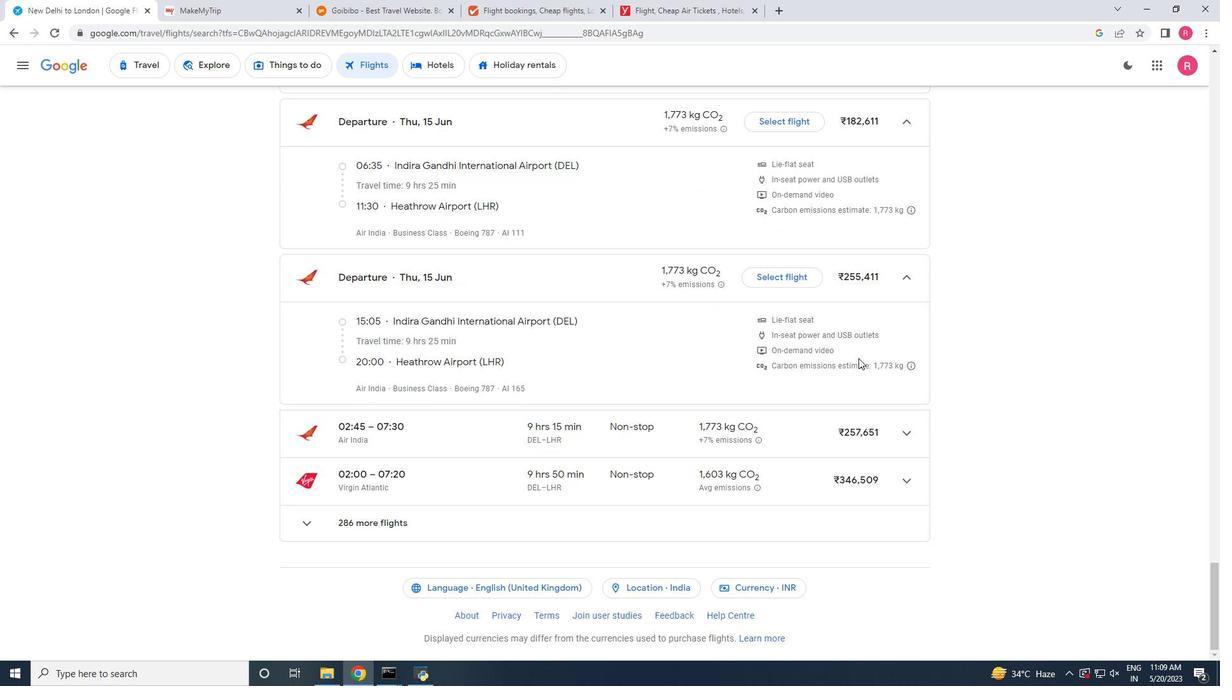 
Action: Mouse scrolled (858, 357) with delta (0, 0)
Screenshot: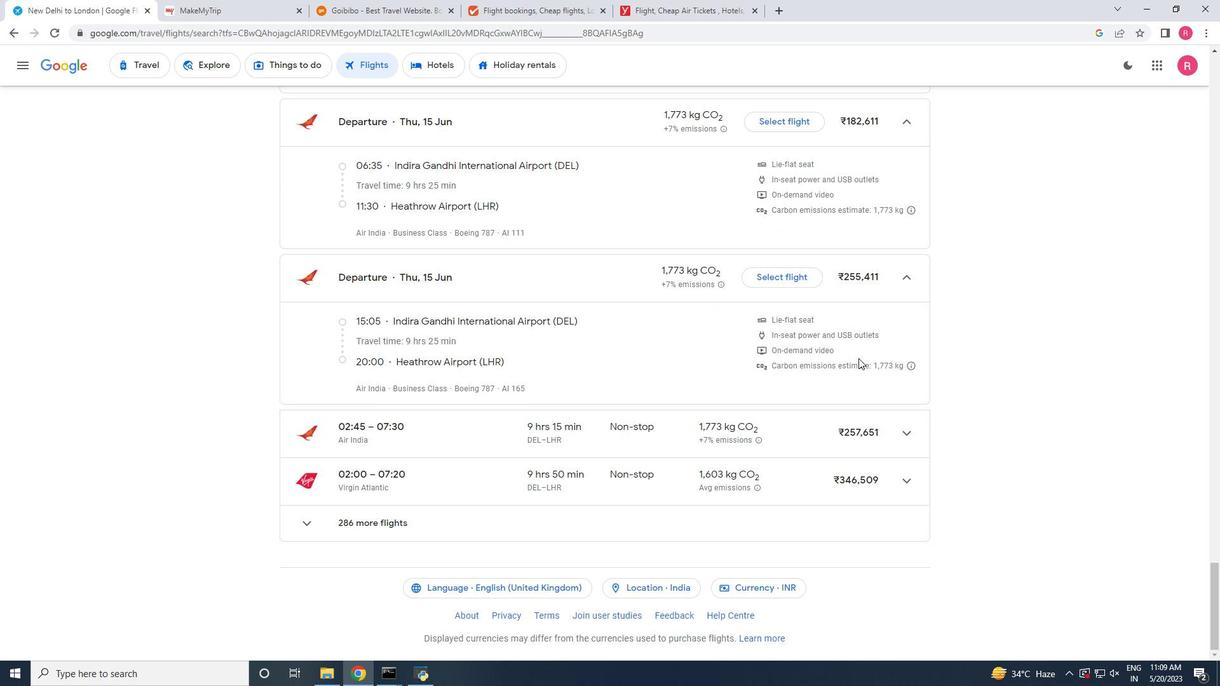 
Action: Mouse scrolled (858, 357) with delta (0, 0)
Screenshot: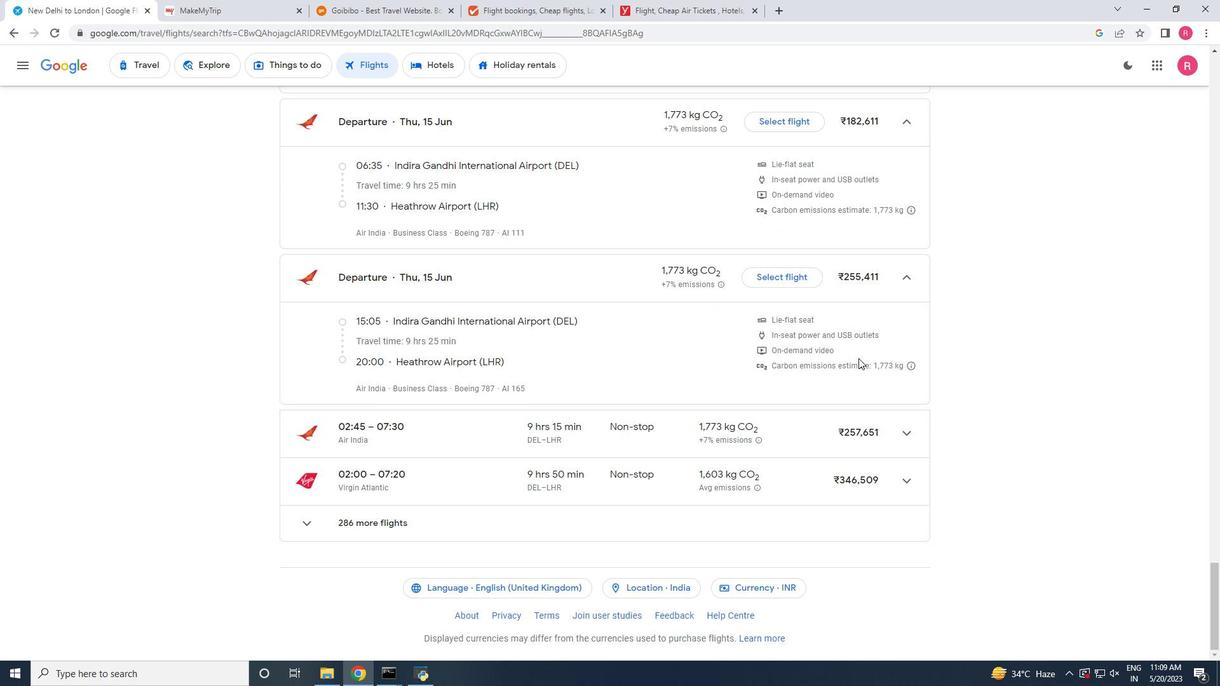 
Action: Mouse scrolled (858, 357) with delta (0, 0)
Screenshot: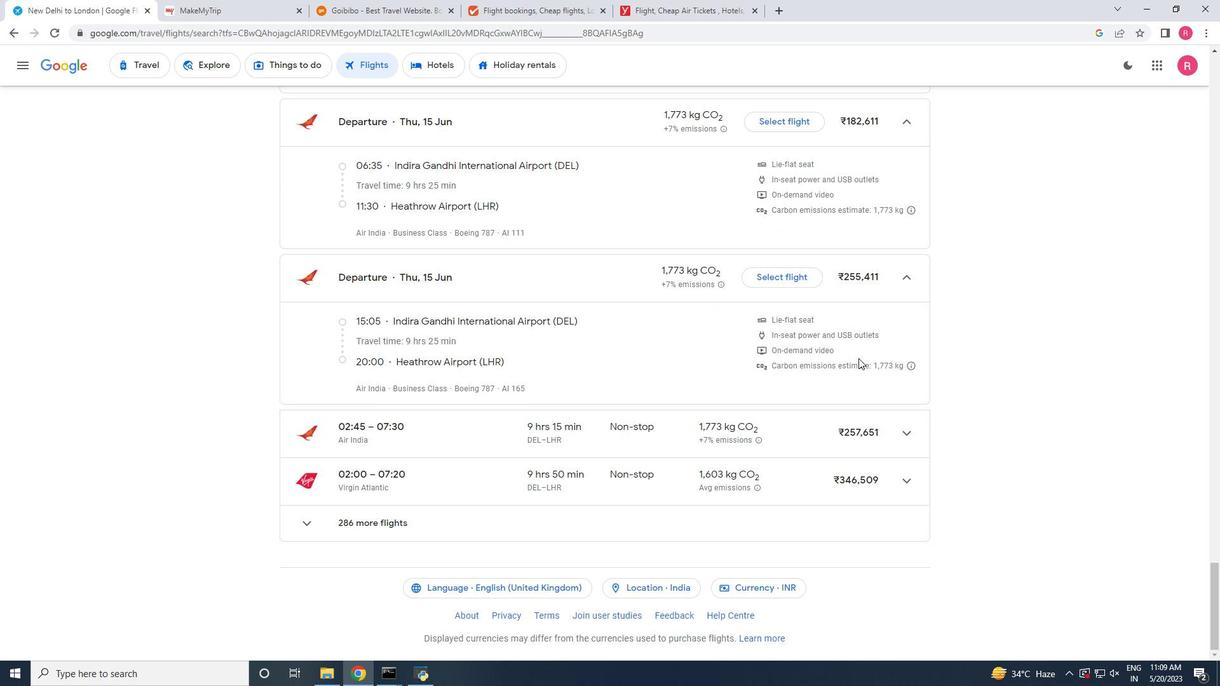 
Action: Mouse scrolled (858, 357) with delta (0, 0)
Screenshot: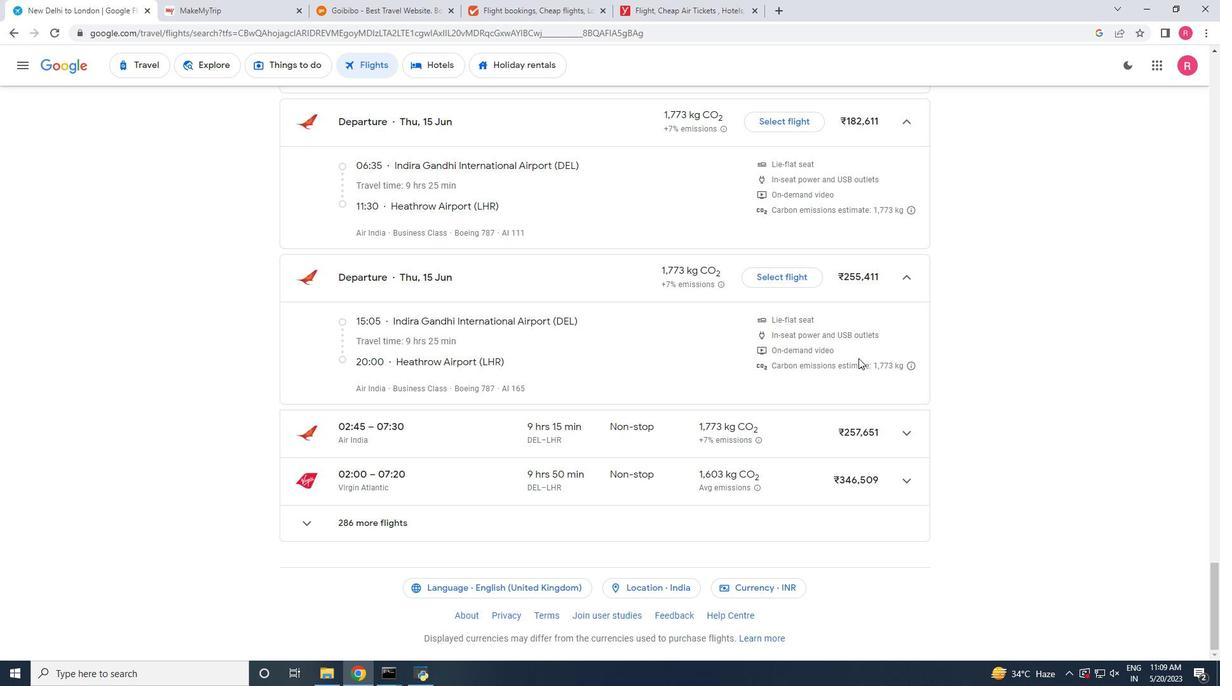 
Action: Mouse scrolled (858, 357) with delta (0, 0)
Screenshot: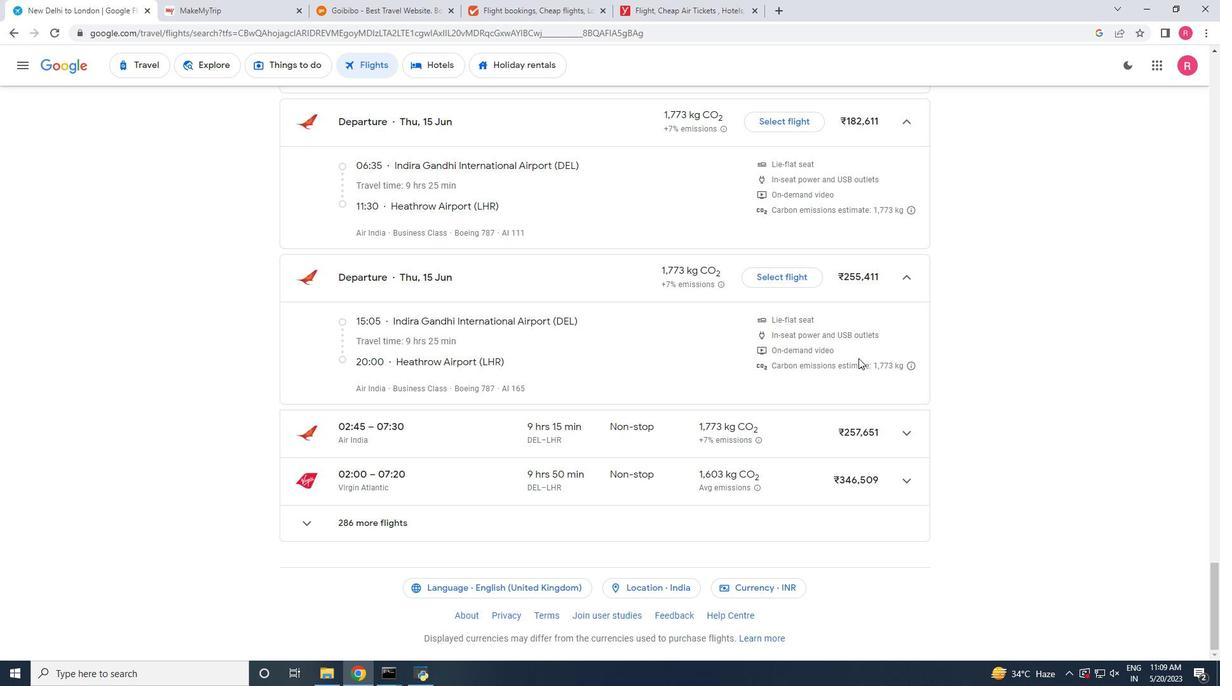 
Action: Mouse moved to (912, 440)
Screenshot: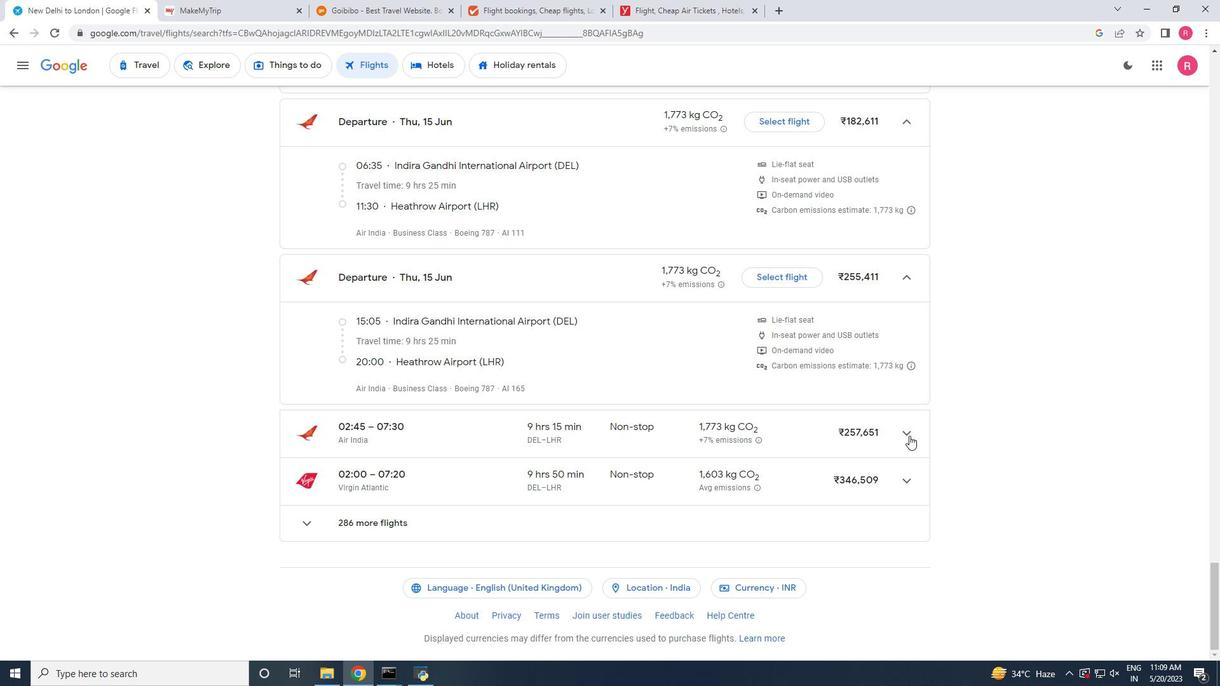 
Action: Mouse pressed left at (912, 440)
Screenshot: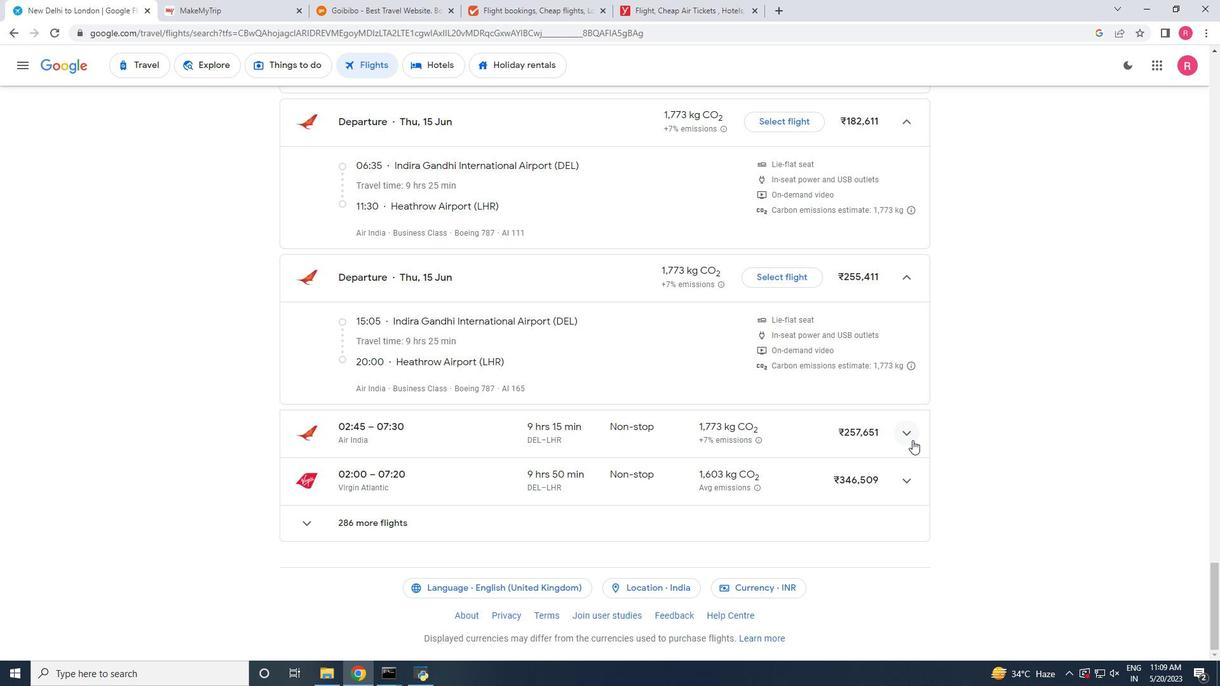 
Action: Mouse scrolled (912, 439) with delta (0, 0)
Screenshot: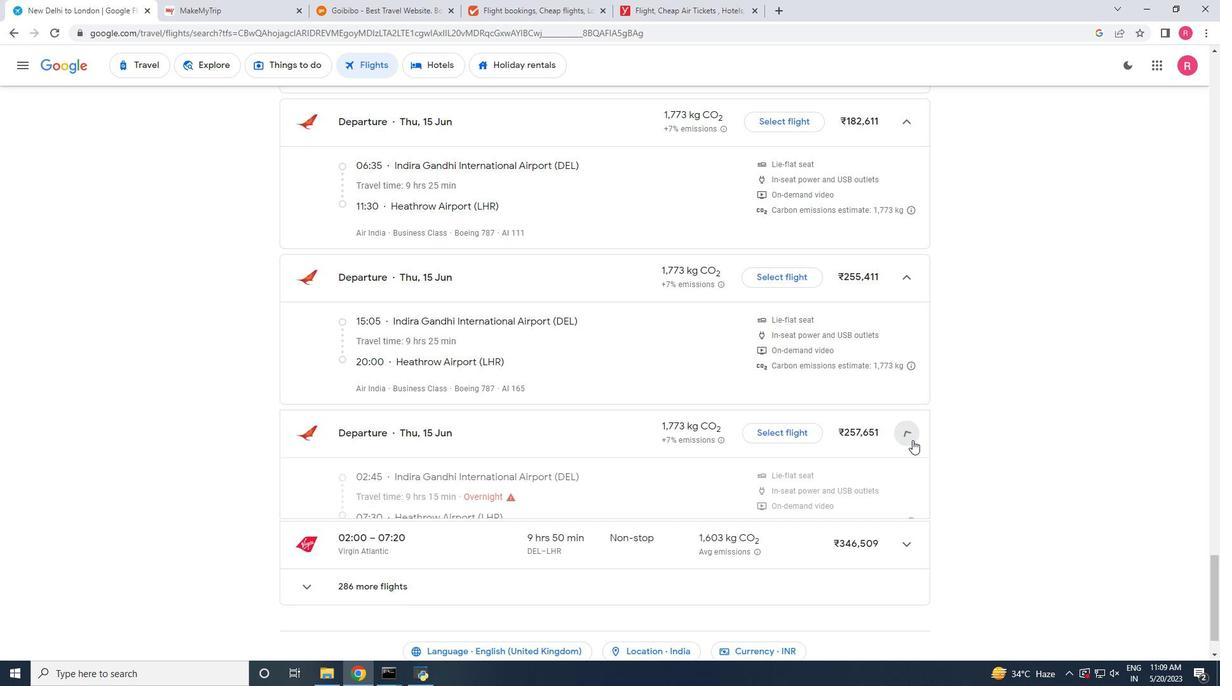
Action: Mouse scrolled (912, 439) with delta (0, 0)
Screenshot: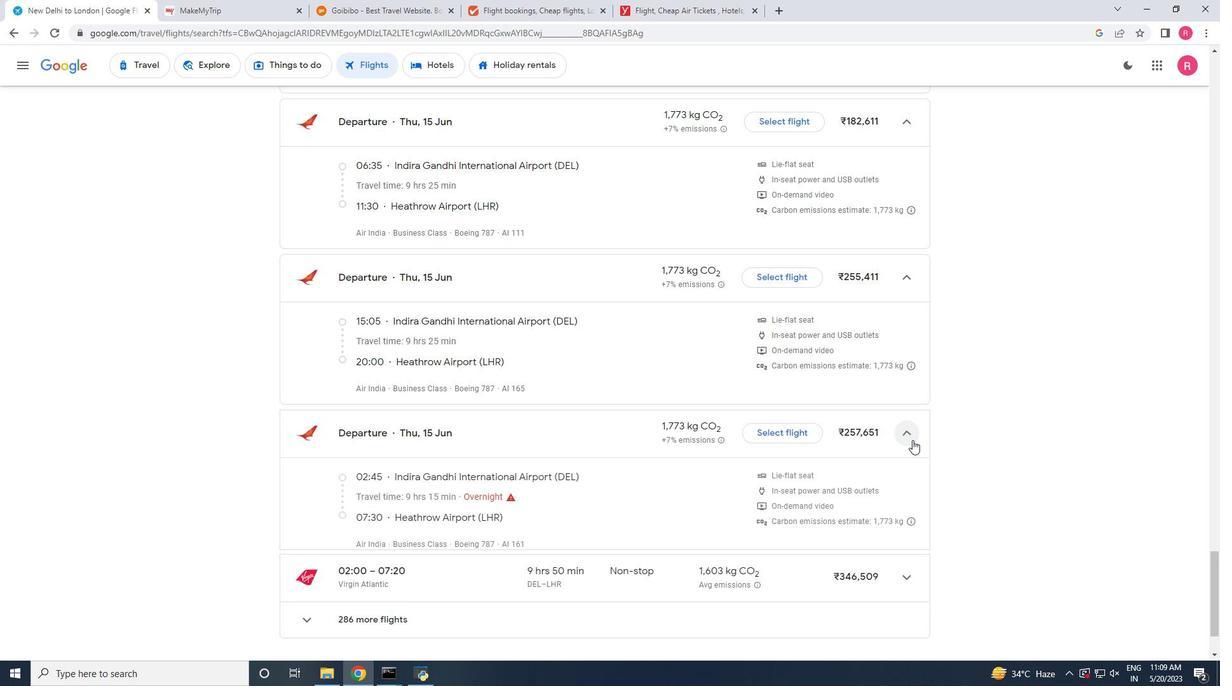 
Action: Mouse scrolled (912, 439) with delta (0, 0)
Screenshot: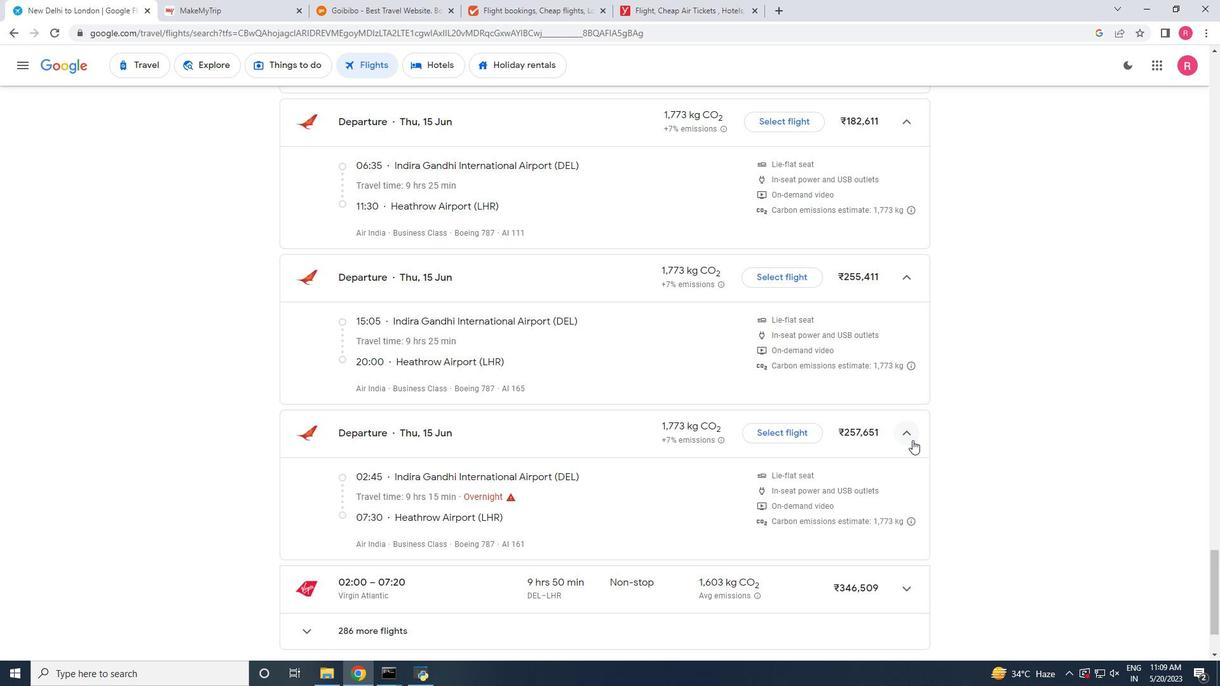
Action: Mouse moved to (909, 477)
Screenshot: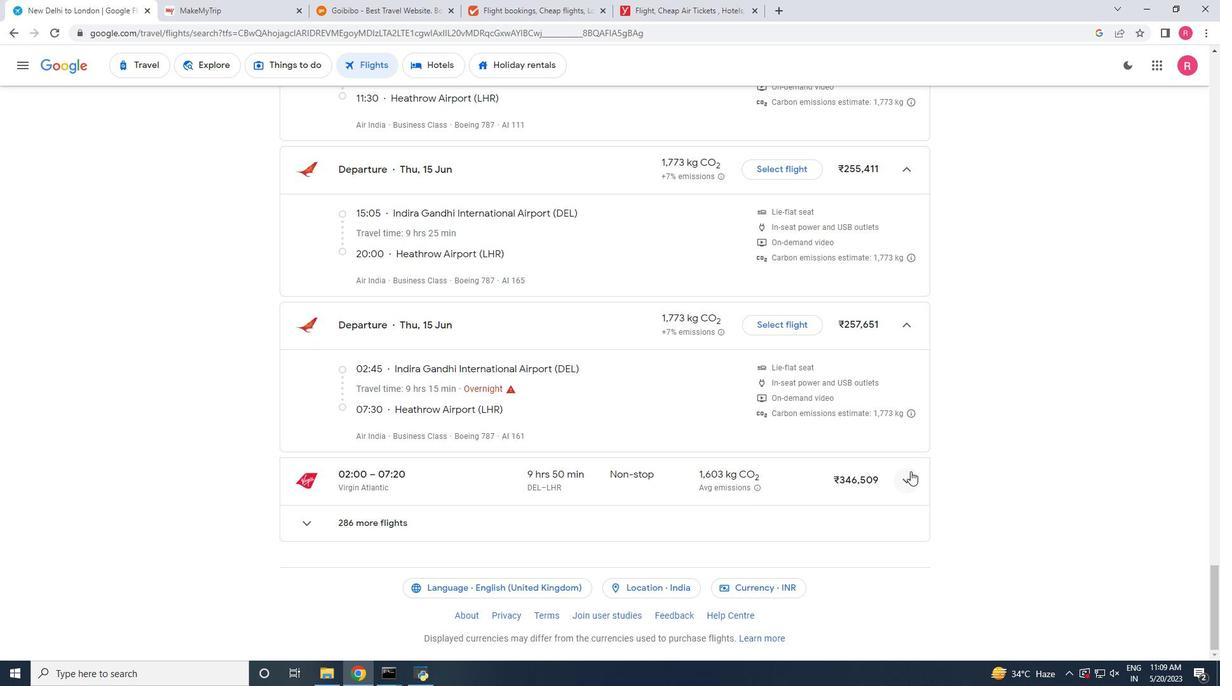 
Action: Mouse pressed left at (909, 477)
Screenshot: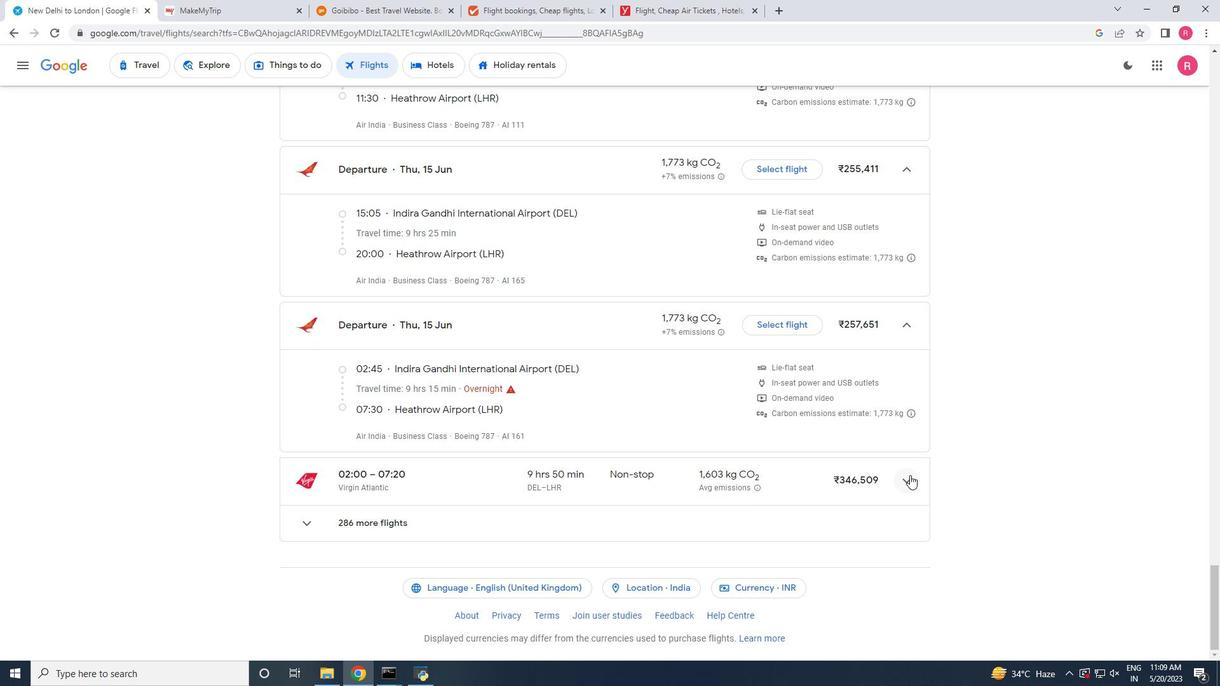 
Action: Mouse moved to (754, 399)
Screenshot: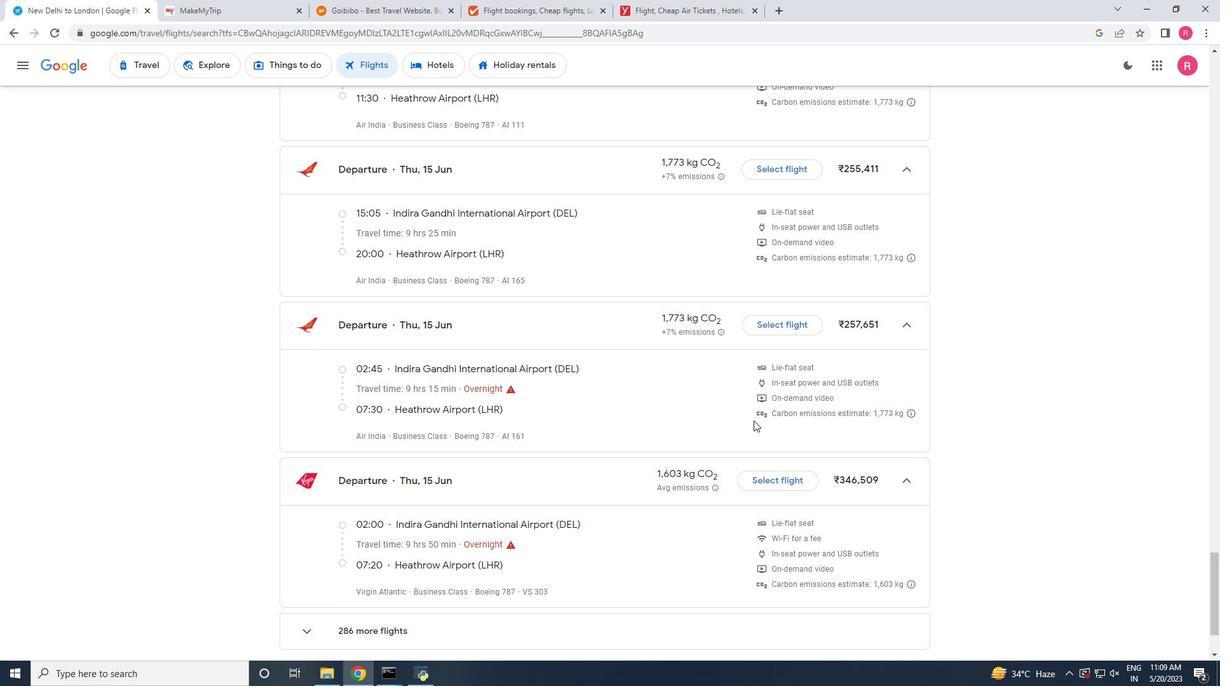 
Action: Mouse scrolled (754, 400) with delta (0, 0)
Screenshot: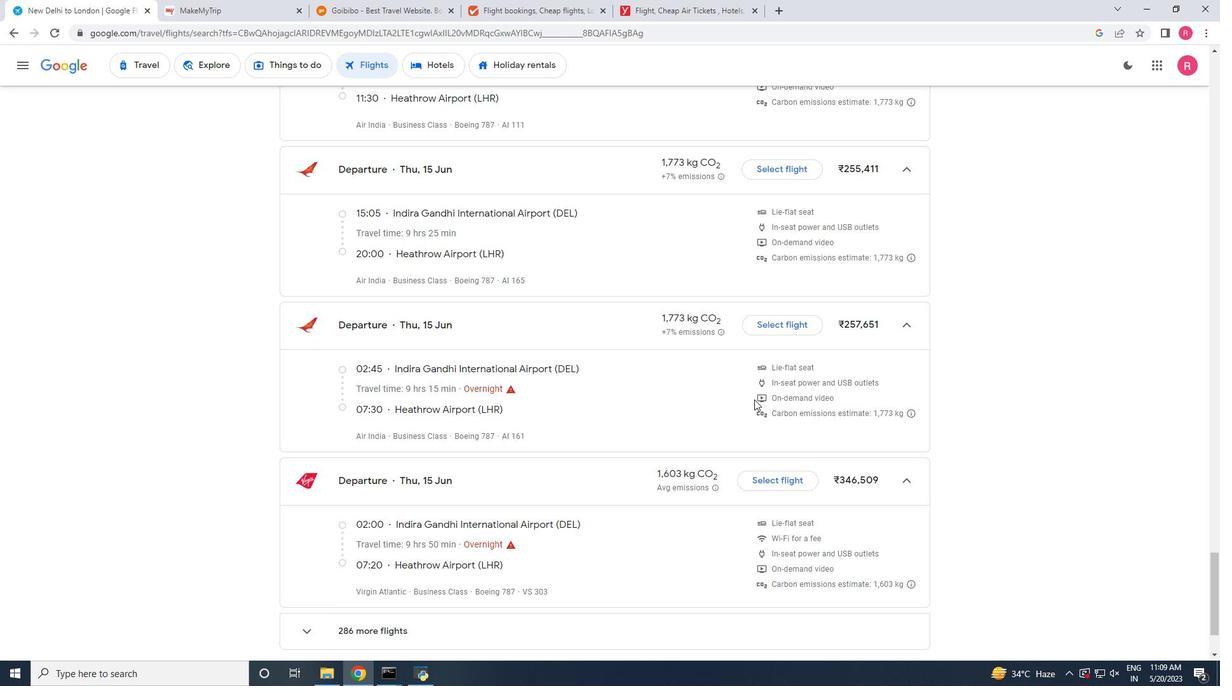 
Action: Mouse scrolled (754, 400) with delta (0, 0)
Screenshot: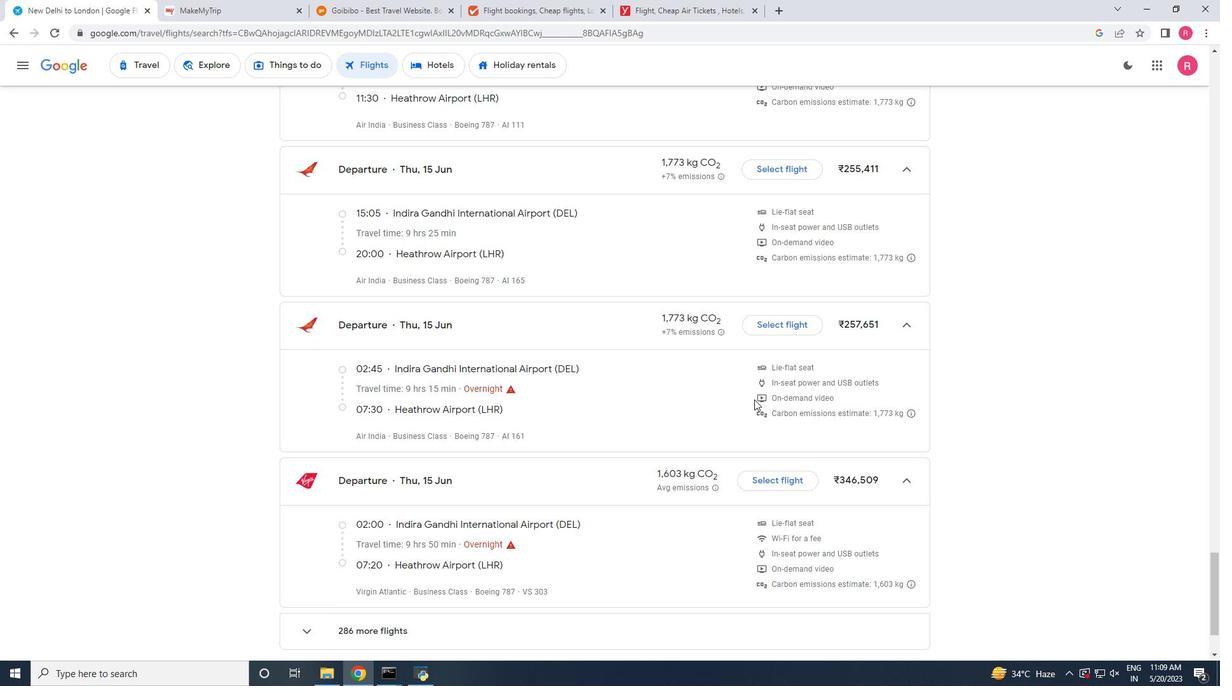 
Action: Mouse scrolled (754, 400) with delta (0, 0)
Screenshot: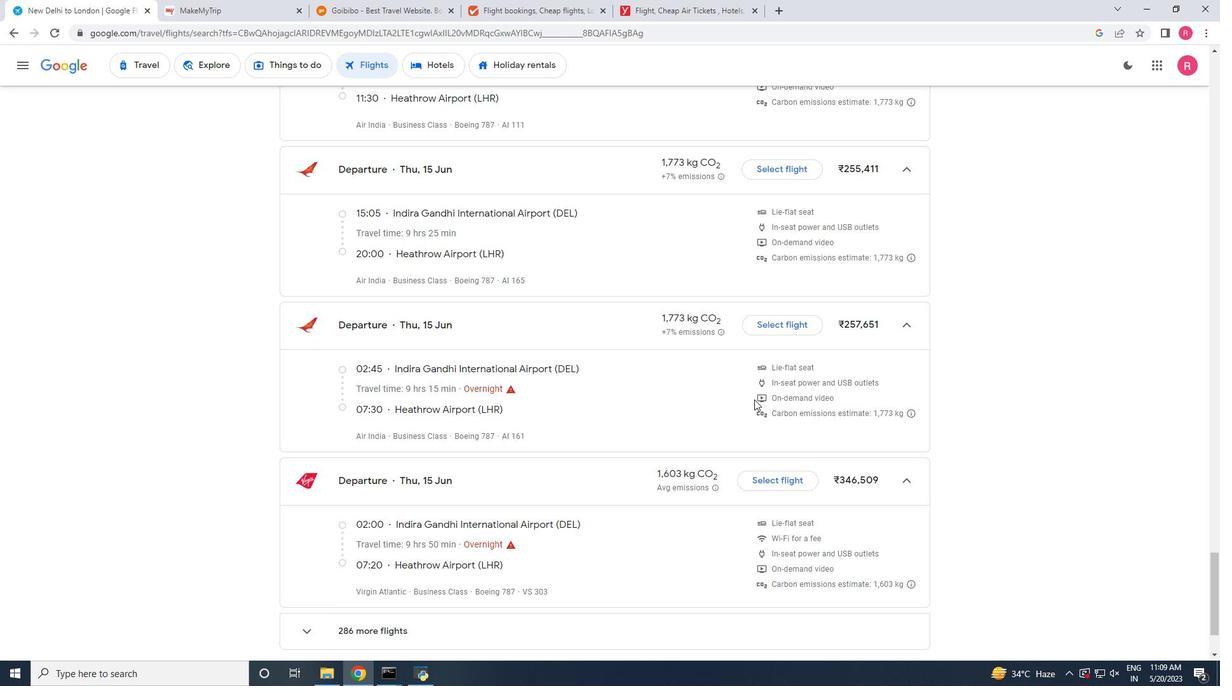 
Action: Mouse scrolled (754, 400) with delta (0, 0)
Screenshot: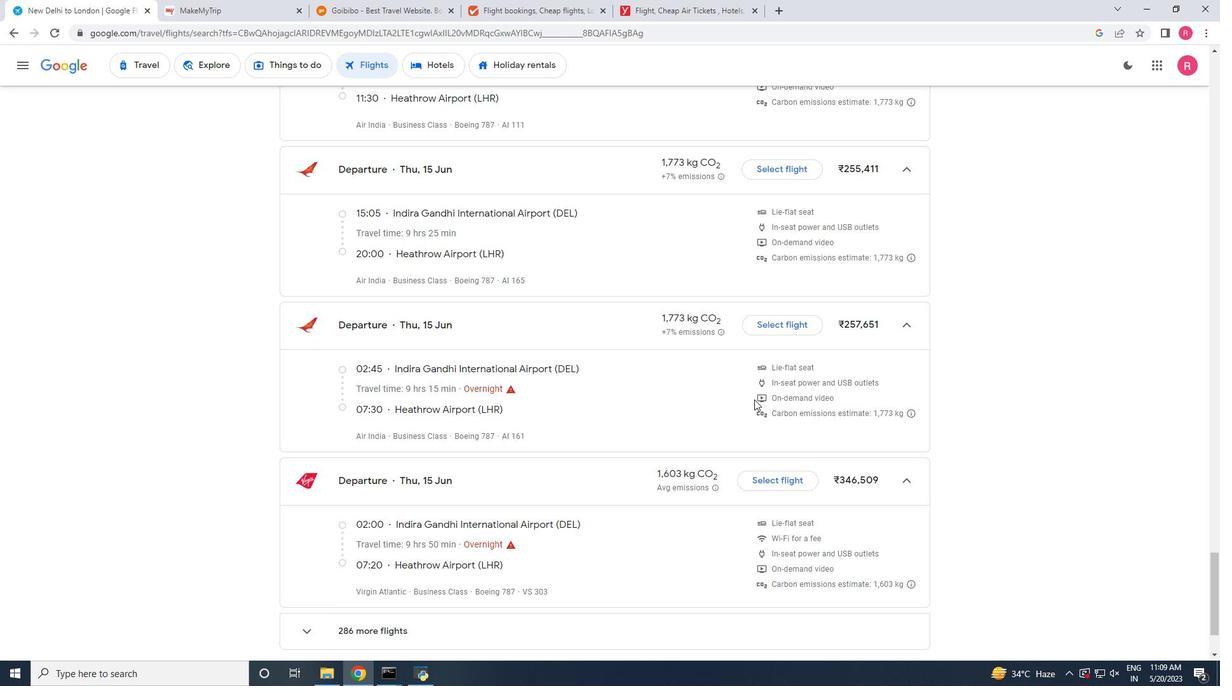 
Action: Mouse scrolled (754, 400) with delta (0, 0)
Screenshot: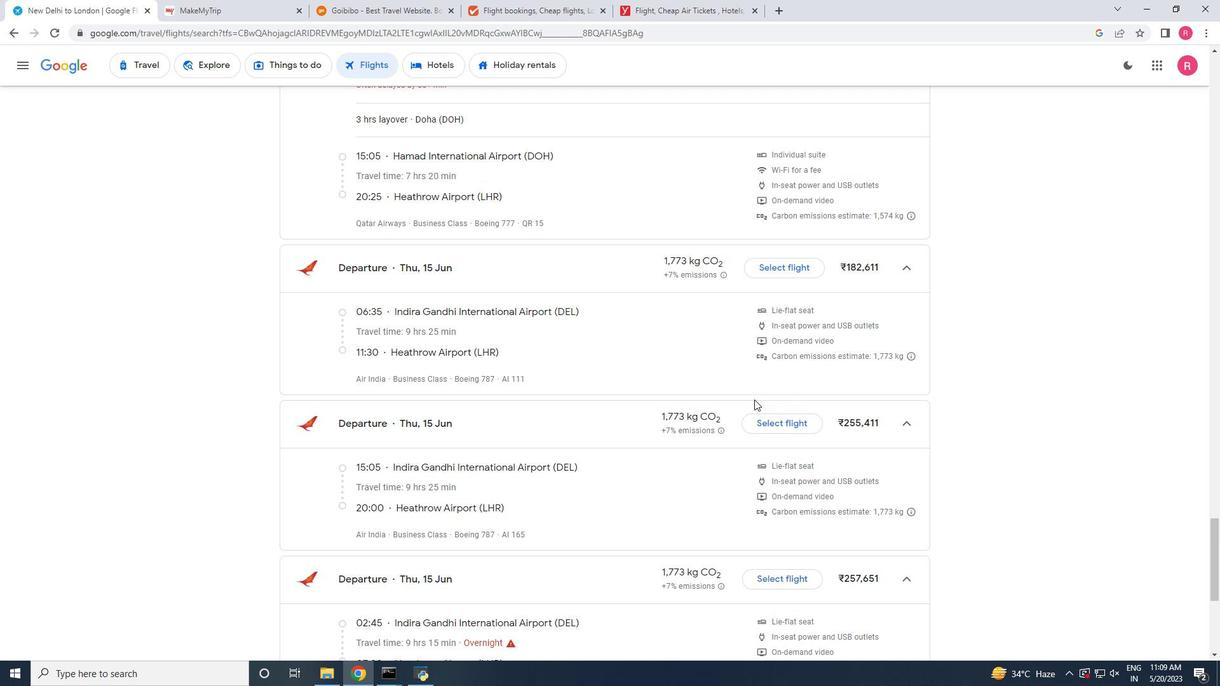 
Action: Mouse scrolled (754, 400) with delta (0, 0)
Screenshot: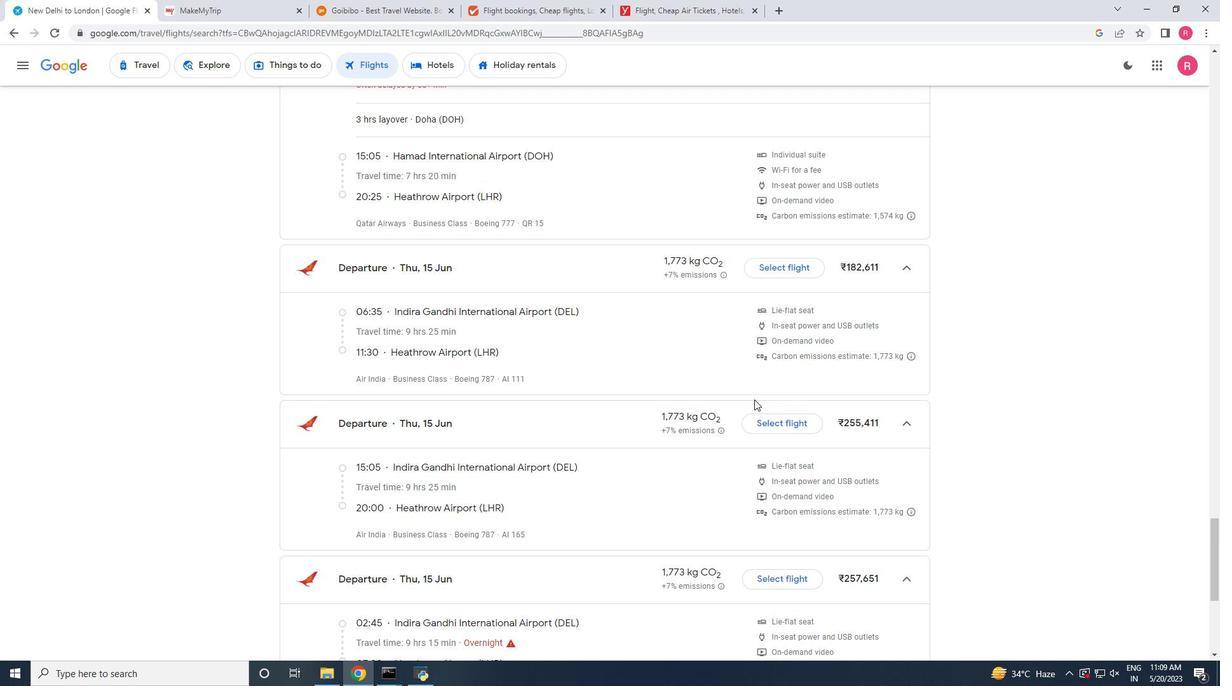 
Action: Mouse scrolled (754, 400) with delta (0, 0)
Screenshot: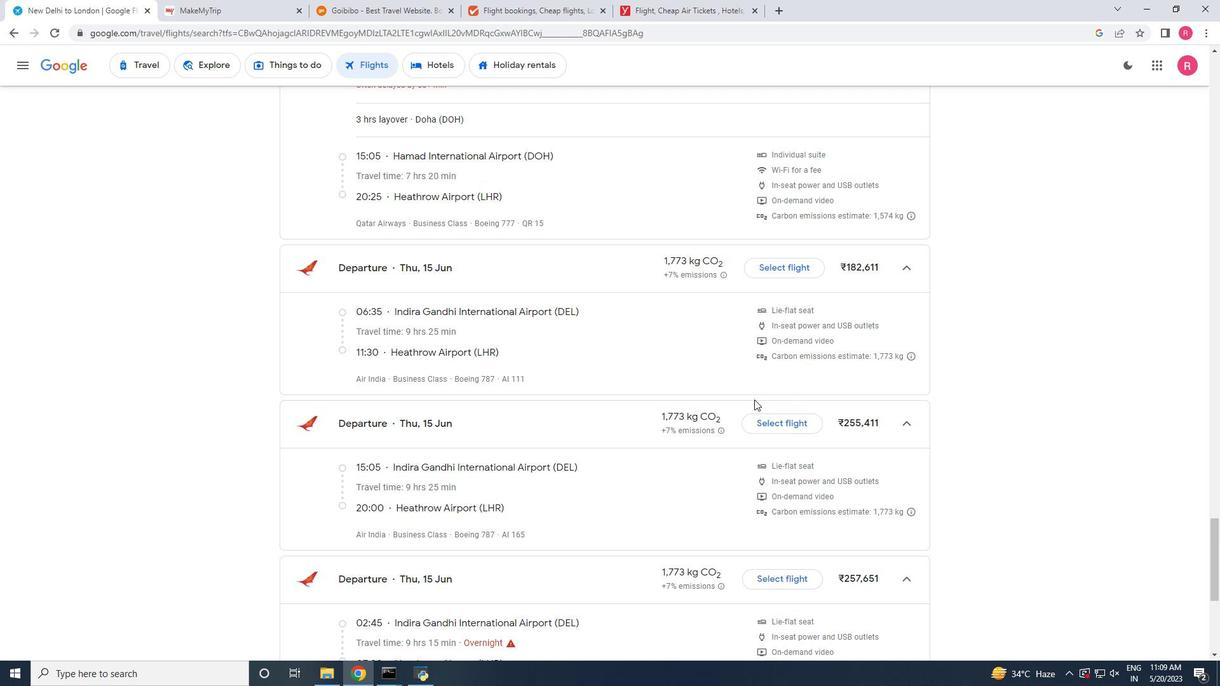 
Action: Mouse scrolled (754, 400) with delta (0, 0)
Screenshot: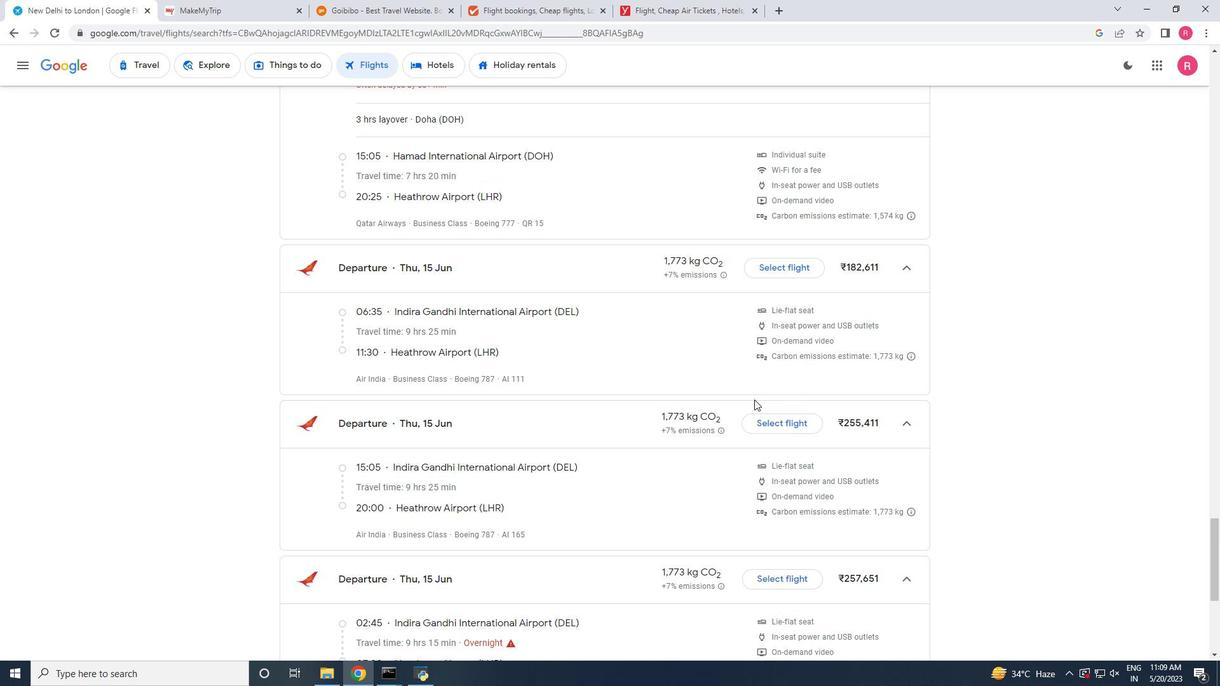 
Action: Mouse scrolled (754, 400) with delta (0, 0)
Screenshot: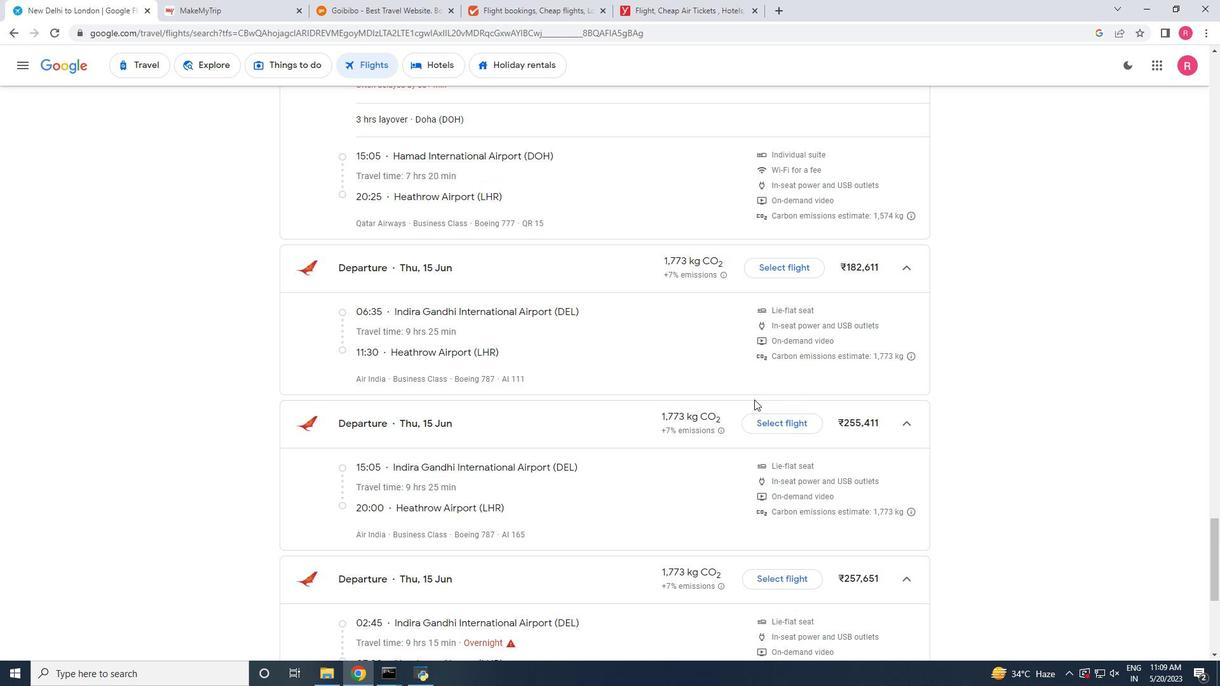 
Action: Mouse scrolled (754, 400) with delta (0, 0)
Screenshot: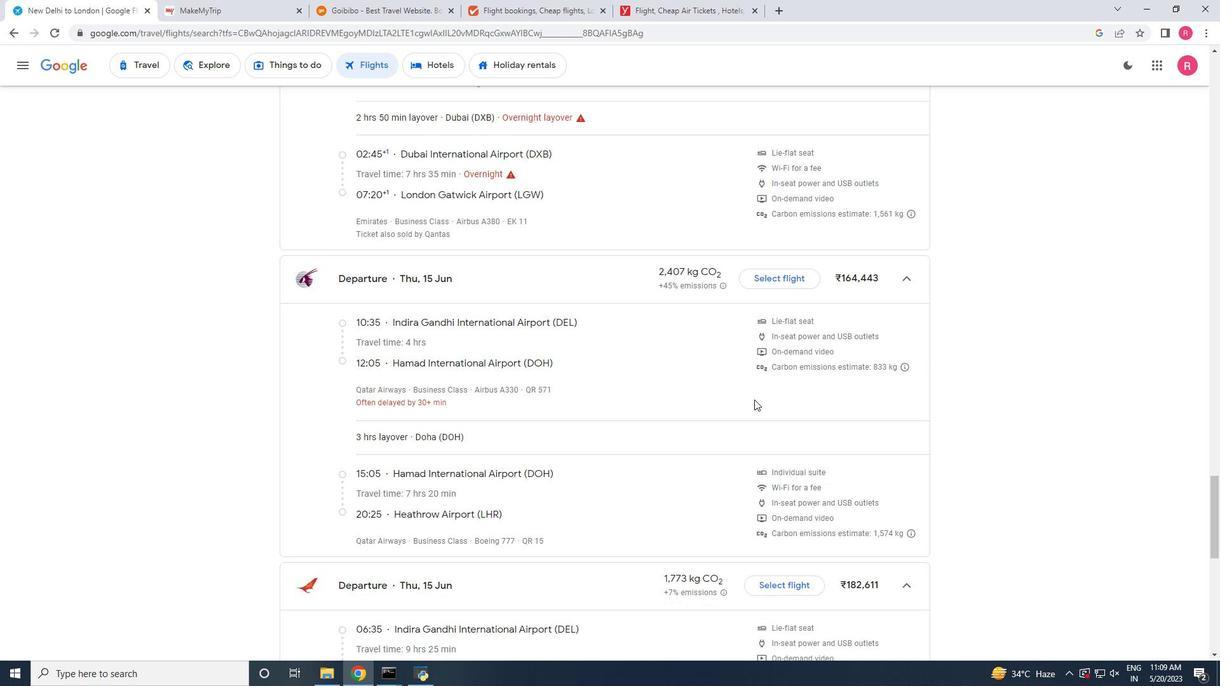 
Action: Mouse scrolled (754, 400) with delta (0, 0)
Screenshot: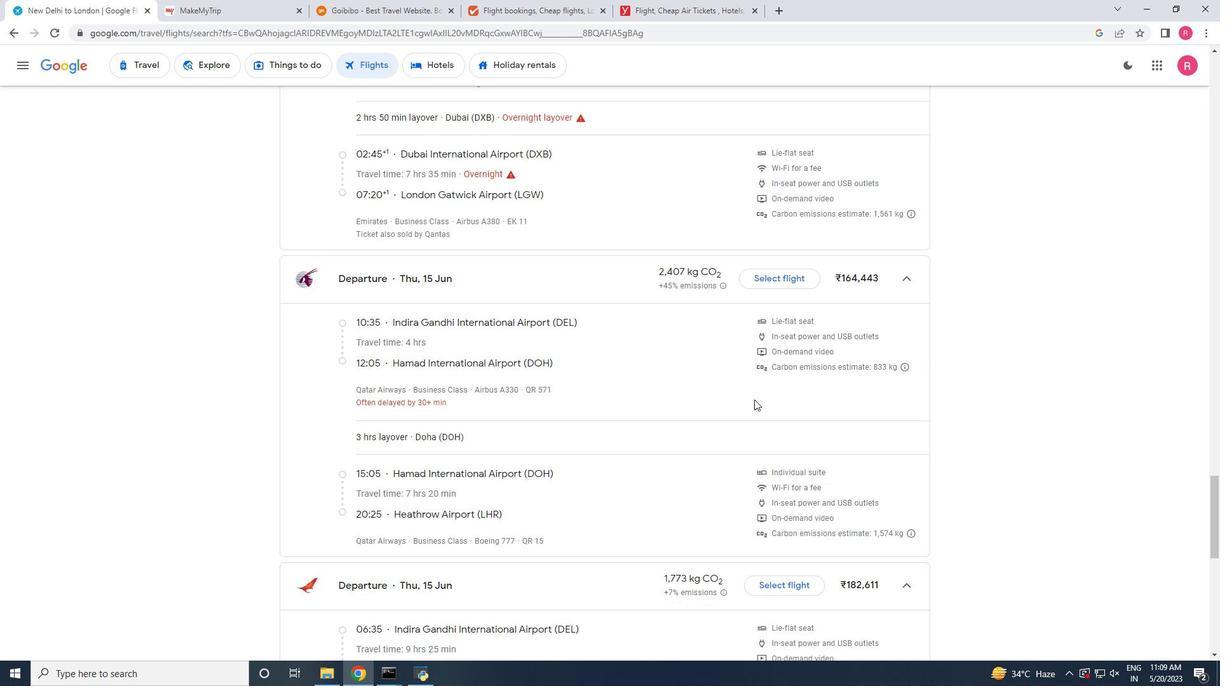 
Action: Mouse scrolled (754, 400) with delta (0, 0)
Screenshot: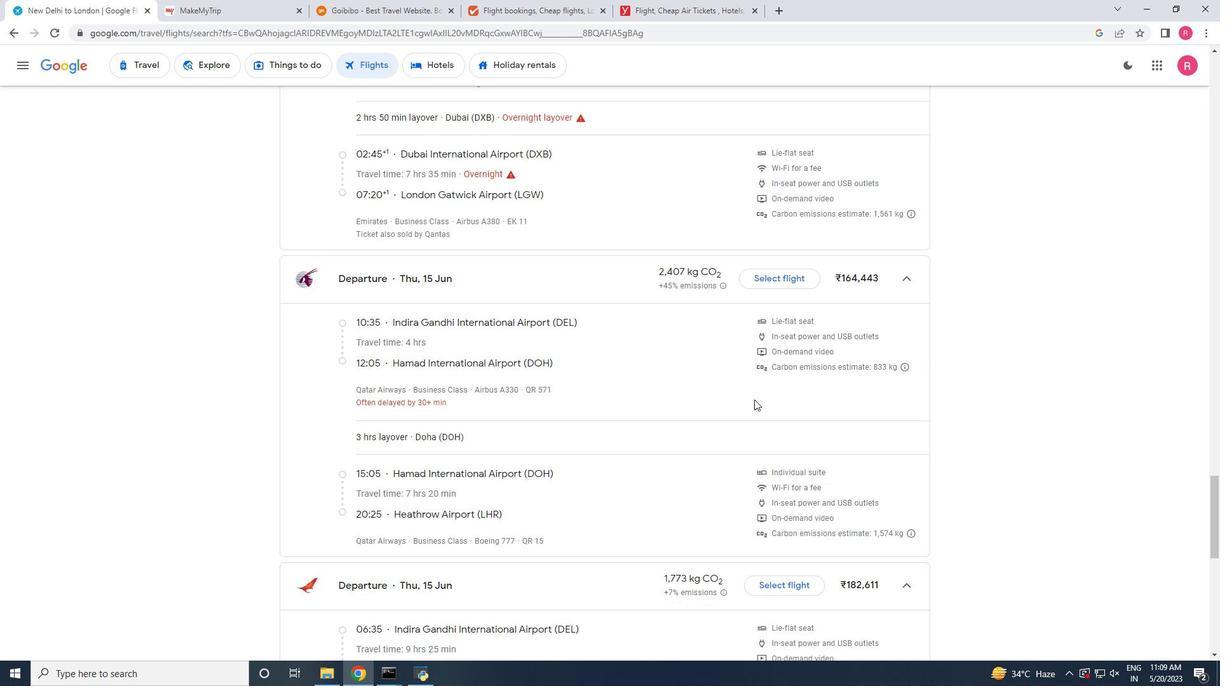 
Action: Mouse scrolled (754, 400) with delta (0, 0)
Screenshot: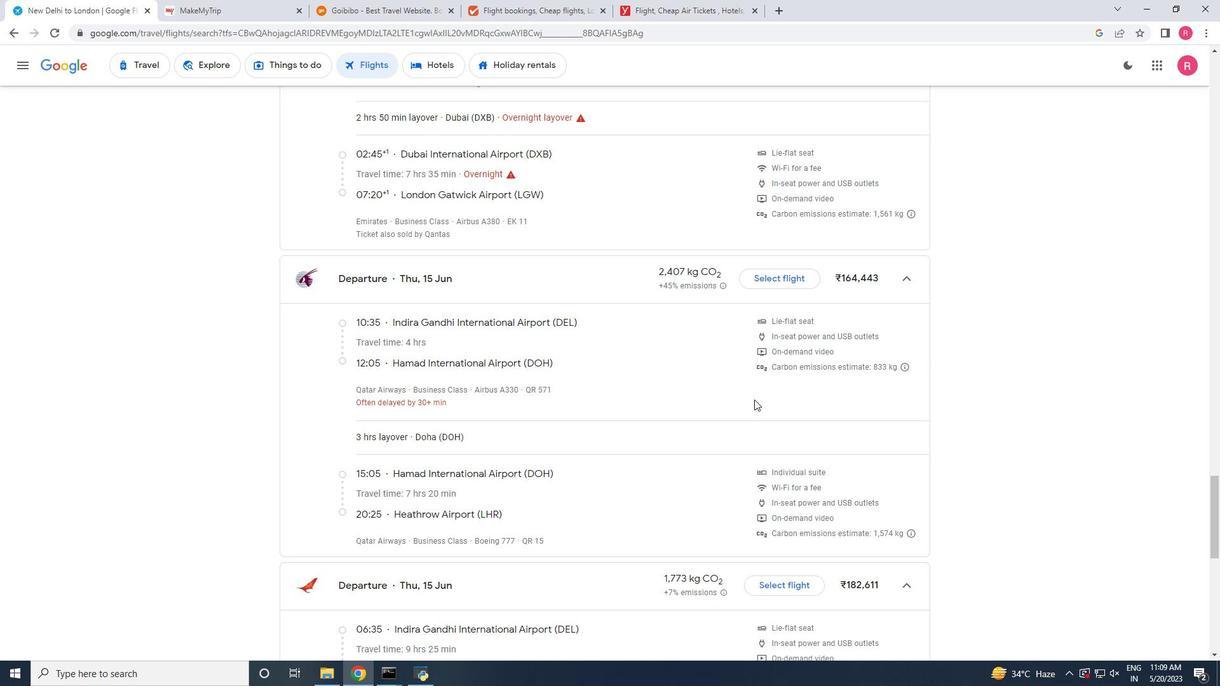 
Action: Mouse scrolled (754, 400) with delta (0, 0)
Screenshot: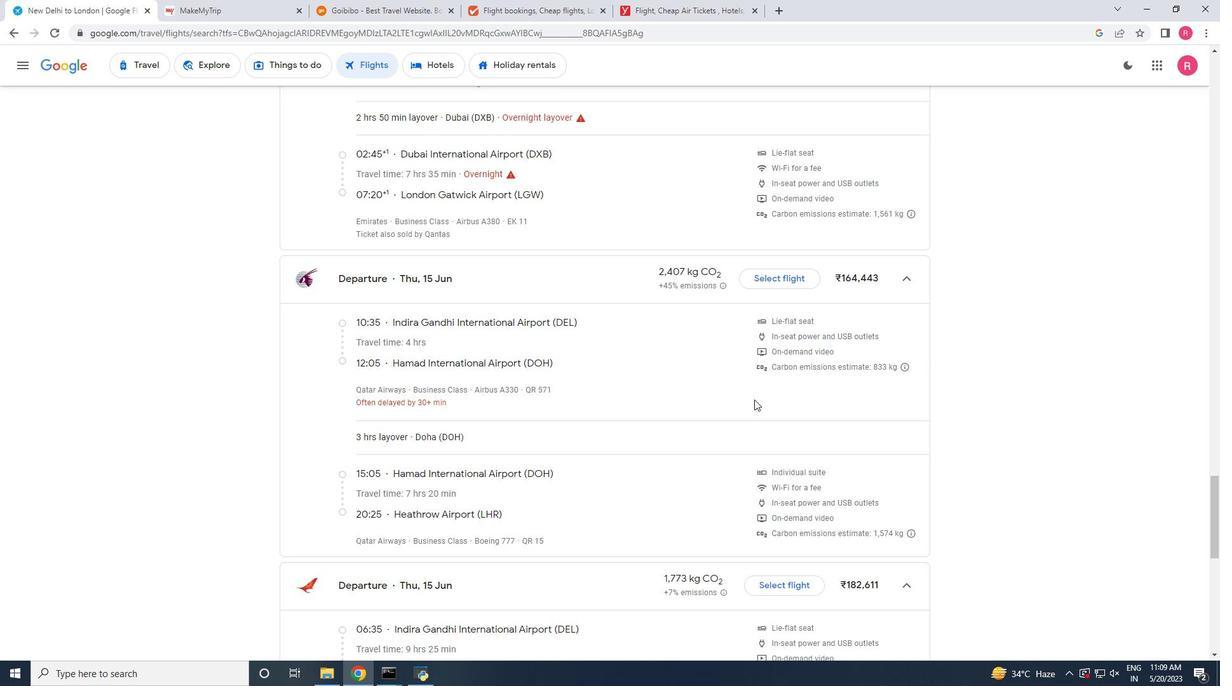 
Action: Mouse scrolled (754, 400) with delta (0, 0)
Screenshot: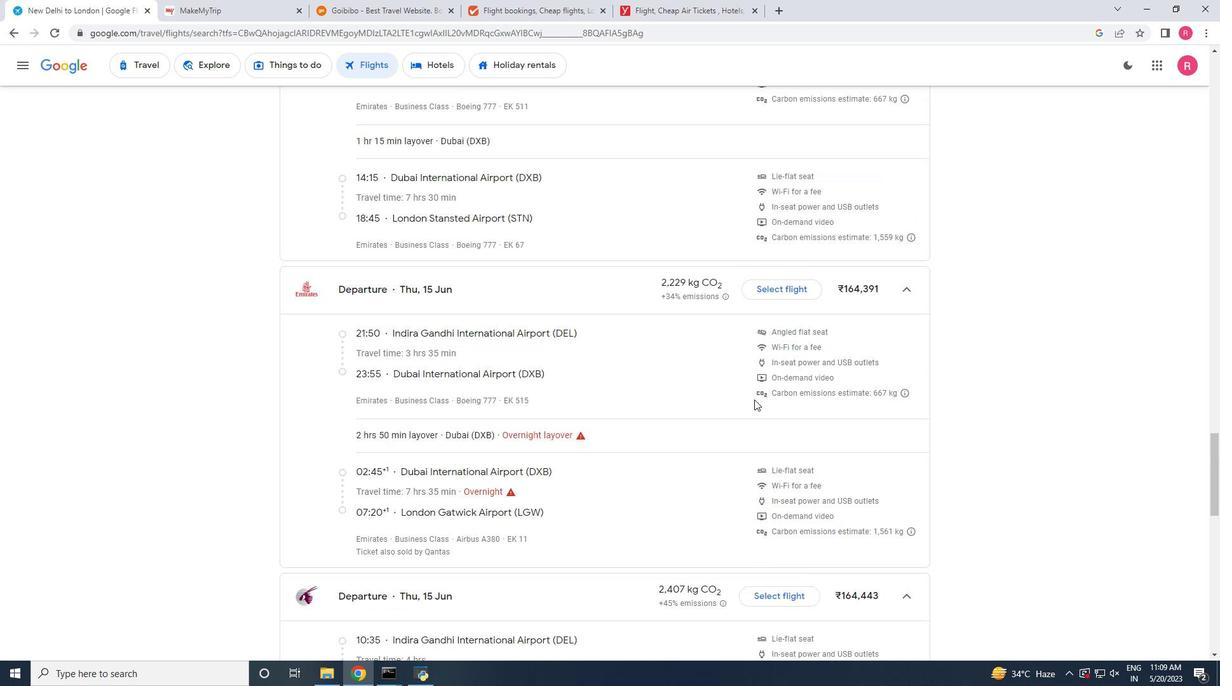 
Action: Mouse scrolled (754, 400) with delta (0, 0)
Screenshot: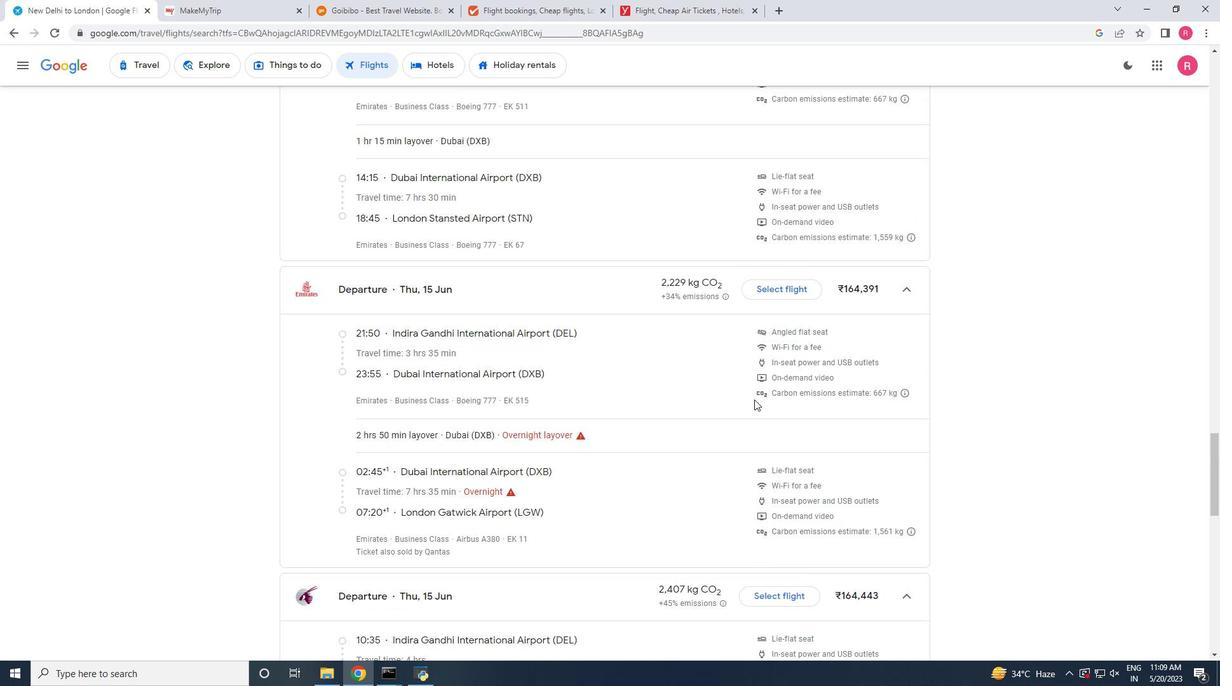 
Action: Mouse scrolled (754, 400) with delta (0, 0)
Screenshot: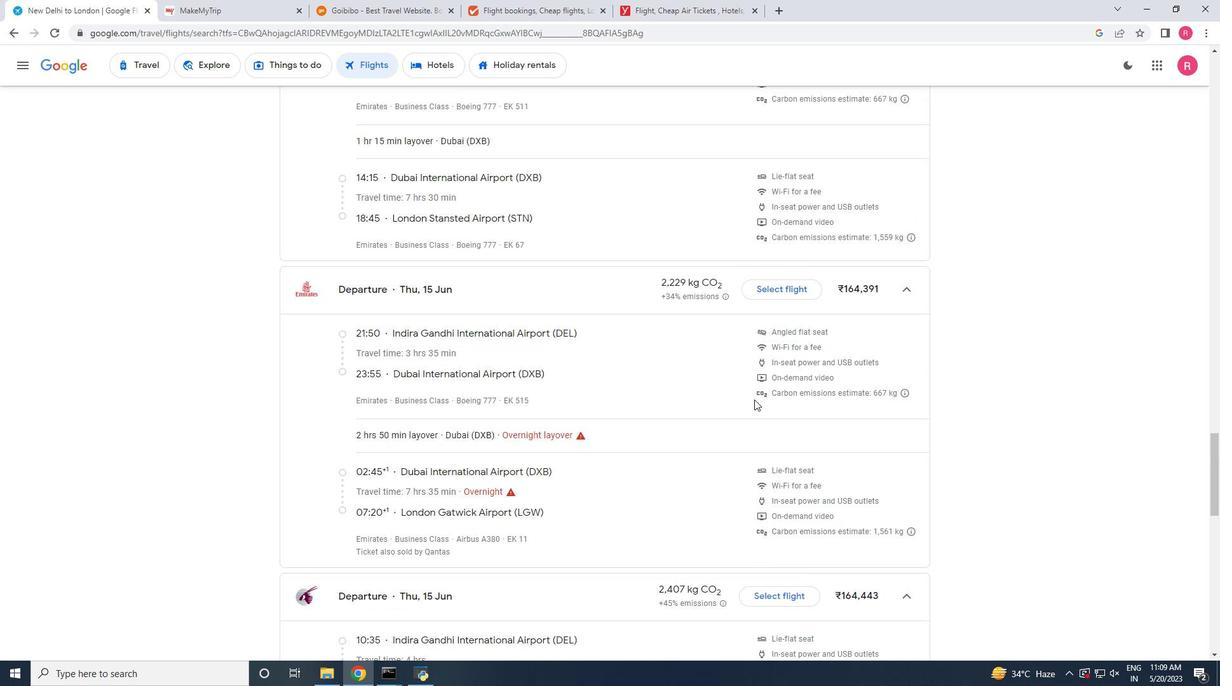 
Action: Mouse scrolled (754, 400) with delta (0, 0)
Screenshot: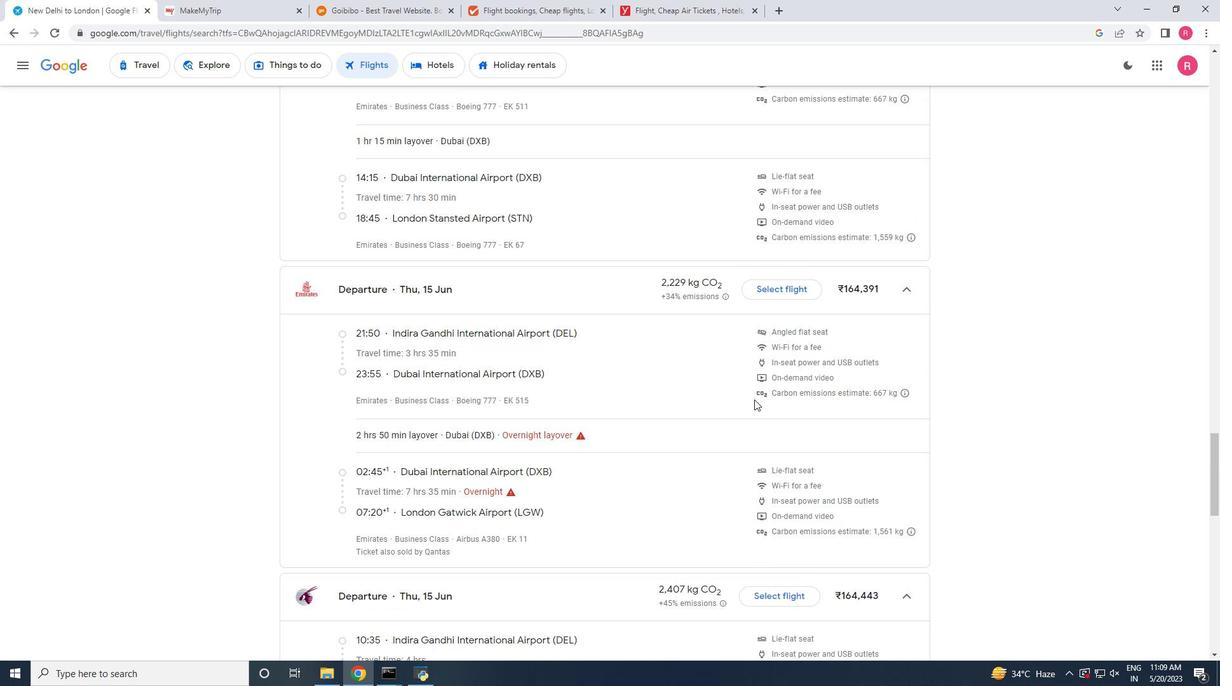 
Action: Mouse scrolled (754, 400) with delta (0, 0)
Screenshot: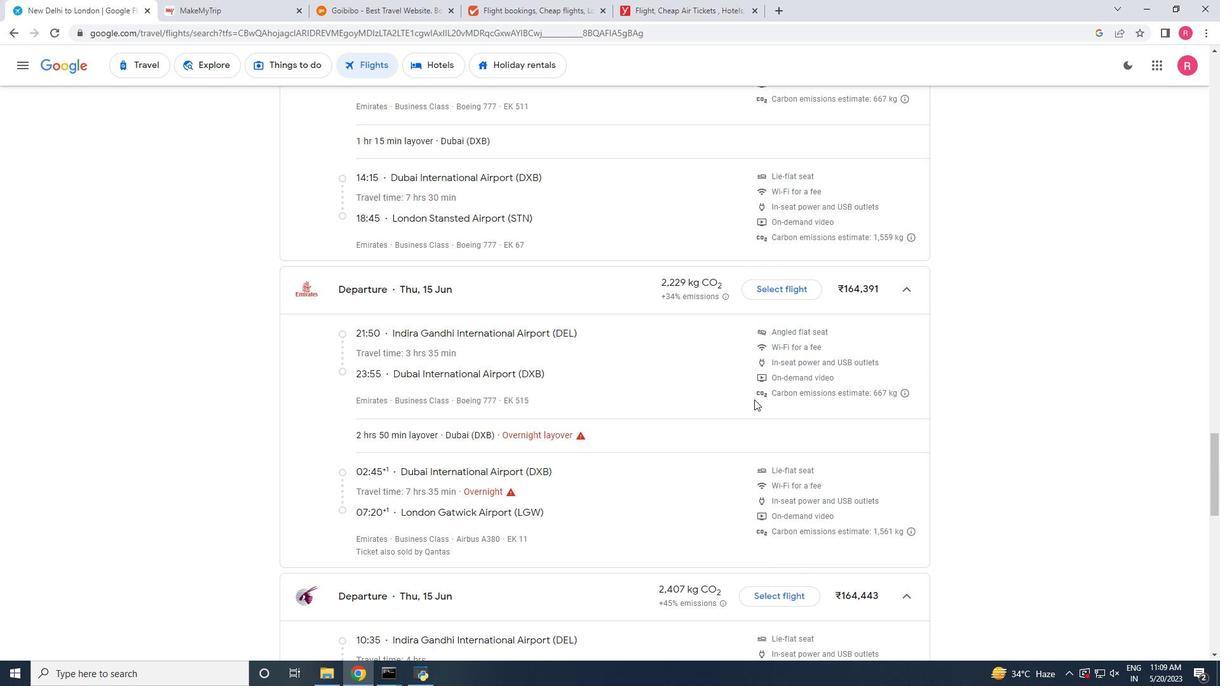 
Action: Mouse scrolled (754, 400) with delta (0, 0)
Screenshot: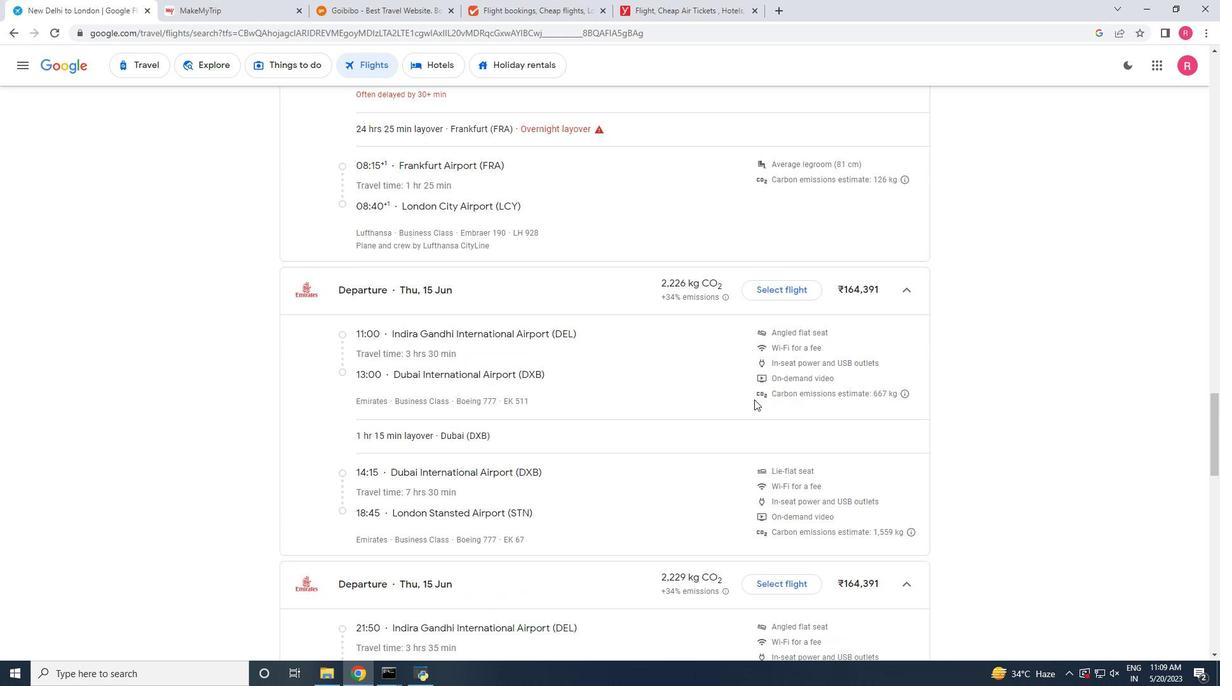 
Action: Mouse scrolled (754, 400) with delta (0, 0)
Screenshot: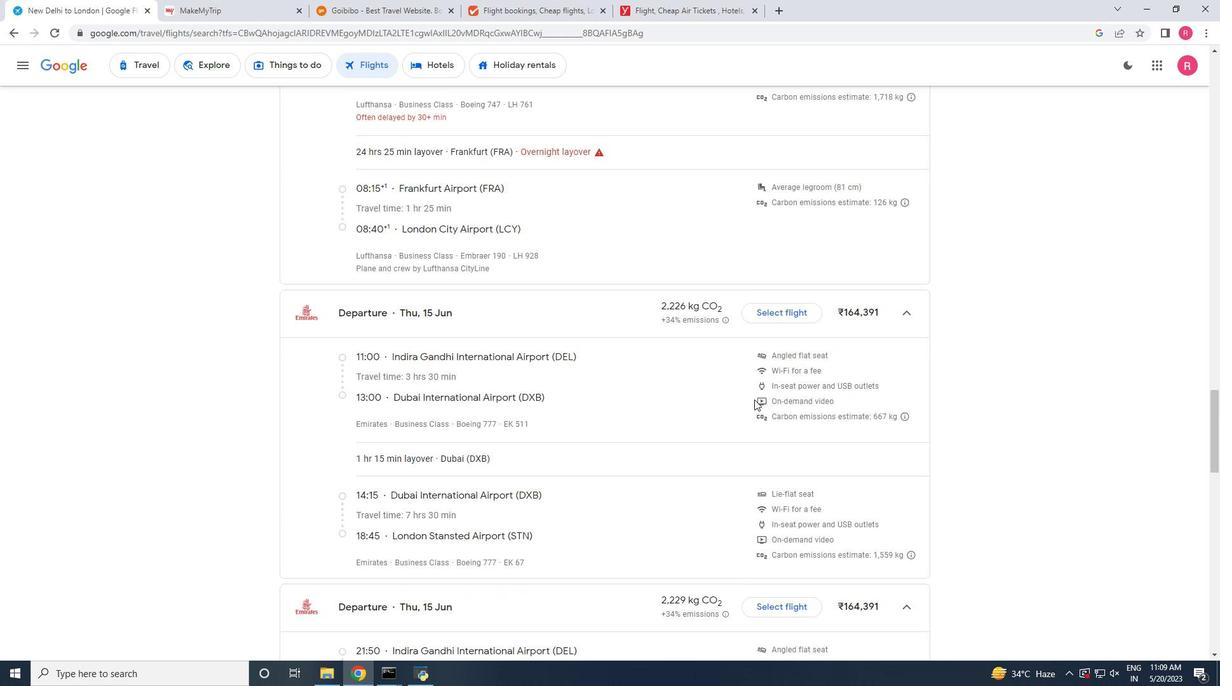 
Action: Mouse scrolled (754, 400) with delta (0, 0)
Screenshot: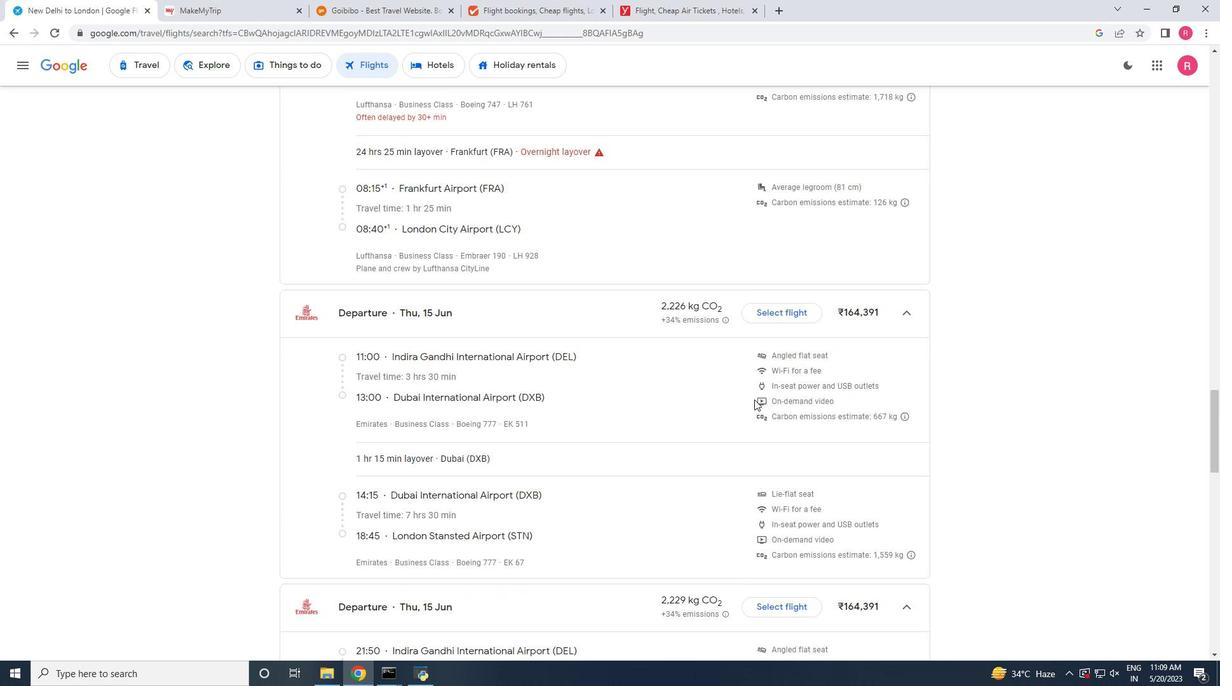 
Action: Mouse scrolled (754, 400) with delta (0, 0)
Screenshot: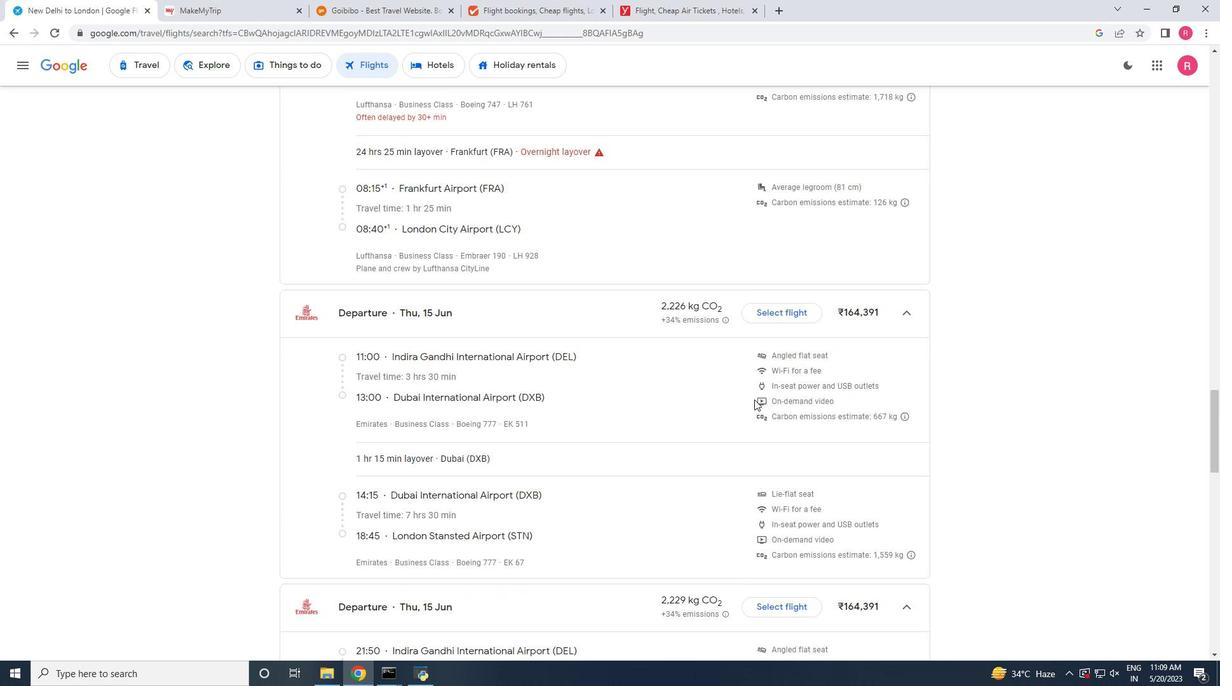 
Action: Mouse scrolled (754, 400) with delta (0, 0)
Screenshot: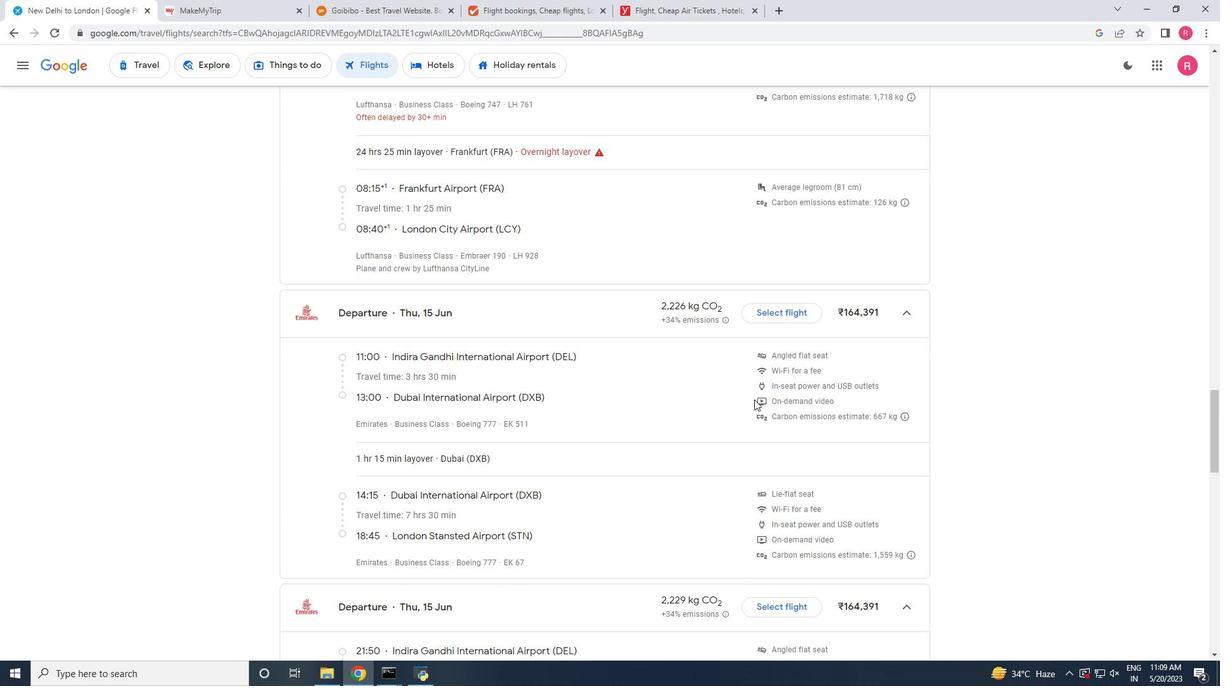 
Action: Mouse scrolled (754, 400) with delta (0, 0)
Screenshot: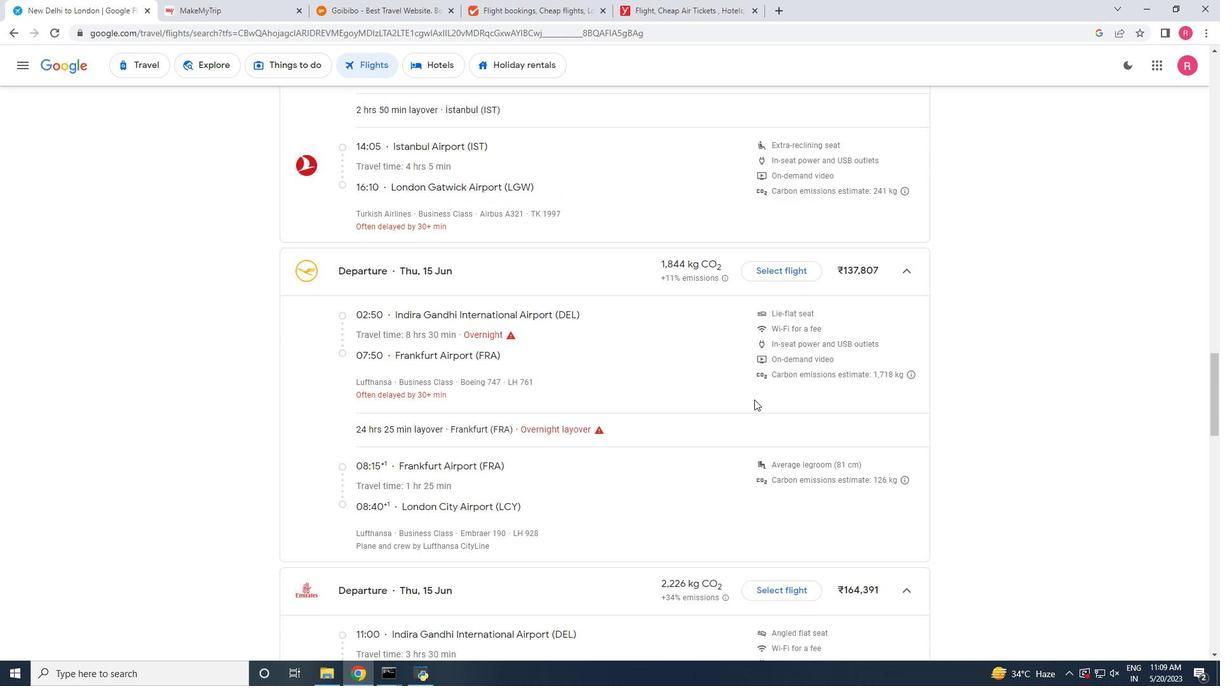 
Action: Mouse scrolled (754, 400) with delta (0, 0)
Screenshot: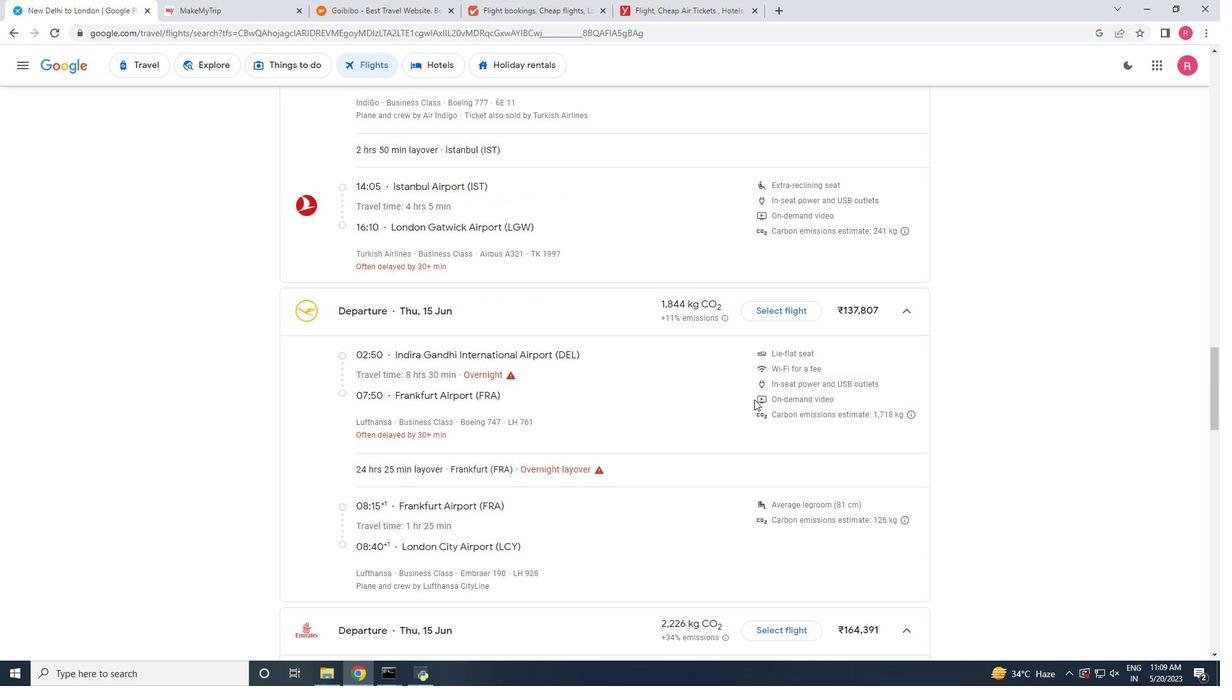 
Action: Mouse scrolled (754, 400) with delta (0, 0)
Screenshot: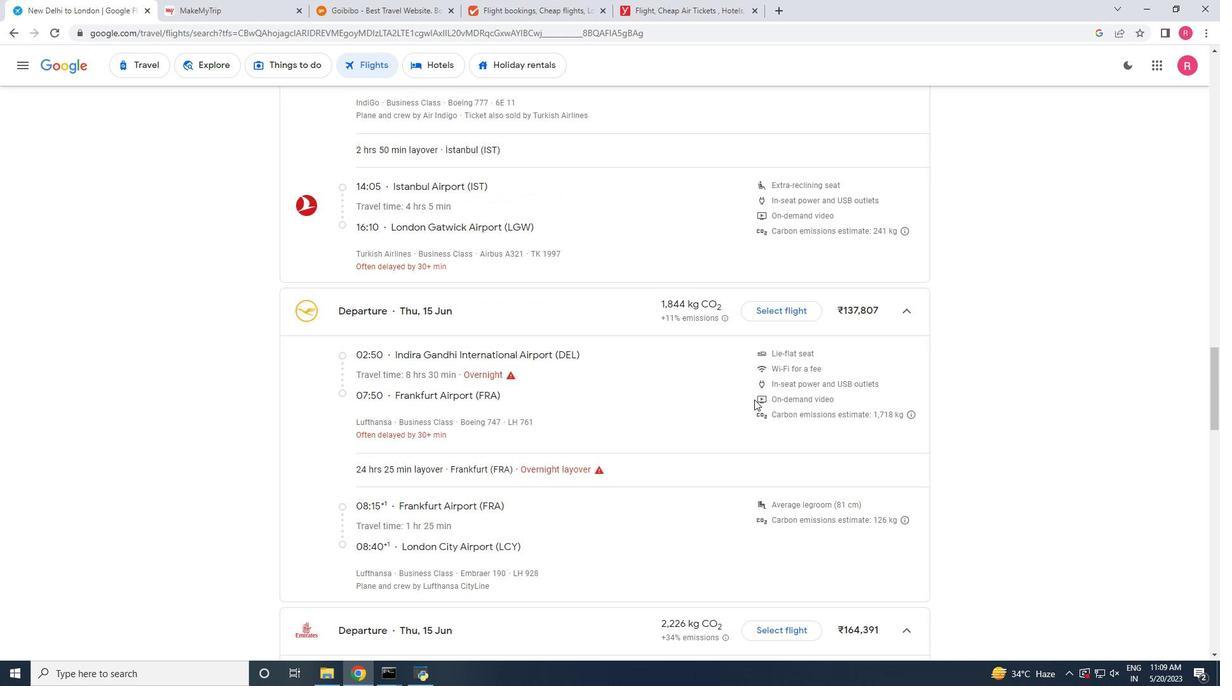 
Action: Mouse scrolled (754, 400) with delta (0, 0)
Screenshot: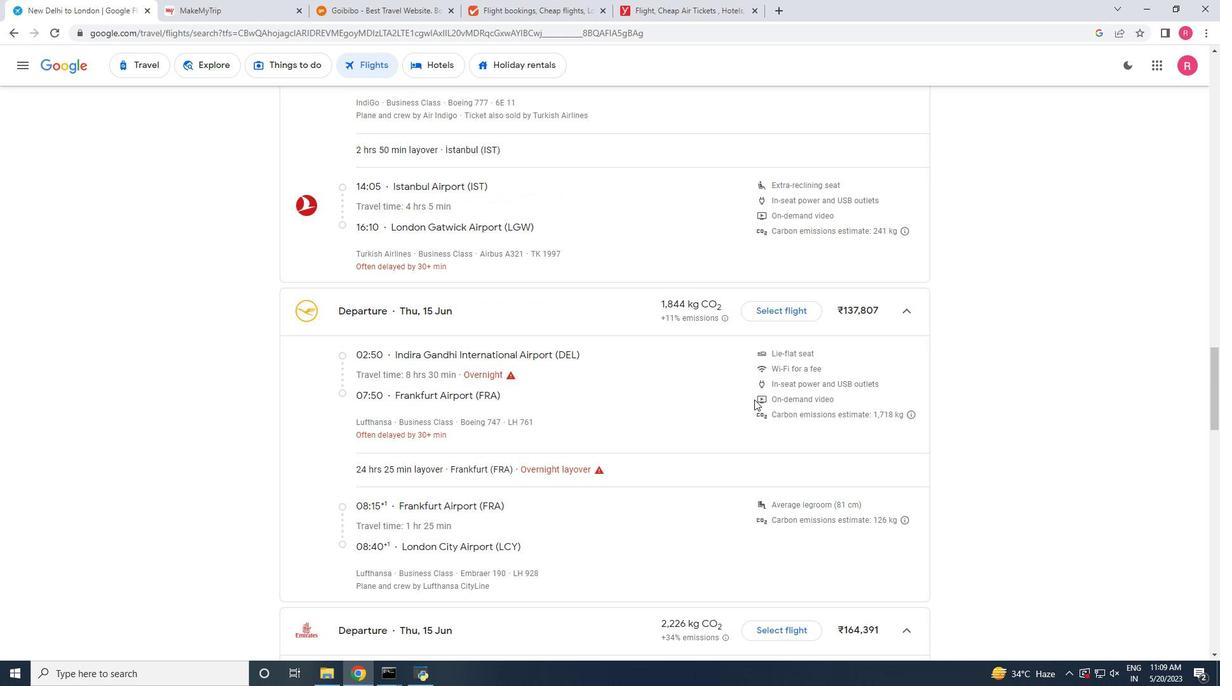 
Action: Mouse scrolled (754, 400) with delta (0, 0)
Screenshot: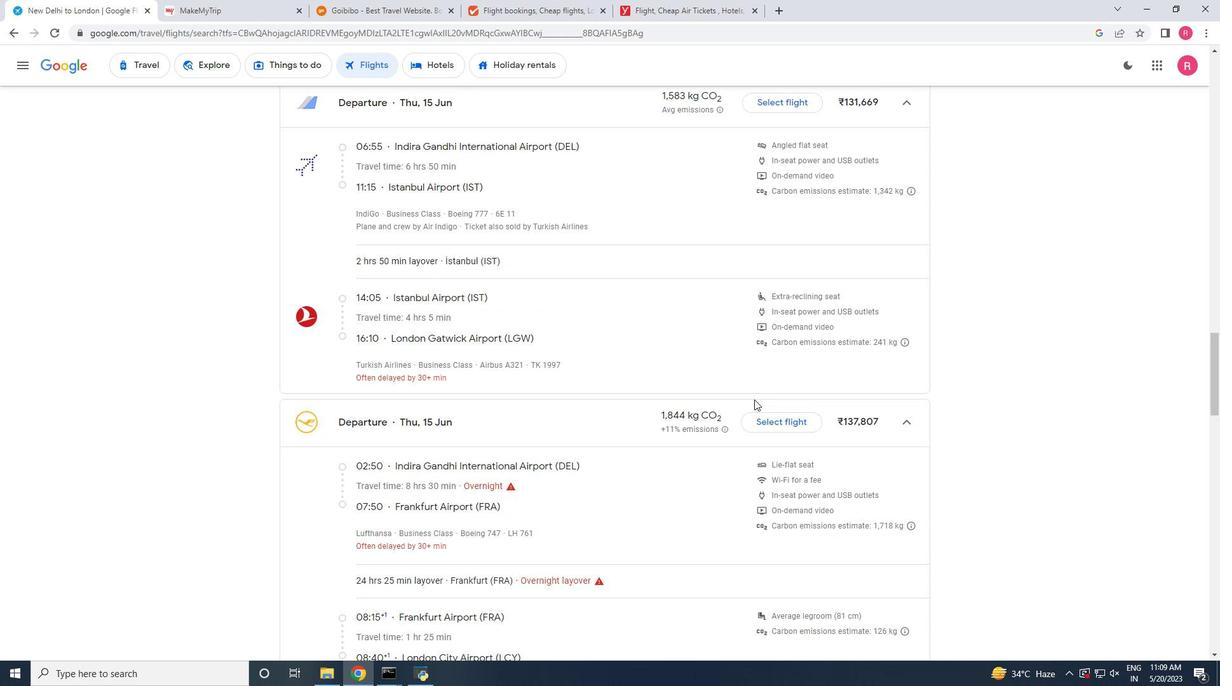 
Action: Mouse scrolled (754, 400) with delta (0, 0)
Screenshot: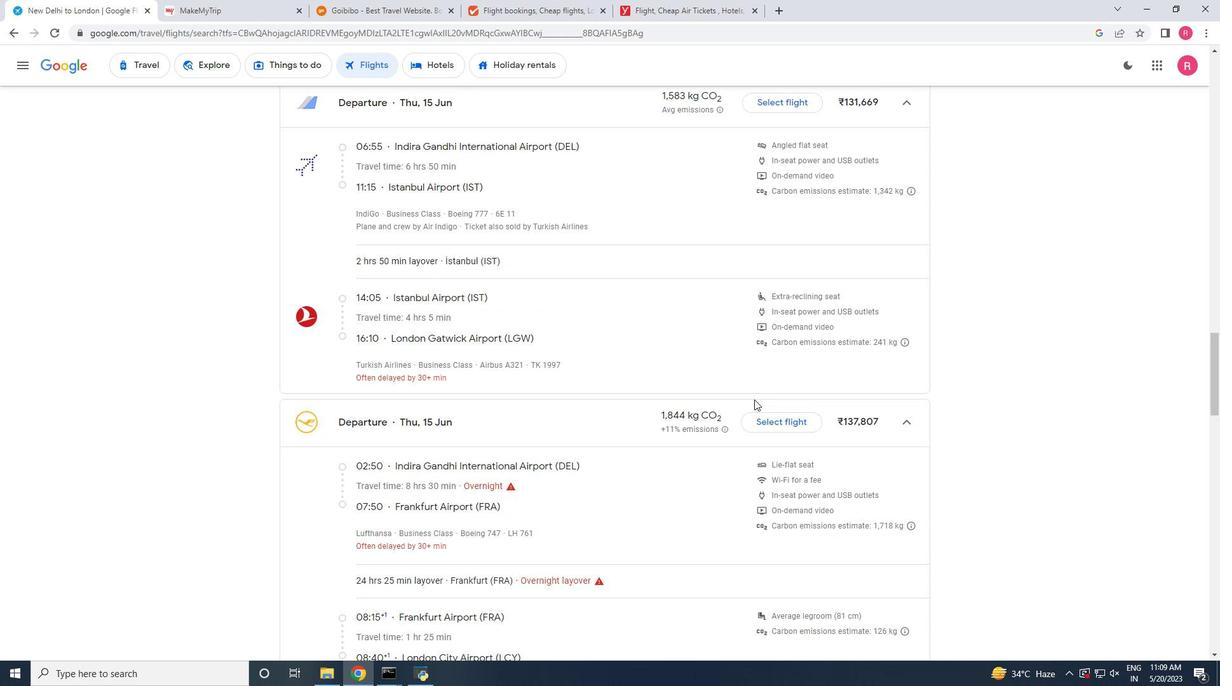 
Action: Mouse scrolled (754, 400) with delta (0, 0)
Screenshot: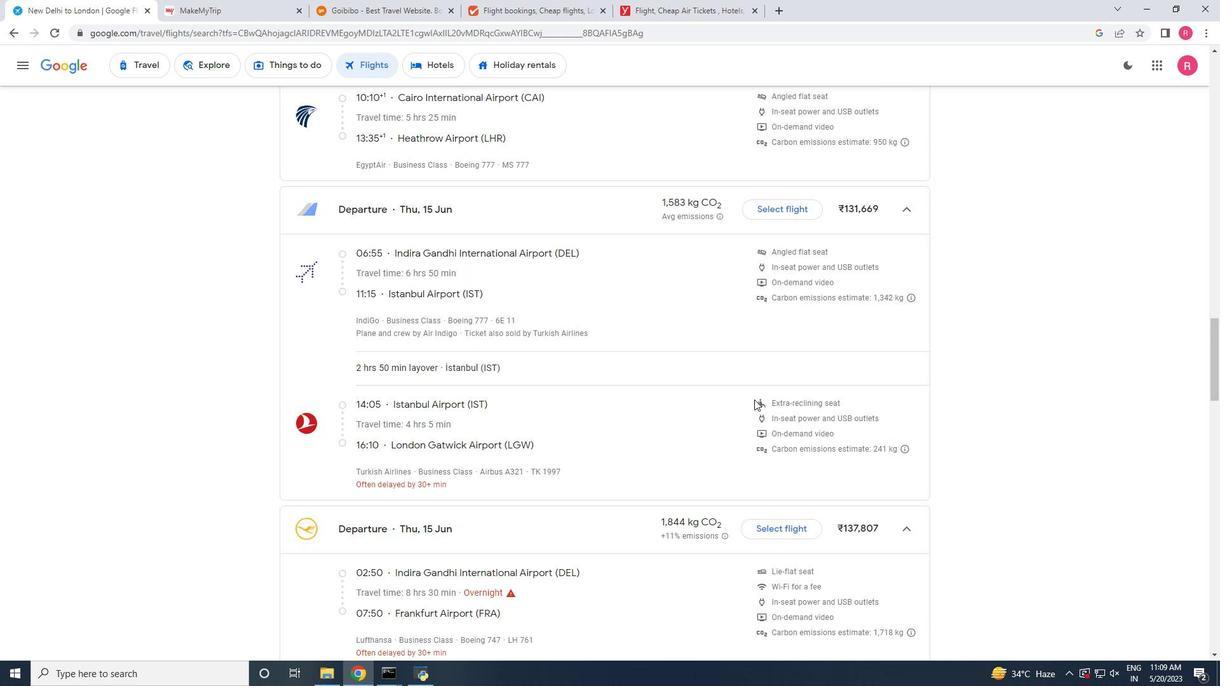 
Action: Mouse scrolled (754, 400) with delta (0, 0)
Screenshot: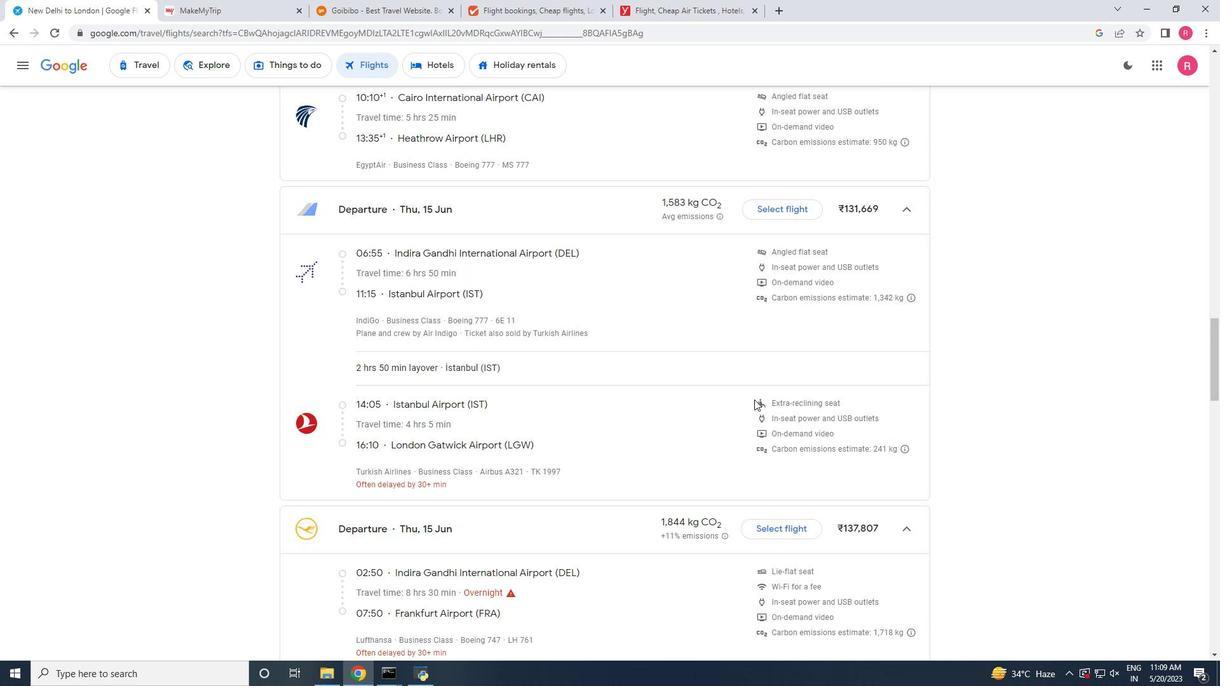 
Action: Mouse scrolled (754, 400) with delta (0, 0)
Screenshot: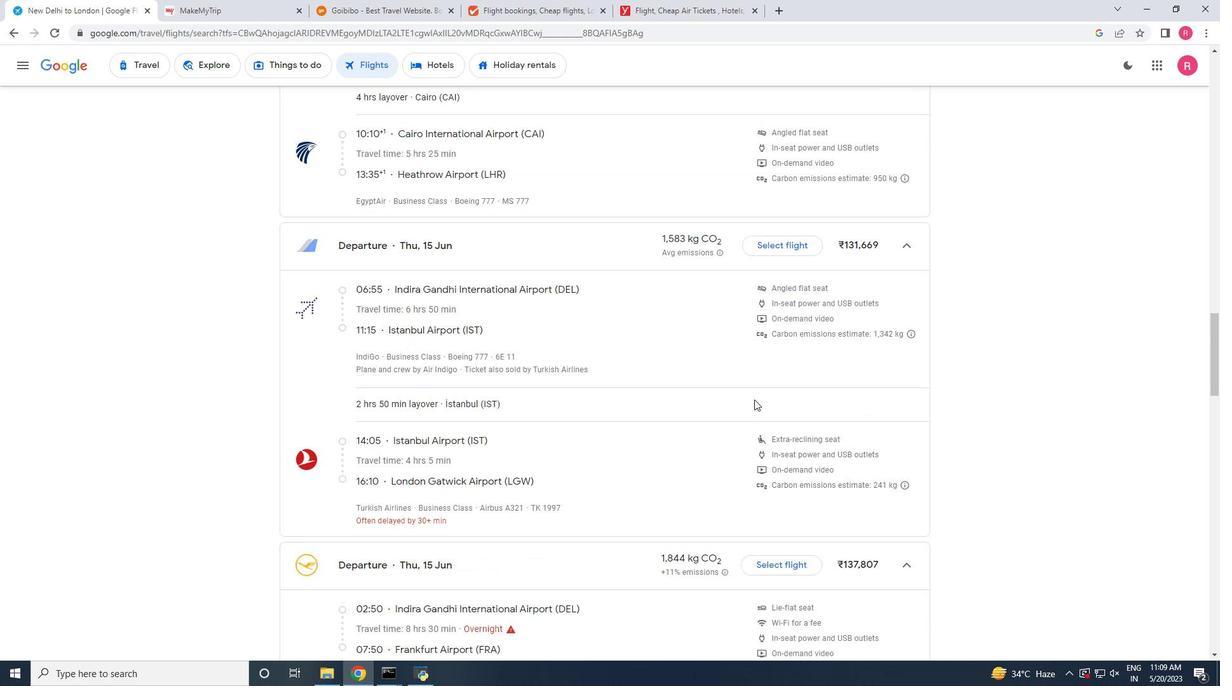 
Action: Mouse scrolled (754, 400) with delta (0, 0)
Screenshot: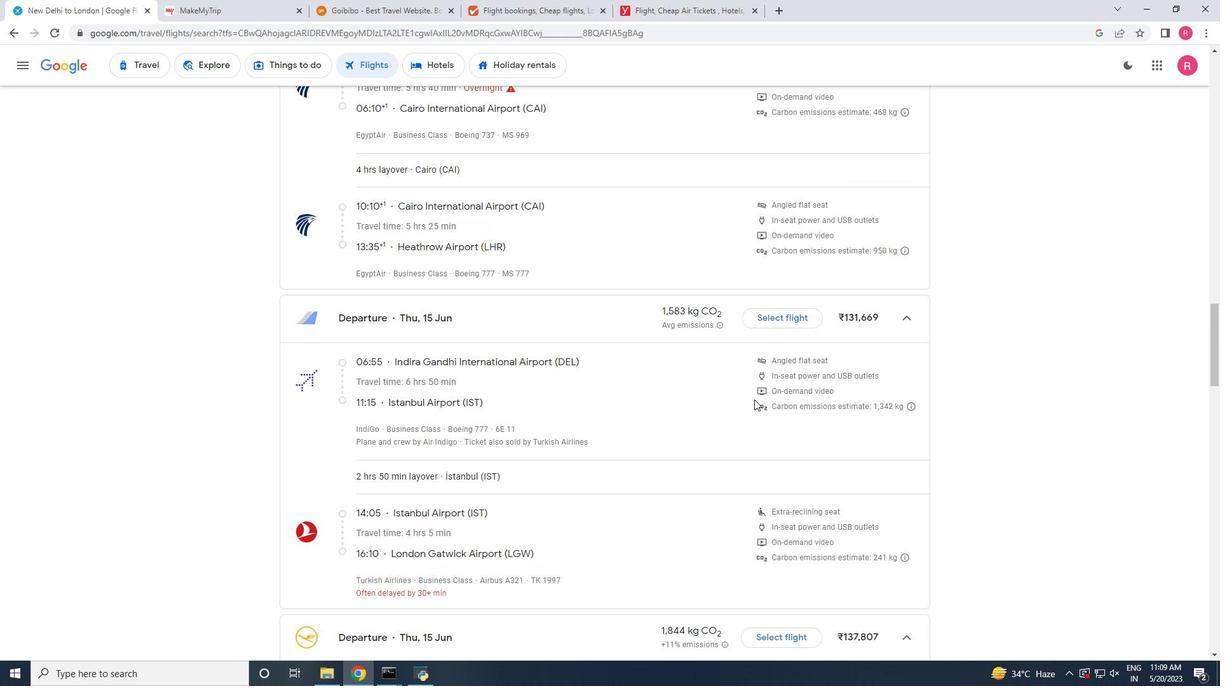 
Action: Mouse scrolled (754, 400) with delta (0, 0)
Screenshot: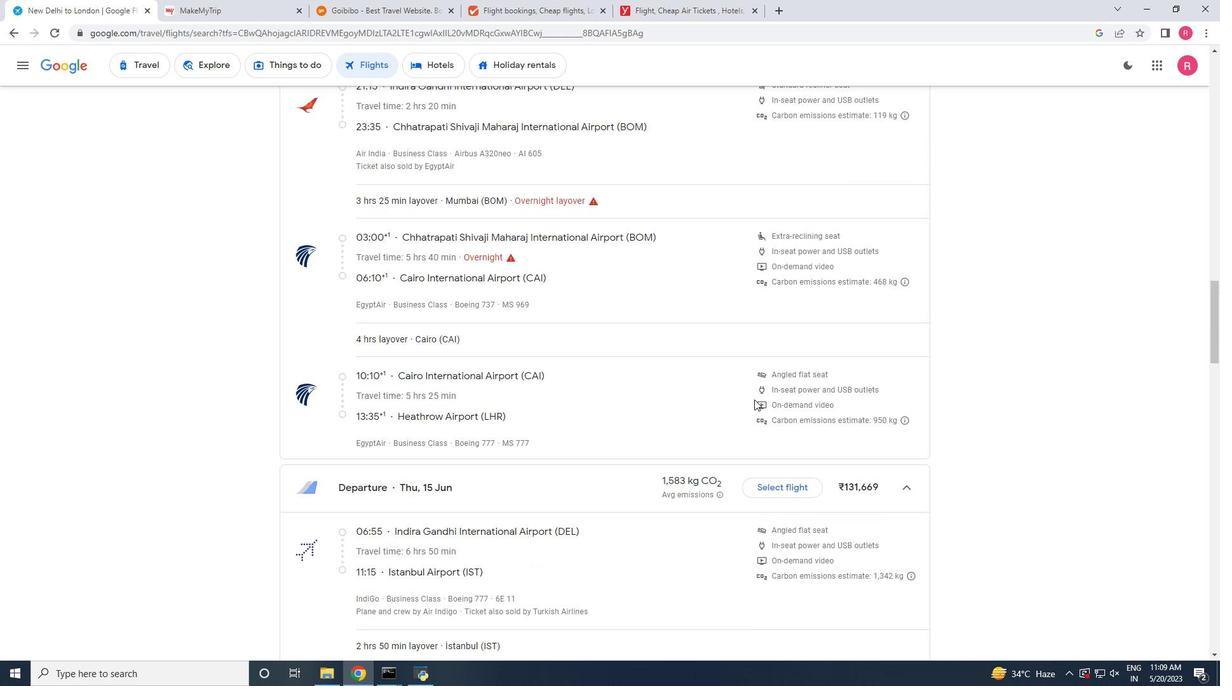 
Action: Mouse scrolled (754, 400) with delta (0, 0)
Screenshot: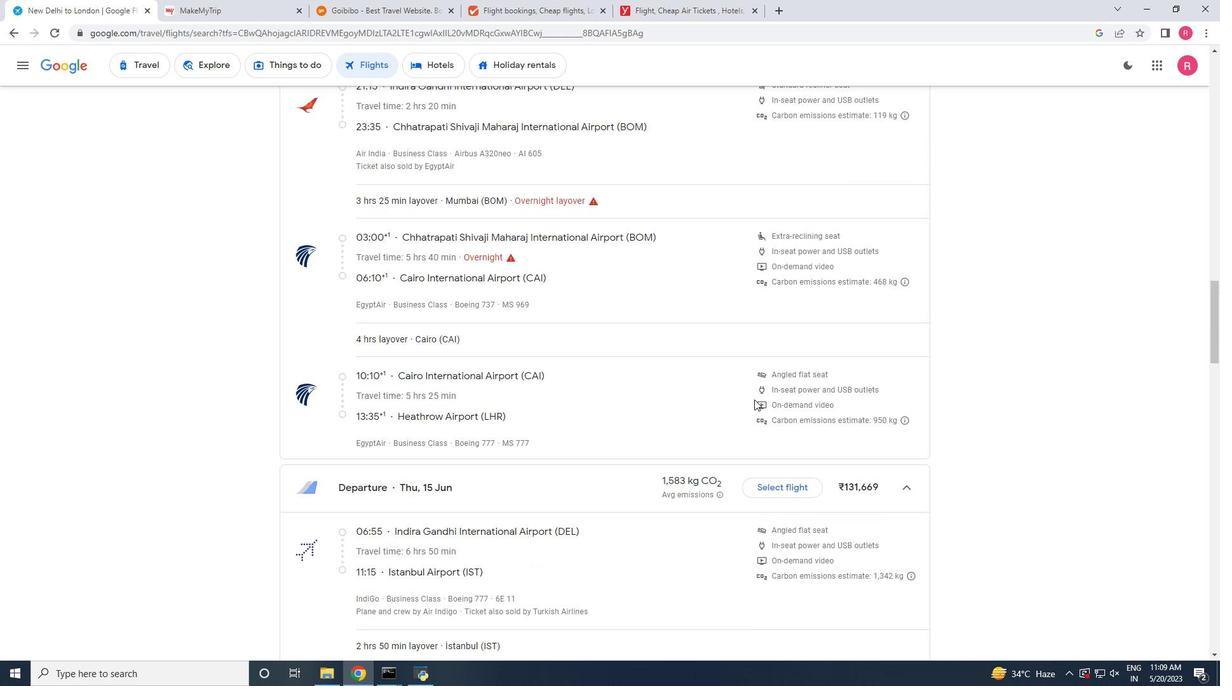 
Action: Mouse scrolled (754, 400) with delta (0, 0)
Screenshot: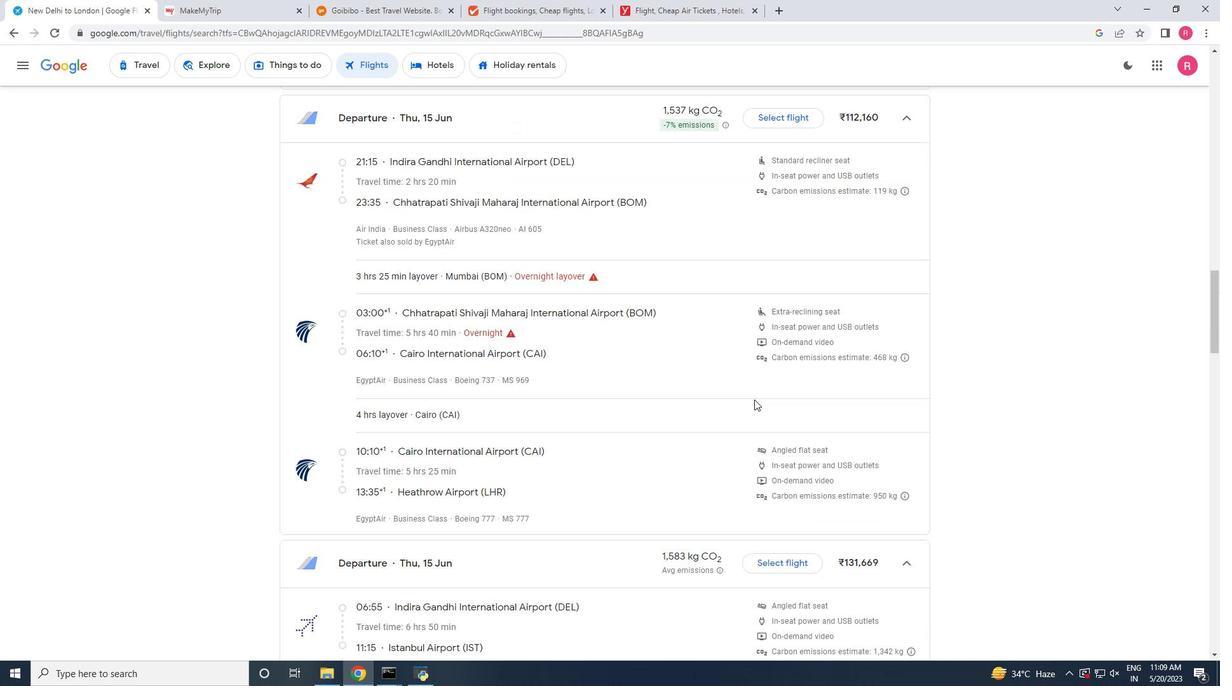 
Action: Mouse scrolled (754, 400) with delta (0, 0)
Screenshot: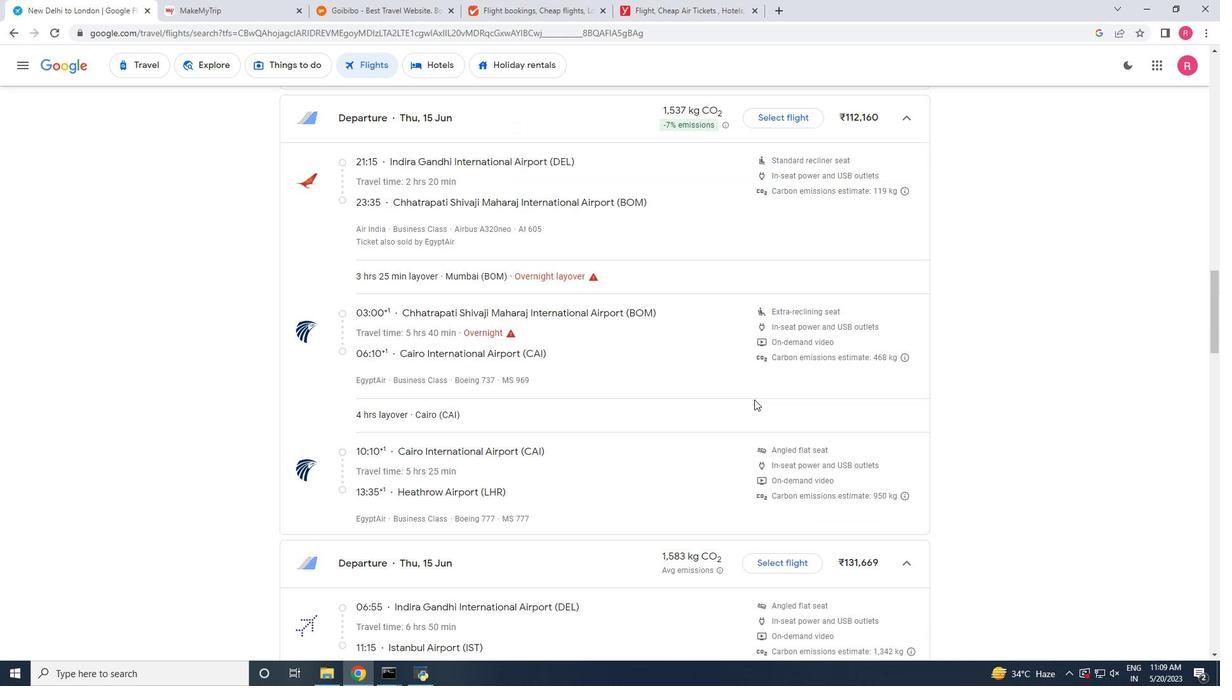 
Action: Mouse scrolled (754, 400) with delta (0, 0)
Screenshot: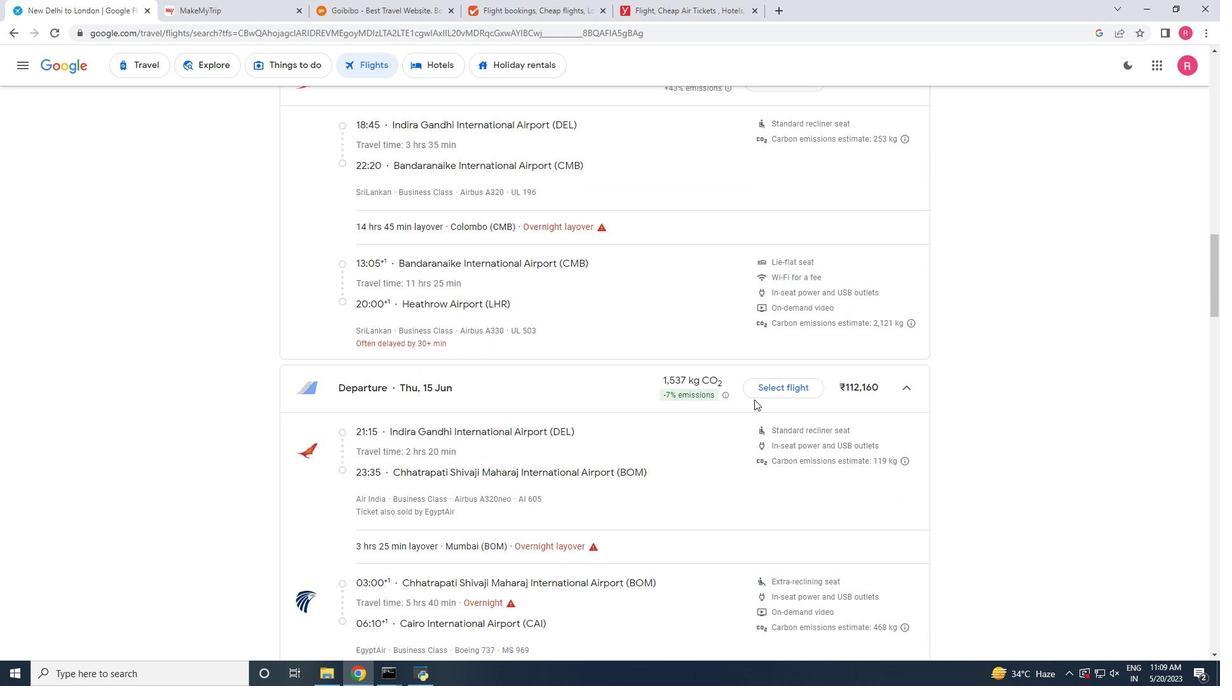 
Action: Mouse scrolled (754, 400) with delta (0, 0)
Screenshot: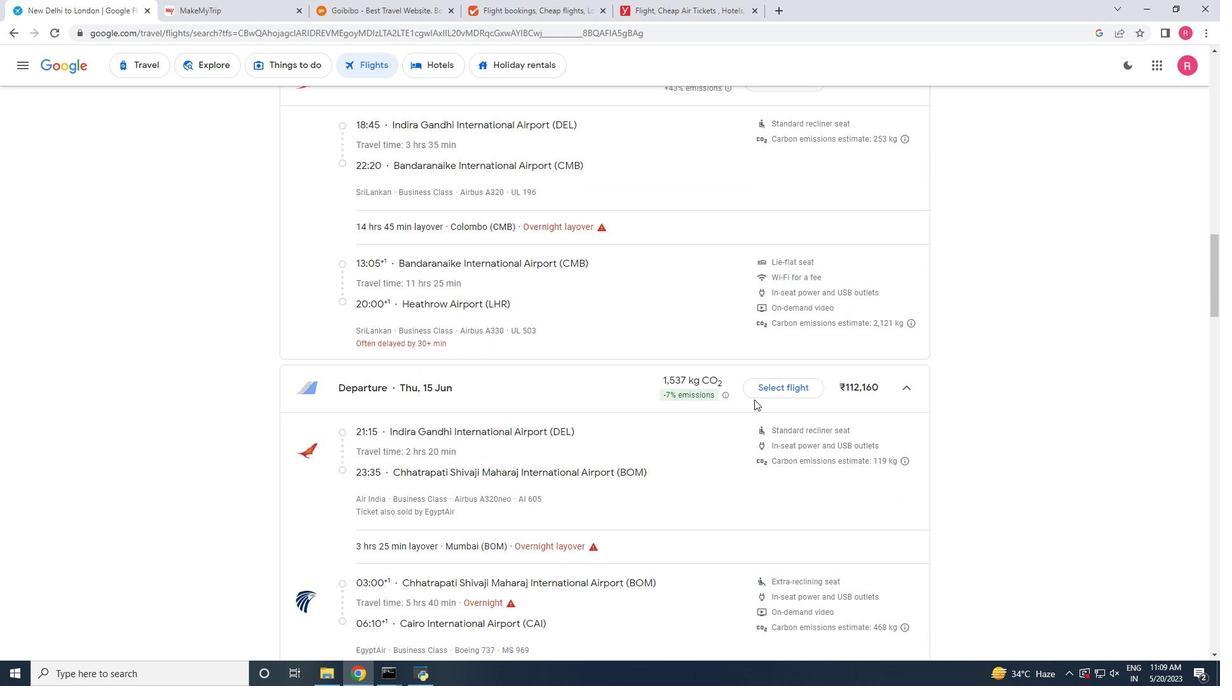 
Action: Mouse scrolled (754, 400) with delta (0, 0)
Screenshot: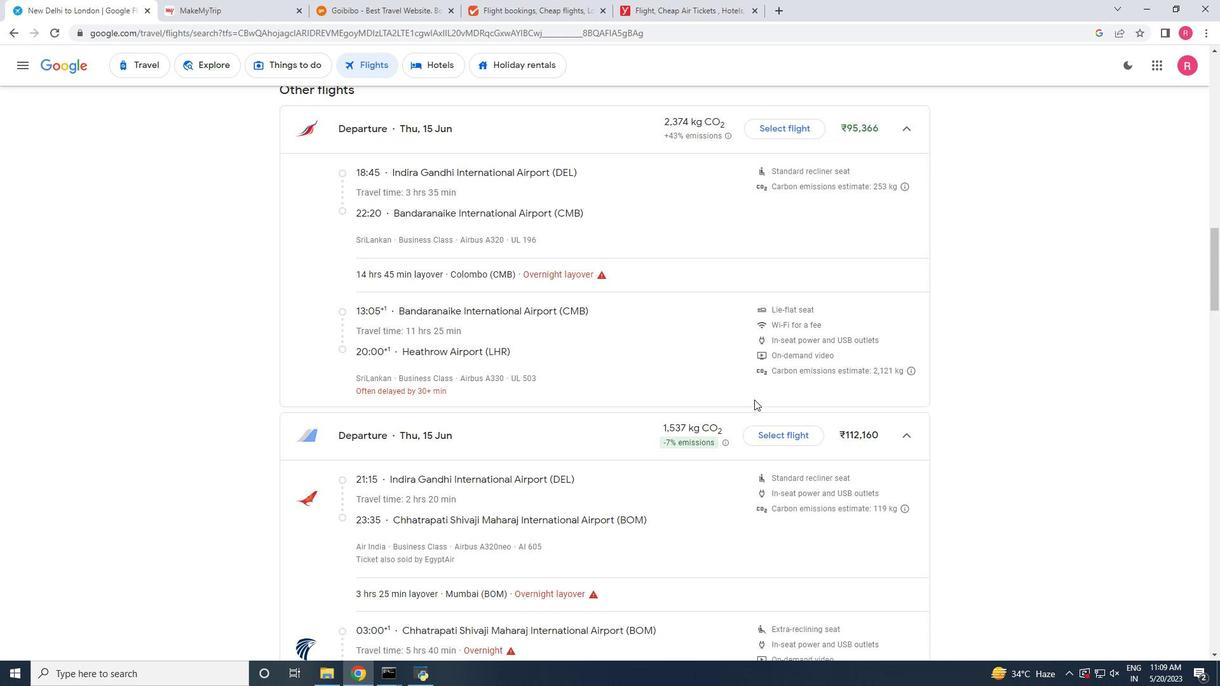 
Action: Mouse scrolled (754, 400) with delta (0, 0)
Screenshot: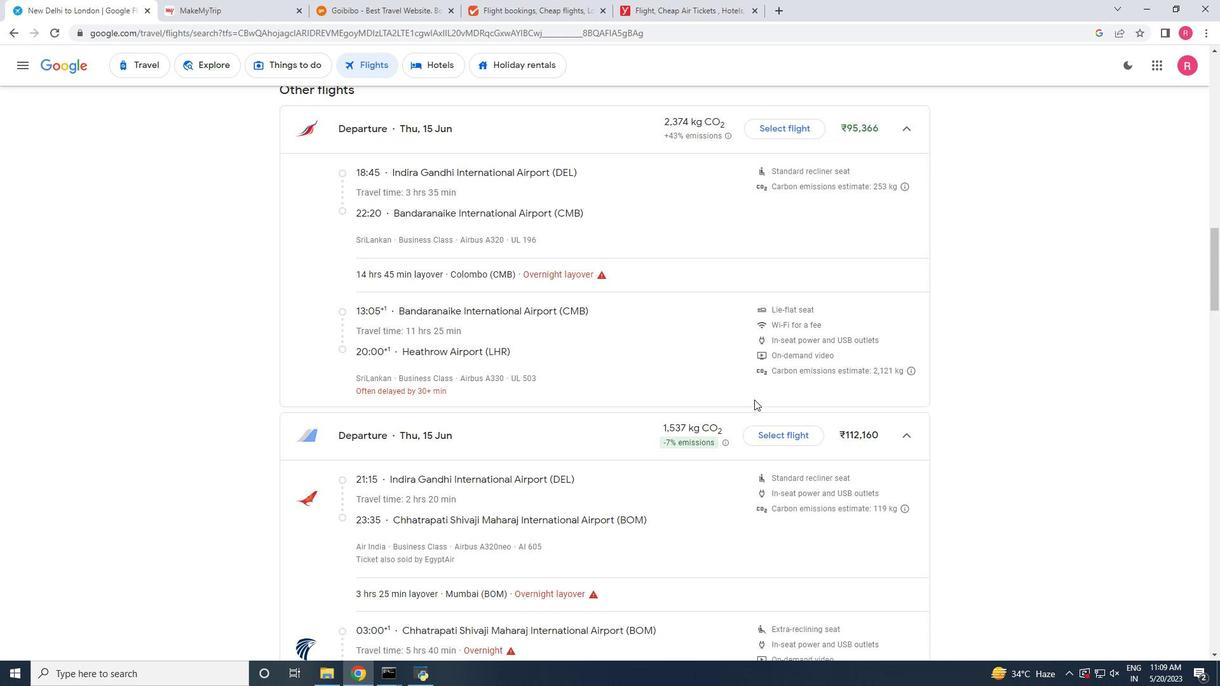 
Action: Mouse scrolled (754, 400) with delta (0, 0)
Screenshot: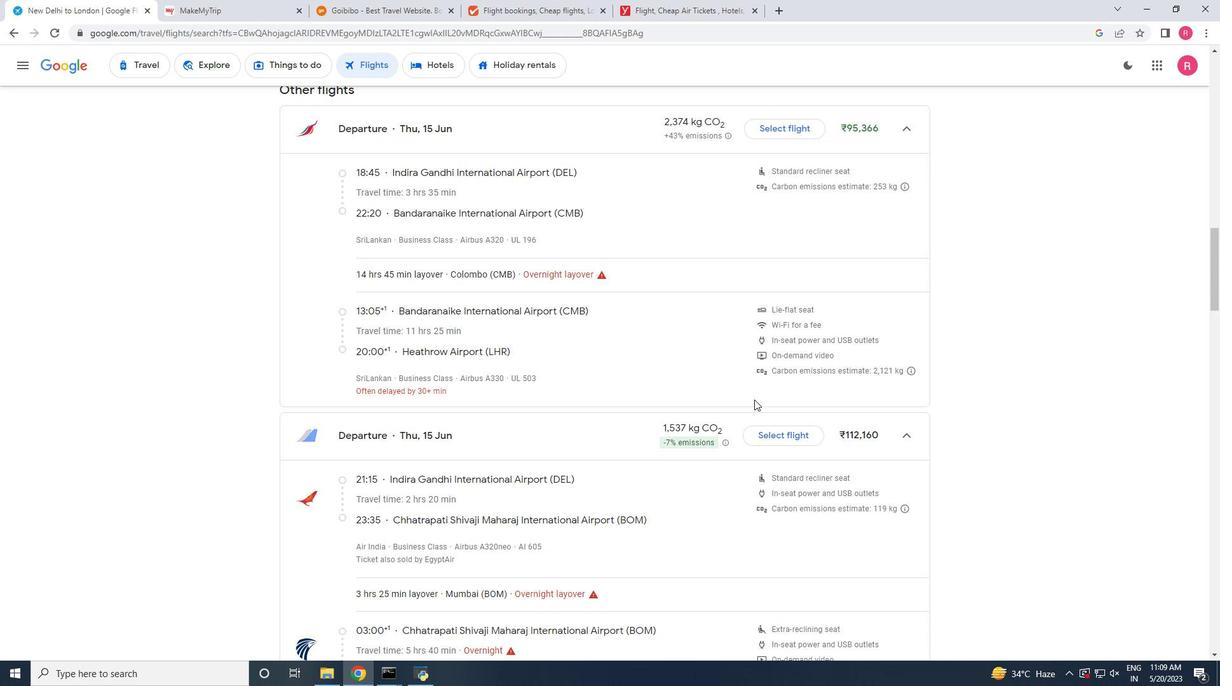 
Action: Mouse scrolled (754, 400) with delta (0, 0)
Screenshot: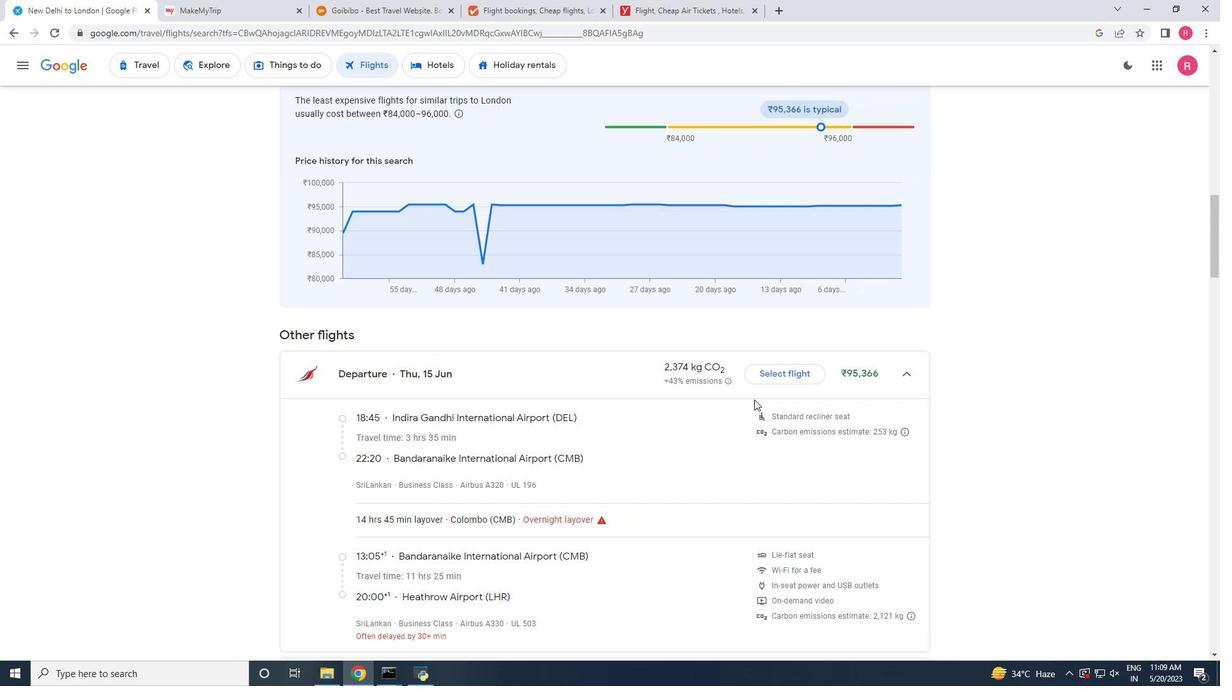 
Action: Mouse scrolled (754, 400) with delta (0, 0)
Screenshot: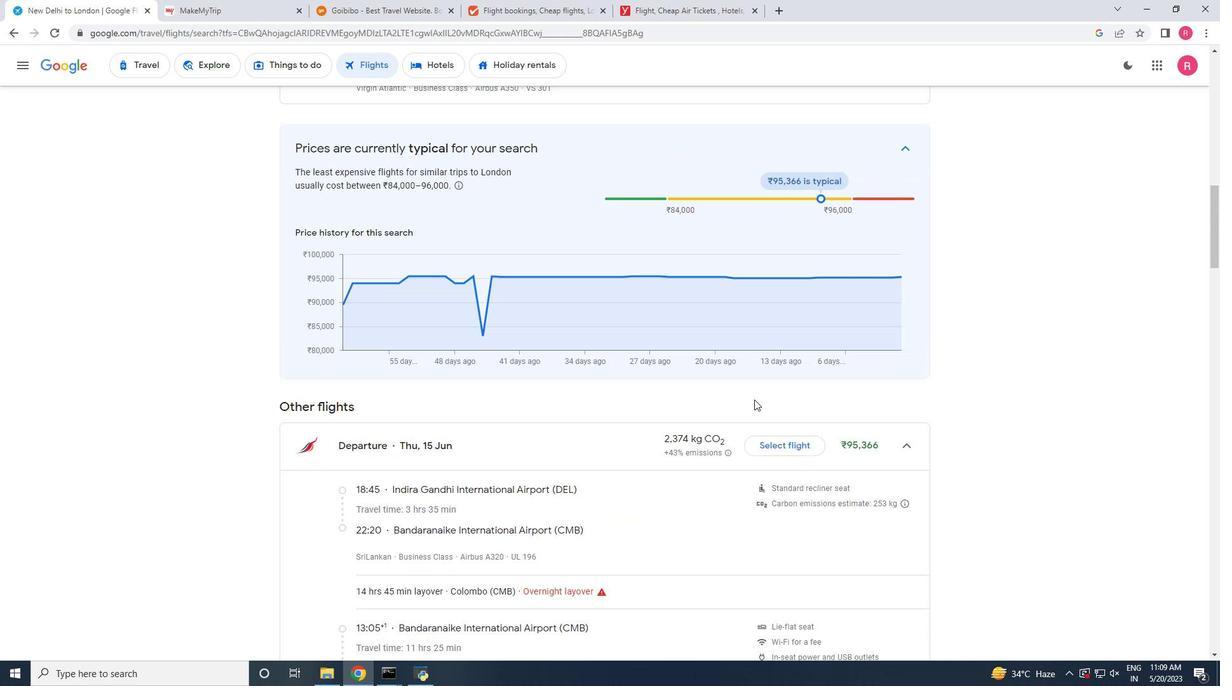 
Action: Mouse scrolled (754, 400) with delta (0, 0)
Screenshot: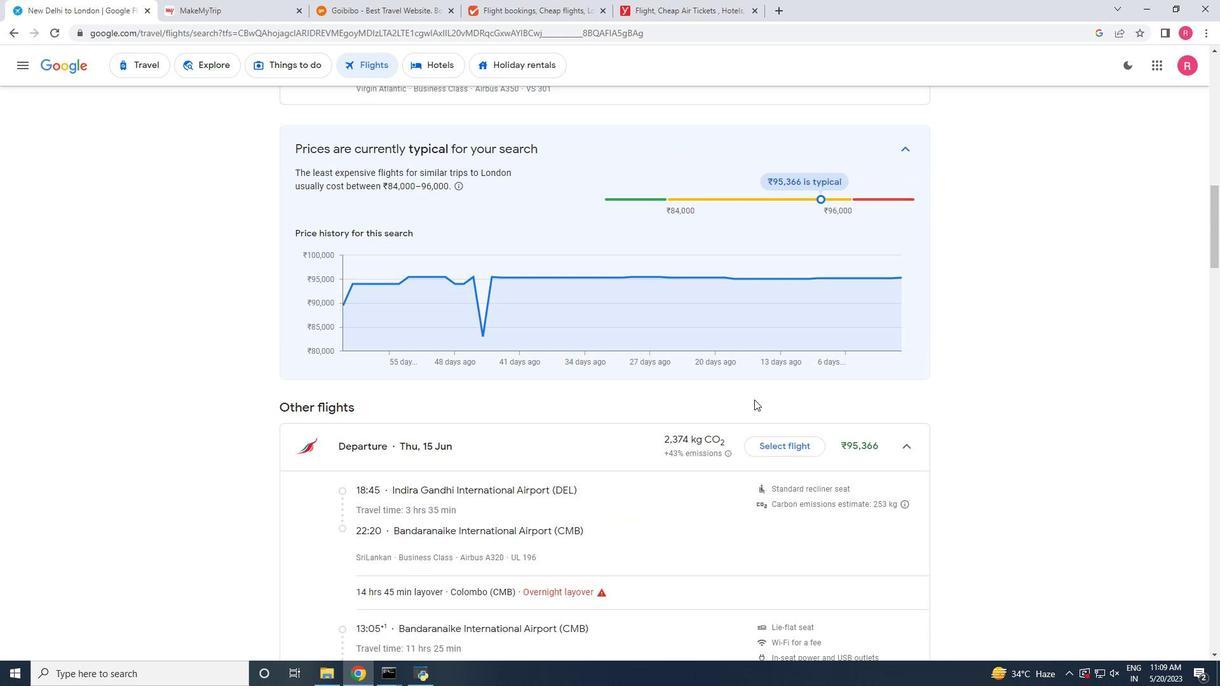 
Action: Mouse scrolled (754, 400) with delta (0, 0)
Screenshot: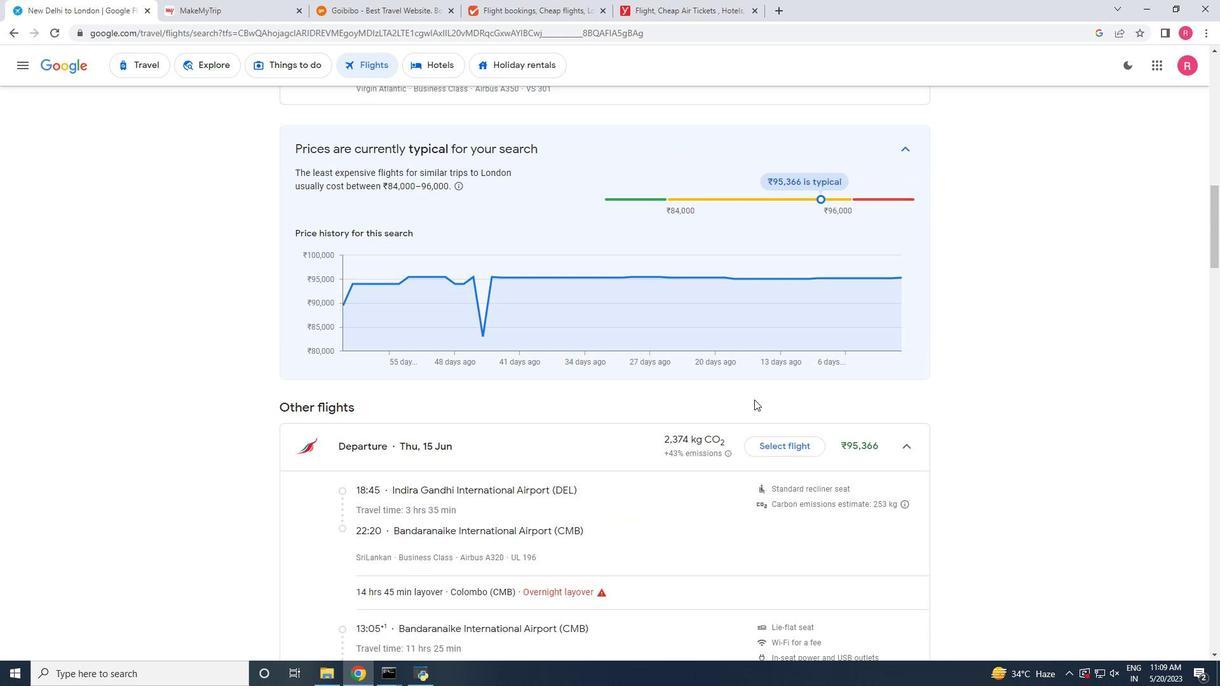 
Action: Mouse scrolled (754, 400) with delta (0, 0)
Screenshot: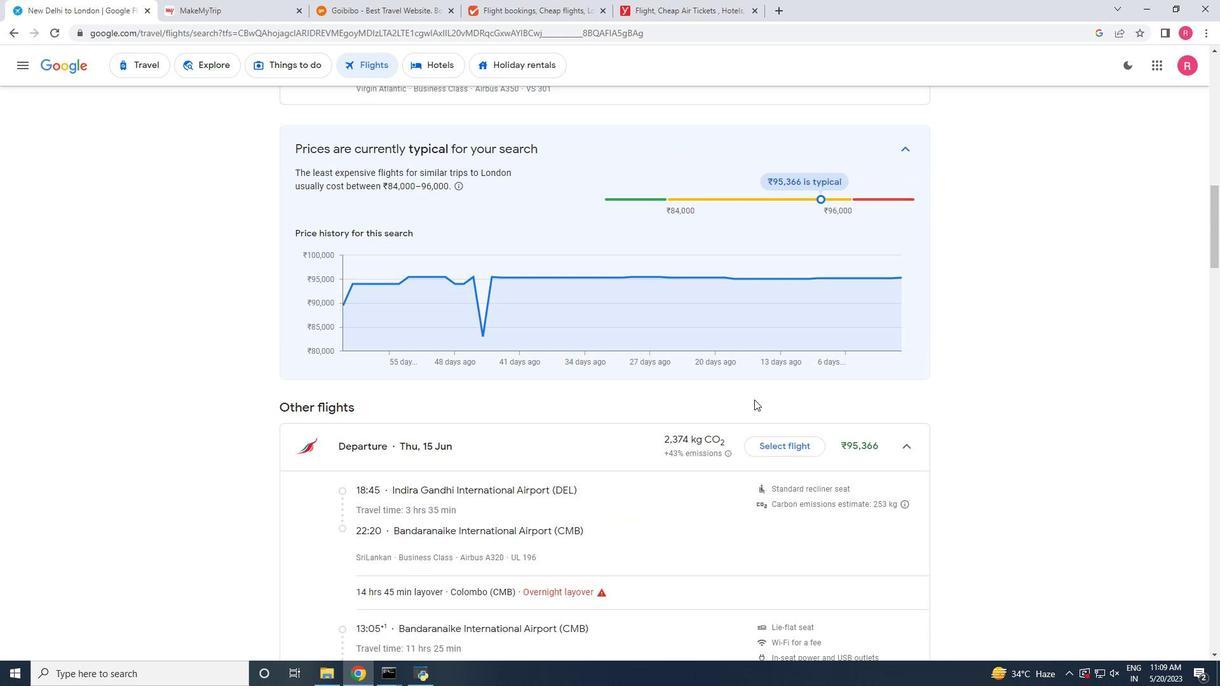 
Action: Mouse scrolled (754, 400) with delta (0, 0)
Screenshot: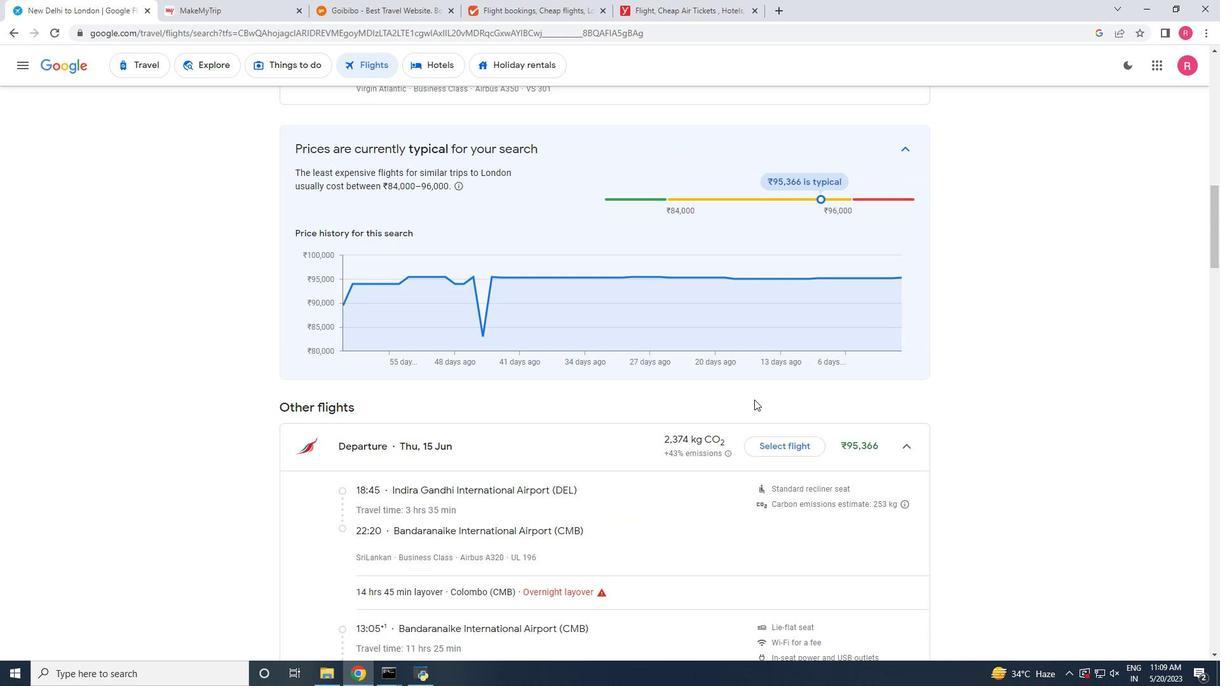 
Action: Mouse scrolled (754, 400) with delta (0, 0)
Screenshot: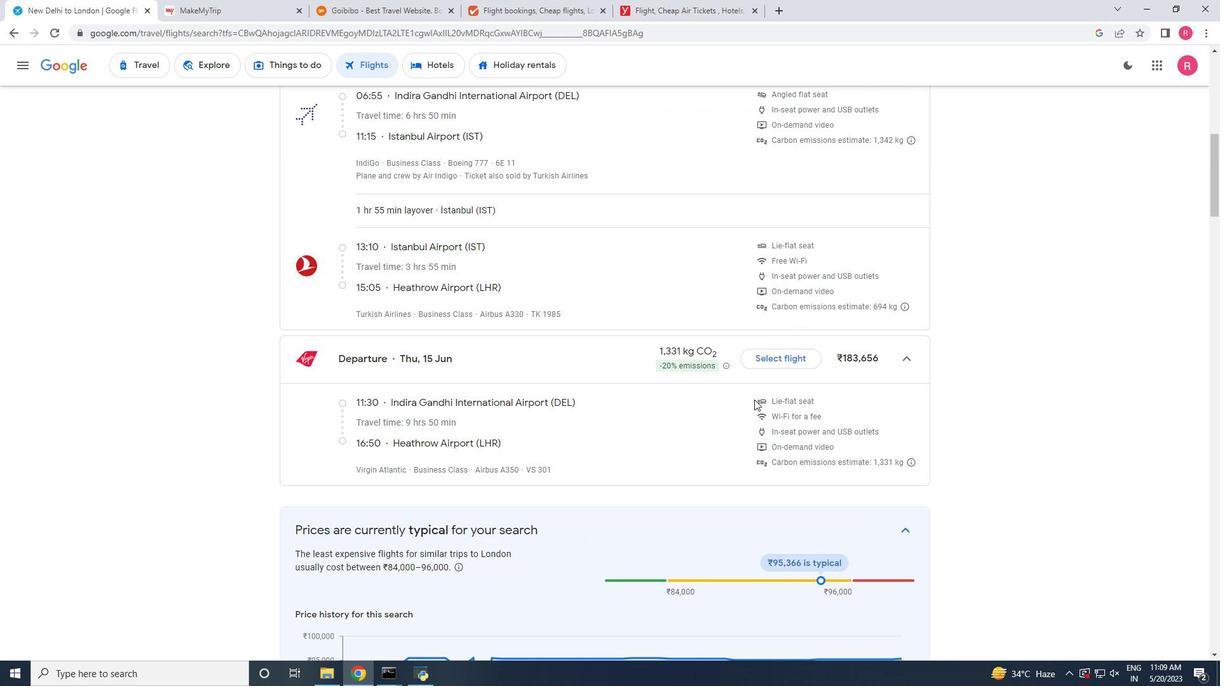 
Action: Mouse scrolled (754, 400) with delta (0, 0)
Screenshot: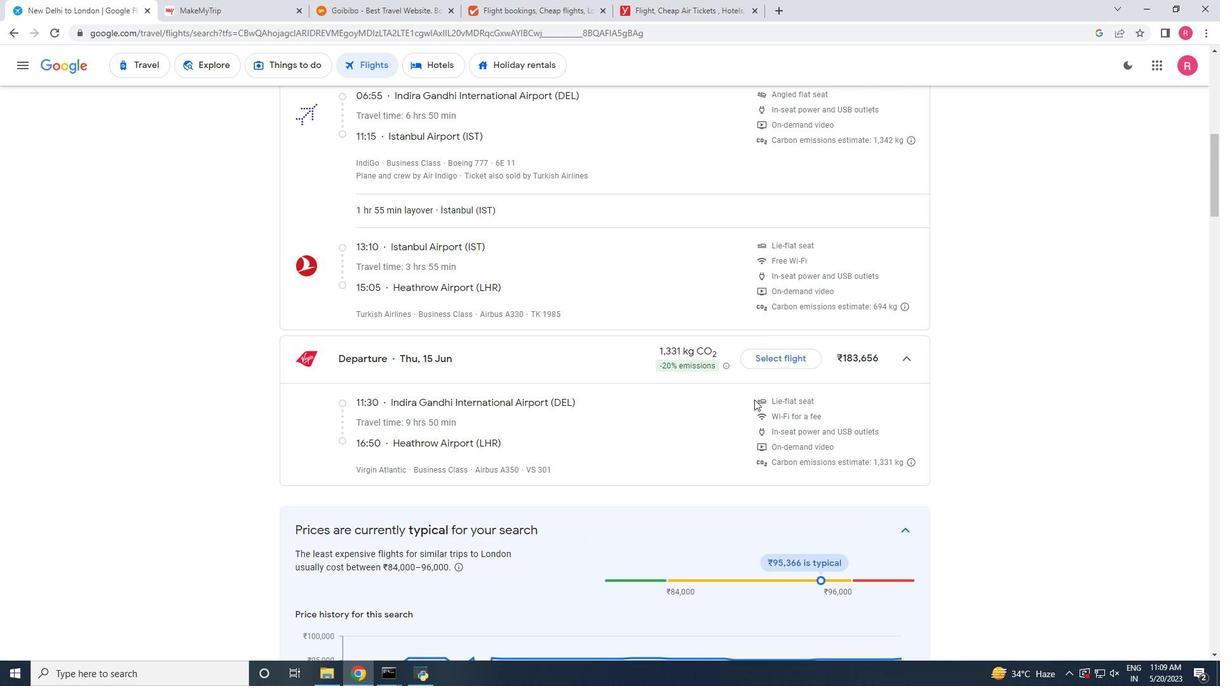 
Action: Mouse scrolled (754, 400) with delta (0, 0)
Screenshot: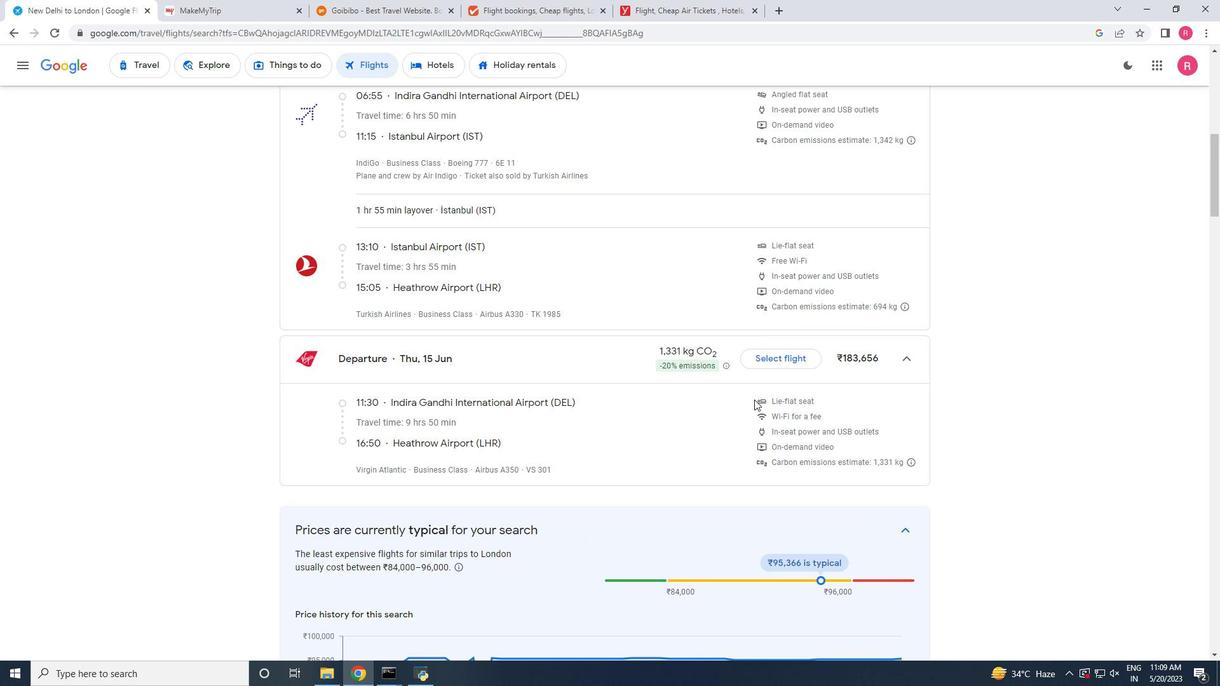 
Action: Mouse scrolled (754, 400) with delta (0, 0)
Screenshot: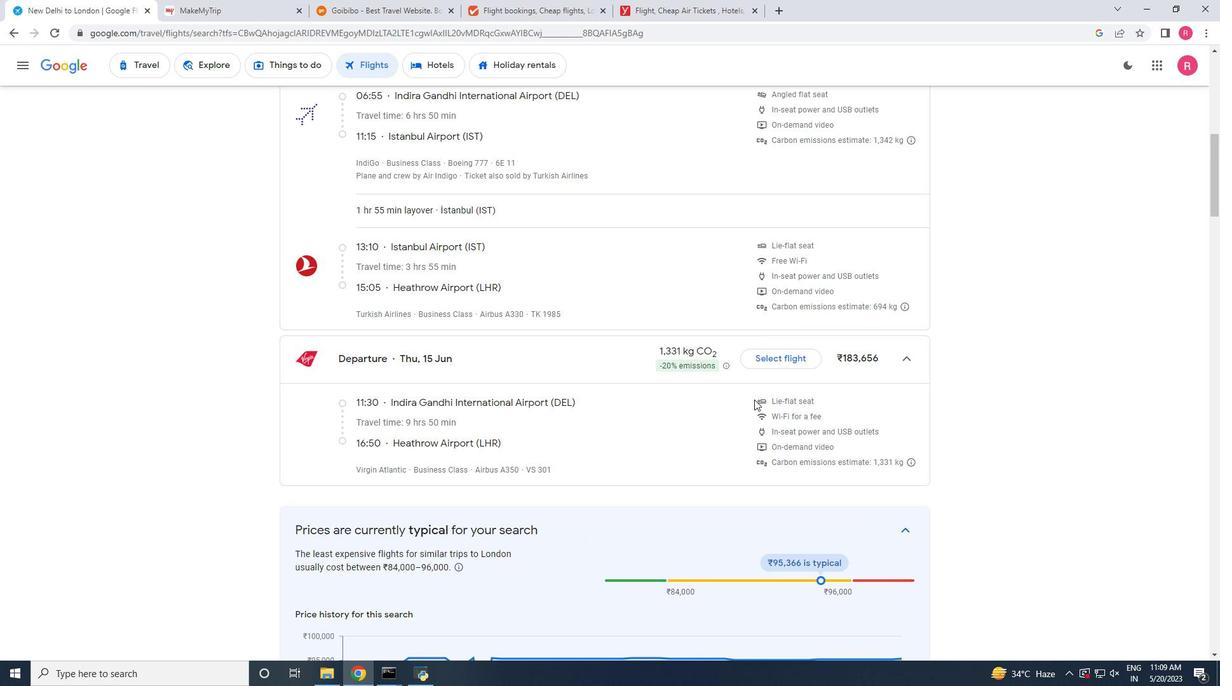 
Action: Mouse scrolled (754, 400) with delta (0, 0)
Screenshot: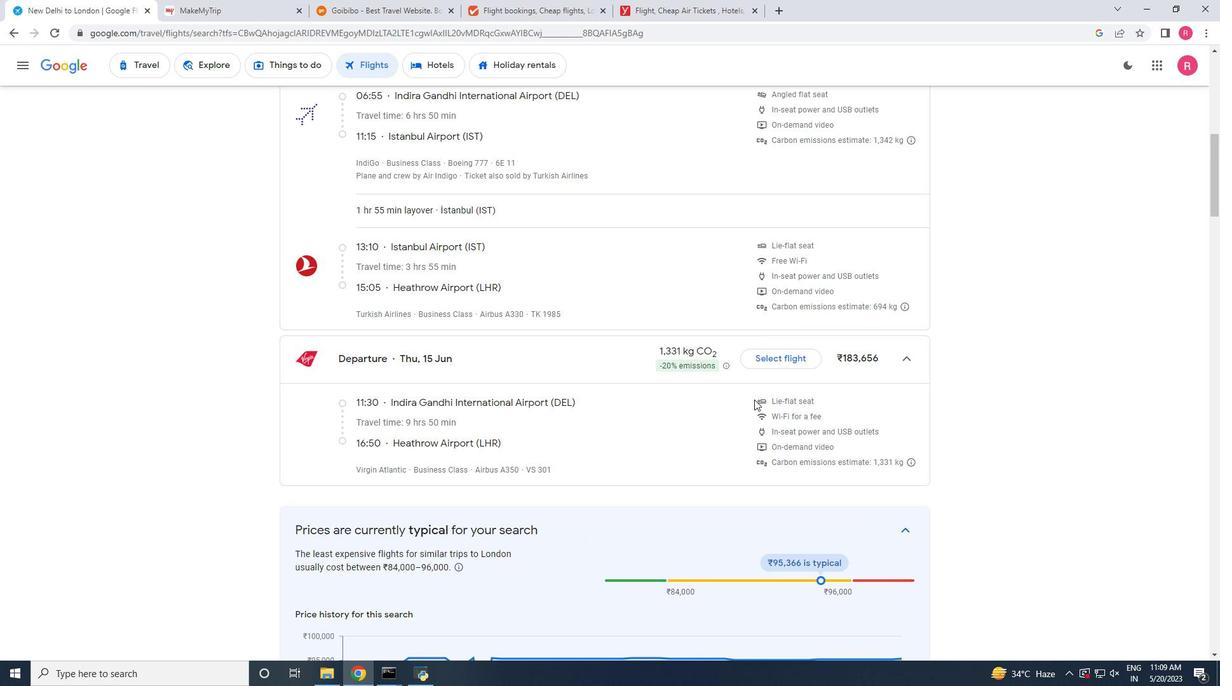 
Action: Mouse scrolled (754, 400) with delta (0, 0)
Screenshot: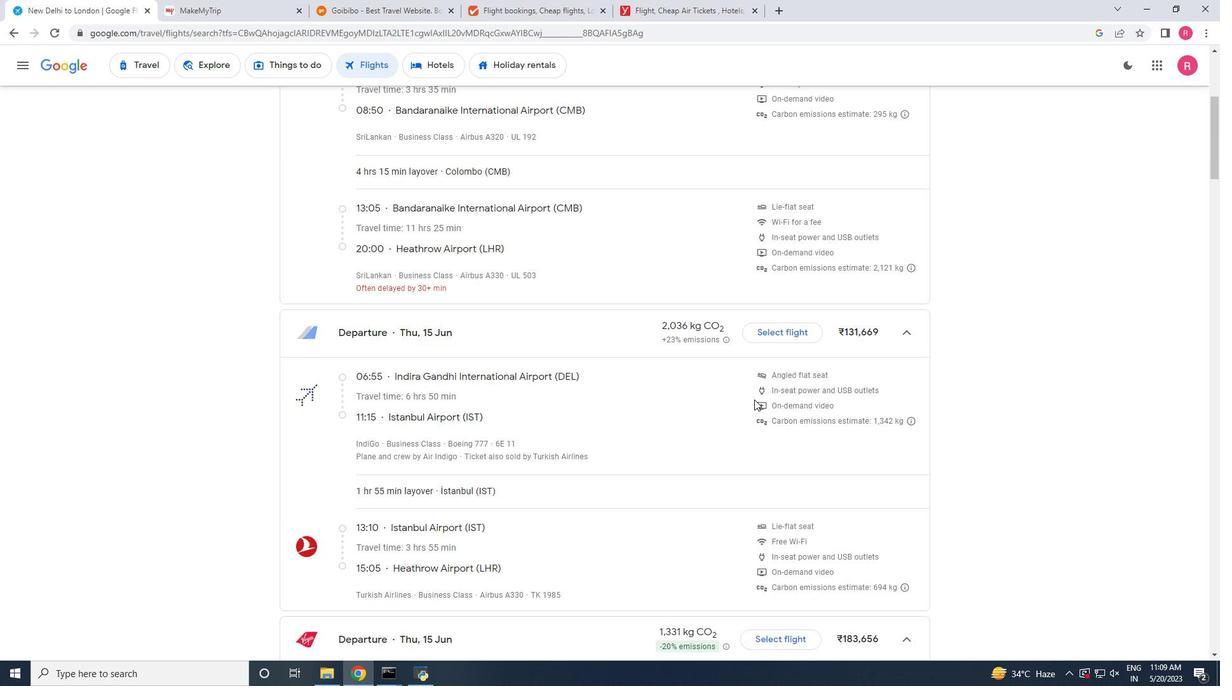 
Action: Mouse scrolled (754, 400) with delta (0, 0)
Screenshot: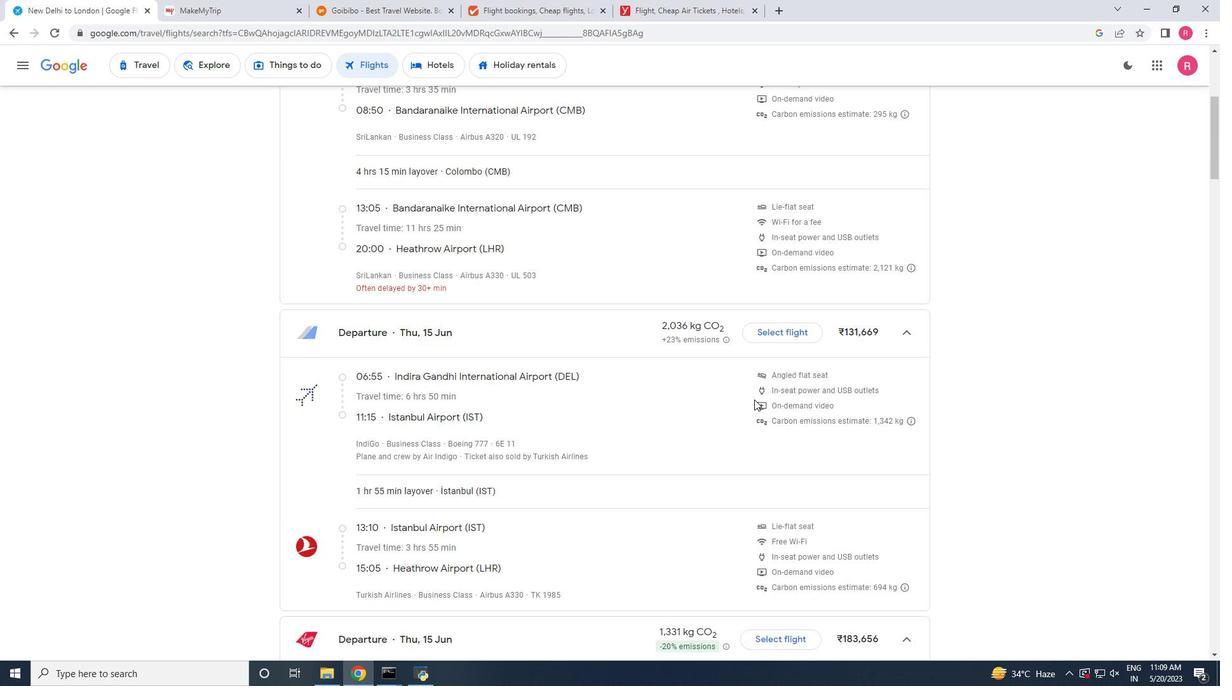
Action: Mouse scrolled (754, 400) with delta (0, 0)
Screenshot: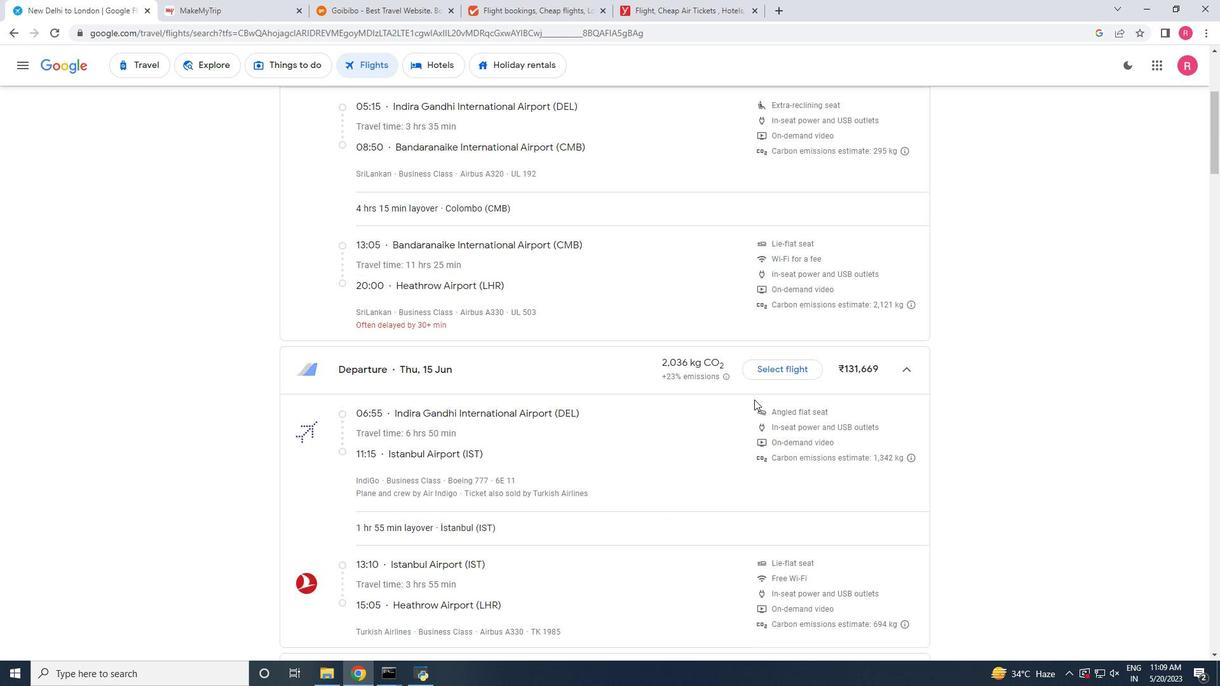
Action: Mouse scrolled (754, 400) with delta (0, 0)
Screenshot: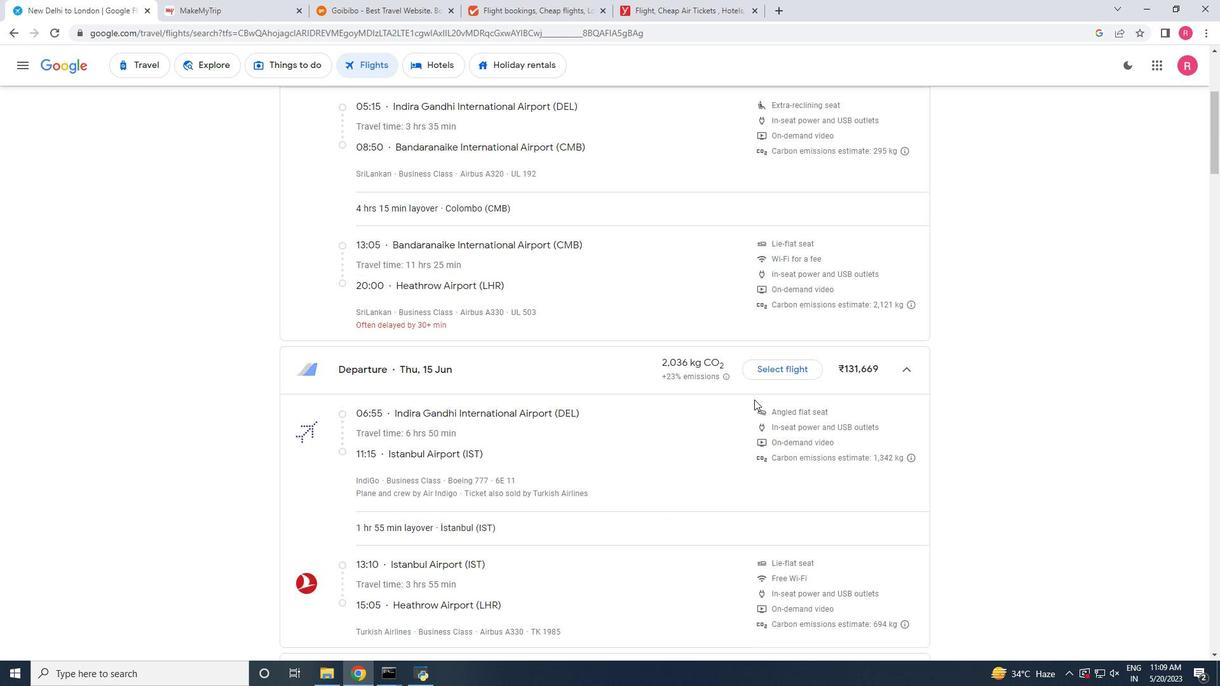 
Action: Mouse scrolled (754, 400) with delta (0, 0)
Screenshot: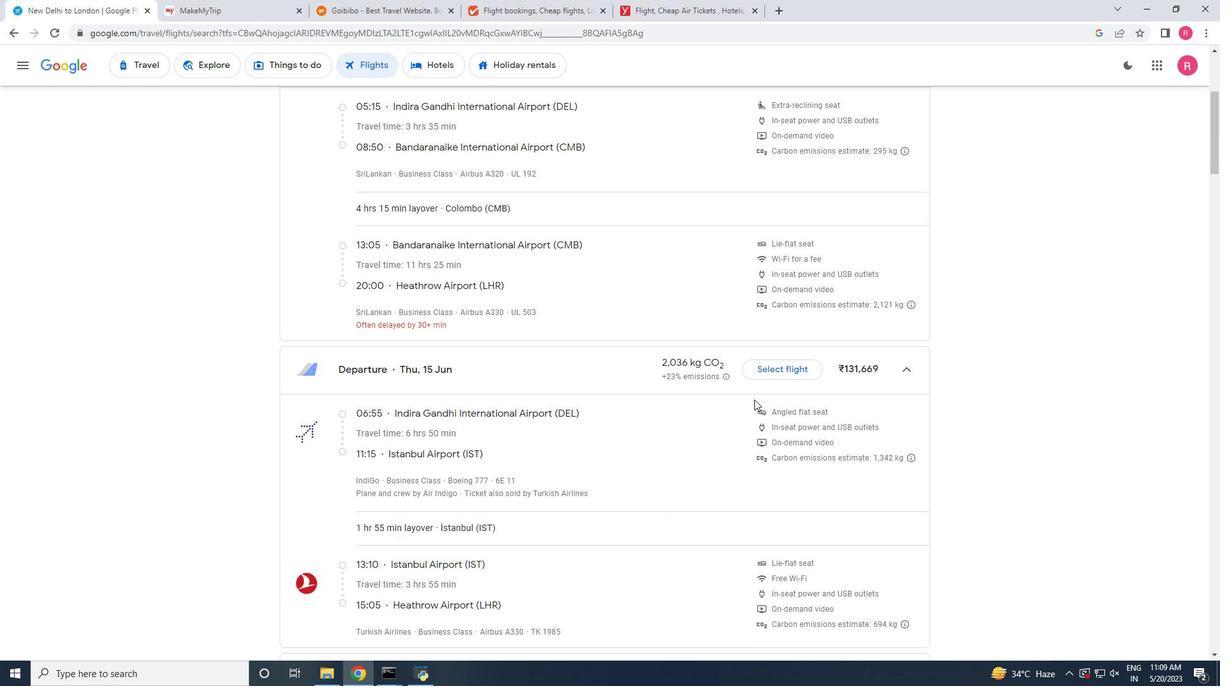 
Action: Mouse scrolled (754, 400) with delta (0, 0)
Screenshot: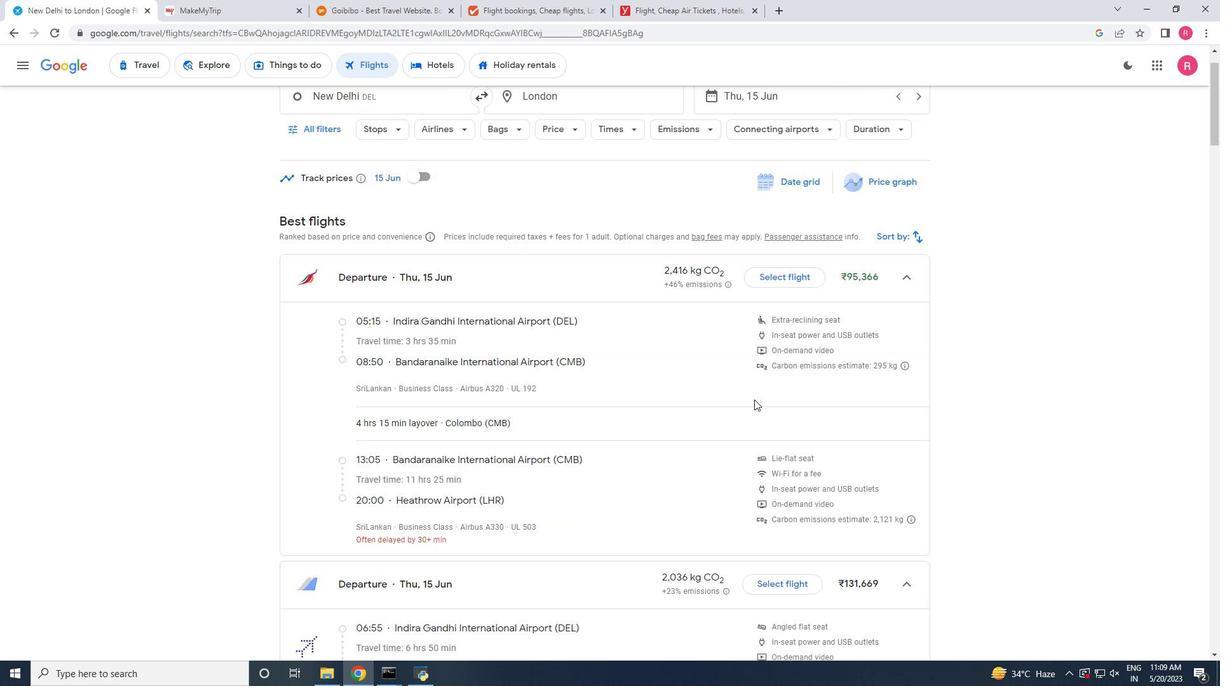 
Action: Mouse scrolled (754, 400) with delta (0, 0)
Screenshot: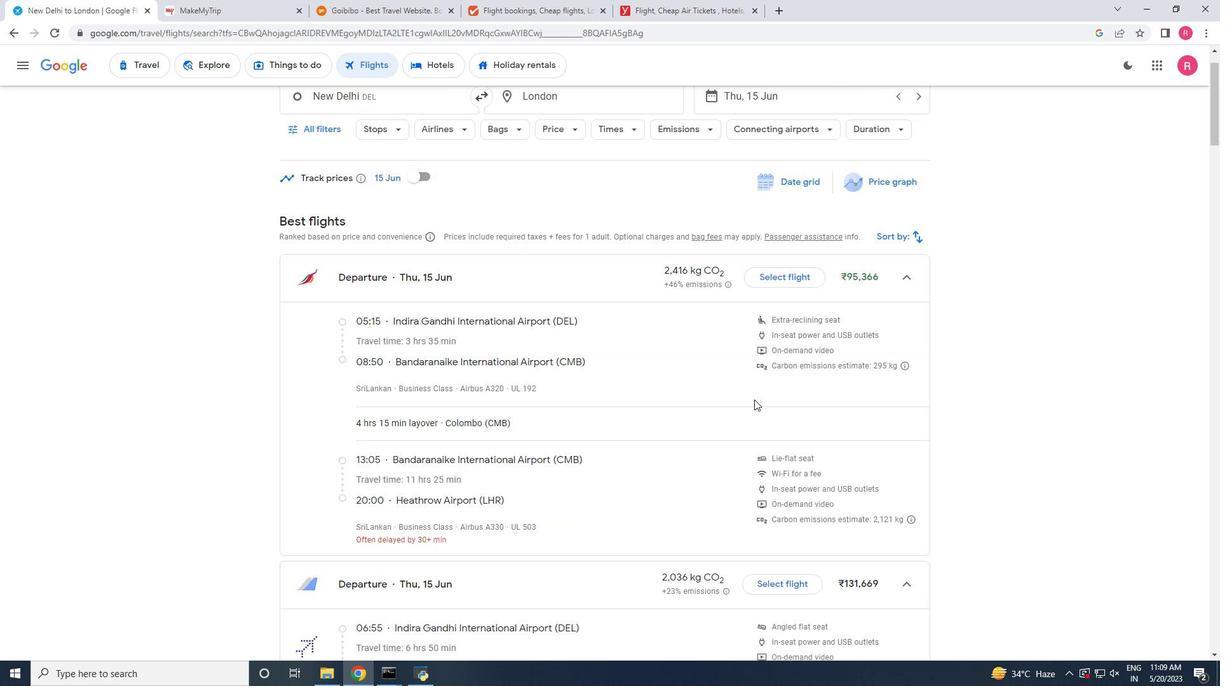 
Action: Mouse scrolled (754, 400) with delta (0, 0)
Screenshot: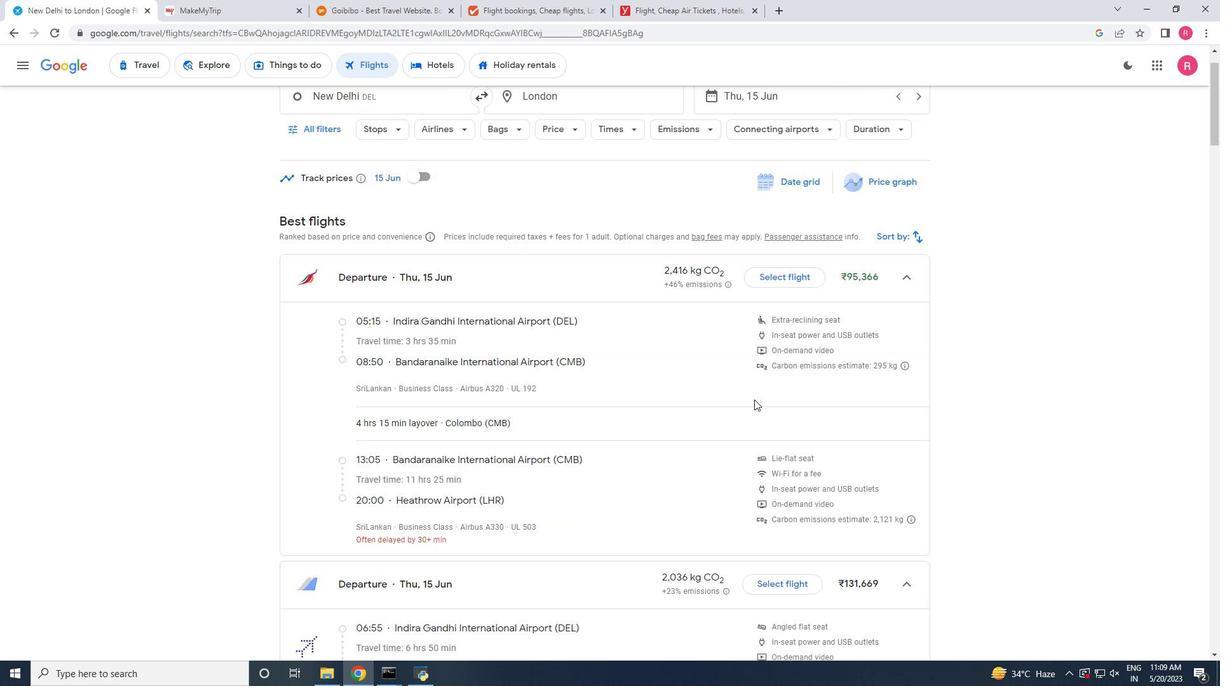 
Action: Mouse scrolled (754, 400) with delta (0, 0)
Screenshot: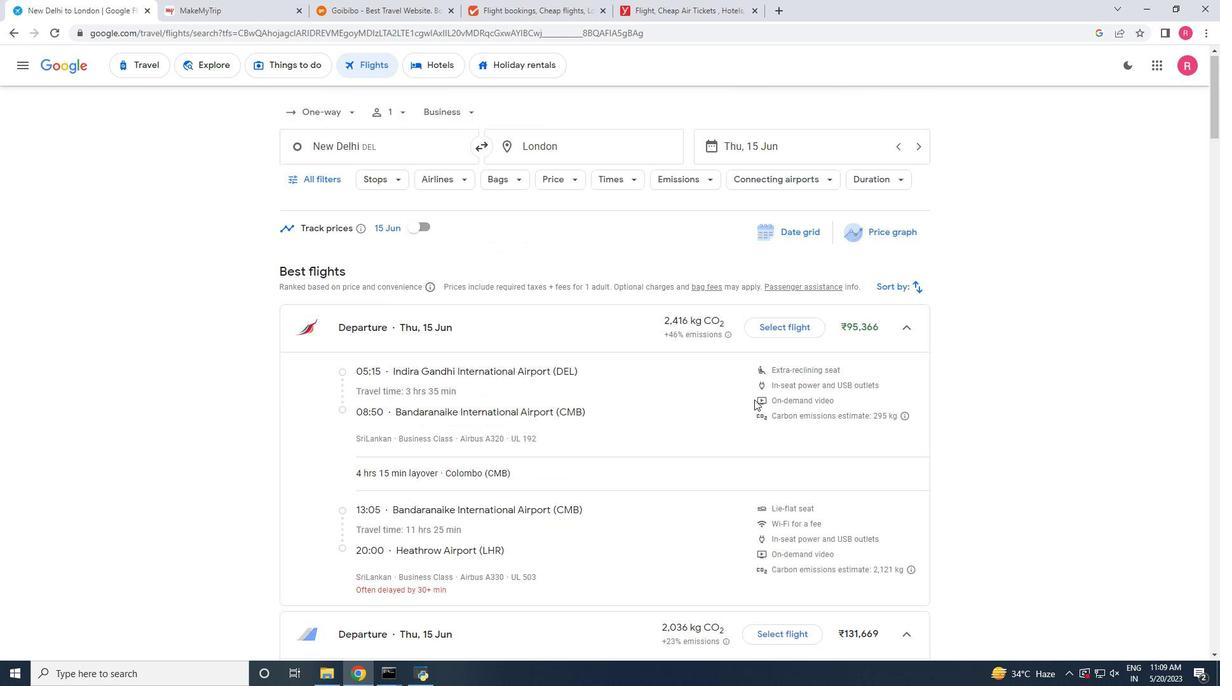 
Action: Mouse scrolled (754, 400) with delta (0, 0)
Screenshot: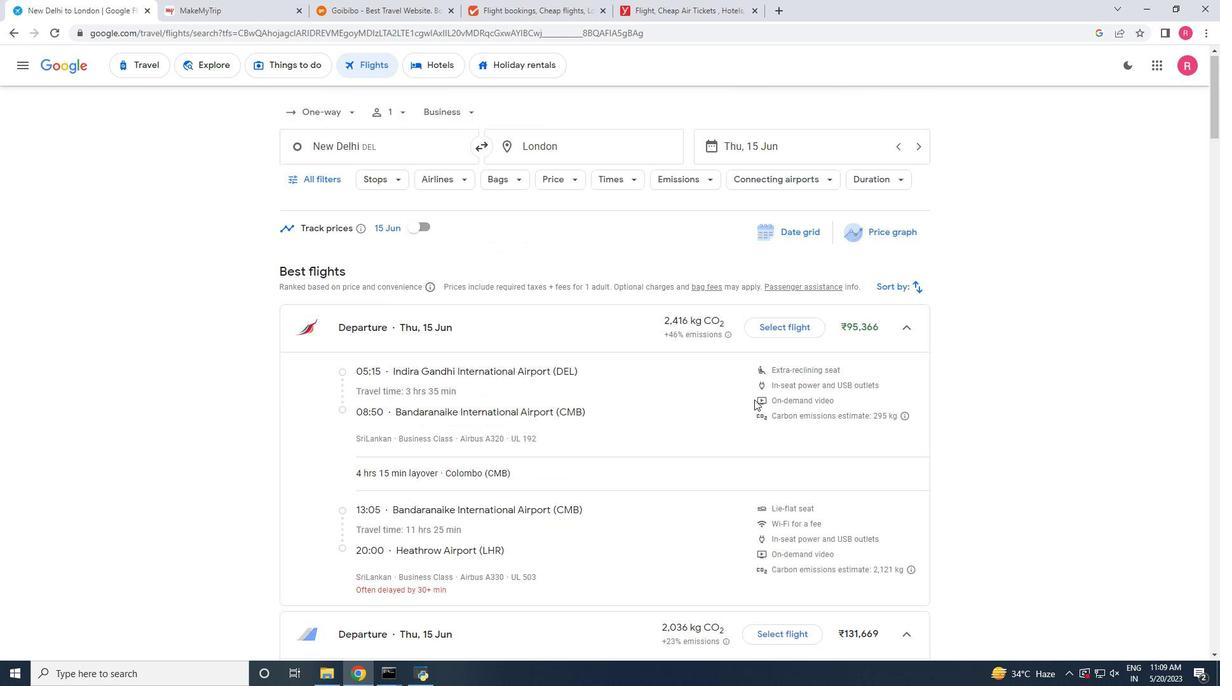 
Action: Mouse scrolled (754, 400) with delta (0, 0)
Screenshot: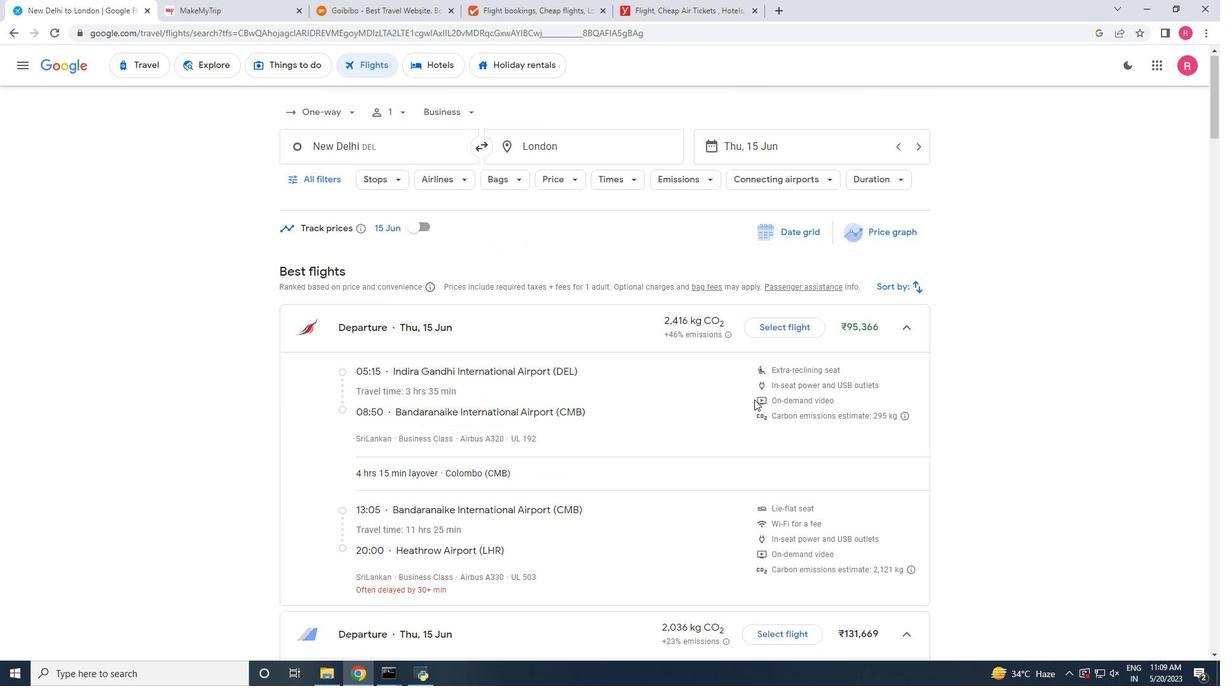 
Action: Mouse moved to (868, 235)
Screenshot: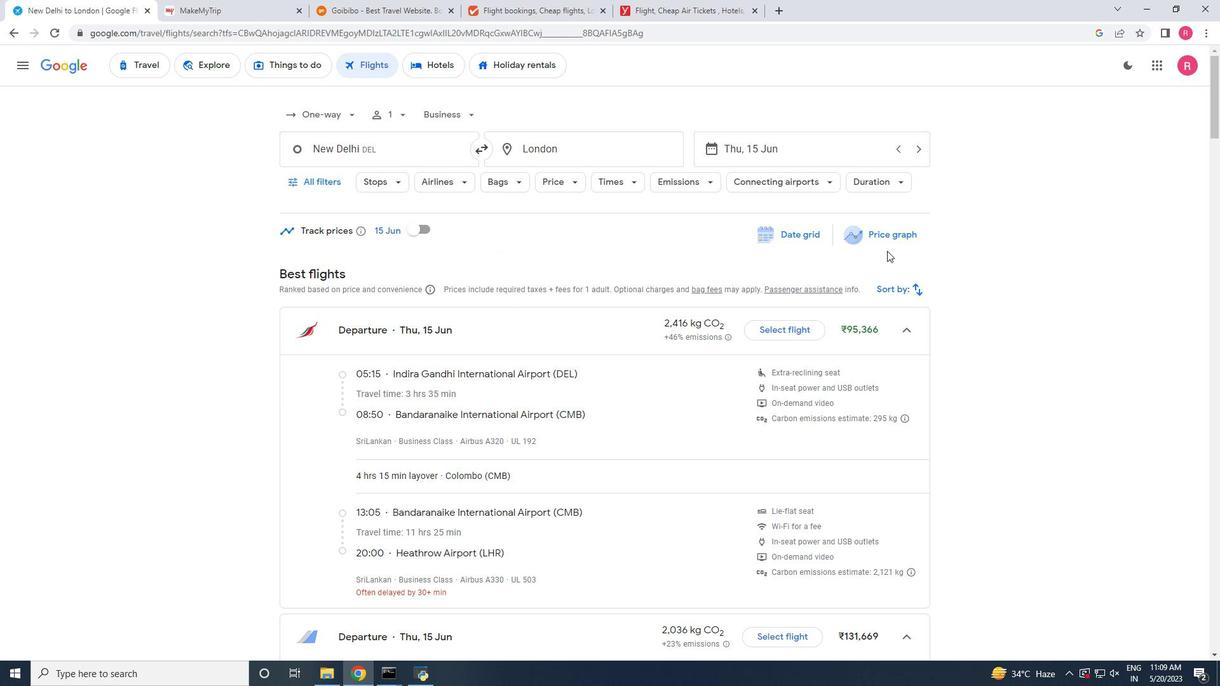 
Action: Mouse pressed left at (868, 235)
Screenshot: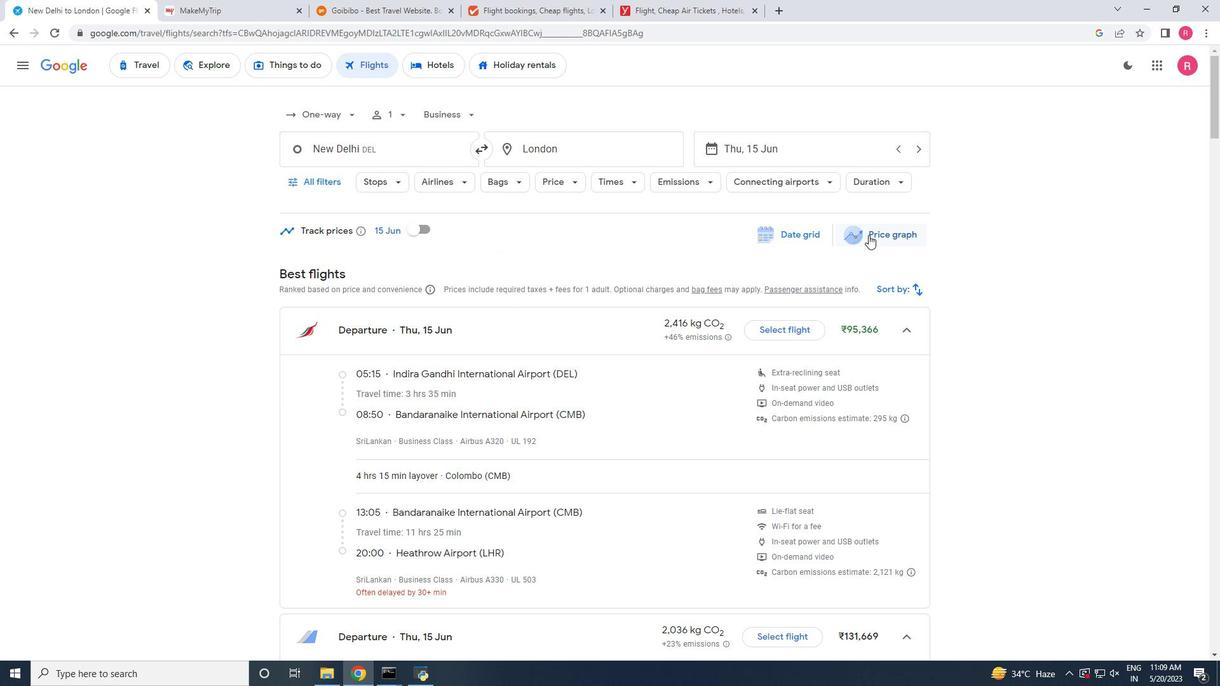 
Action: Mouse moved to (919, 352)
Screenshot: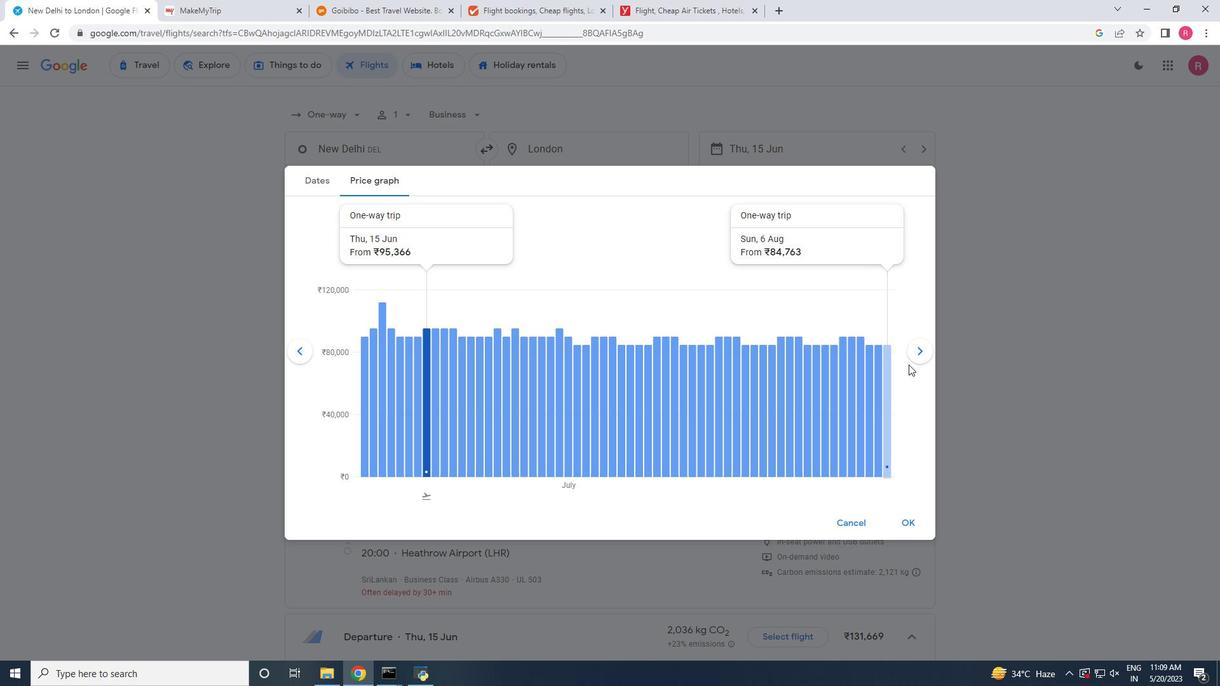 
Action: Mouse pressed left at (919, 352)
Screenshot: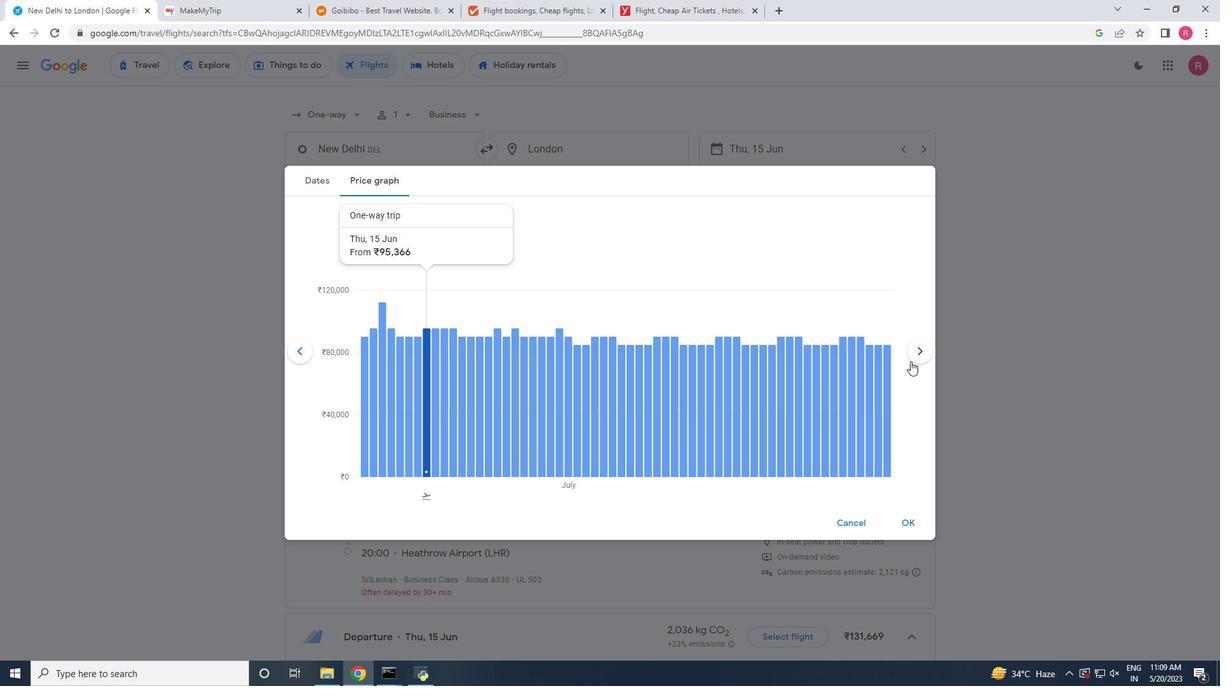 
Action: Mouse moved to (906, 516)
Screenshot: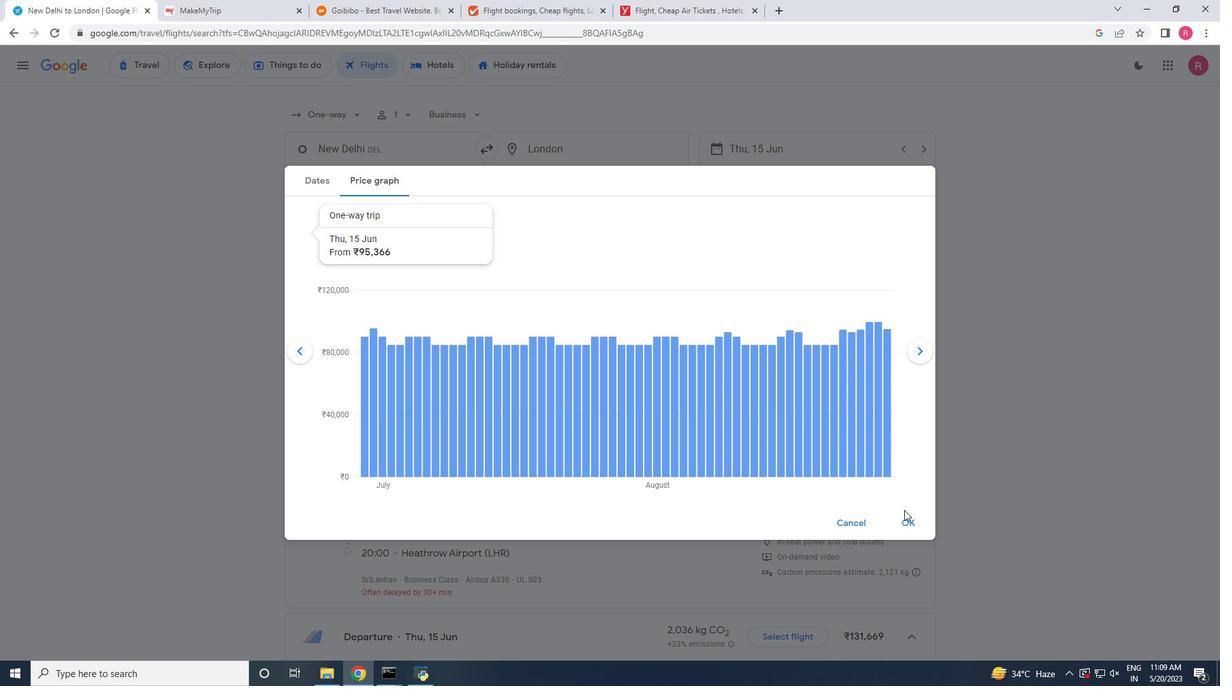 
Action: Mouse pressed left at (906, 516)
Screenshot: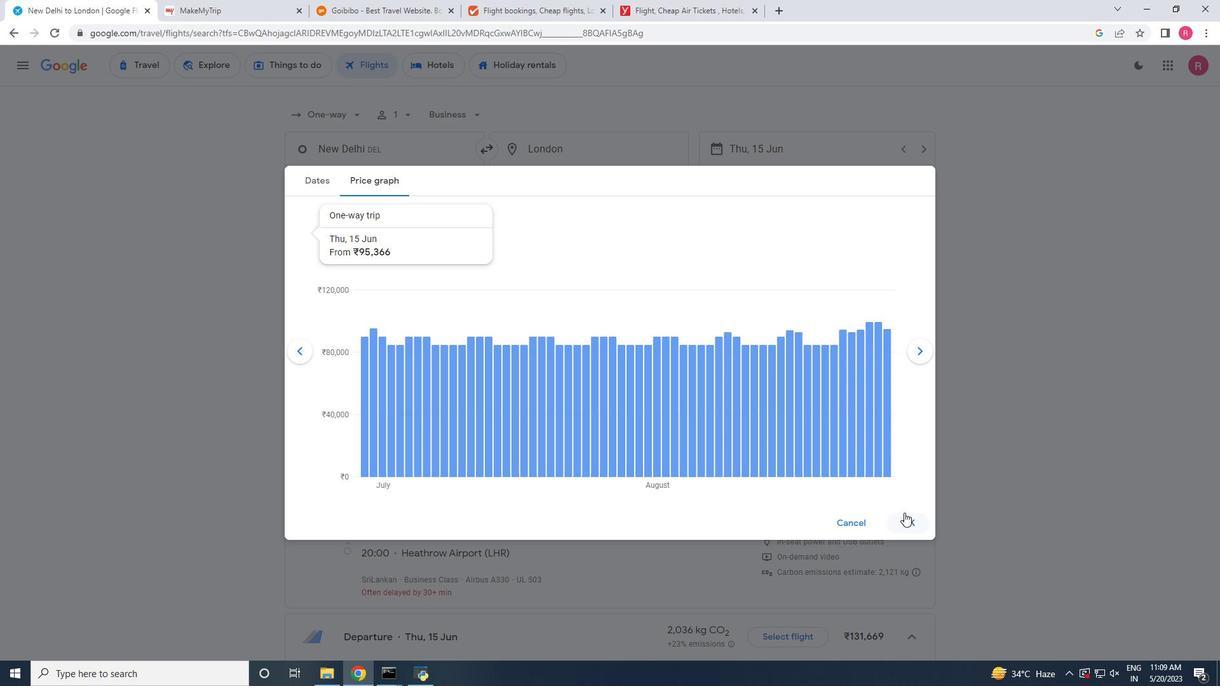 
Action: Mouse moved to (215, 2)
